 Task: Use the Sources tab to debug JavaScript code and set breakpoints.
Action: Mouse pressed left at (1076, 121)
Screenshot: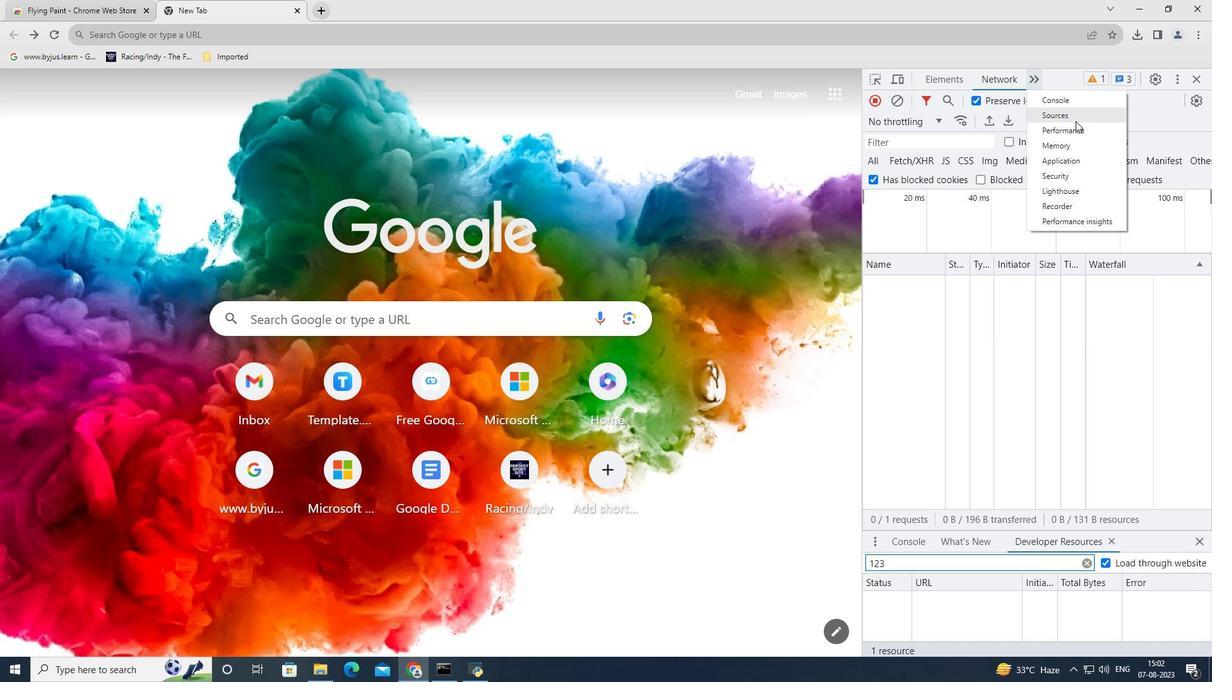 
Action: Mouse moved to (930, 276)
Screenshot: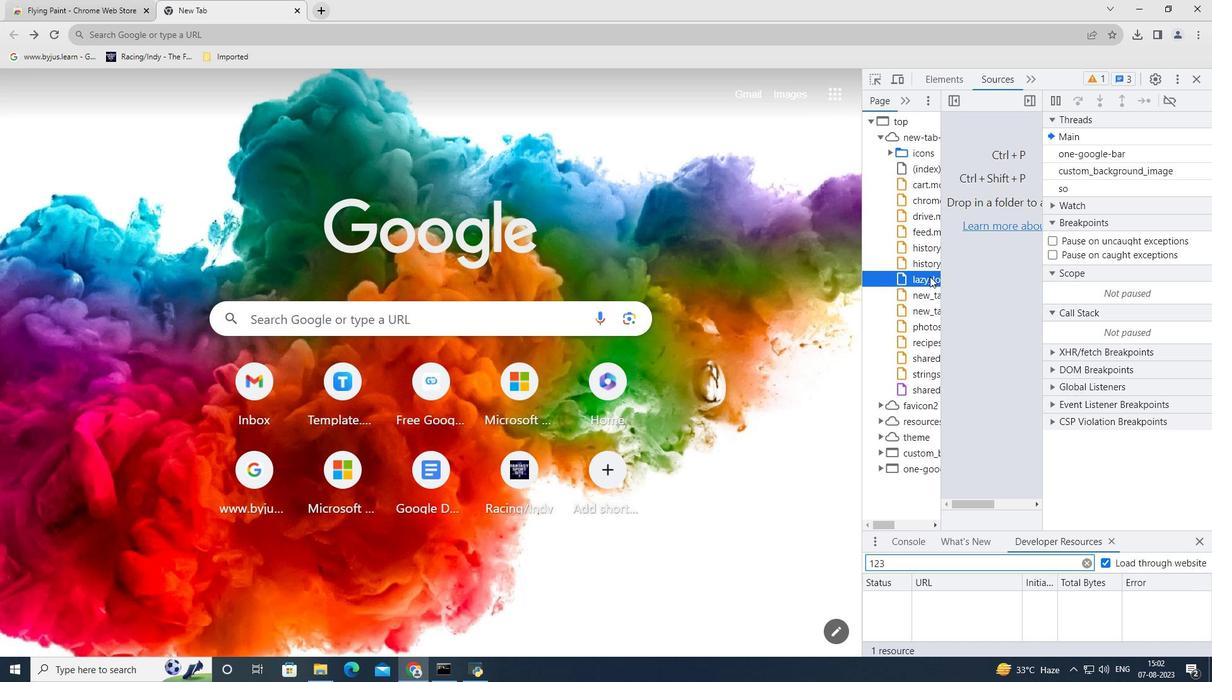 
Action: Mouse pressed left at (930, 276)
Screenshot: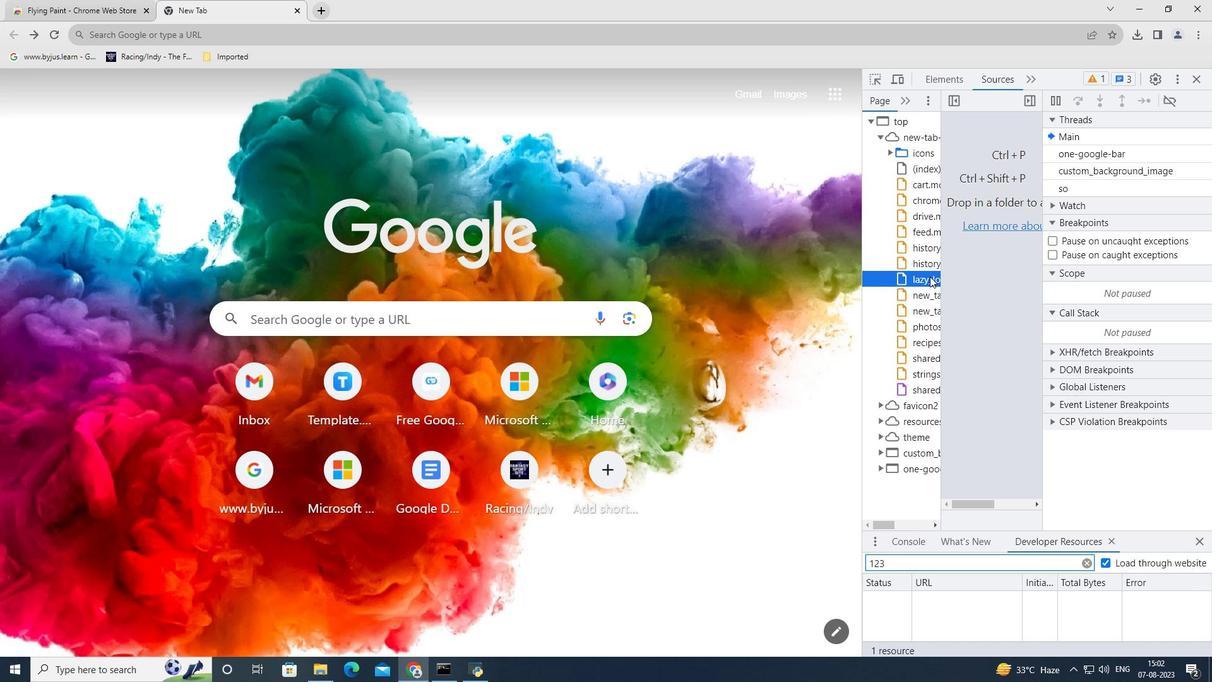 
Action: Mouse moved to (904, 390)
Screenshot: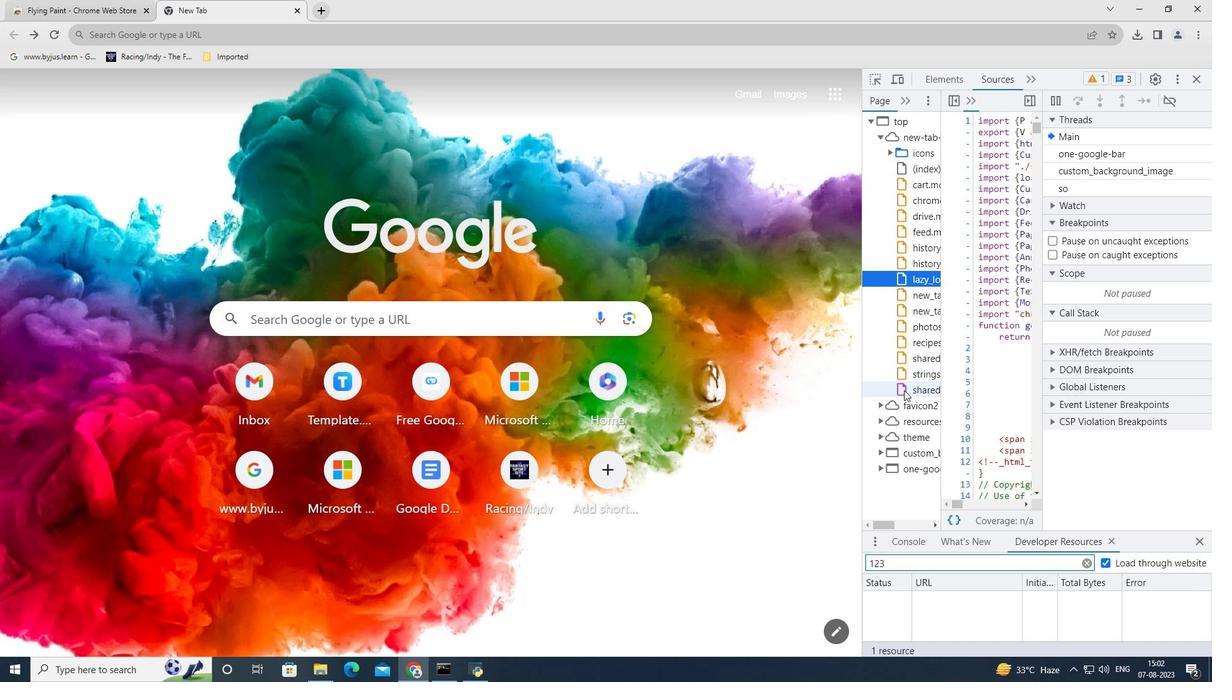 
Action: Mouse pressed left at (904, 390)
Screenshot: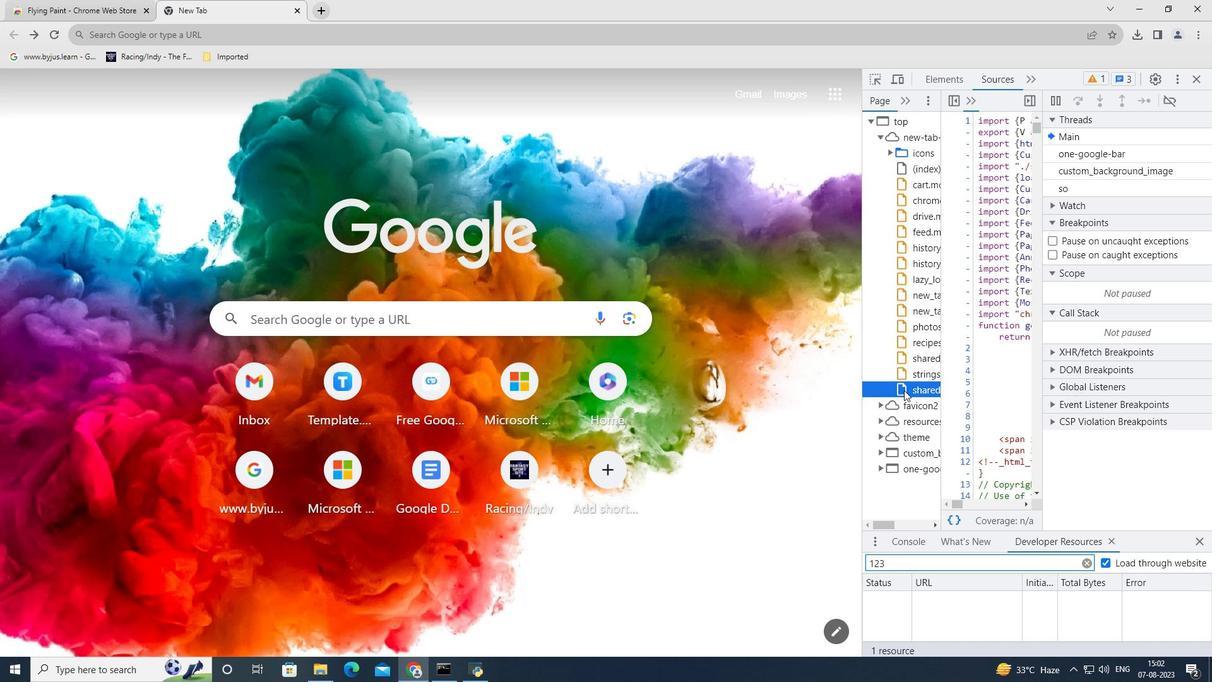 
Action: Mouse moved to (915, 376)
Screenshot: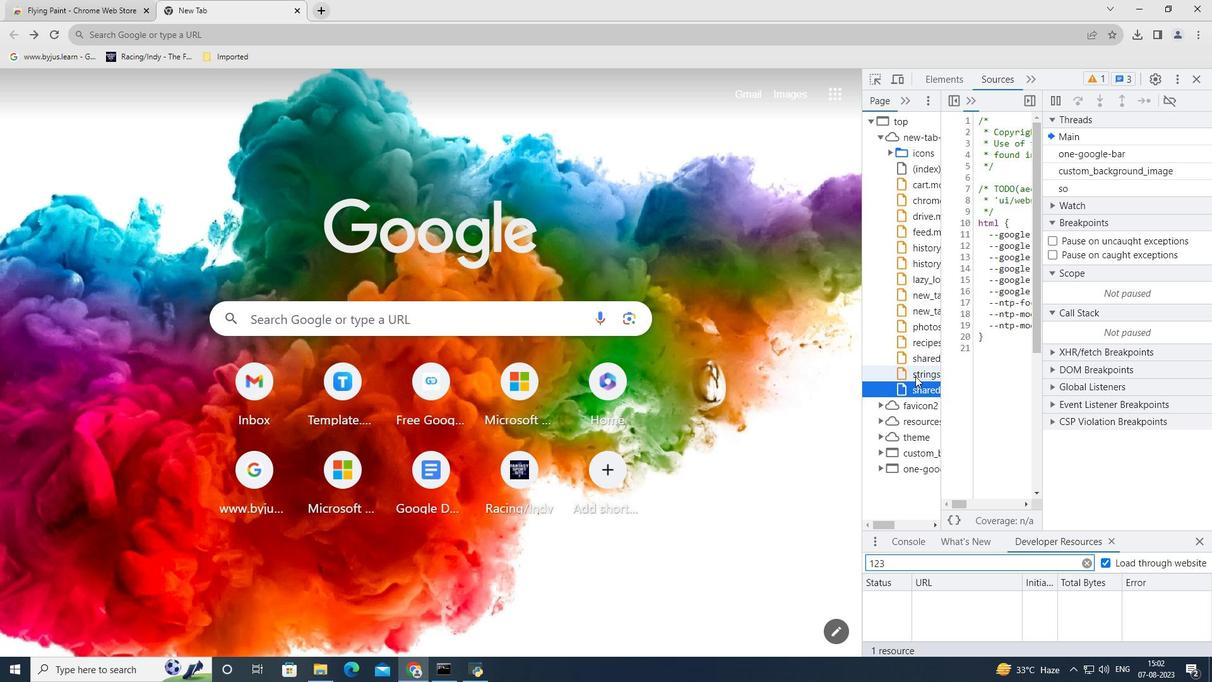
Action: Mouse pressed left at (915, 376)
Screenshot: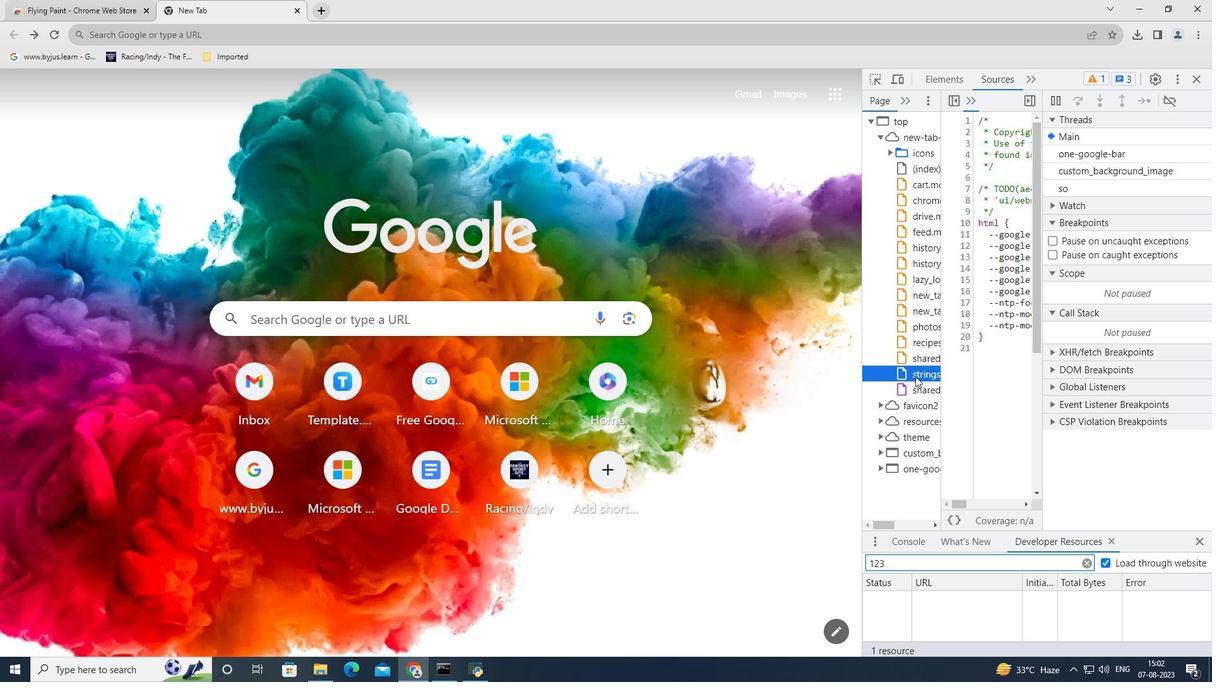 
Action: Mouse moved to (927, 358)
Screenshot: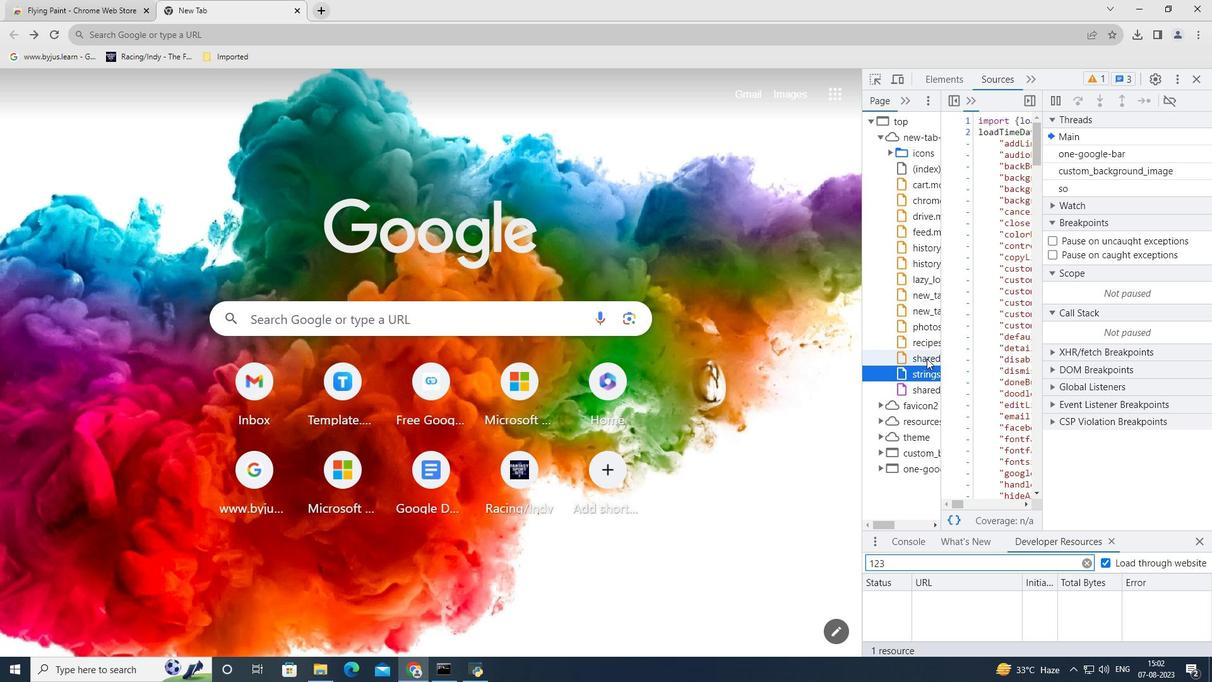 
Action: Mouse pressed left at (927, 358)
Screenshot: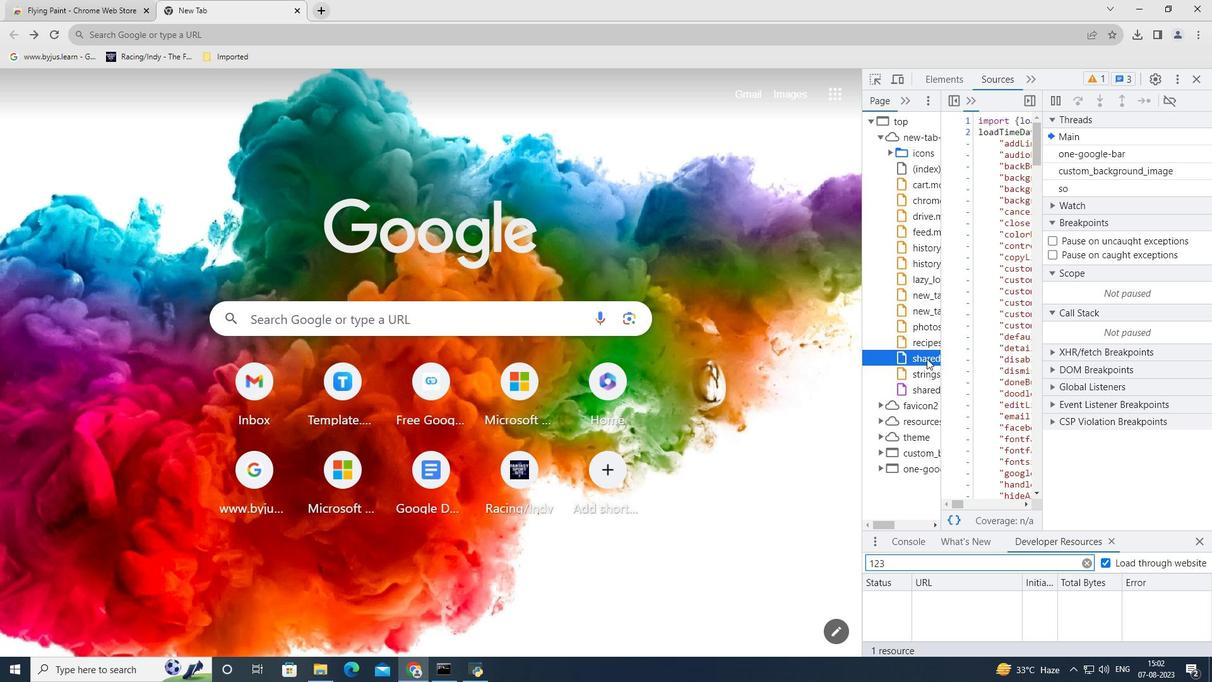 
Action: Mouse moved to (925, 348)
Screenshot: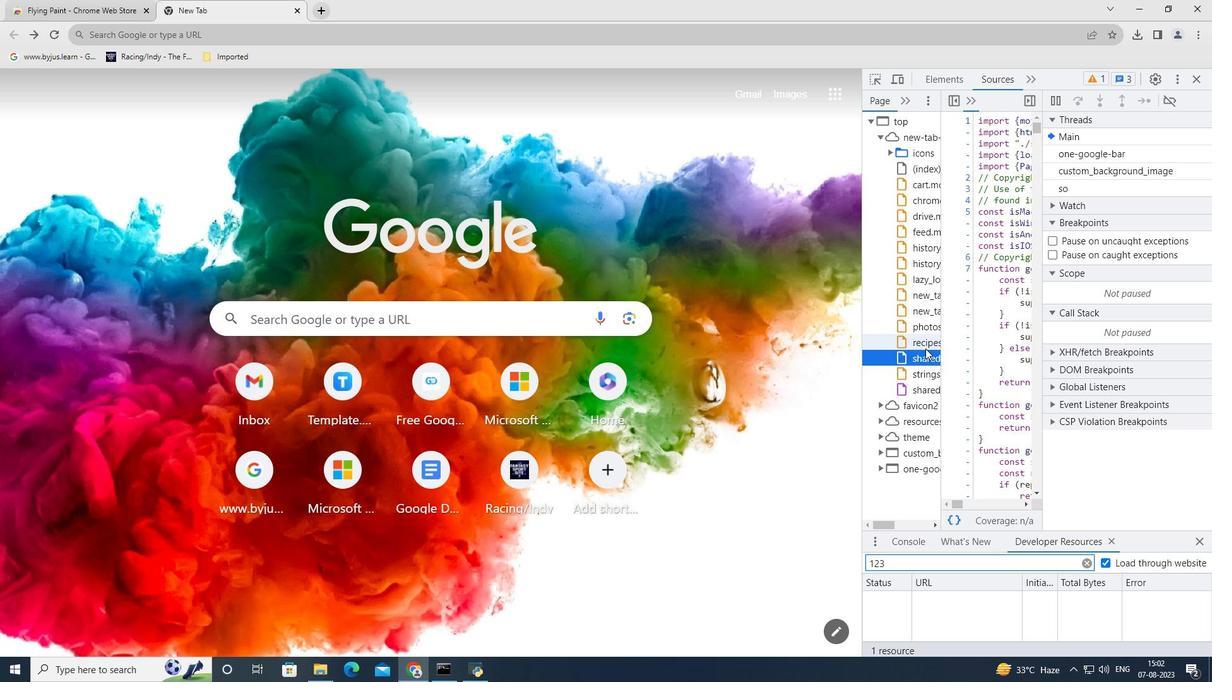 
Action: Mouse pressed left at (925, 348)
Screenshot: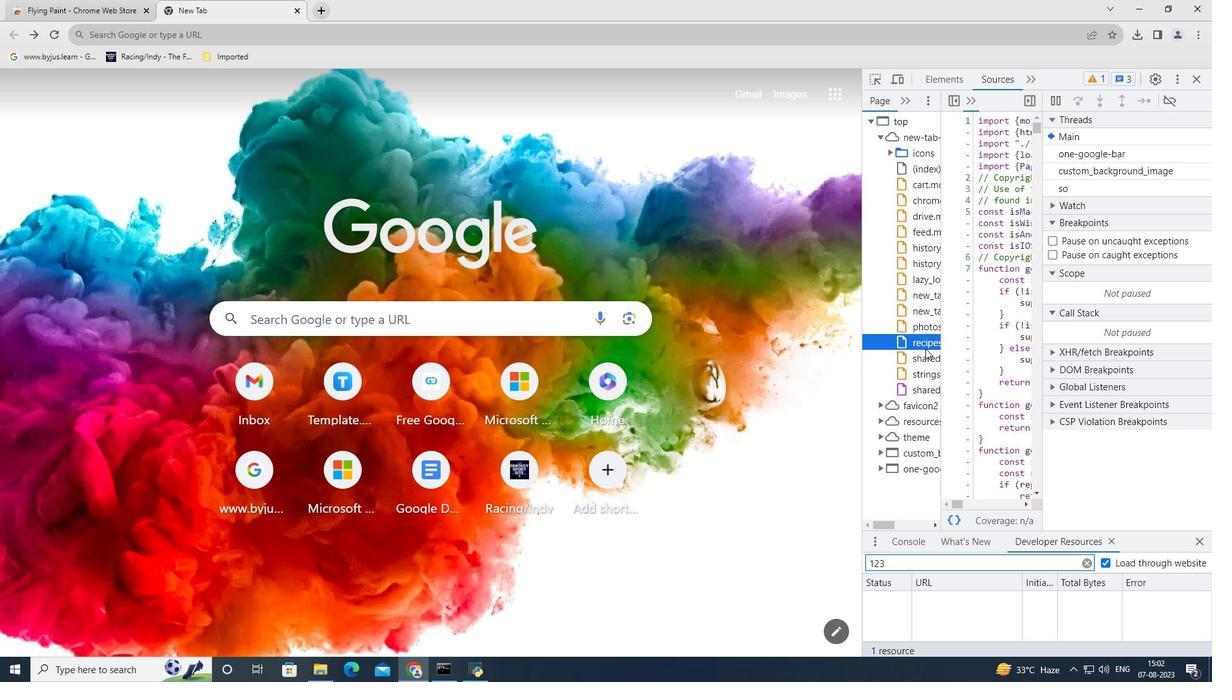
Action: Mouse moved to (1003, 351)
Screenshot: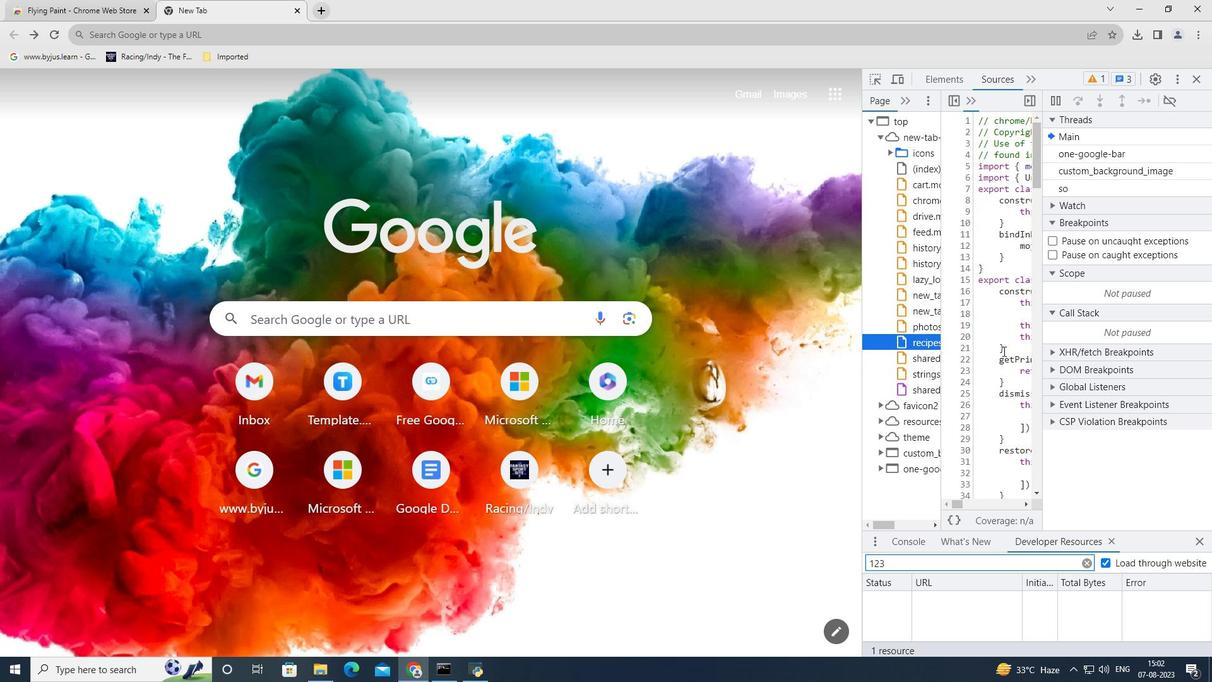 
Action: Mouse scrolled (1003, 350) with delta (0, 0)
Screenshot: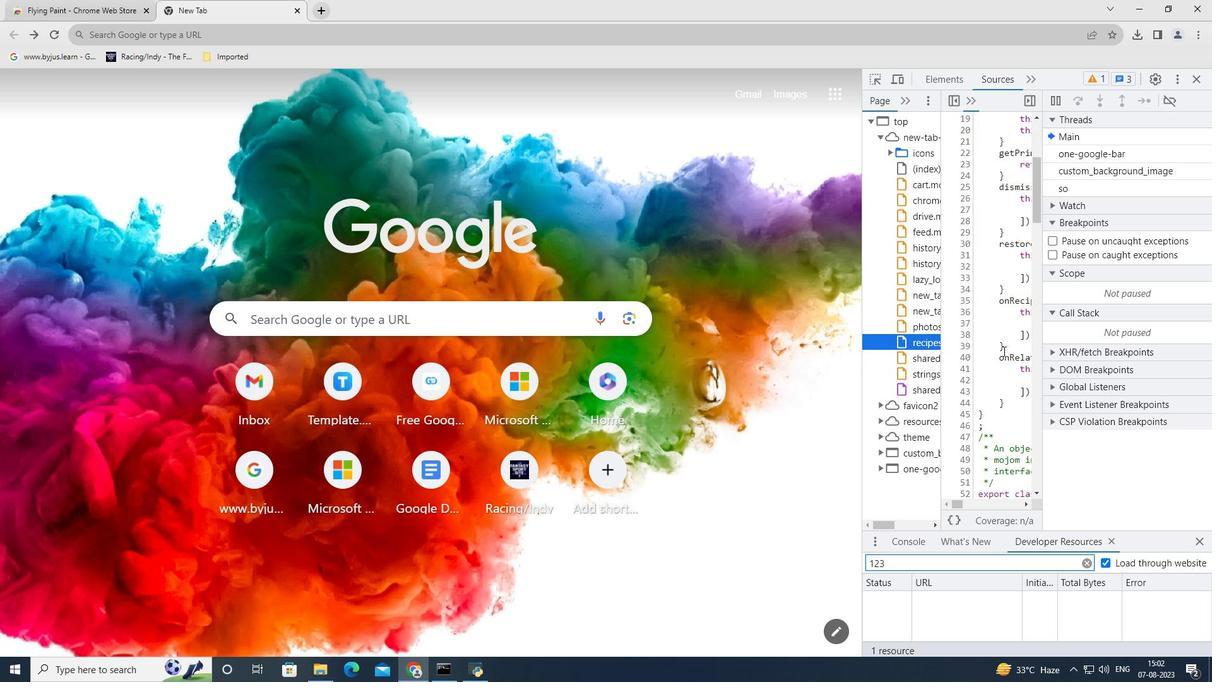 
Action: Mouse scrolled (1003, 350) with delta (0, 0)
Screenshot: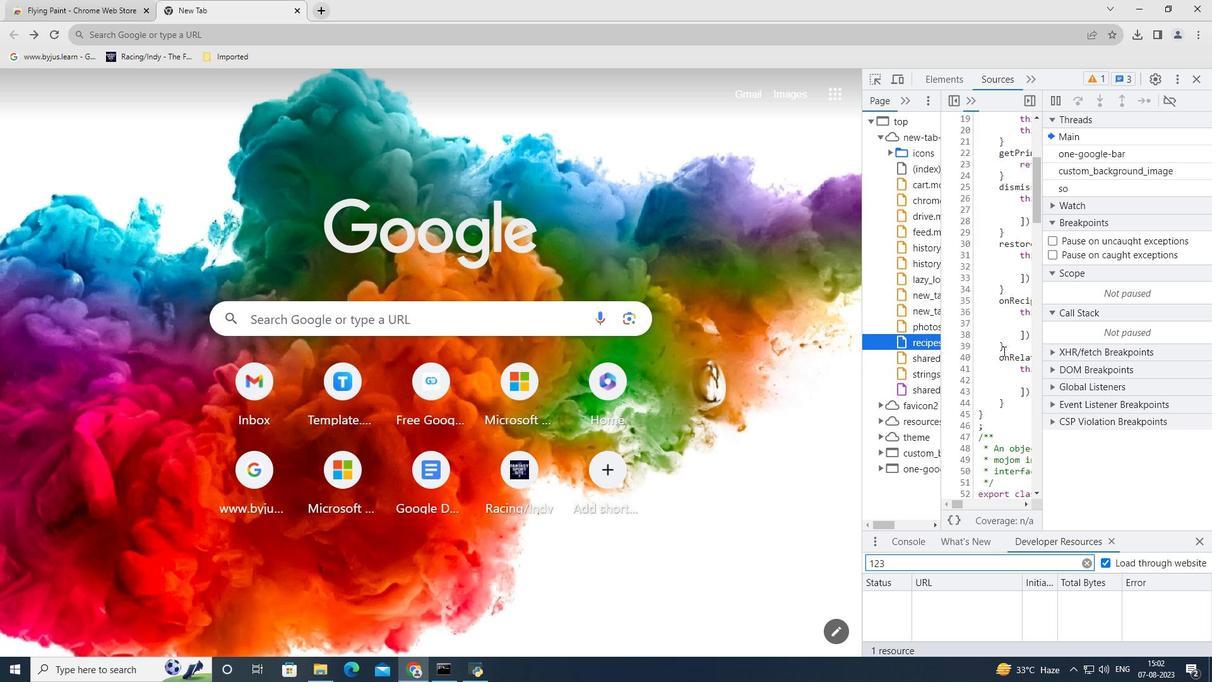 
Action: Mouse scrolled (1003, 350) with delta (0, 0)
Screenshot: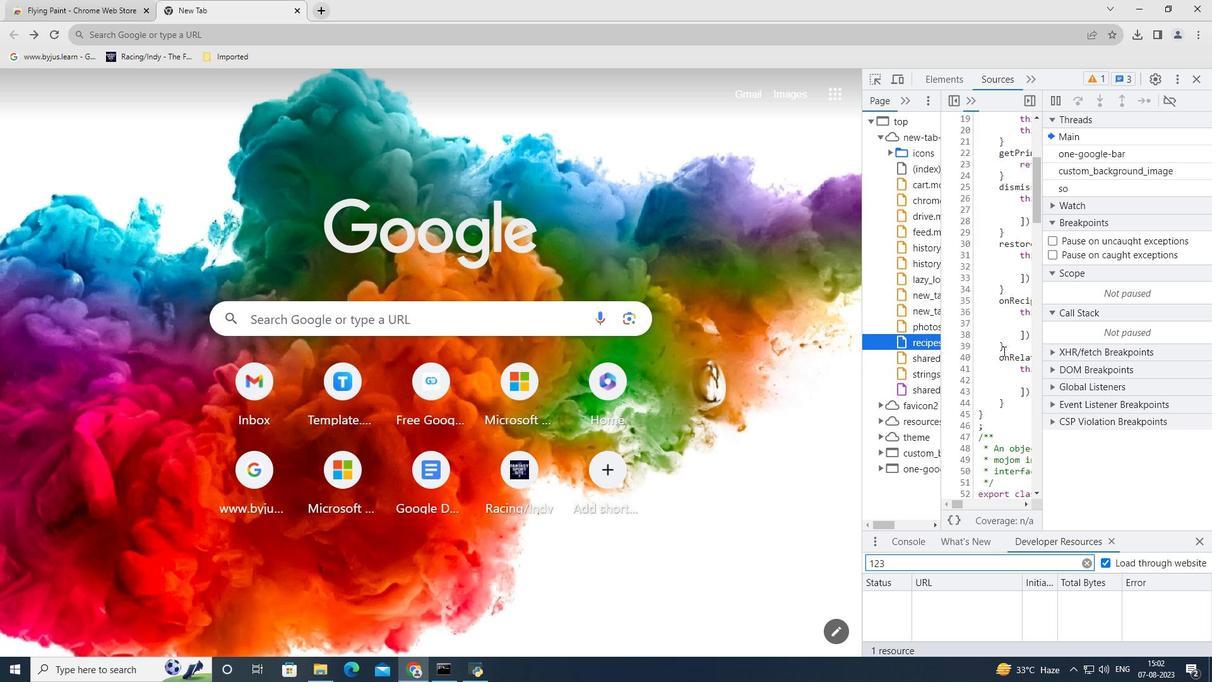 
Action: Mouse scrolled (1003, 350) with delta (0, 0)
Screenshot: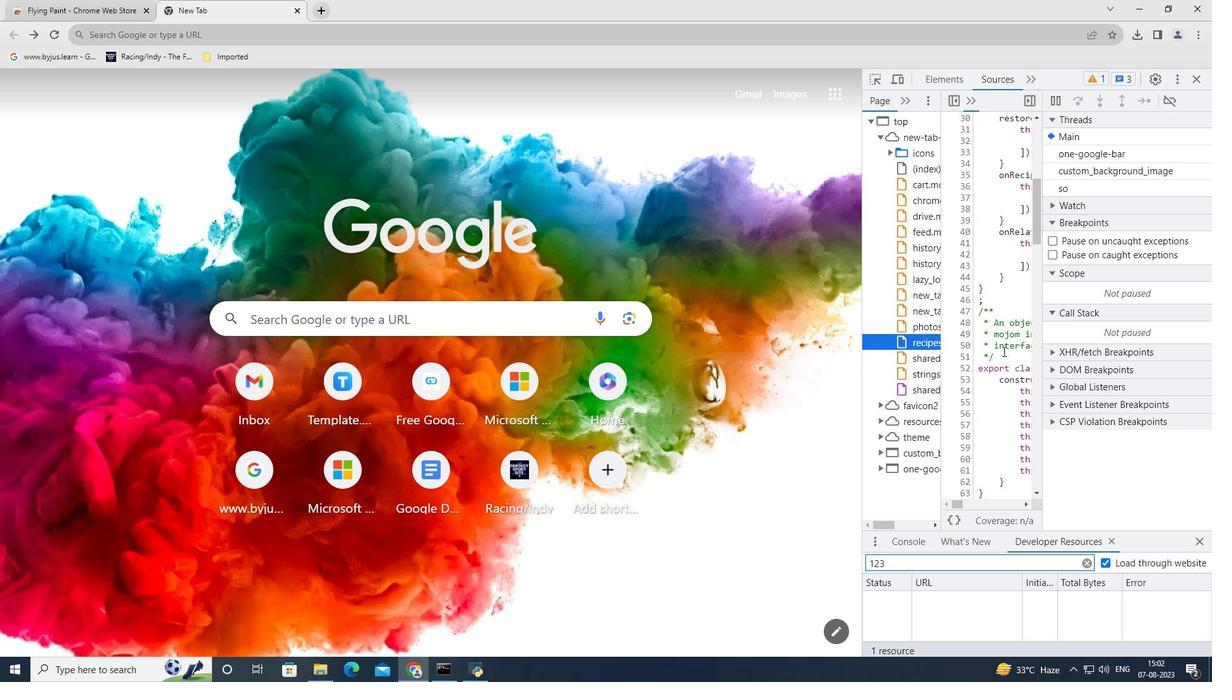 
Action: Mouse scrolled (1003, 350) with delta (0, 0)
Screenshot: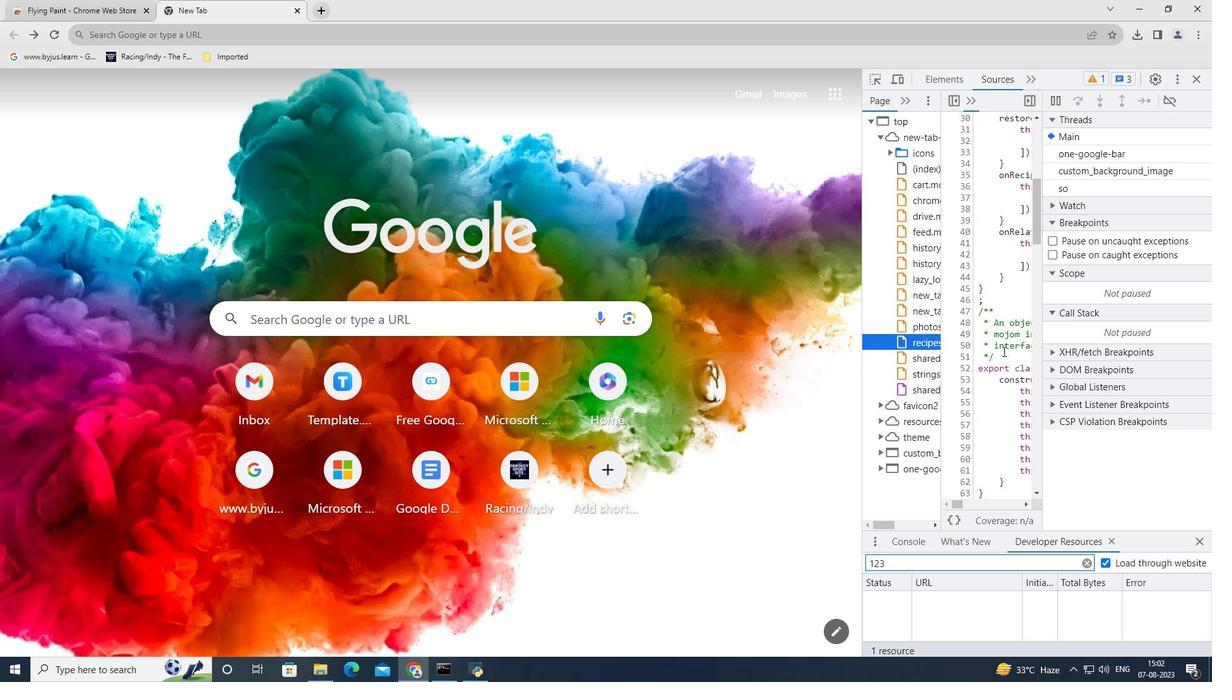 
Action: Mouse scrolled (1003, 350) with delta (0, 0)
Screenshot: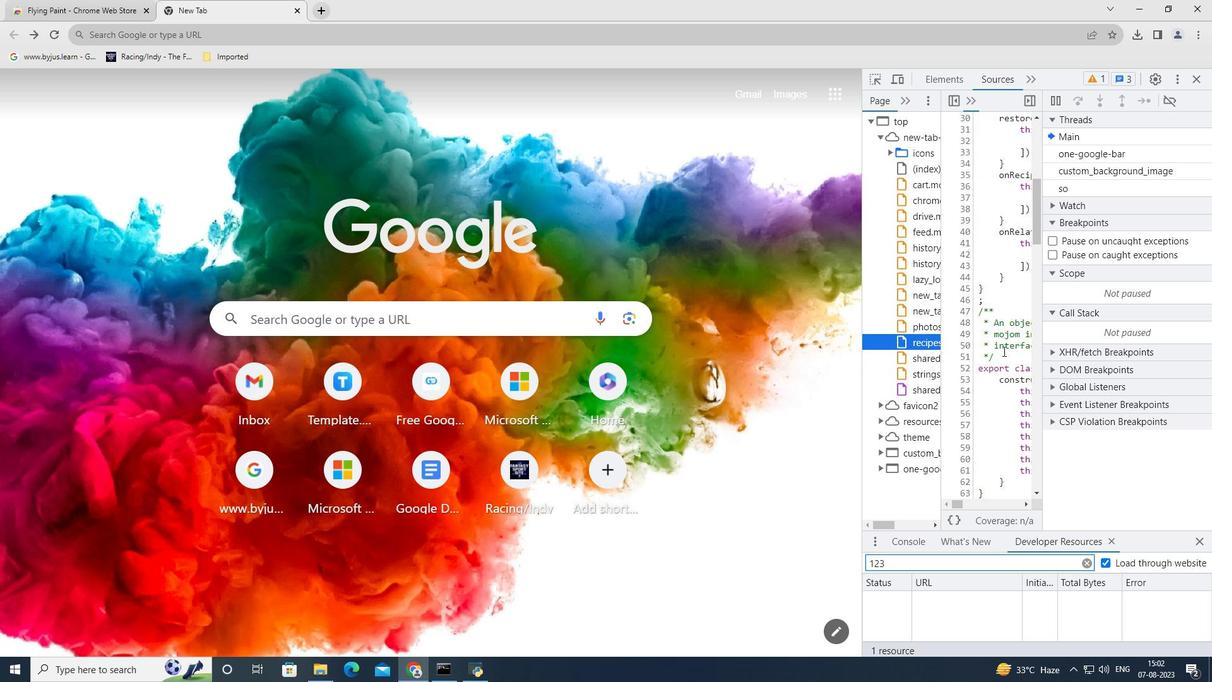 
Action: Mouse scrolled (1003, 350) with delta (0, 0)
Screenshot: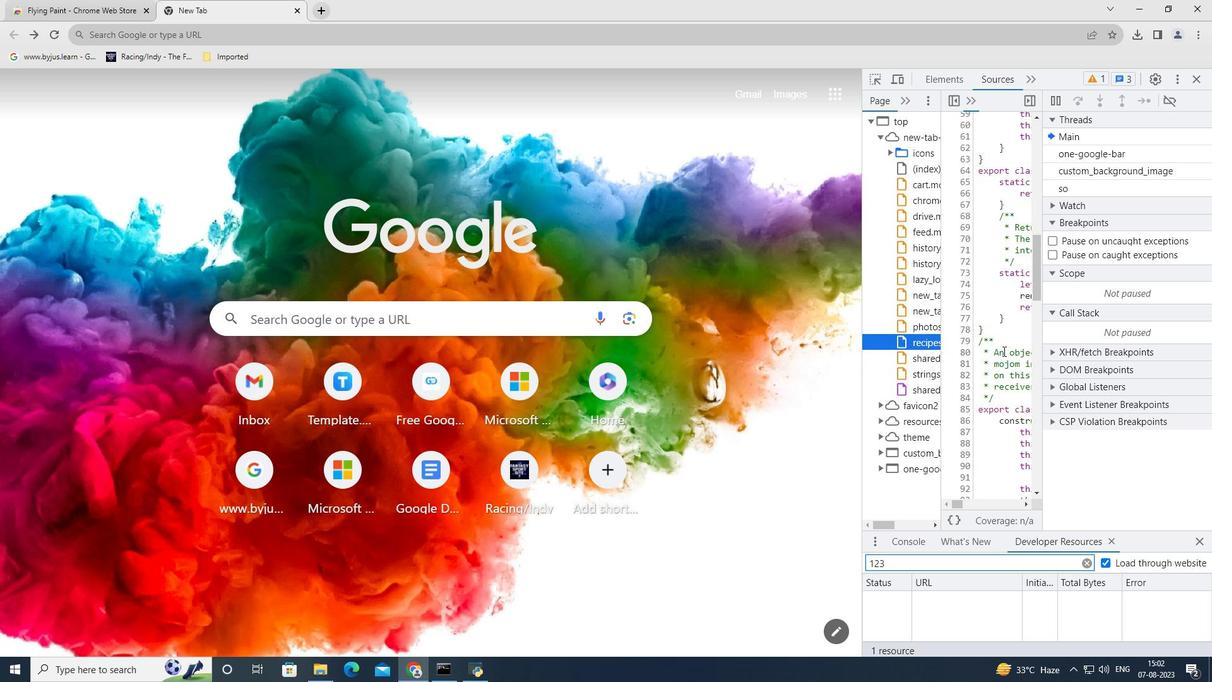 
Action: Mouse scrolled (1003, 350) with delta (0, 0)
Screenshot: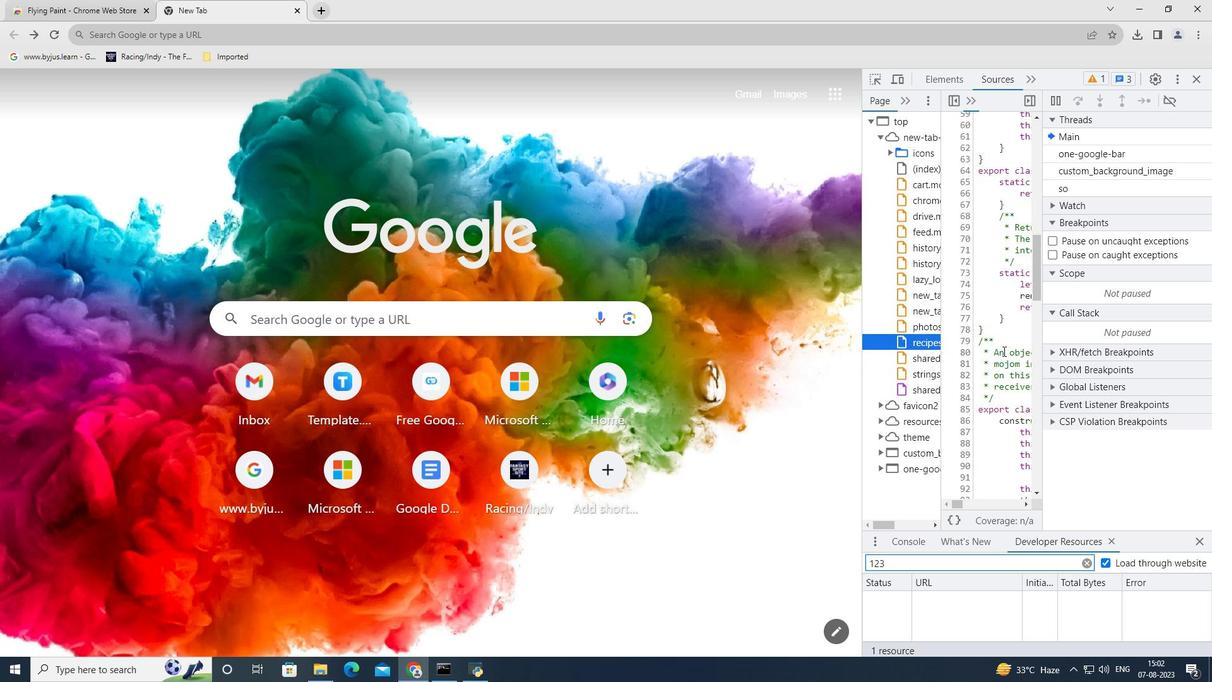 
Action: Mouse scrolled (1003, 350) with delta (0, 0)
Screenshot: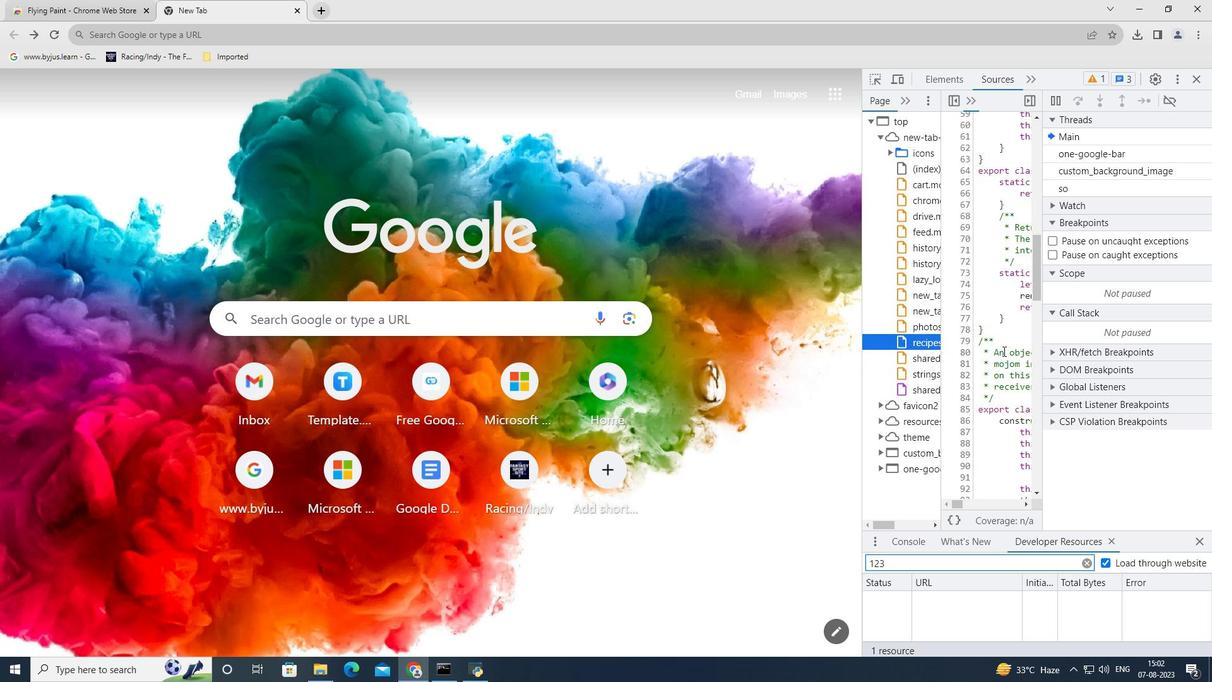 
Action: Mouse scrolled (1003, 350) with delta (0, 0)
Screenshot: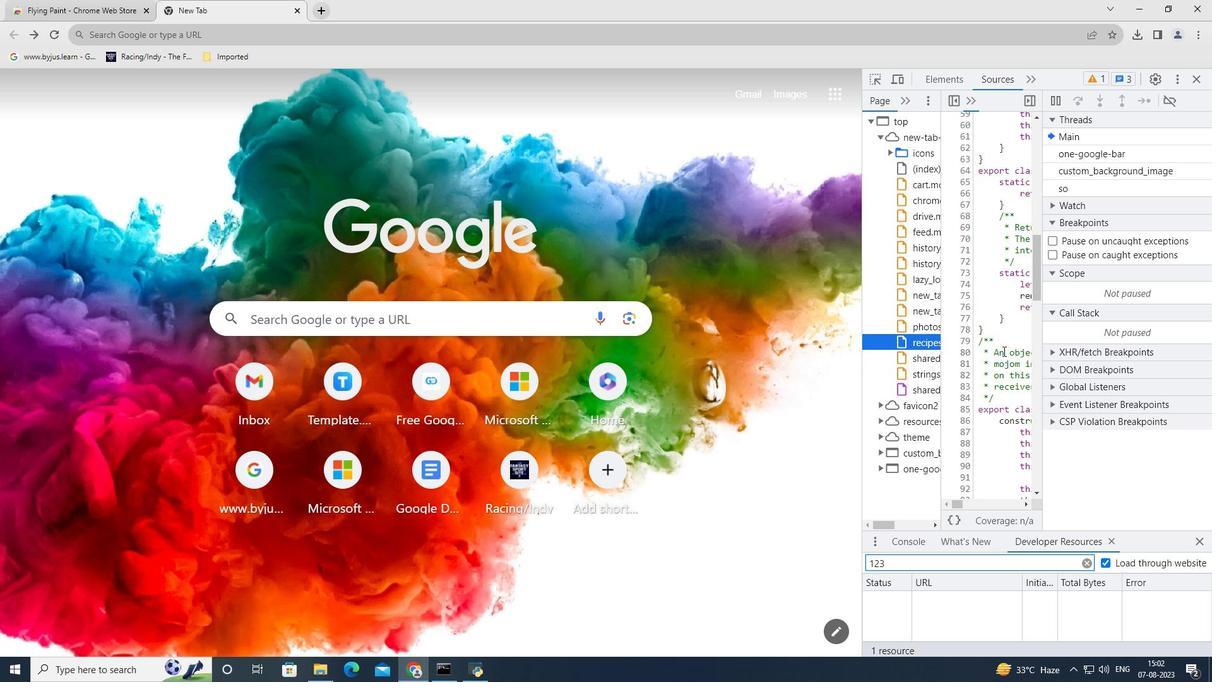 
Action: Mouse scrolled (1003, 350) with delta (0, 0)
Screenshot: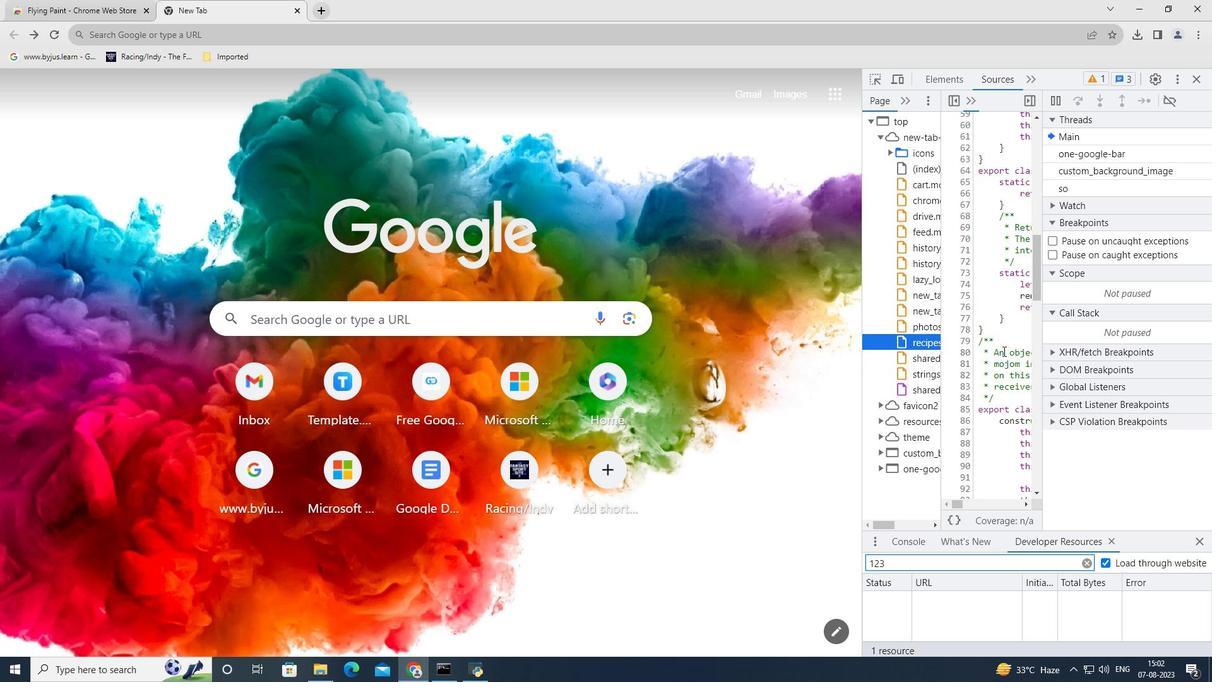 
Action: Mouse moved to (893, 324)
Screenshot: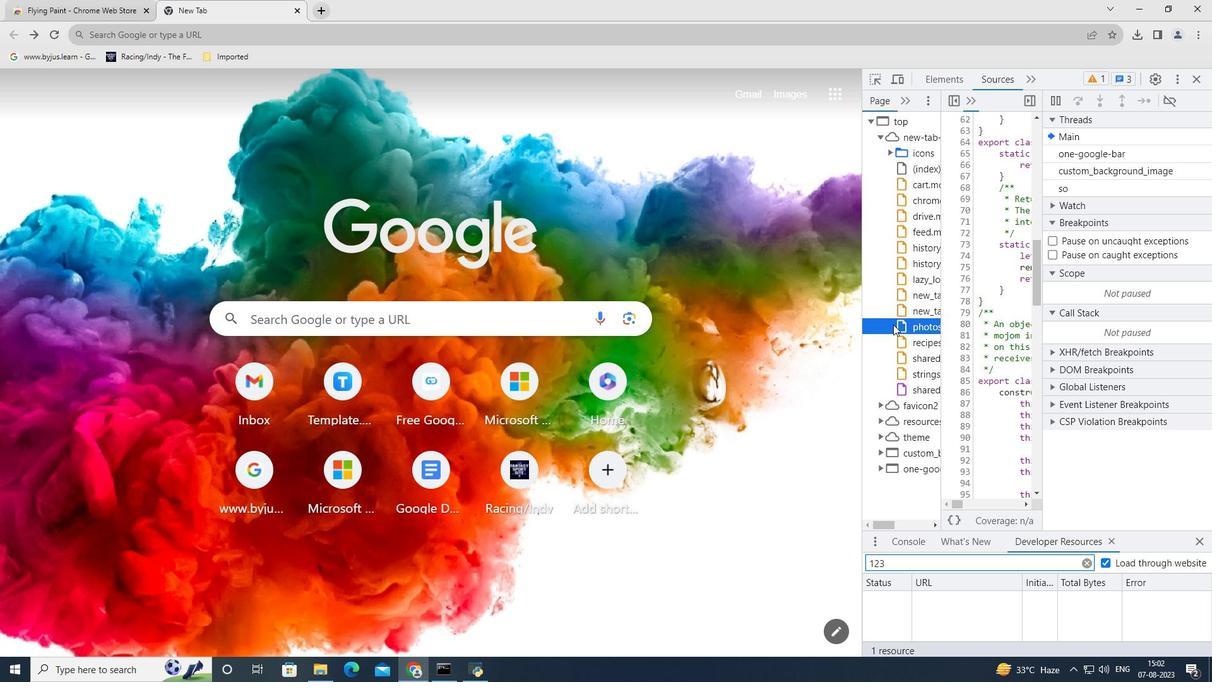 
Action: Mouse pressed left at (893, 324)
Screenshot: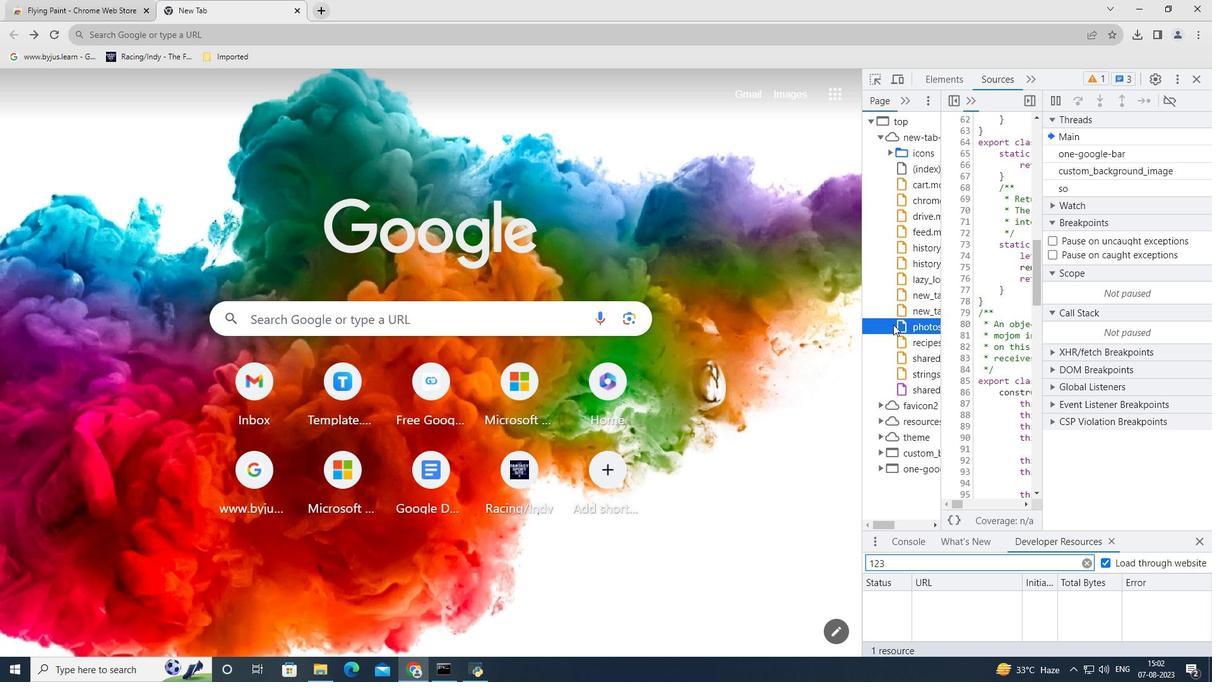 
Action: Mouse moved to (1076, 325)
Screenshot: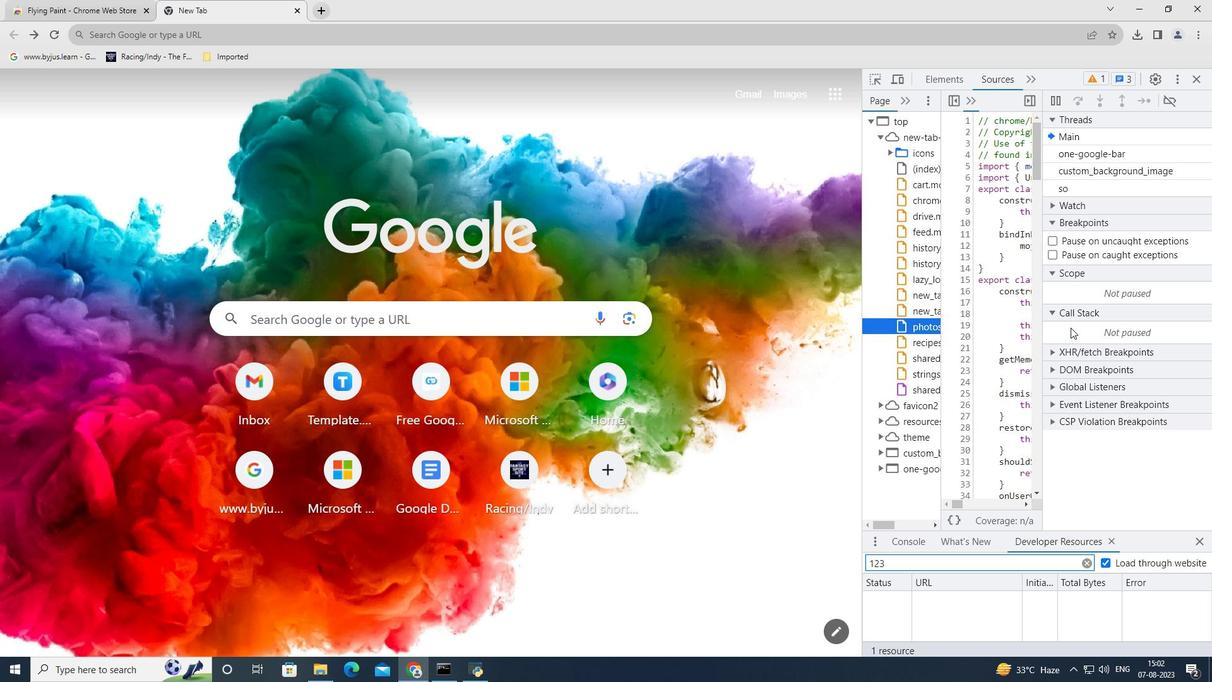 
Action: Mouse scrolled (1076, 325) with delta (0, 0)
Screenshot: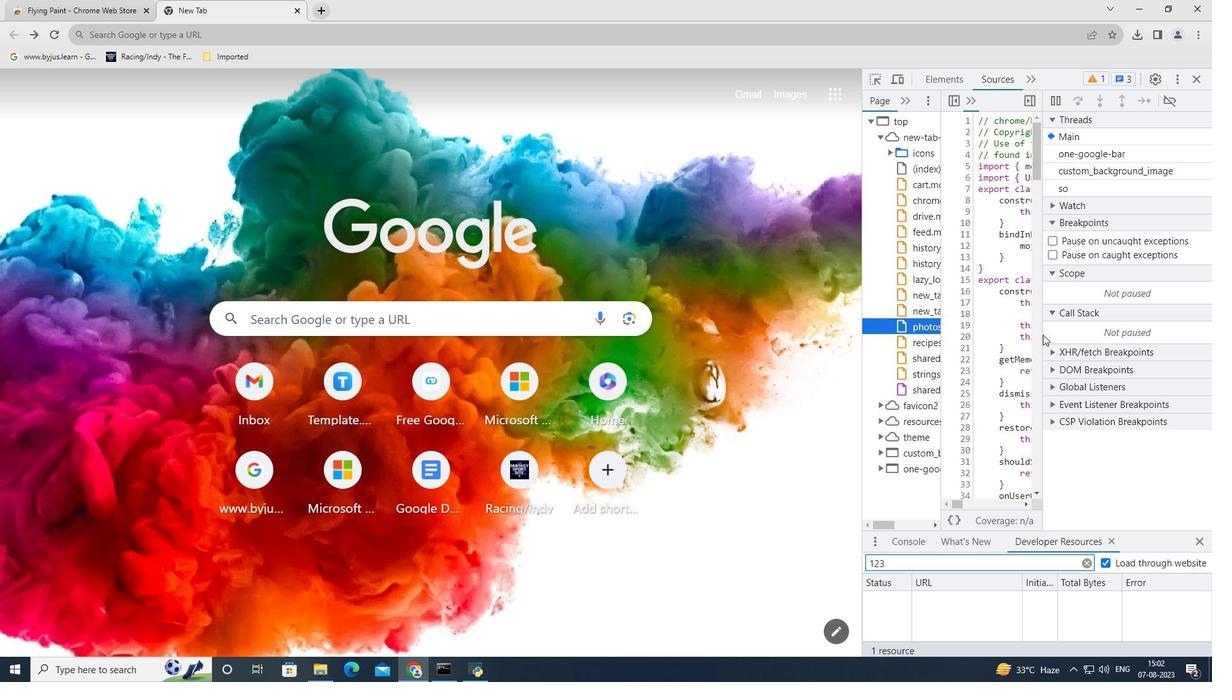 
Action: Mouse moved to (1028, 337)
Screenshot: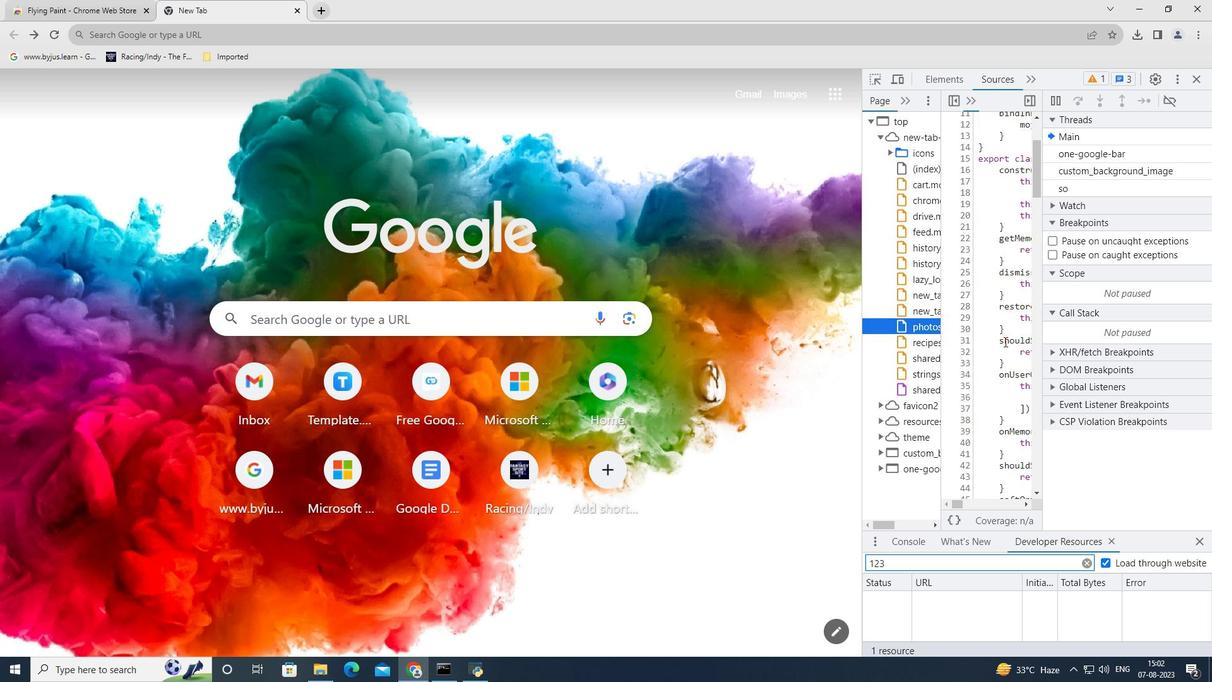 
Action: Mouse scrolled (1028, 337) with delta (0, 0)
Screenshot: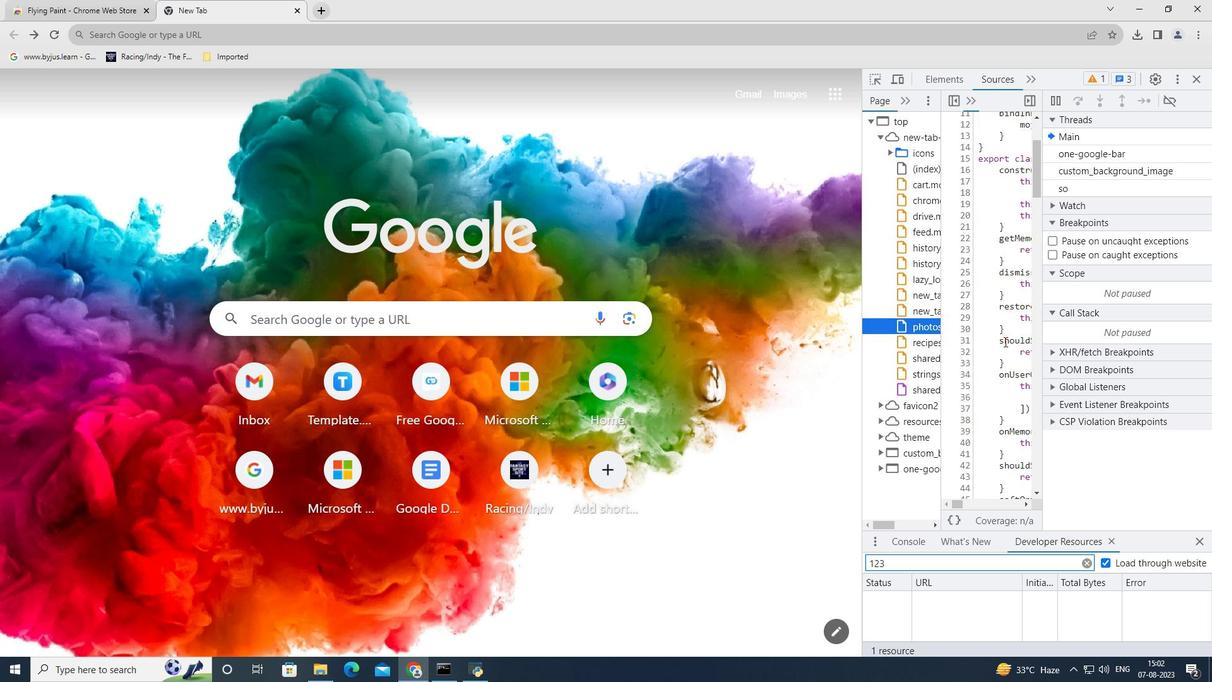 
Action: Mouse moved to (1026, 338)
Screenshot: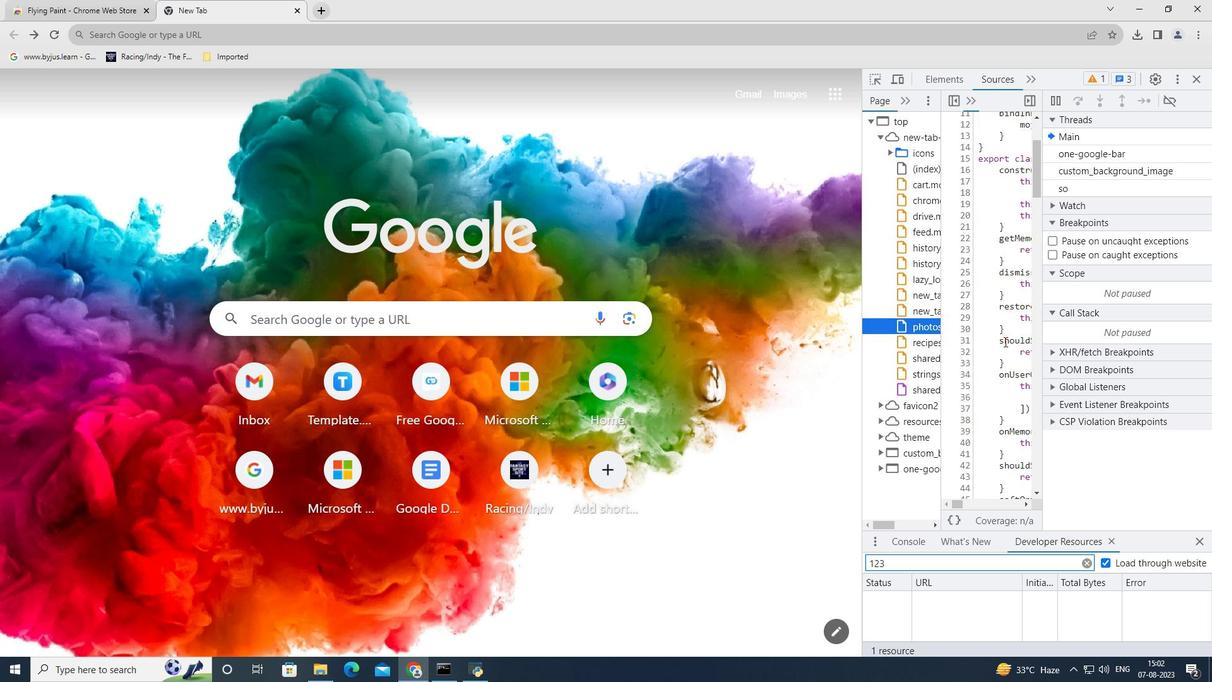 
Action: Mouse scrolled (1026, 337) with delta (0, 0)
Screenshot: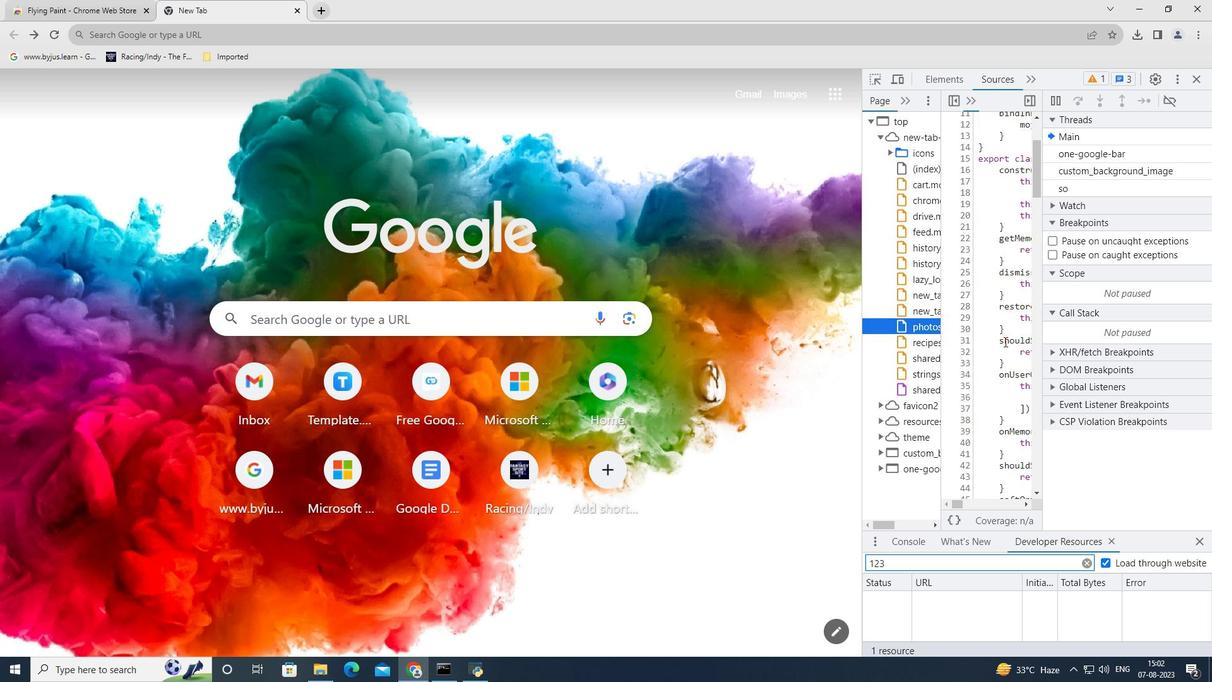 
Action: Mouse moved to (1025, 339)
Screenshot: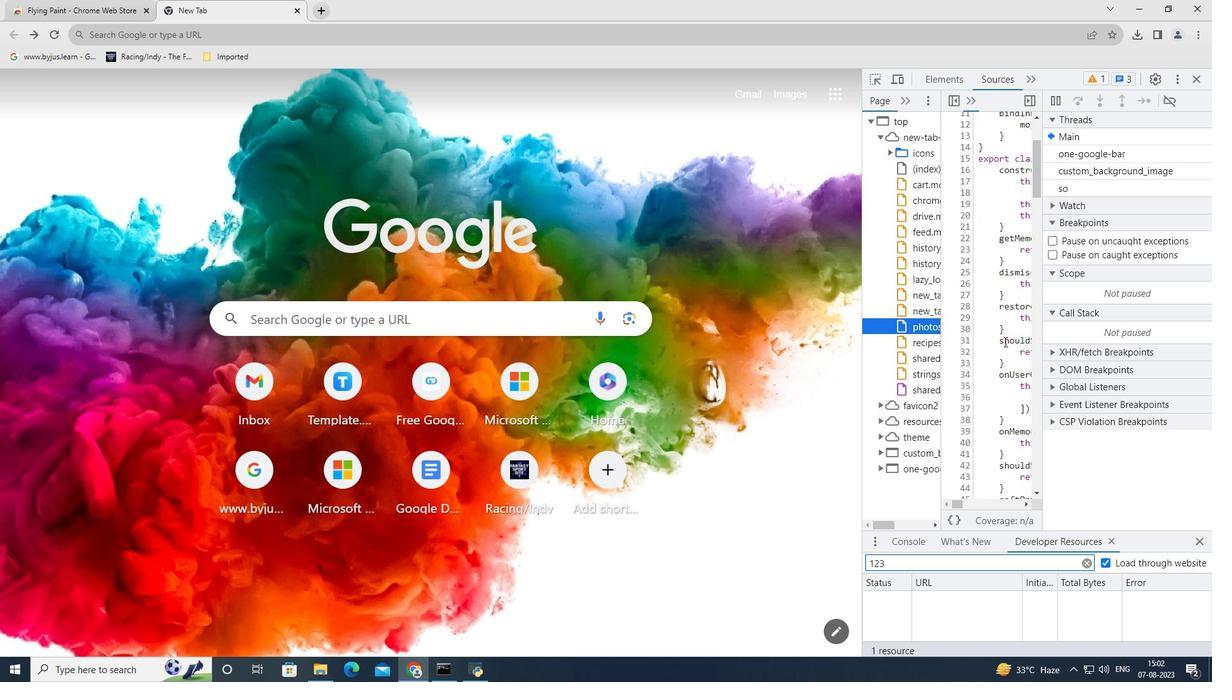 
Action: Mouse scrolled (1025, 338) with delta (0, 0)
Screenshot: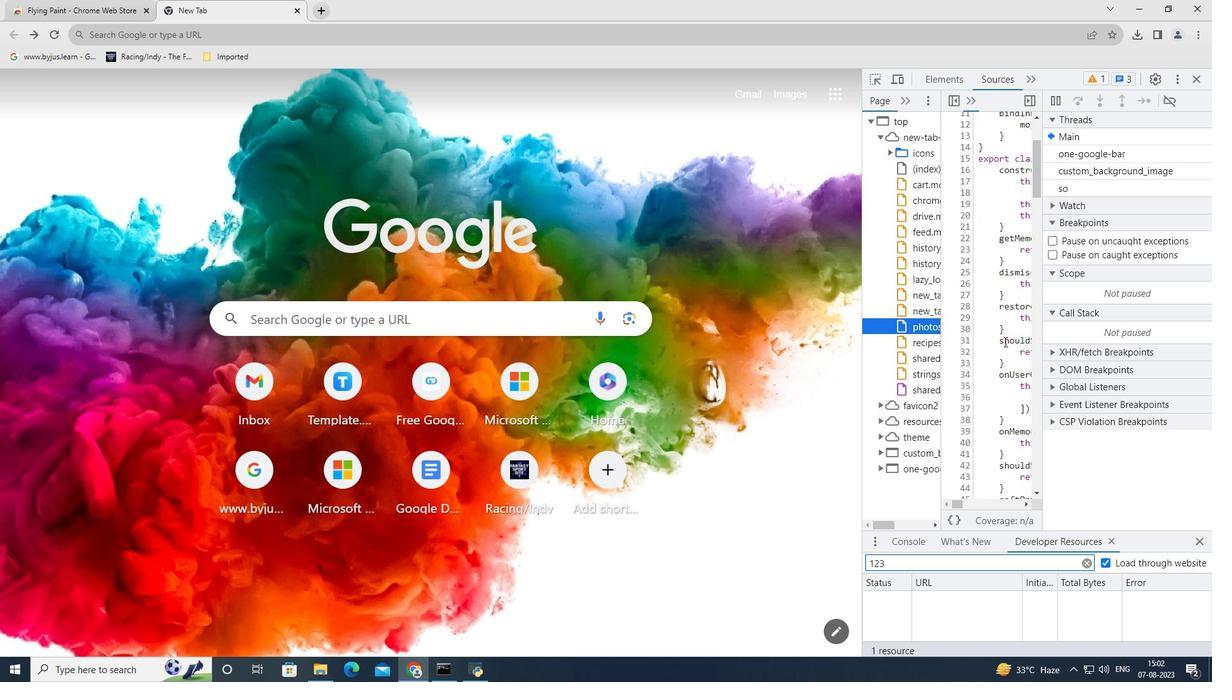 
Action: Mouse moved to (1004, 341)
Screenshot: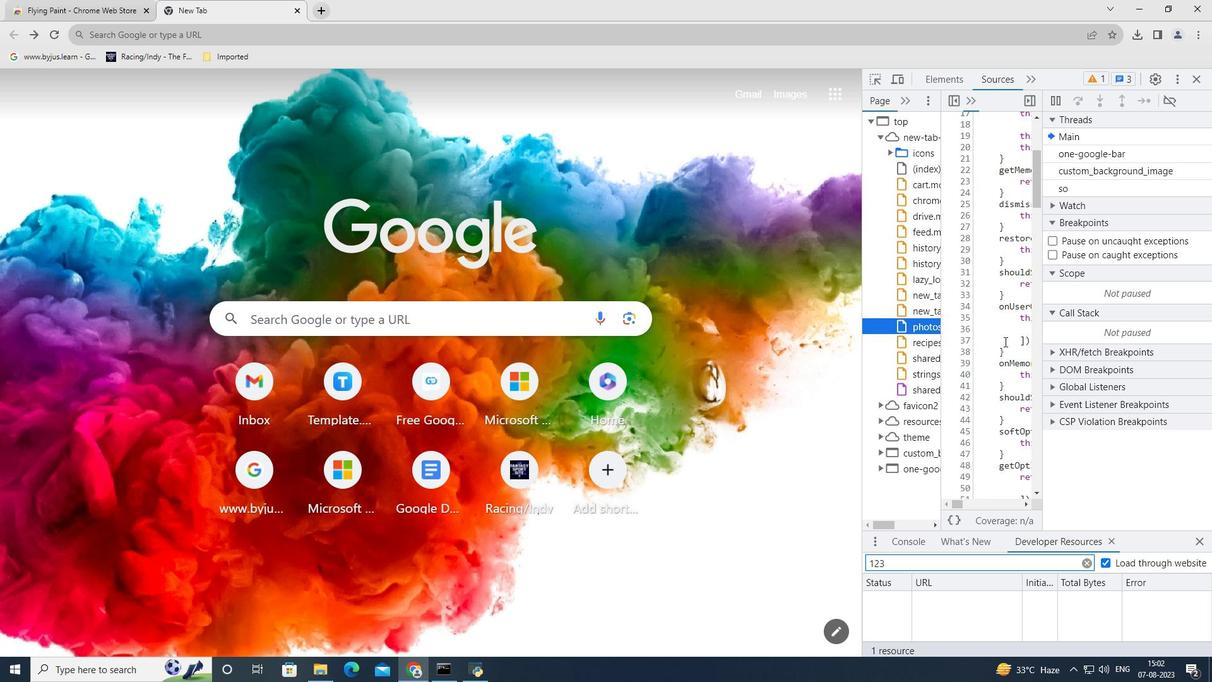 
Action: Mouse scrolled (1004, 341) with delta (0, 0)
Screenshot: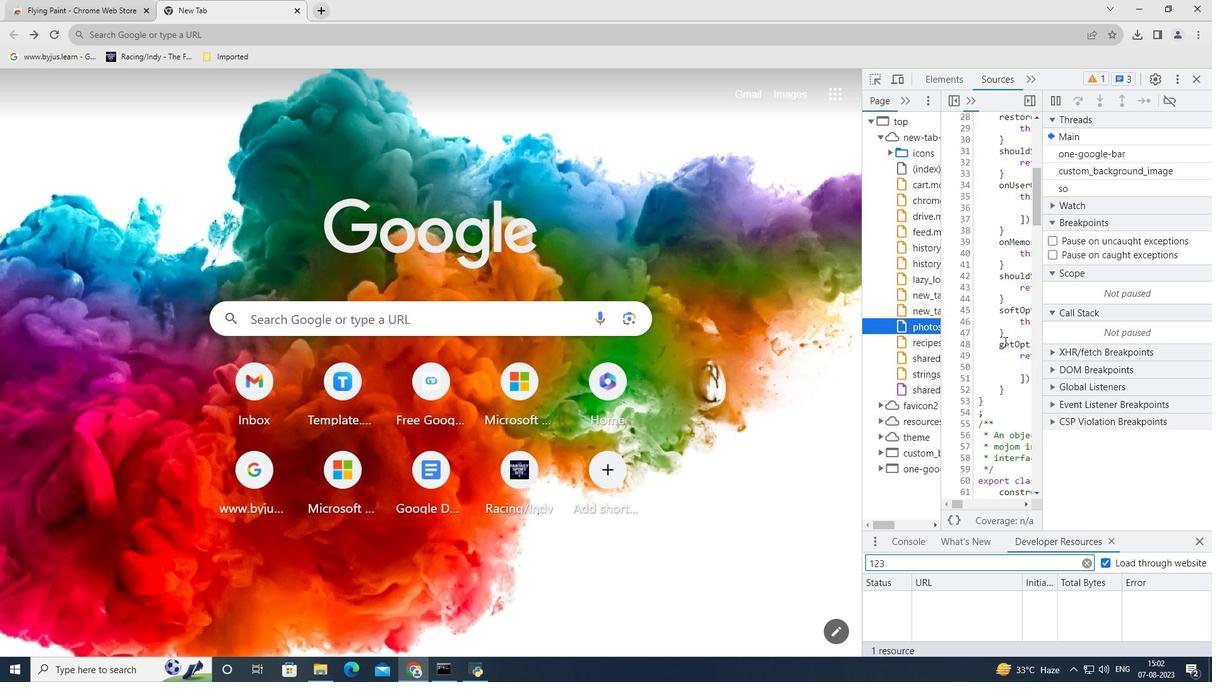 
Action: Mouse scrolled (1004, 341) with delta (0, 0)
Screenshot: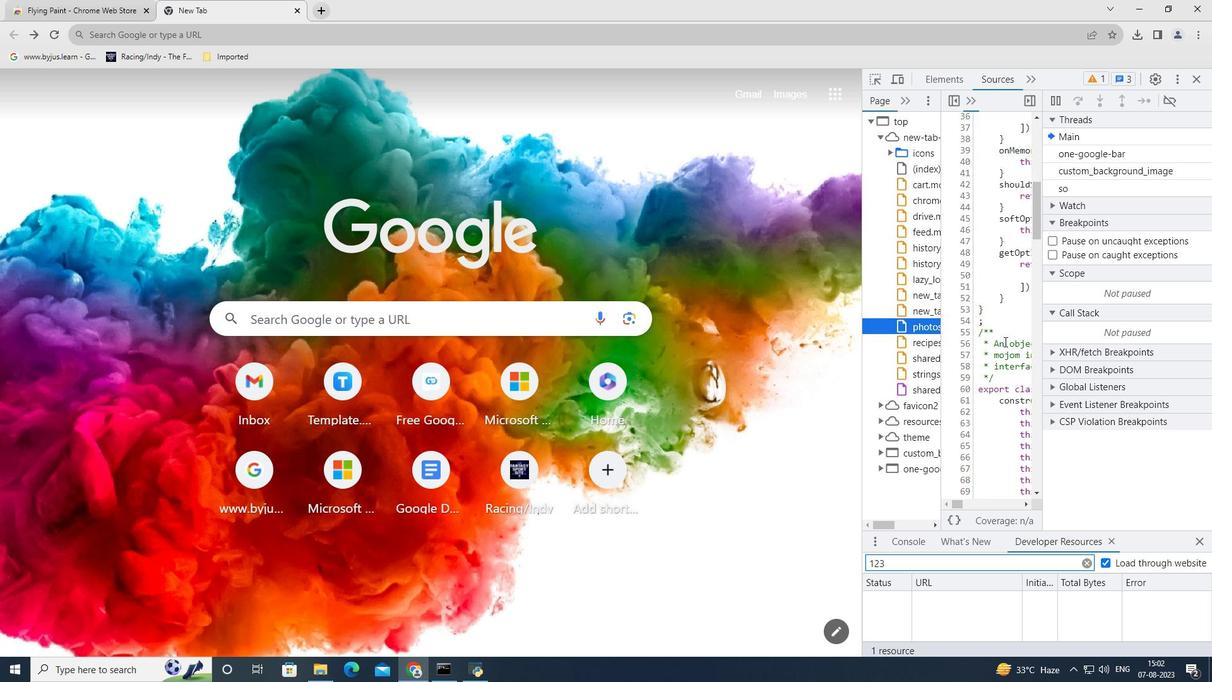 
Action: Mouse scrolled (1004, 341) with delta (0, 0)
Screenshot: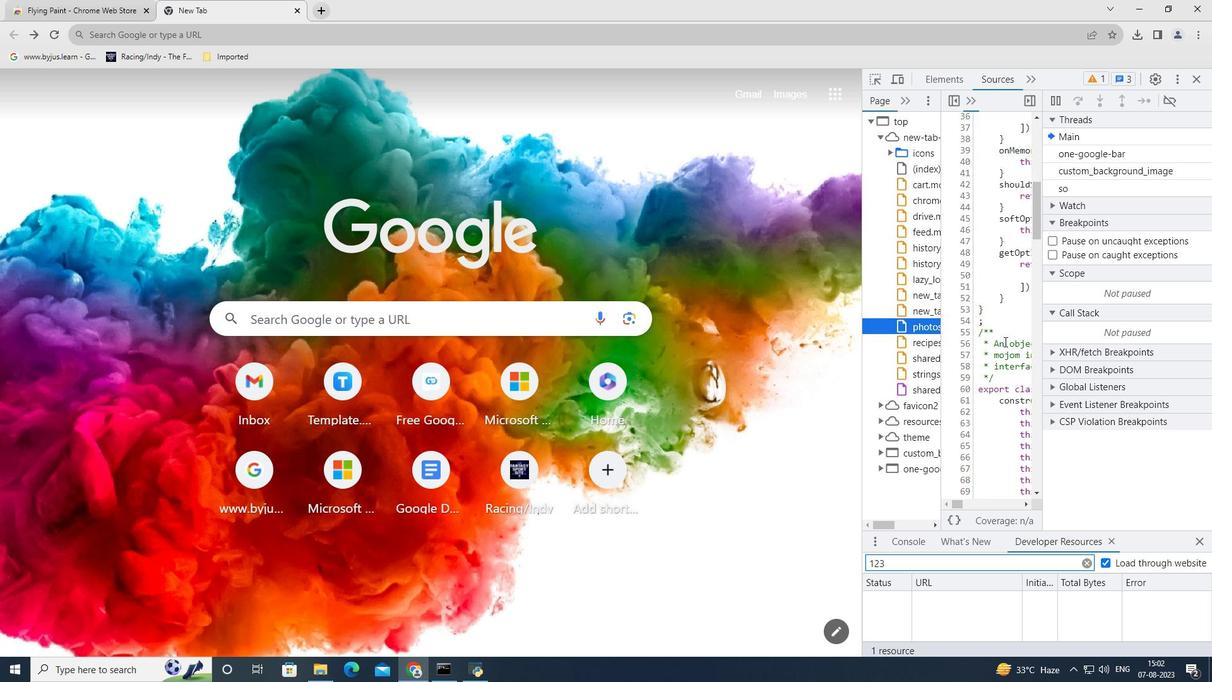 
Action: Mouse scrolled (1004, 341) with delta (0, 0)
Screenshot: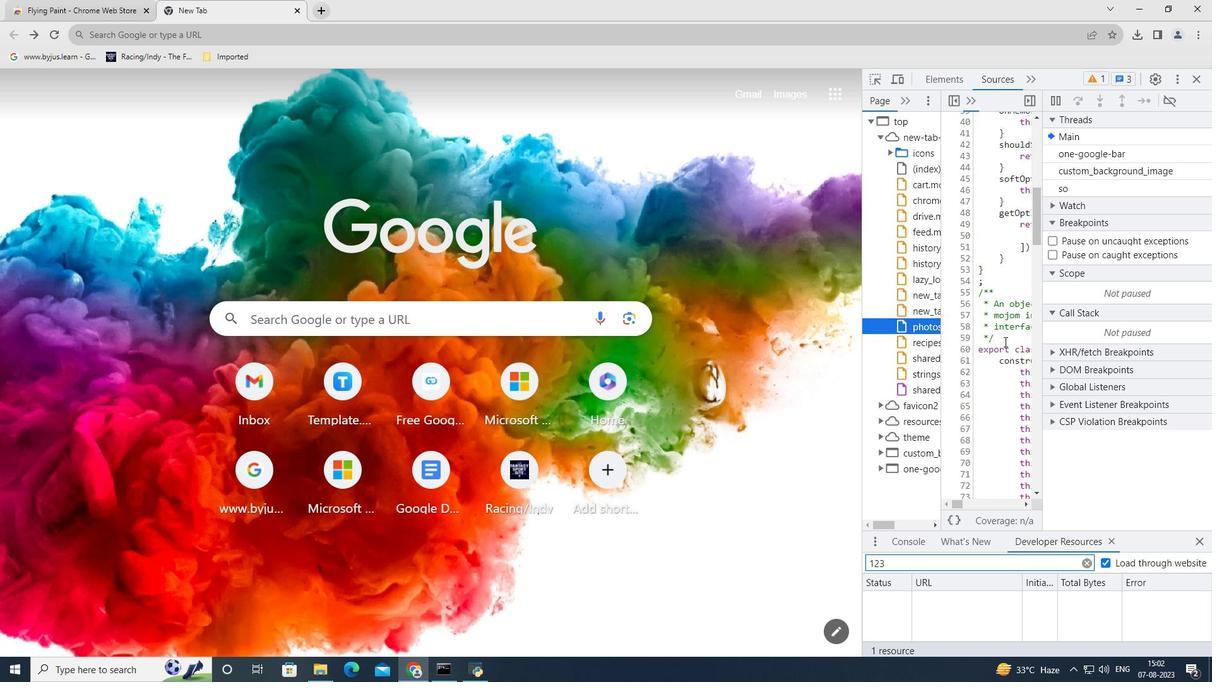 
Action: Mouse scrolled (1004, 341) with delta (0, 0)
Screenshot: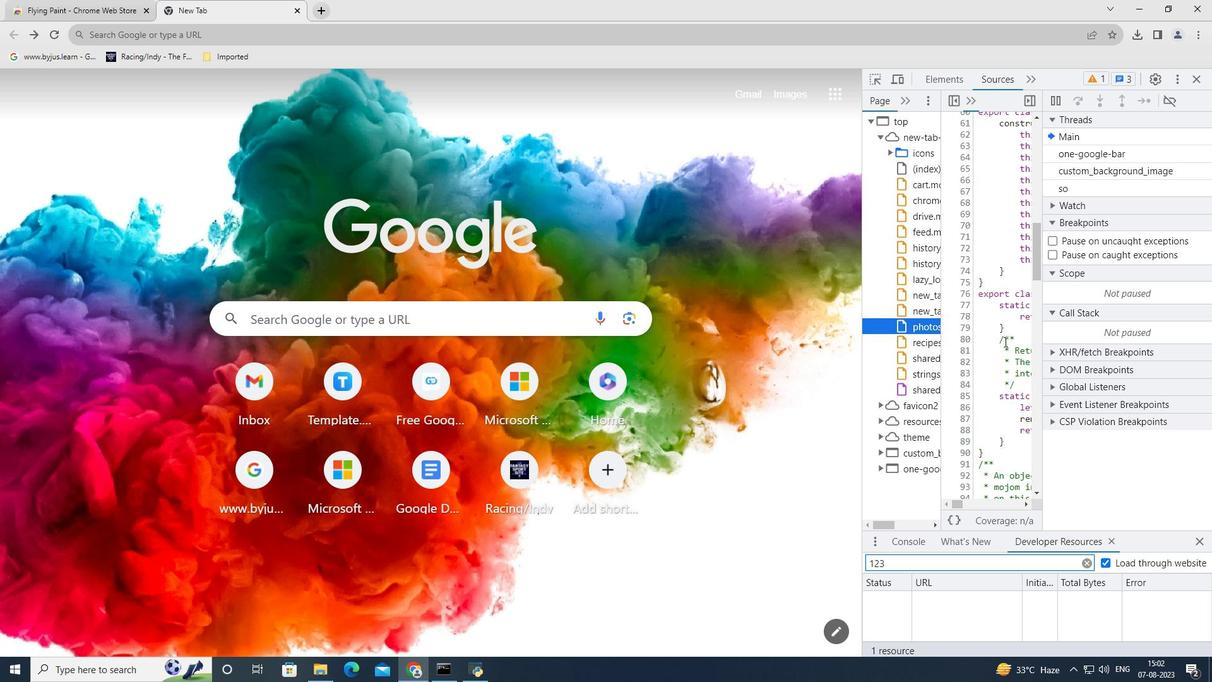 
Action: Mouse scrolled (1004, 341) with delta (0, 0)
Screenshot: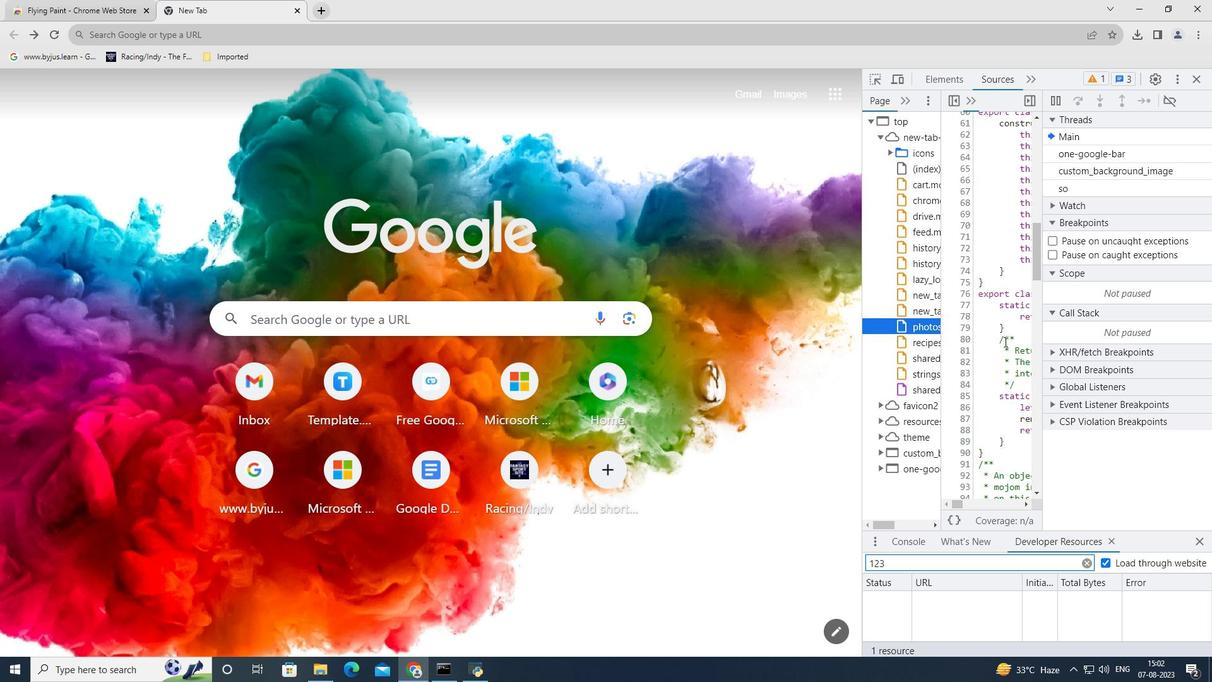 
Action: Mouse scrolled (1004, 341) with delta (0, 0)
Screenshot: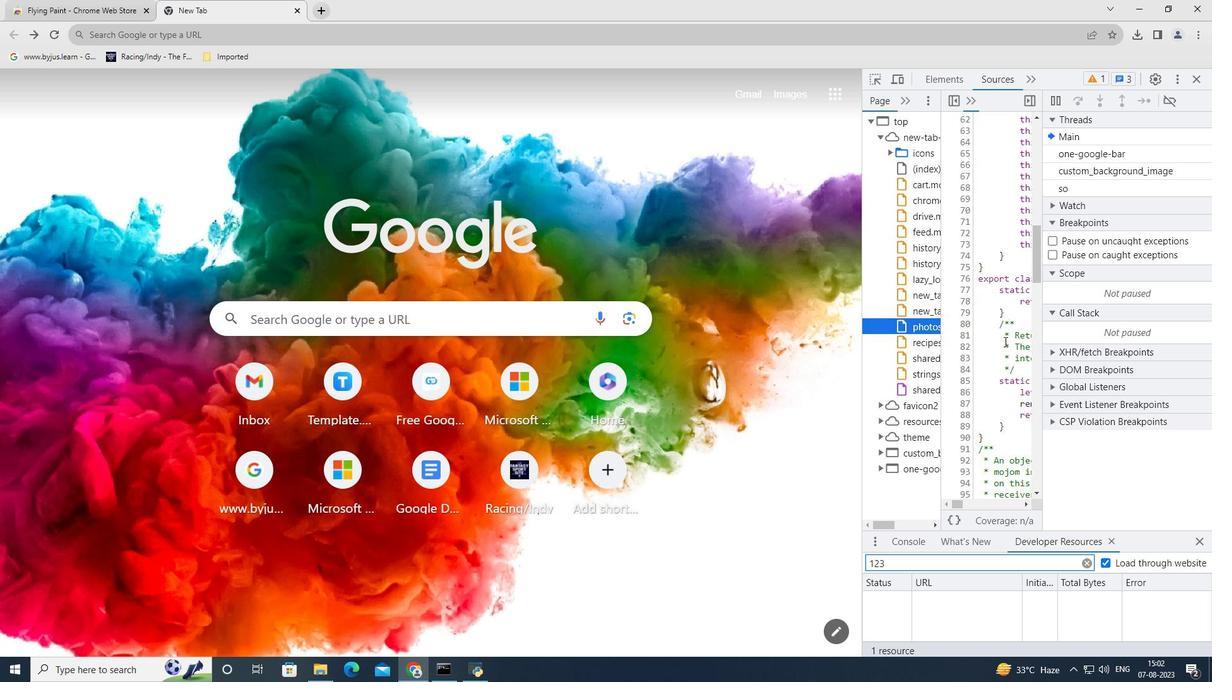 
Action: Mouse scrolled (1004, 341) with delta (0, 0)
Screenshot: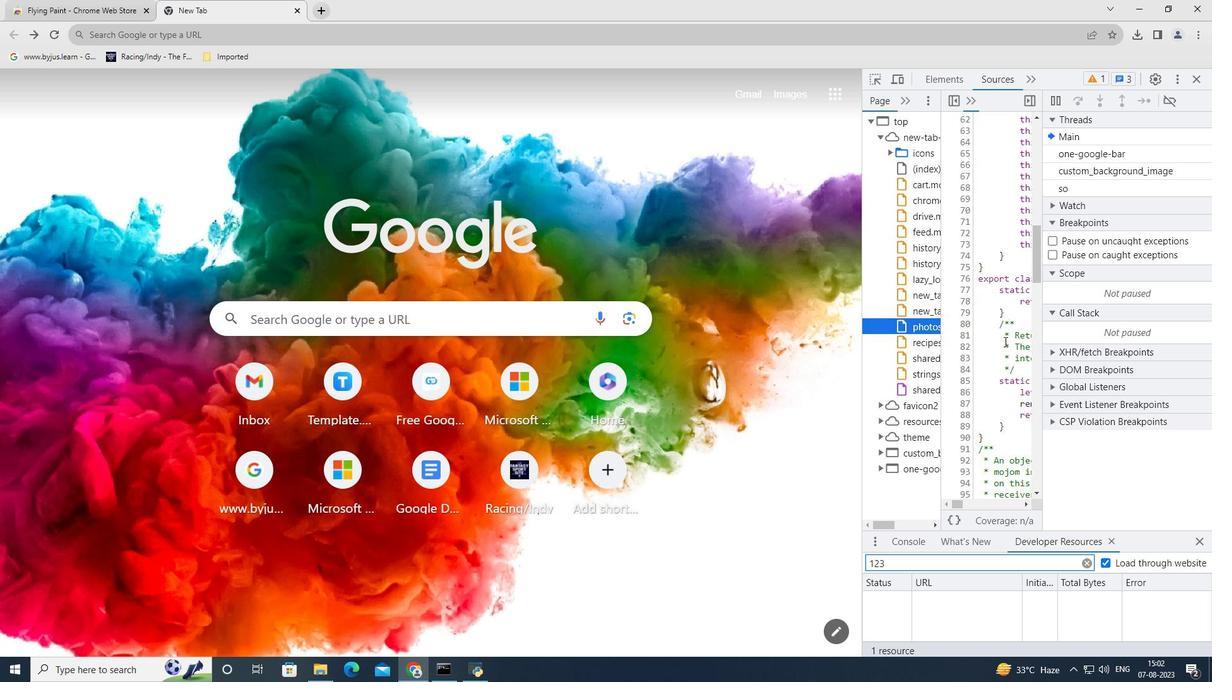 
Action: Mouse scrolled (1004, 341) with delta (0, 0)
Screenshot: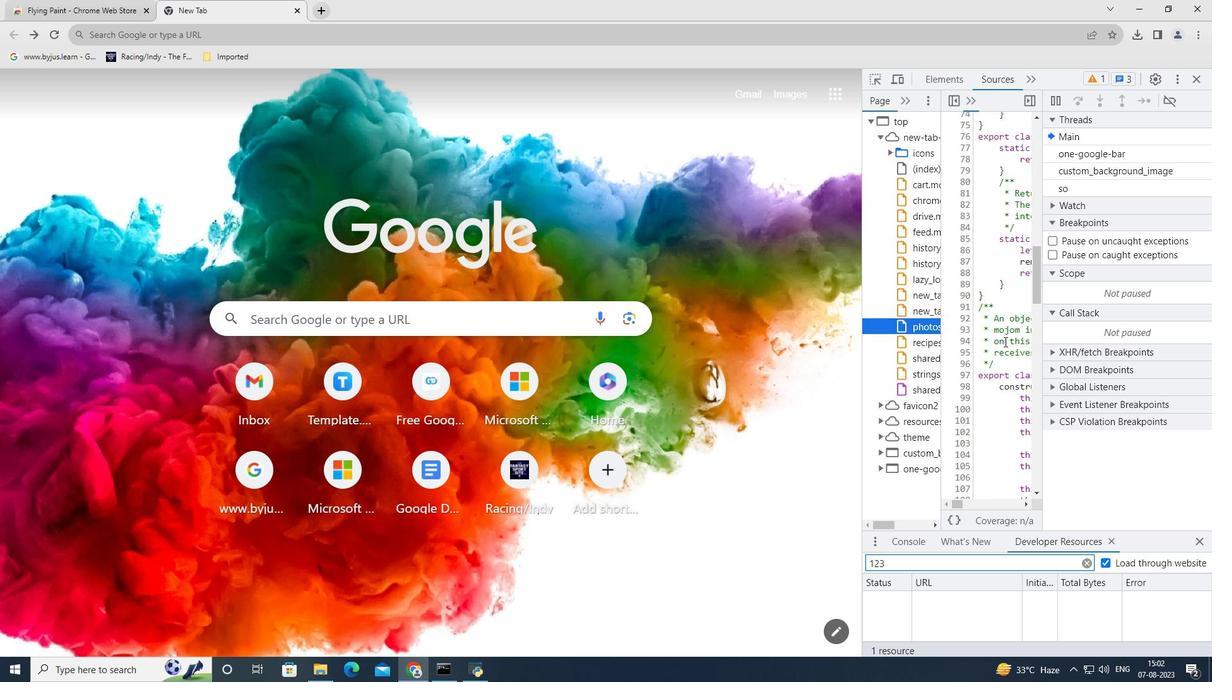 
Action: Mouse scrolled (1004, 341) with delta (0, 0)
Screenshot: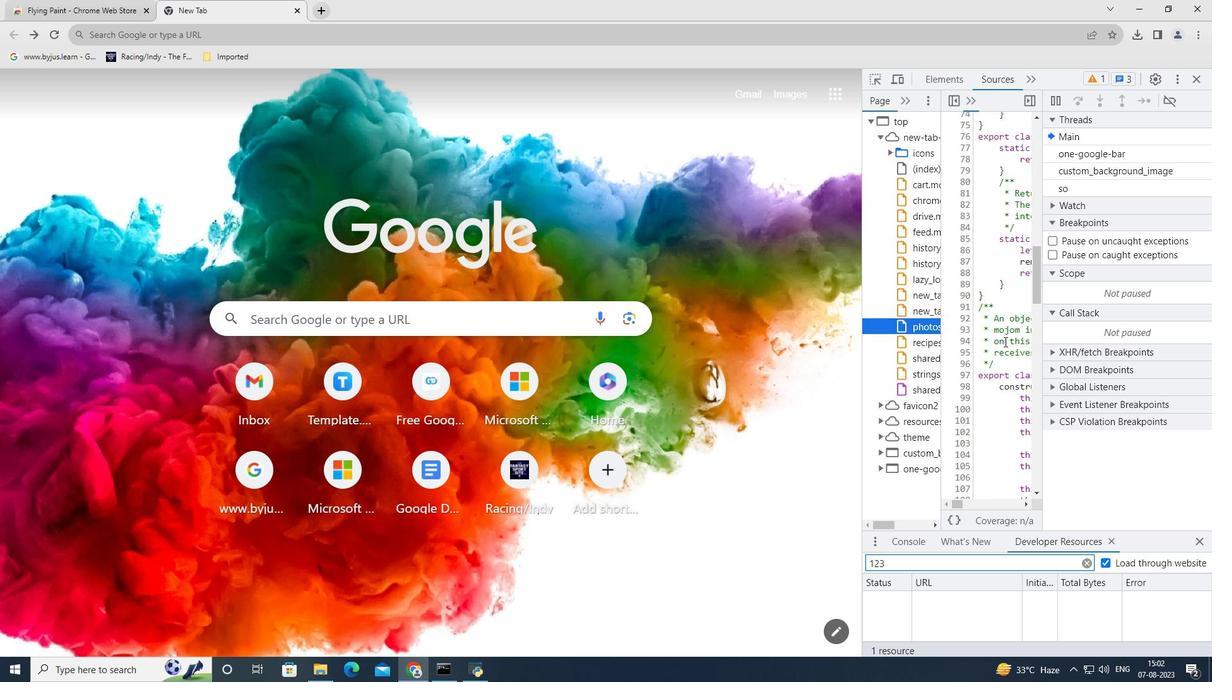 
Action: Mouse scrolled (1004, 341) with delta (0, 0)
Screenshot: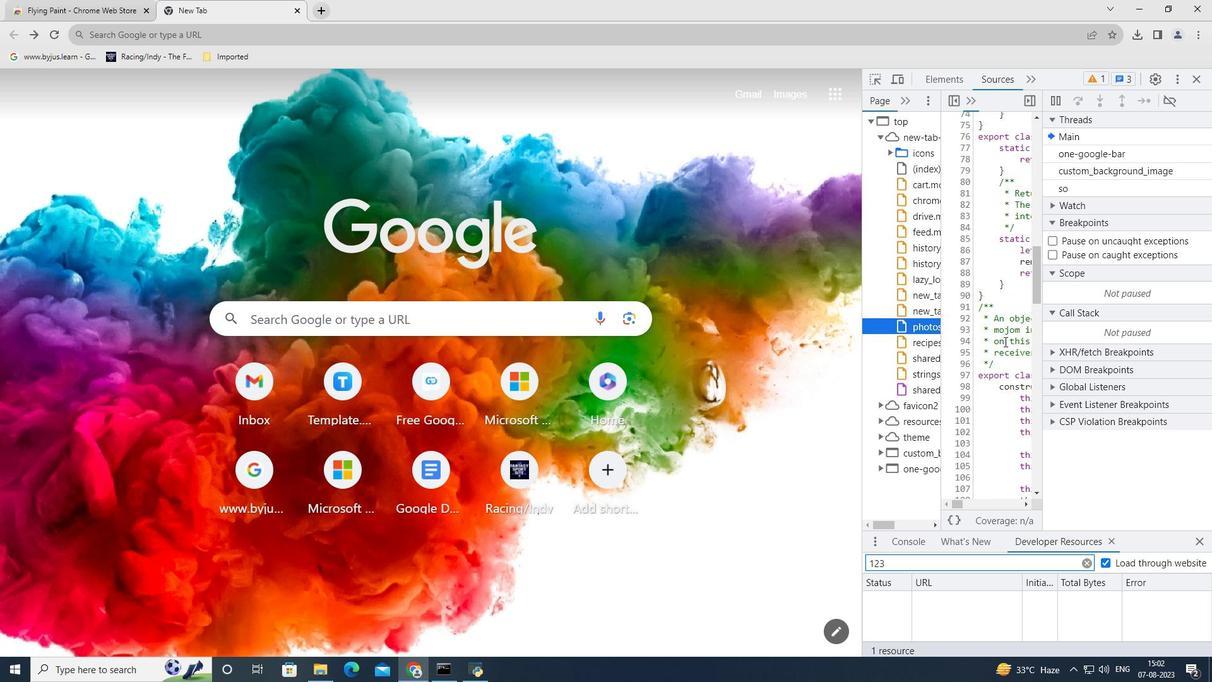 
Action: Mouse scrolled (1004, 341) with delta (0, 0)
Screenshot: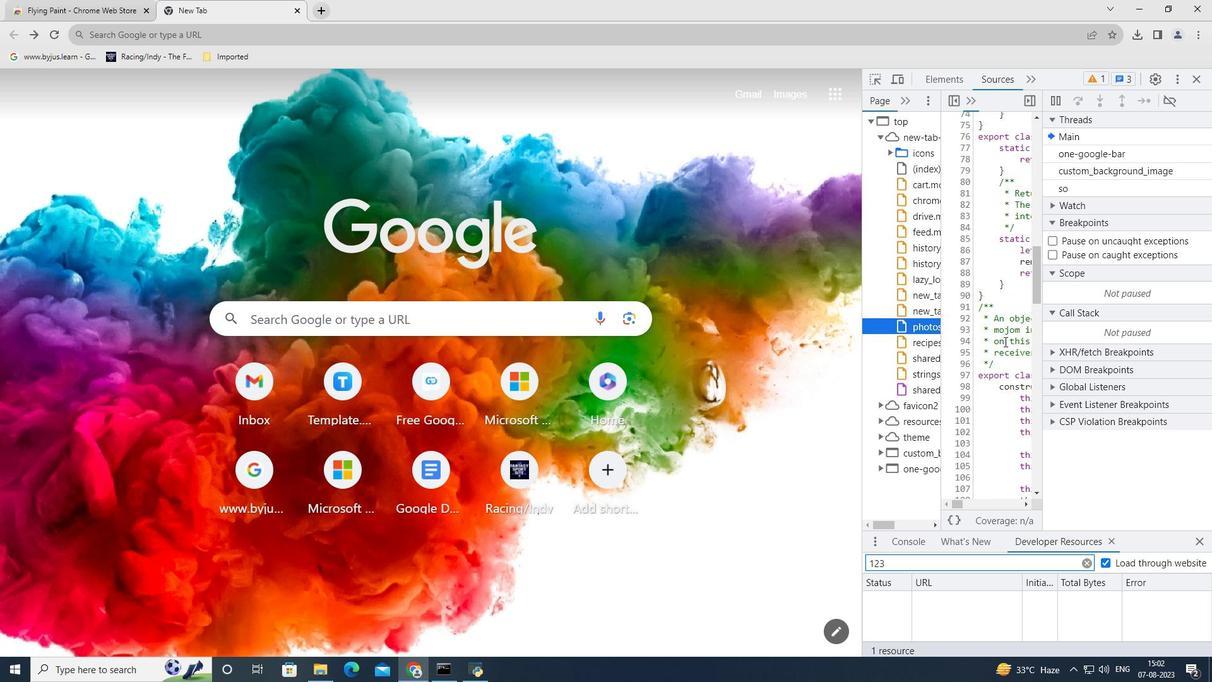 
Action: Mouse scrolled (1004, 341) with delta (0, 0)
Screenshot: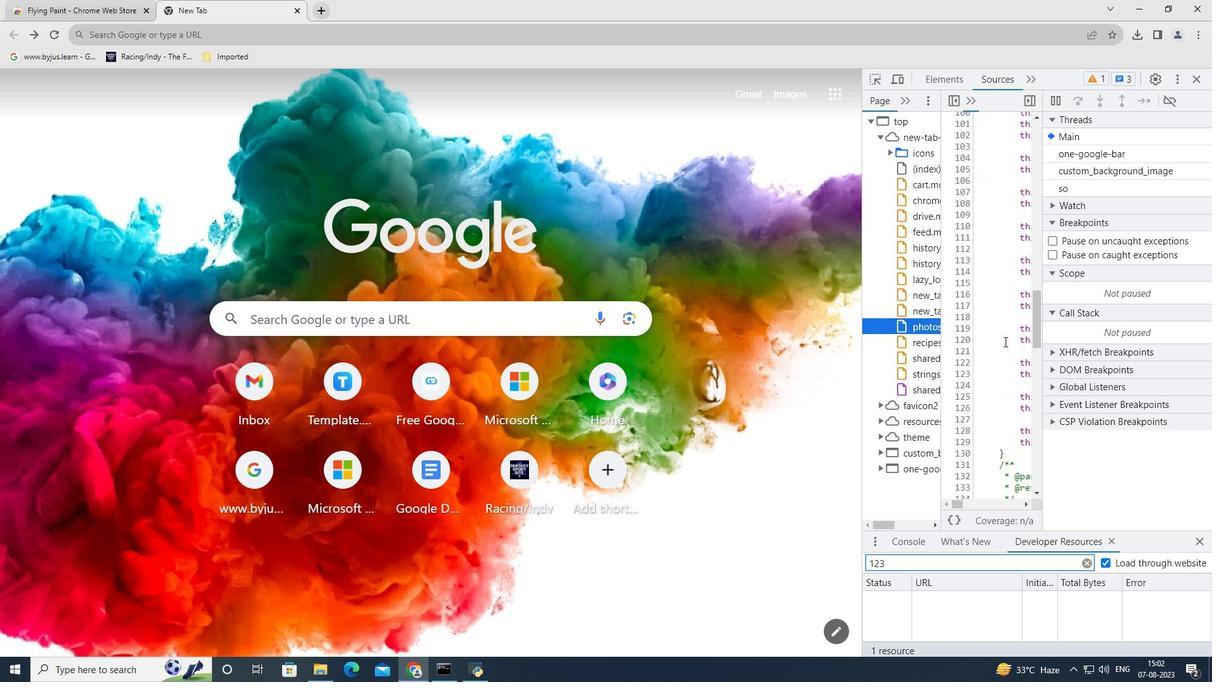 
Action: Mouse scrolled (1004, 341) with delta (0, 0)
Screenshot: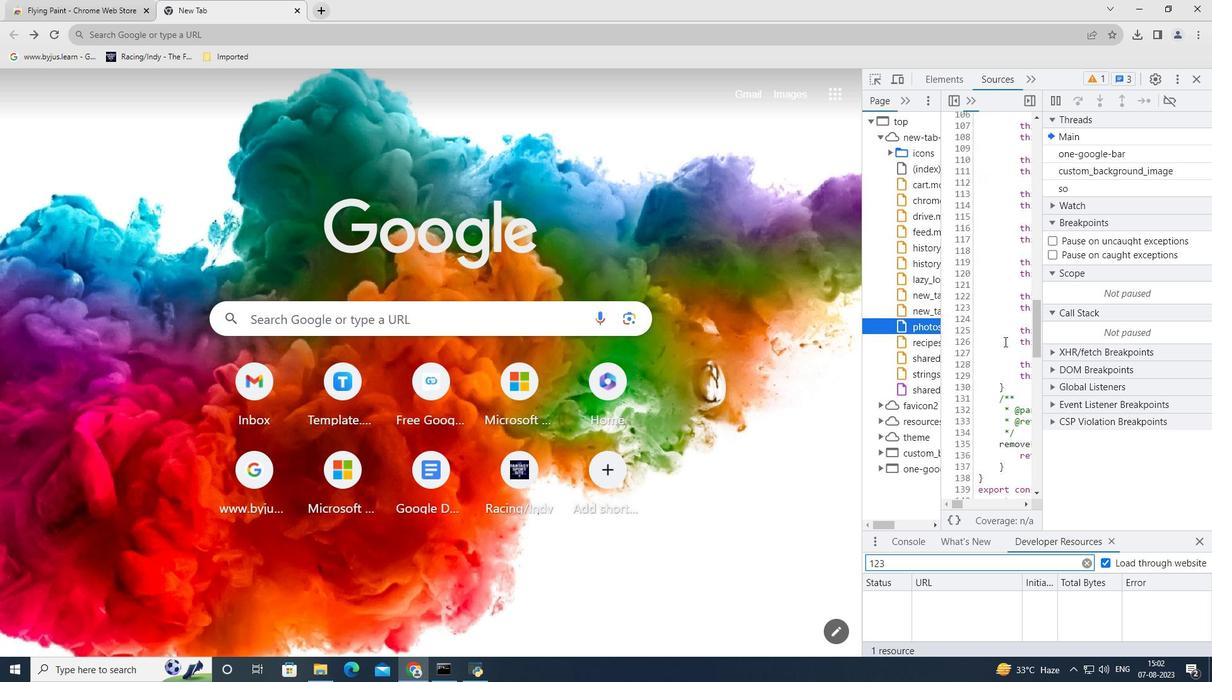 
Action: Mouse scrolled (1004, 341) with delta (0, 0)
Screenshot: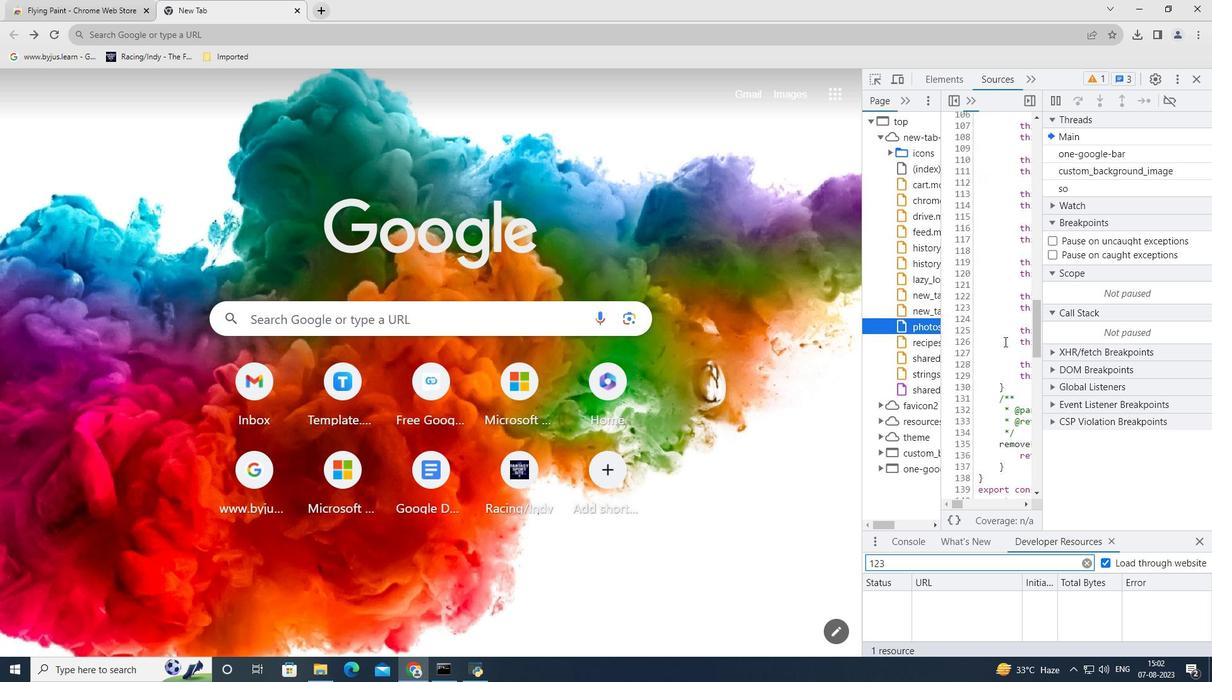 
Action: Mouse scrolled (1004, 341) with delta (0, 0)
Screenshot: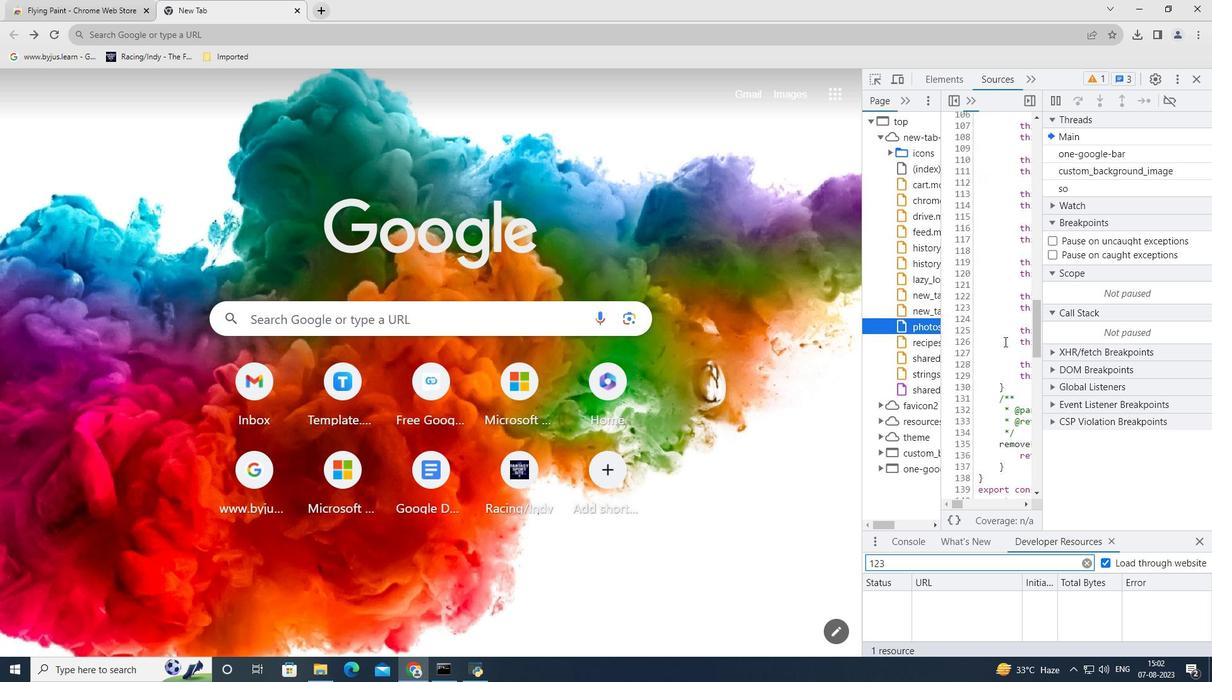 
Action: Mouse scrolled (1004, 341) with delta (0, 0)
Screenshot: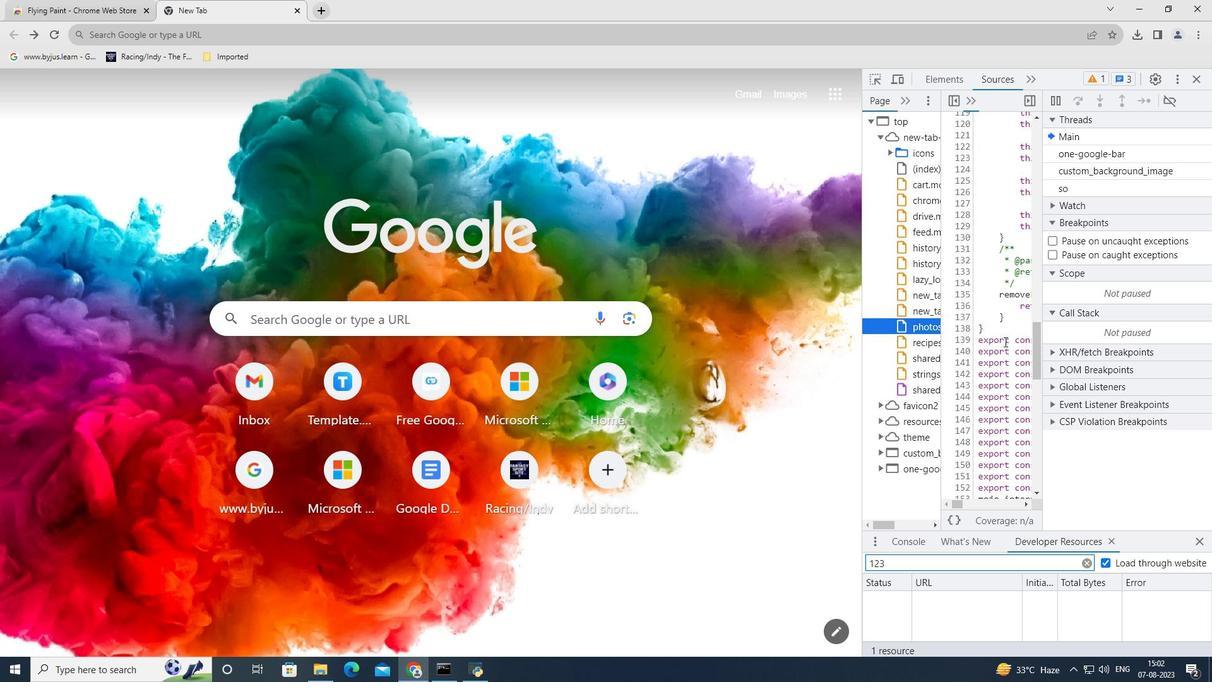 
Action: Mouse scrolled (1004, 341) with delta (0, 0)
Screenshot: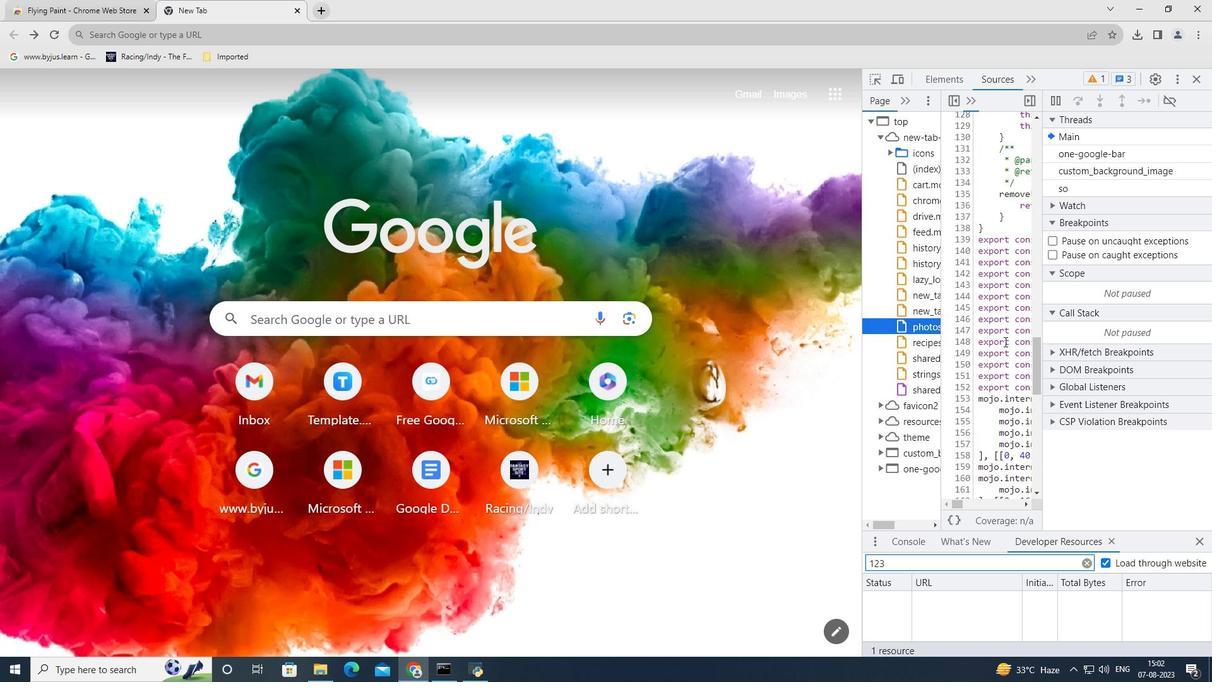 
Action: Mouse scrolled (1004, 341) with delta (0, 0)
Screenshot: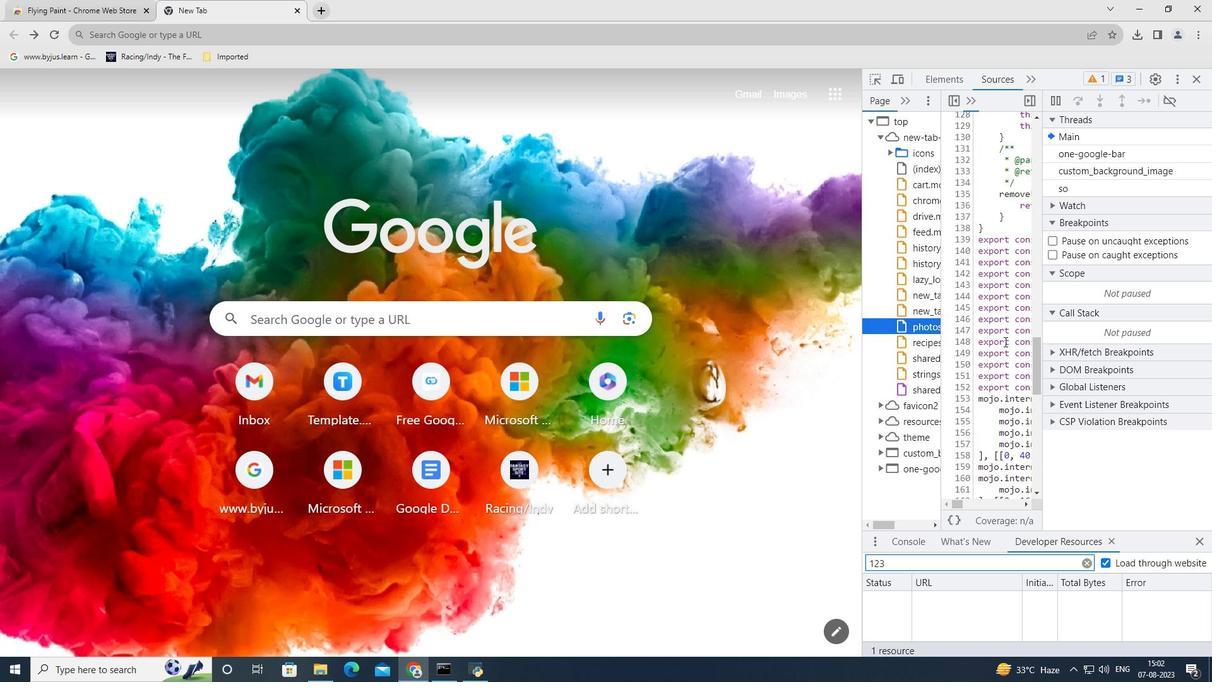 
Action: Mouse scrolled (1004, 341) with delta (0, 0)
Screenshot: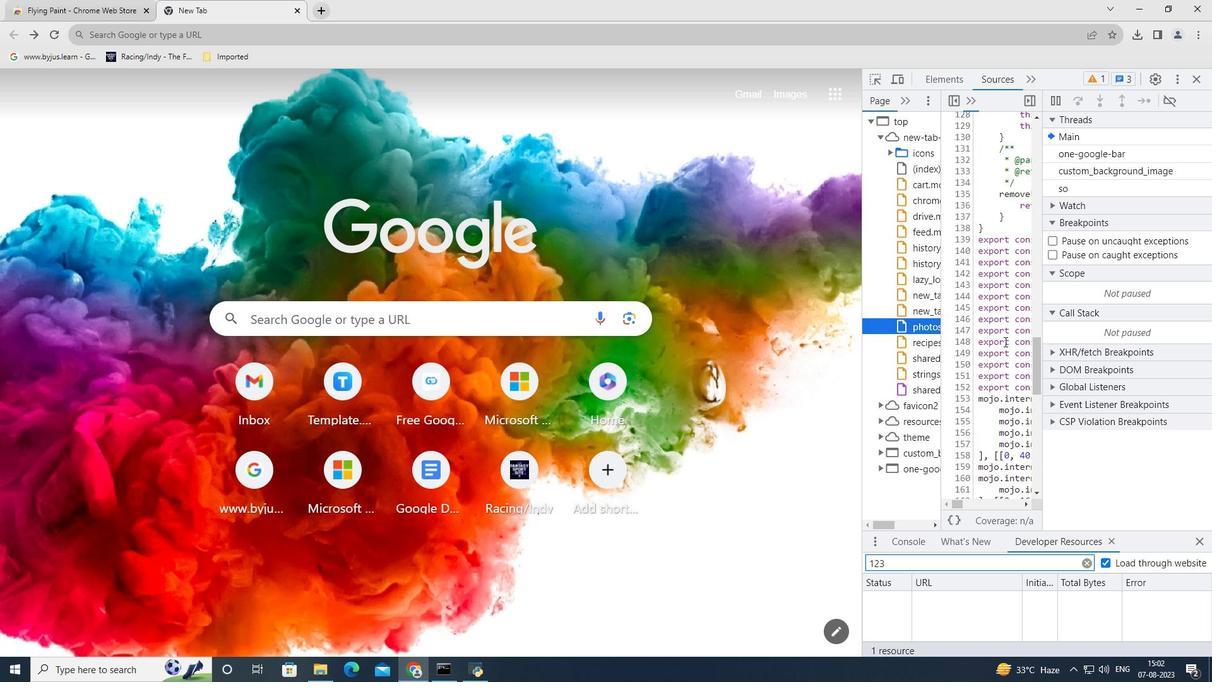 
Action: Mouse scrolled (1004, 341) with delta (0, 0)
Screenshot: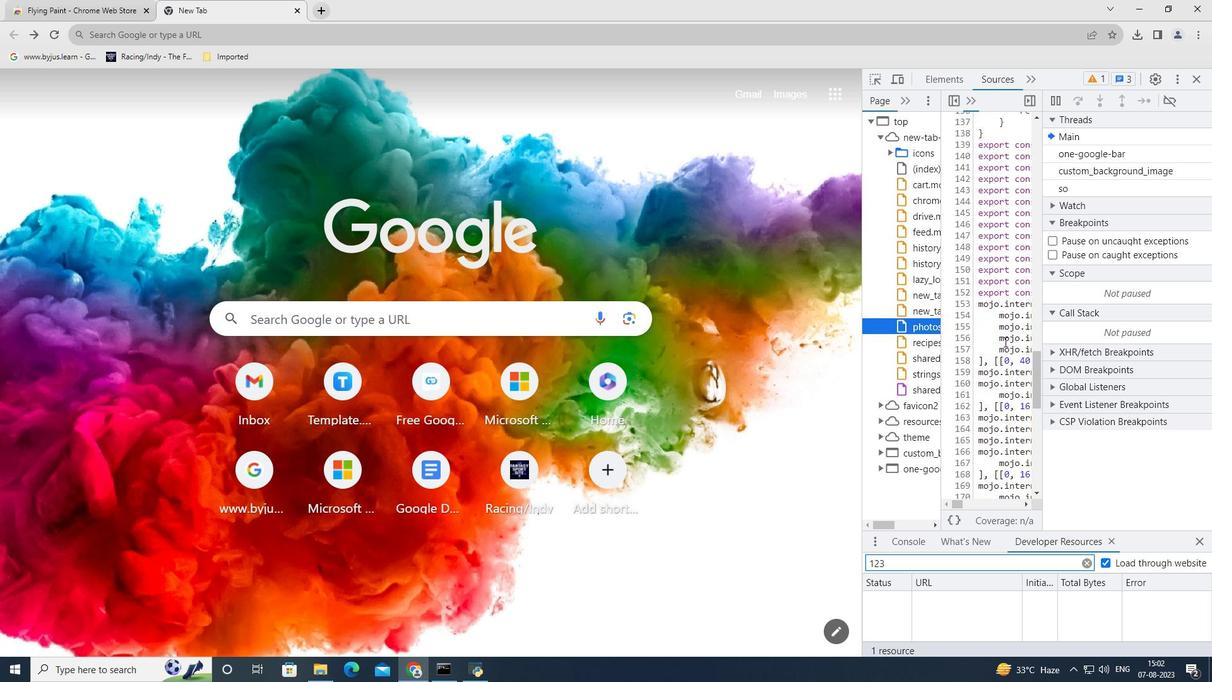 
Action: Mouse scrolled (1004, 341) with delta (0, 0)
Screenshot: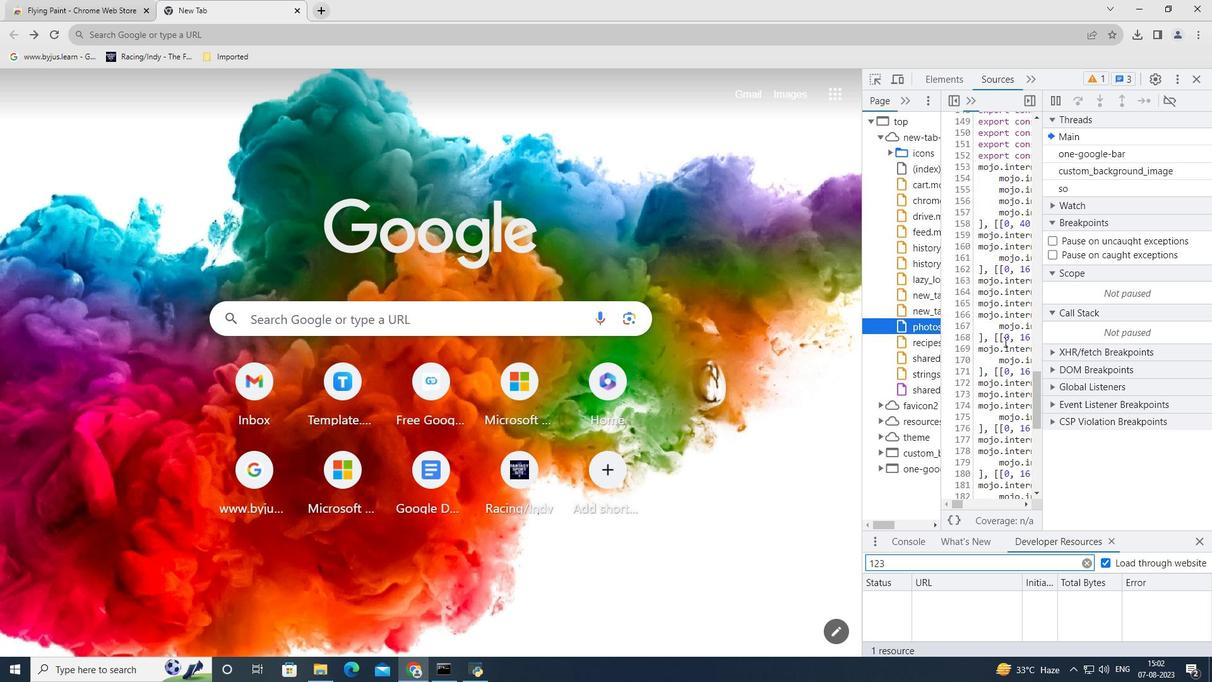 
Action: Mouse scrolled (1004, 341) with delta (0, 0)
Screenshot: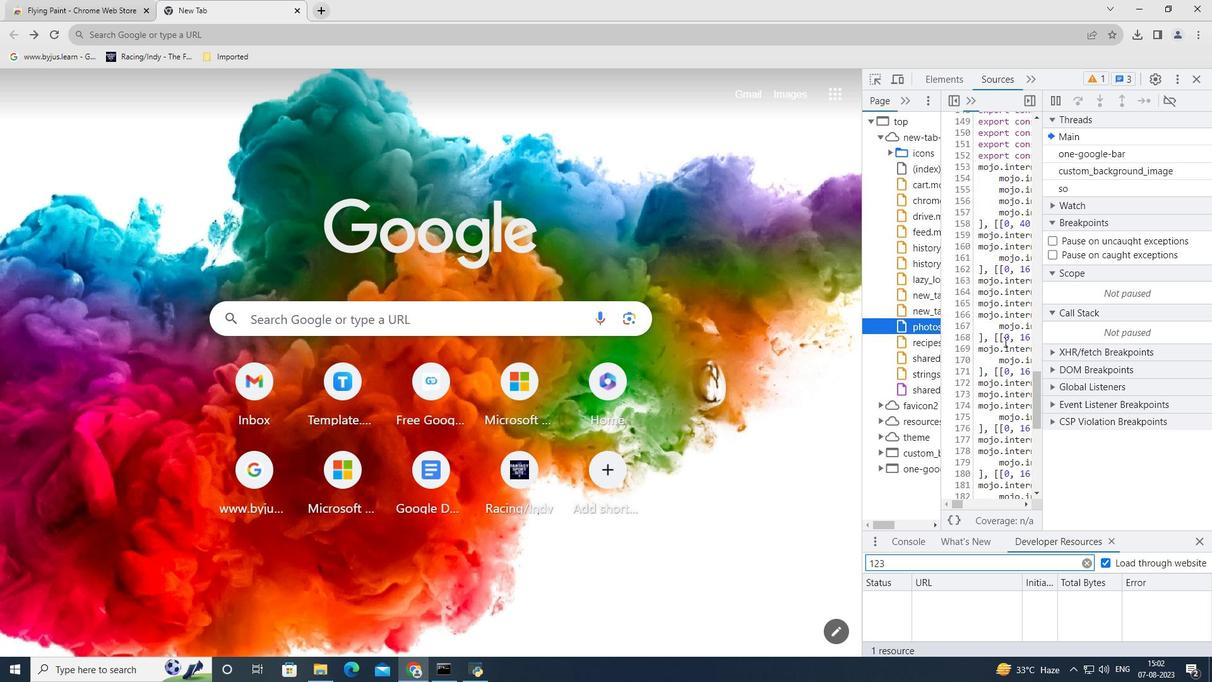 
Action: Mouse scrolled (1004, 341) with delta (0, 0)
Screenshot: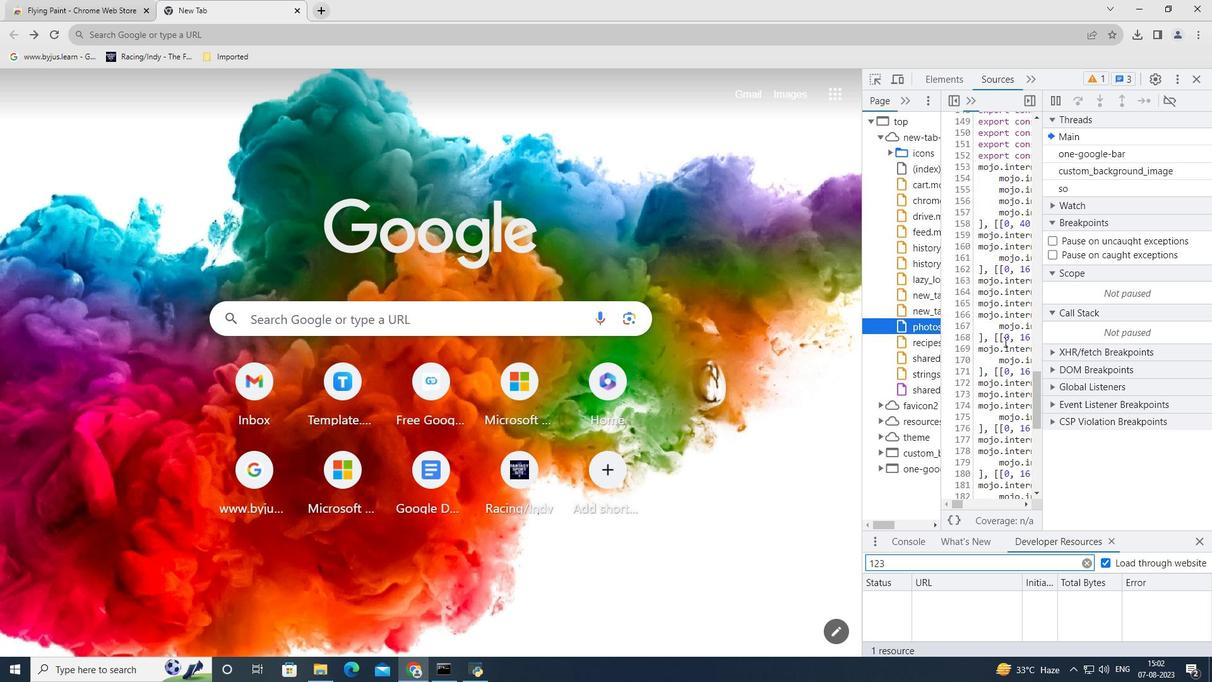 
Action: Mouse scrolled (1004, 341) with delta (0, 0)
Screenshot: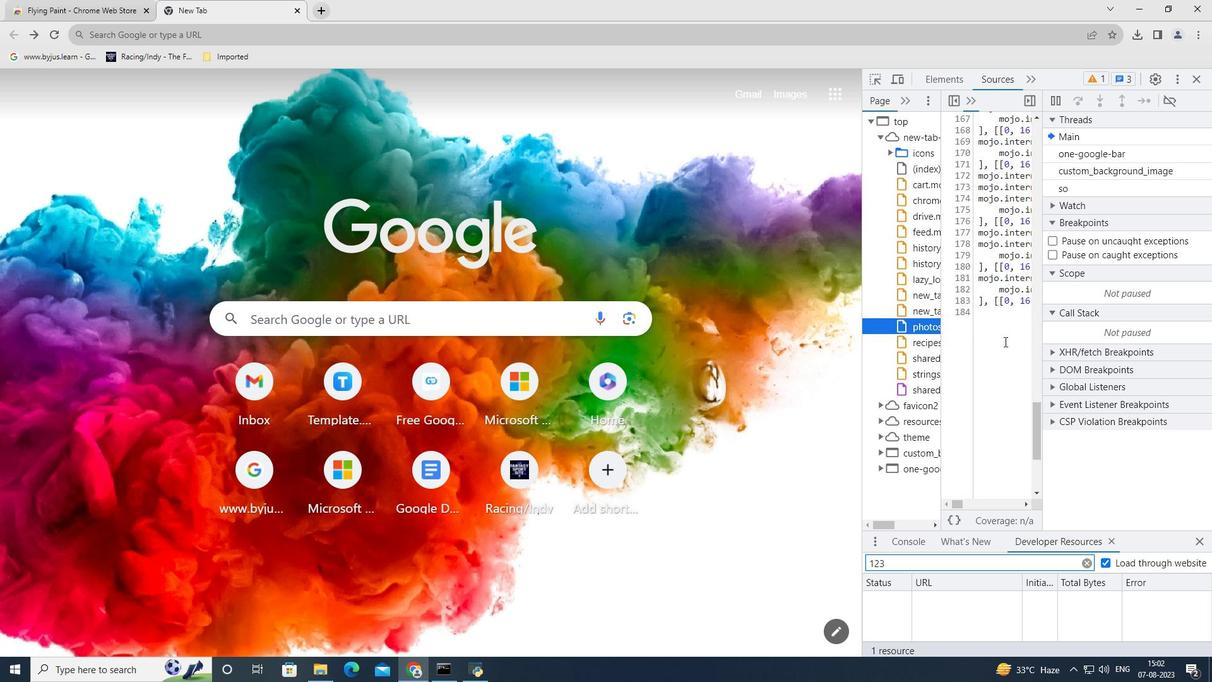 
Action: Mouse scrolled (1004, 341) with delta (0, 0)
Screenshot: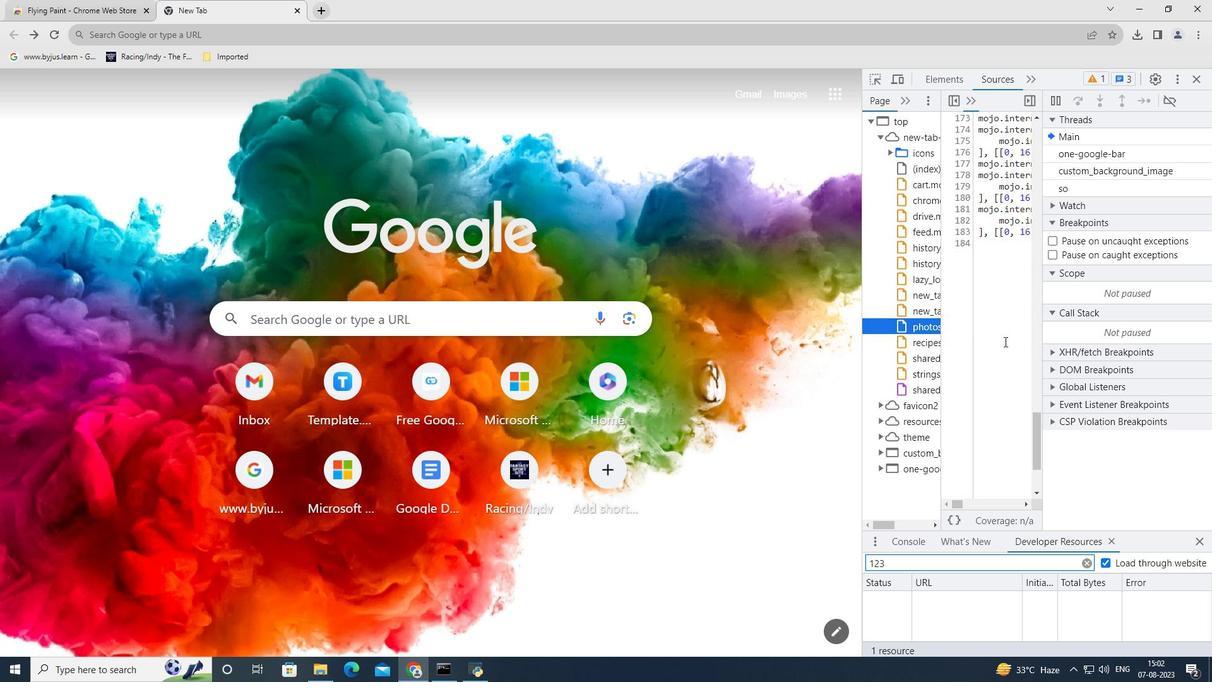 
Action: Mouse scrolled (1004, 341) with delta (0, 0)
Screenshot: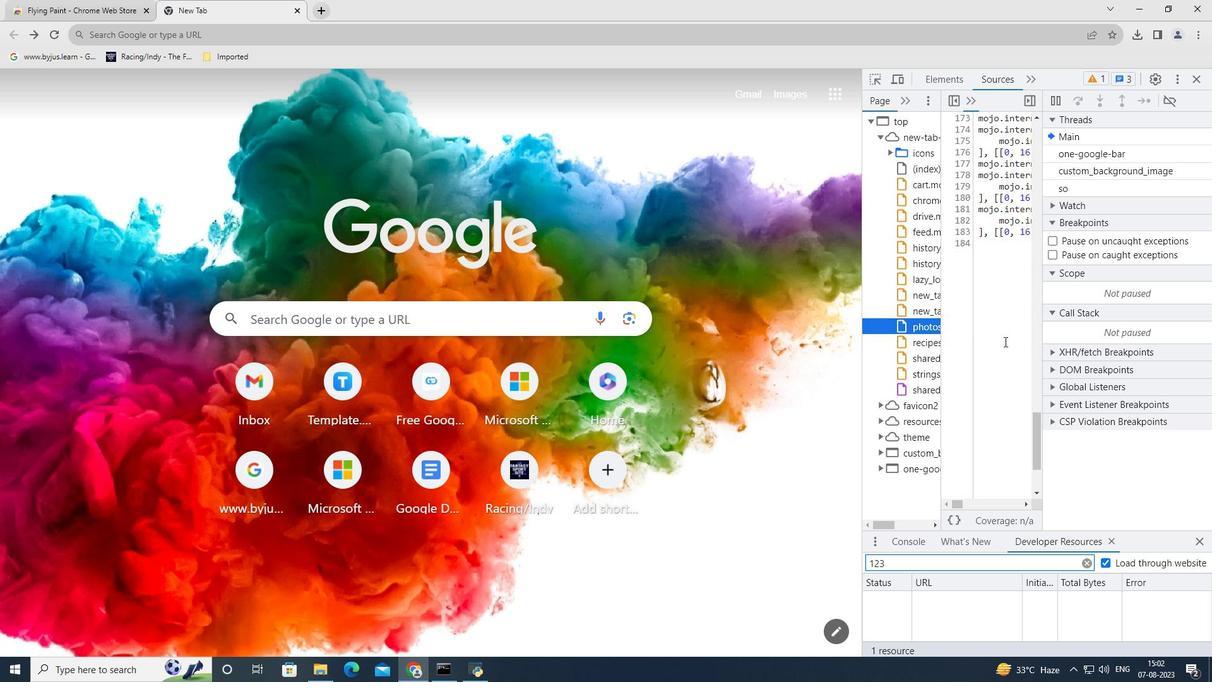 
Action: Mouse scrolled (1004, 341) with delta (0, 0)
Screenshot: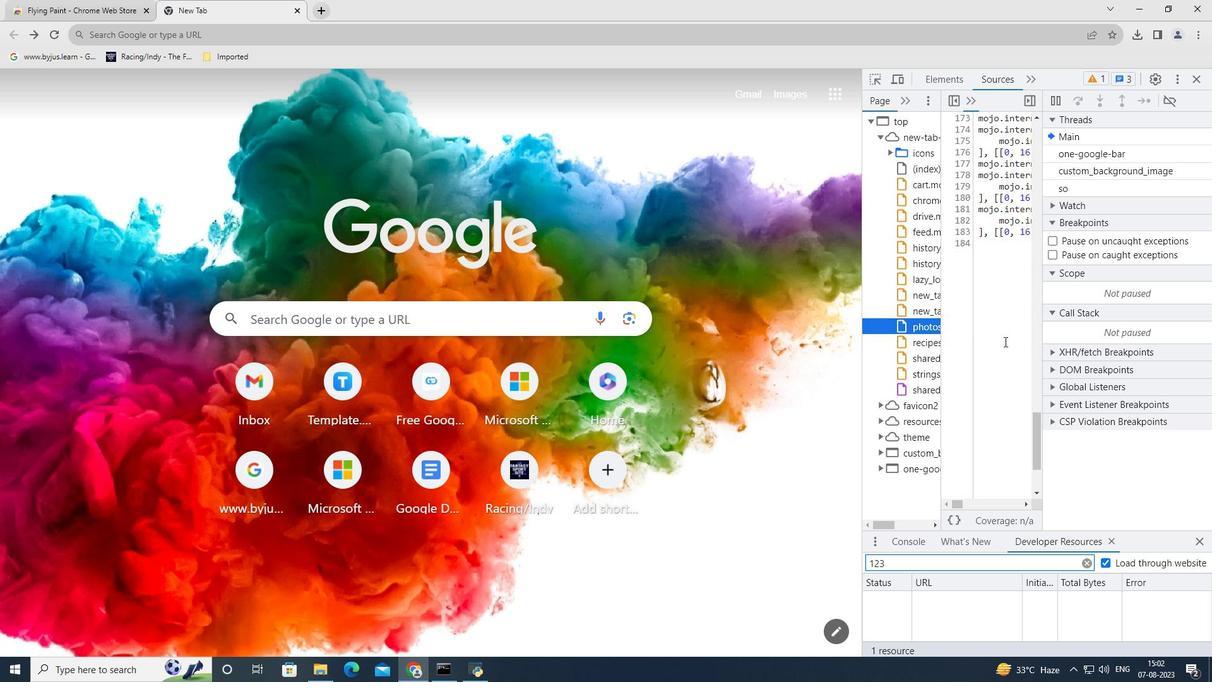 
Action: Mouse scrolled (1004, 341) with delta (0, 0)
Screenshot: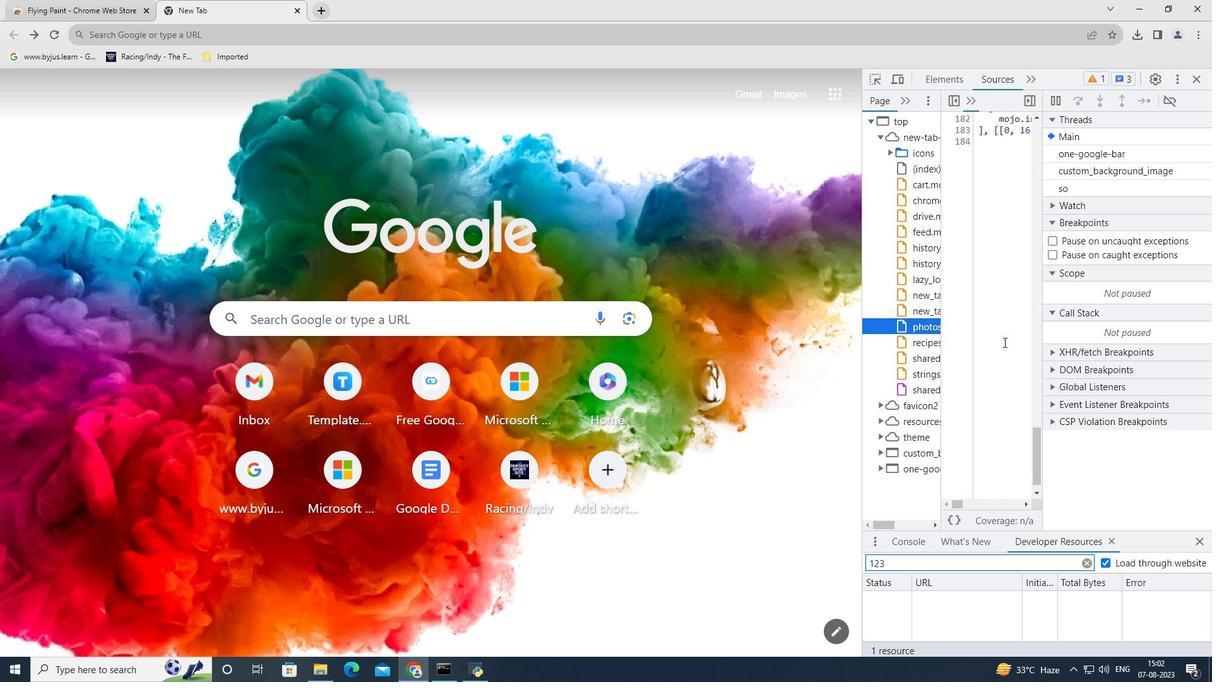 
Action: Mouse scrolled (1004, 341) with delta (0, 0)
Screenshot: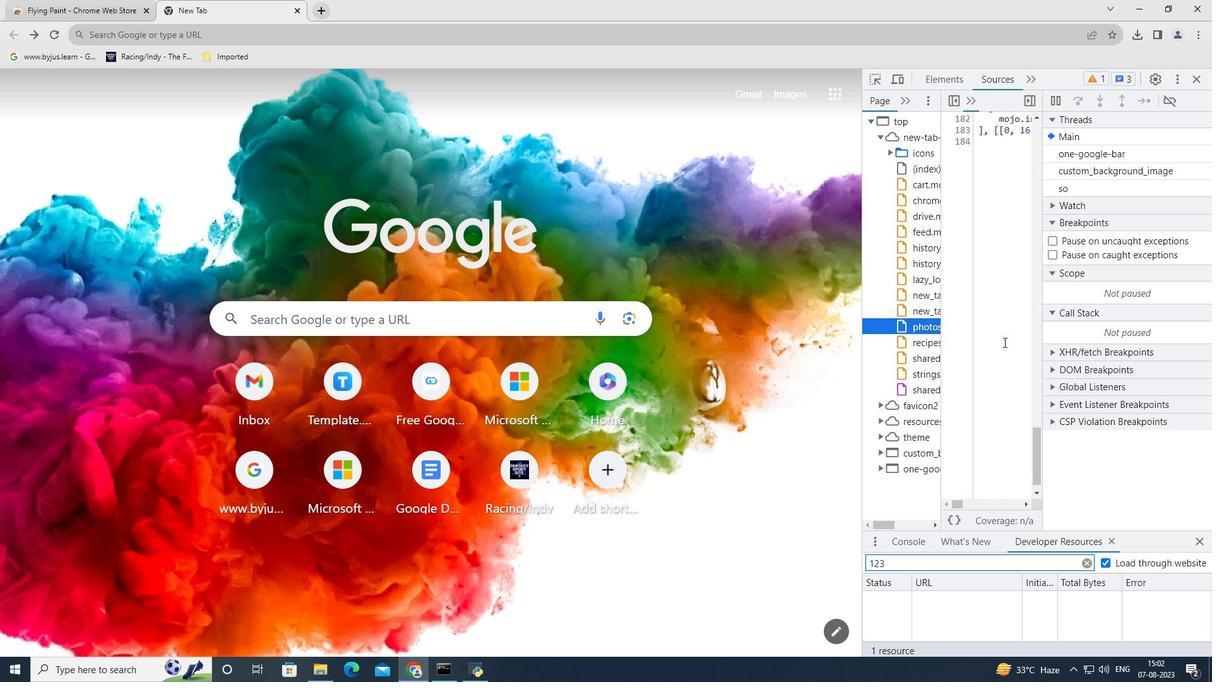 
Action: Mouse scrolled (1004, 341) with delta (0, 0)
Screenshot: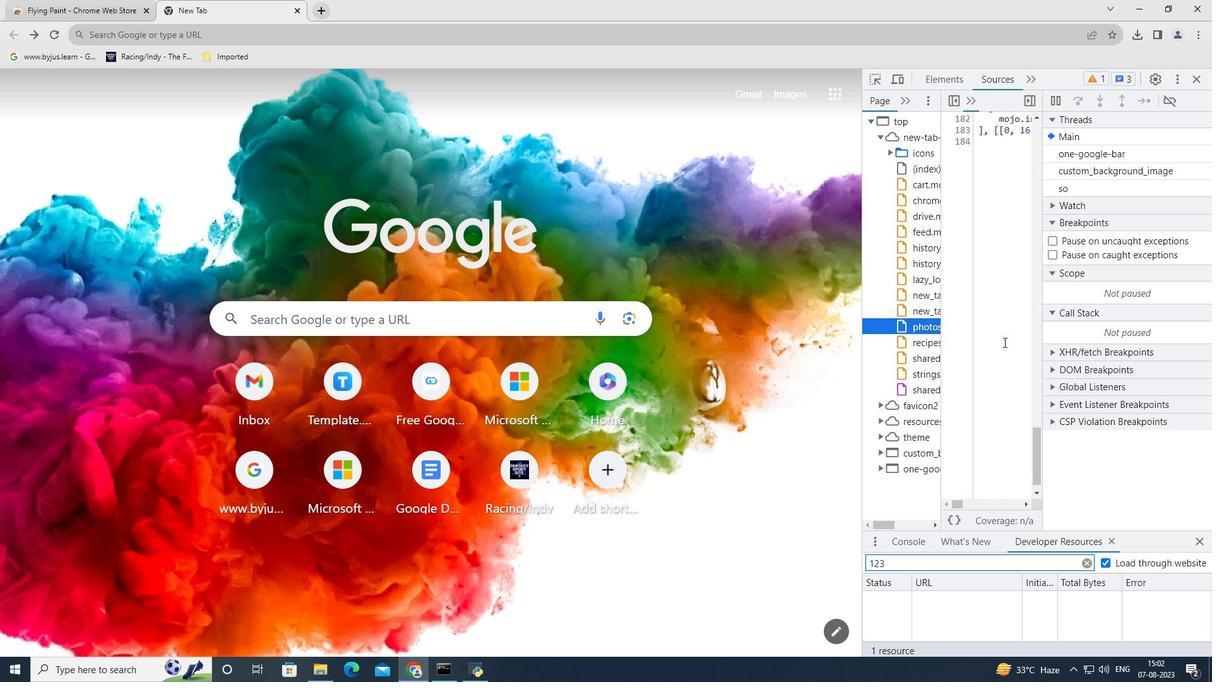 
Action: Mouse scrolled (1004, 341) with delta (0, 0)
Screenshot: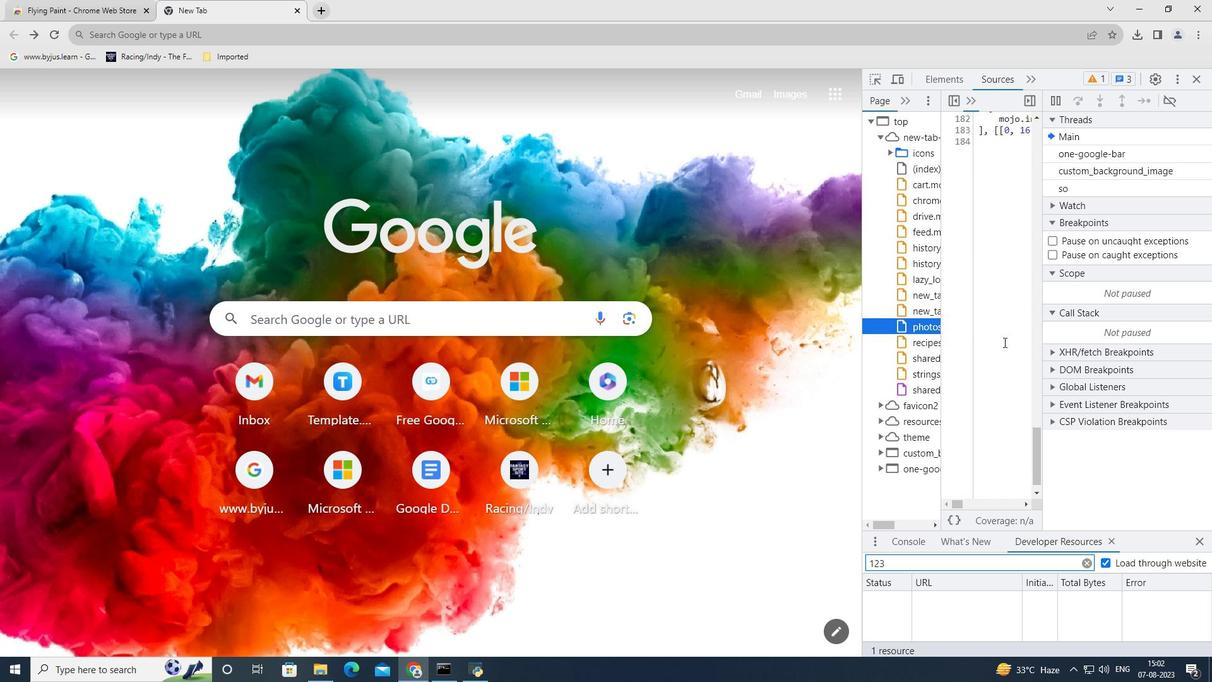
Action: Mouse moved to (925, 308)
Screenshot: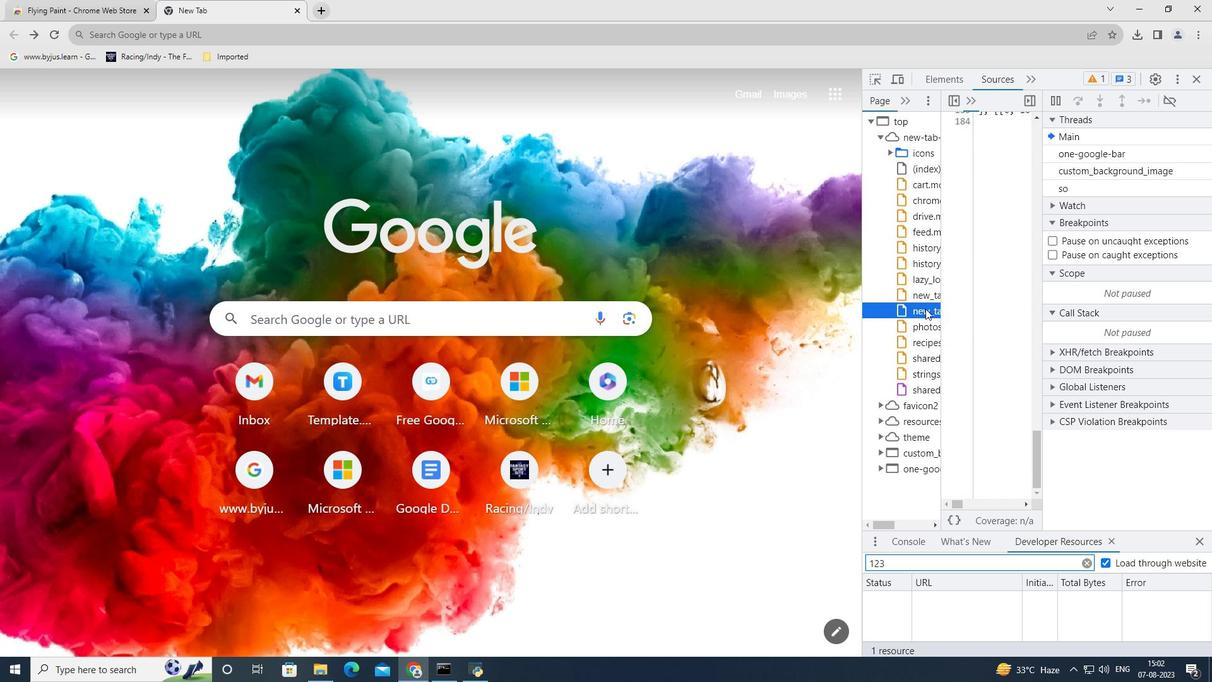 
Action: Mouse pressed left at (925, 308)
Screenshot: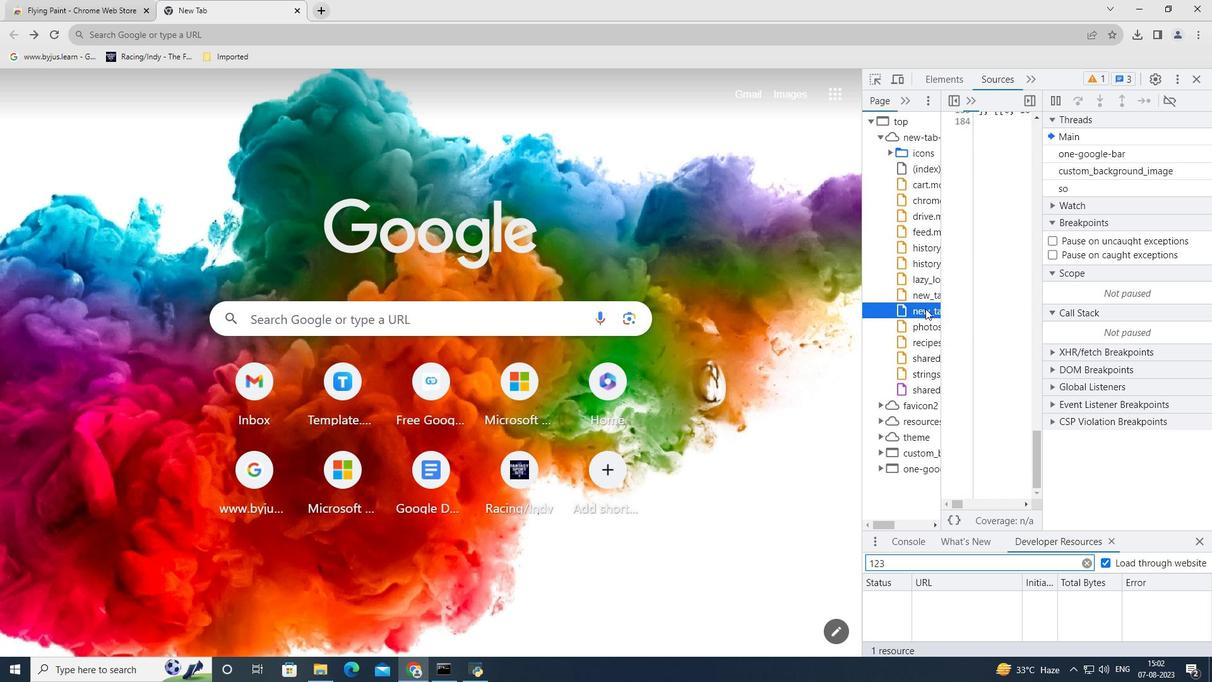 
Action: Mouse moved to (990, 308)
Screenshot: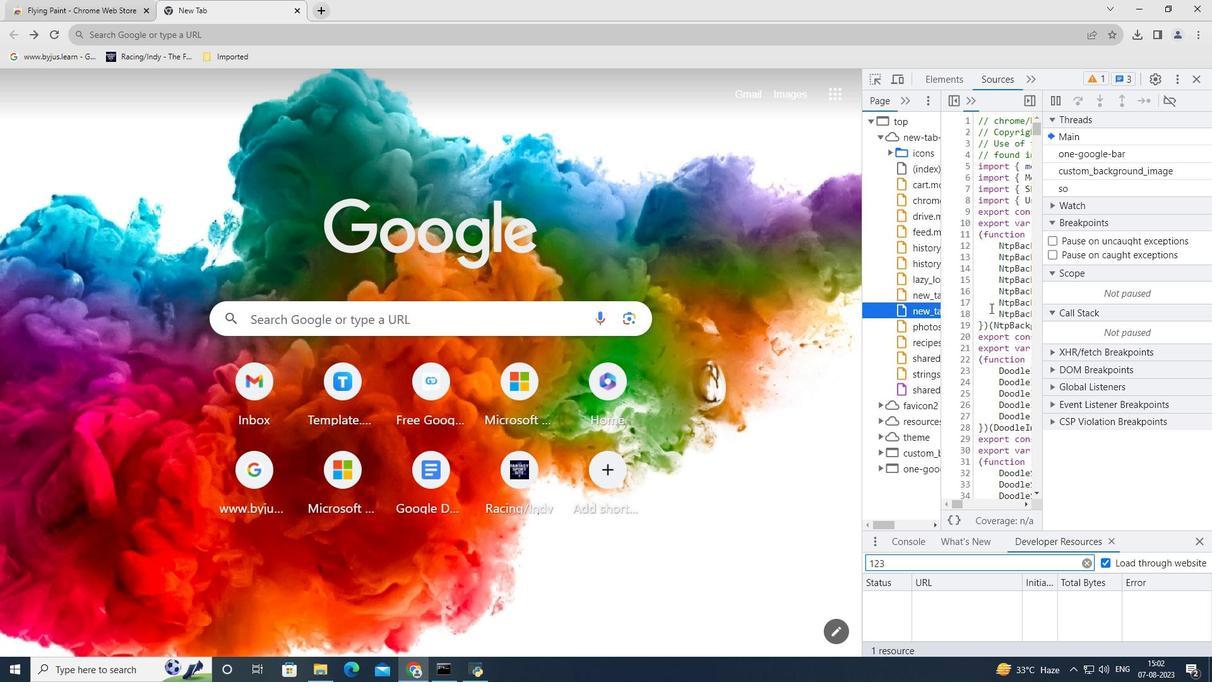 
Action: Mouse scrolled (990, 307) with delta (0, 0)
Screenshot: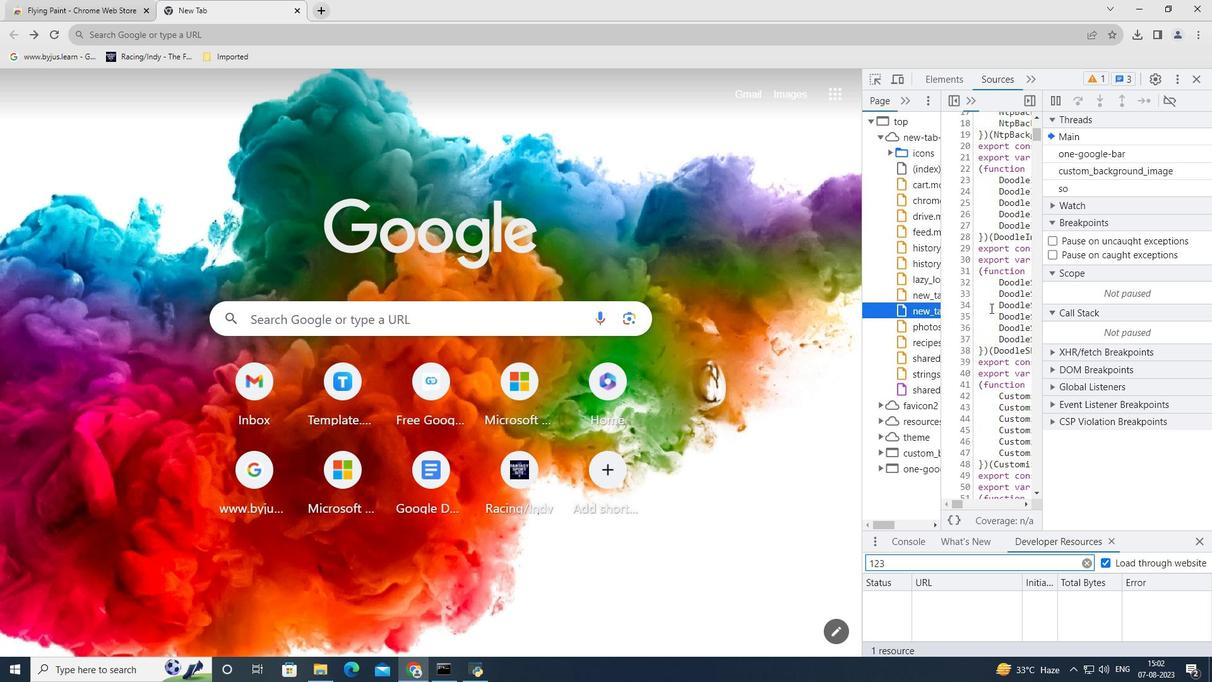 
Action: Mouse scrolled (990, 307) with delta (0, 0)
Screenshot: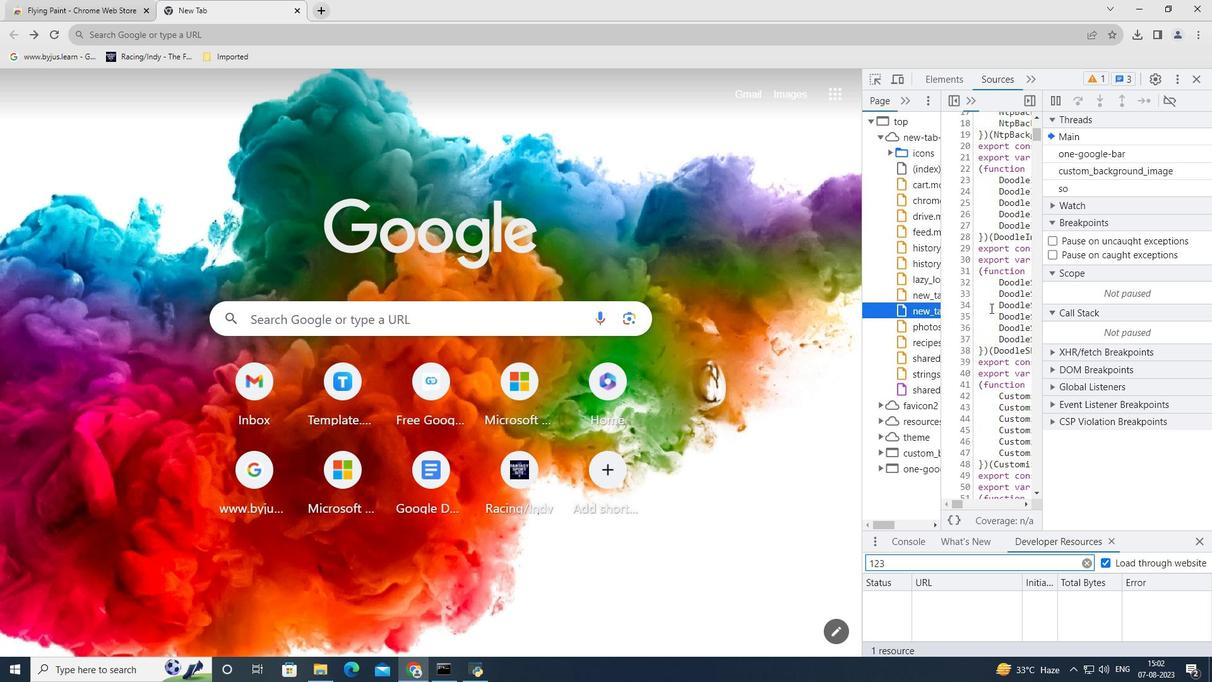 
Action: Mouse scrolled (990, 307) with delta (0, 0)
Screenshot: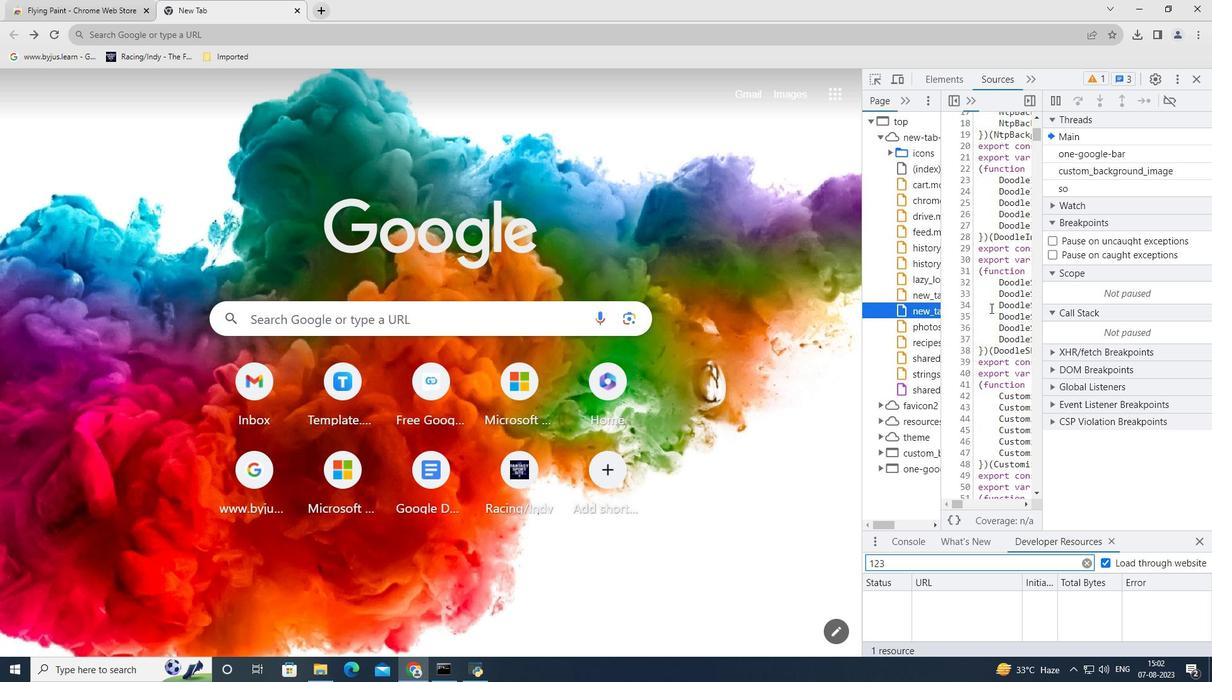 
Action: Mouse scrolled (990, 307) with delta (0, 0)
Screenshot: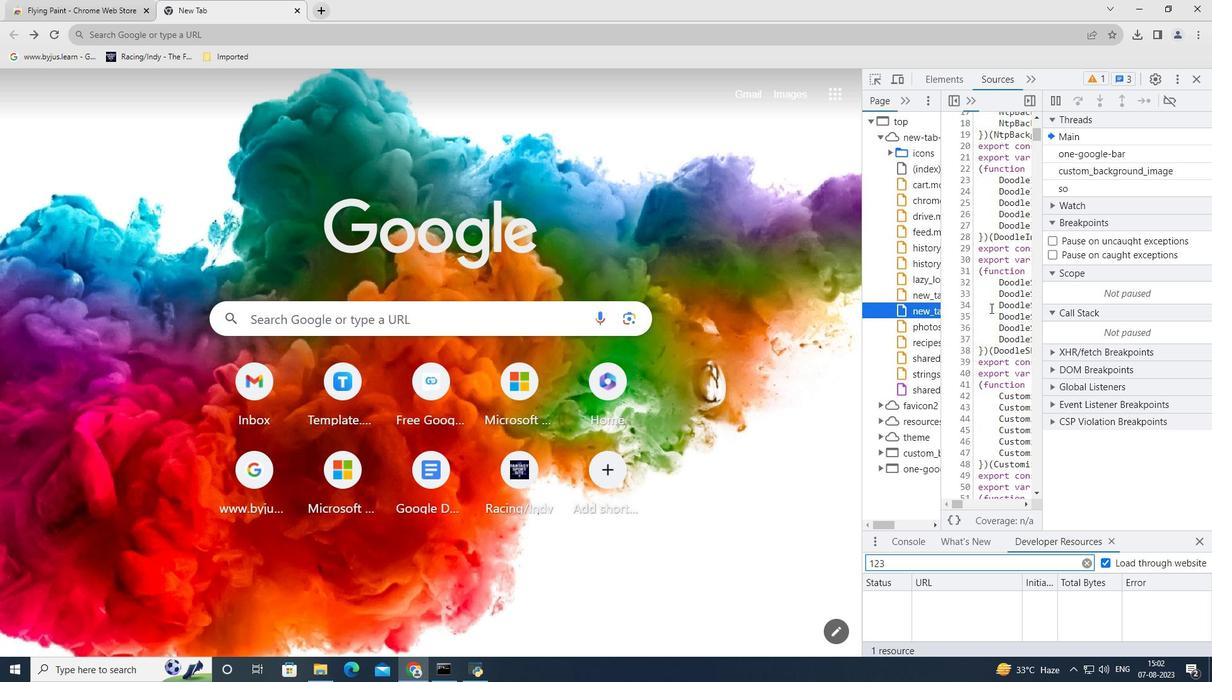 
Action: Mouse scrolled (990, 307) with delta (0, 0)
Screenshot: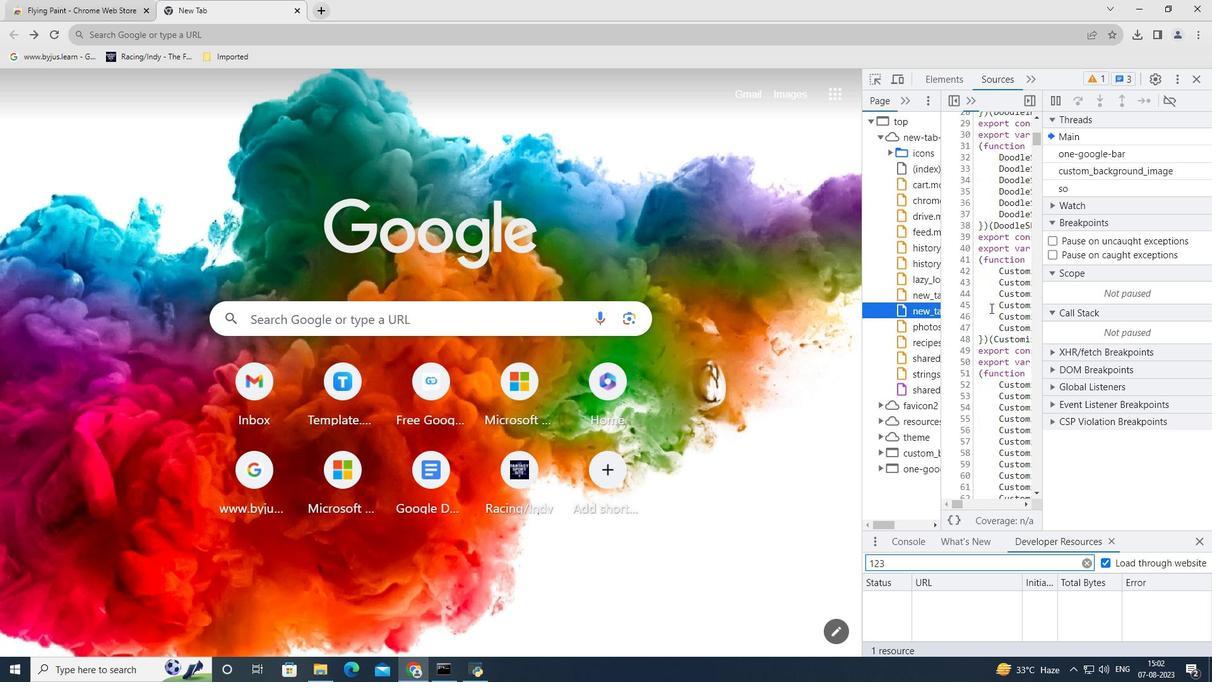 
Action: Mouse scrolled (990, 307) with delta (0, 0)
Screenshot: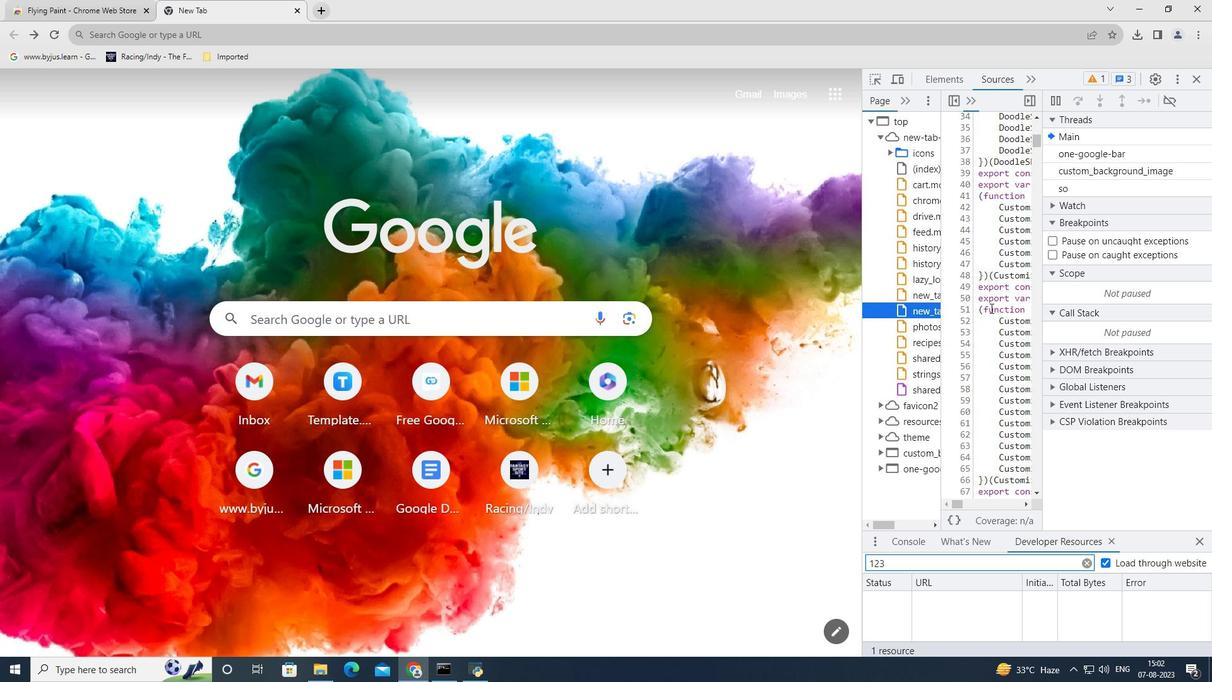 
Action: Mouse scrolled (990, 307) with delta (0, 0)
Screenshot: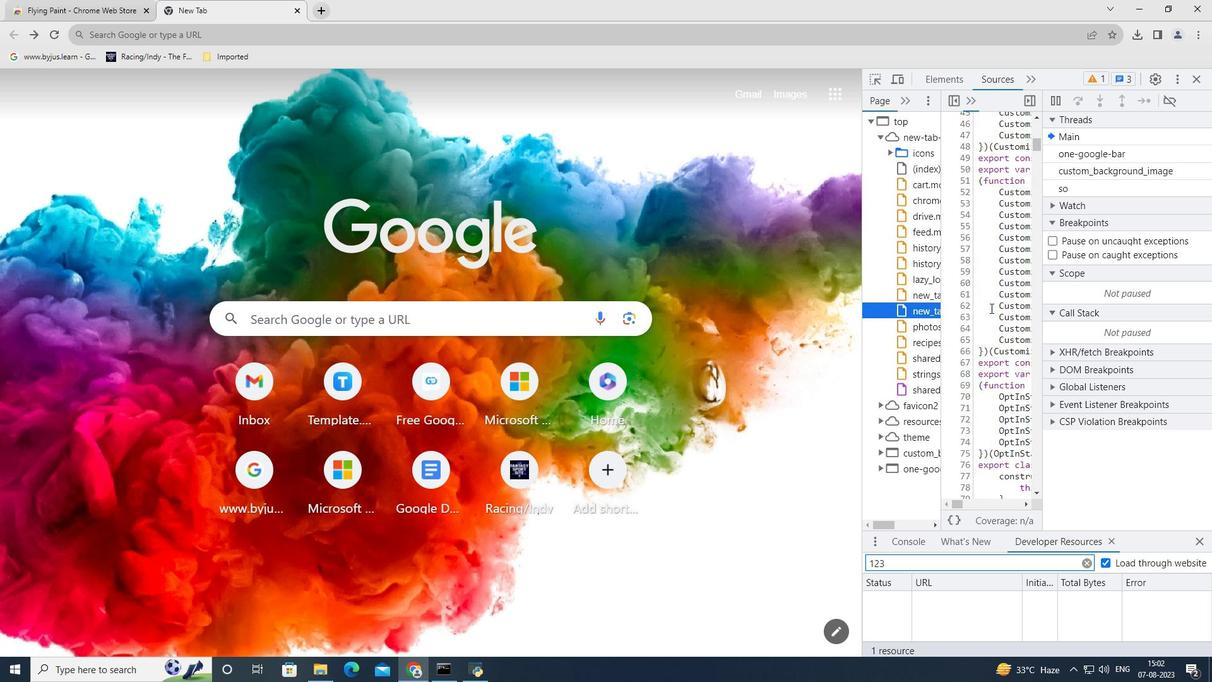 
Action: Mouse scrolled (990, 307) with delta (0, 0)
Screenshot: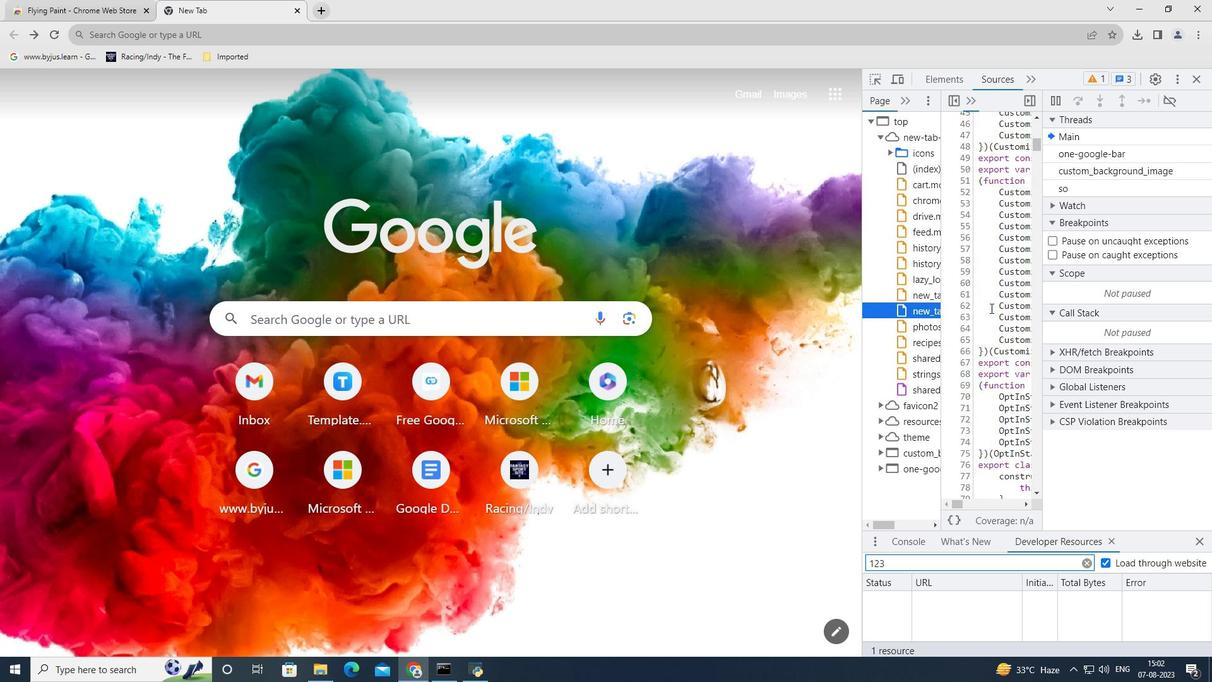 
Action: Mouse scrolled (990, 307) with delta (0, 0)
Screenshot: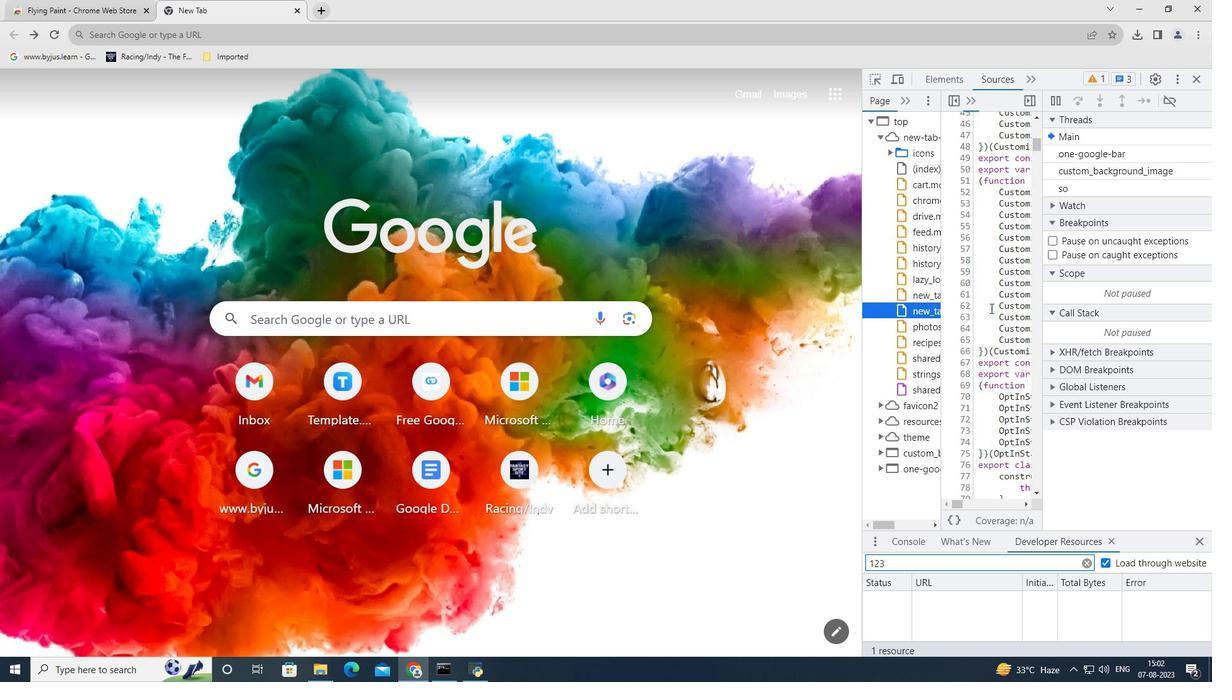 
Action: Mouse scrolled (990, 307) with delta (0, 0)
Screenshot: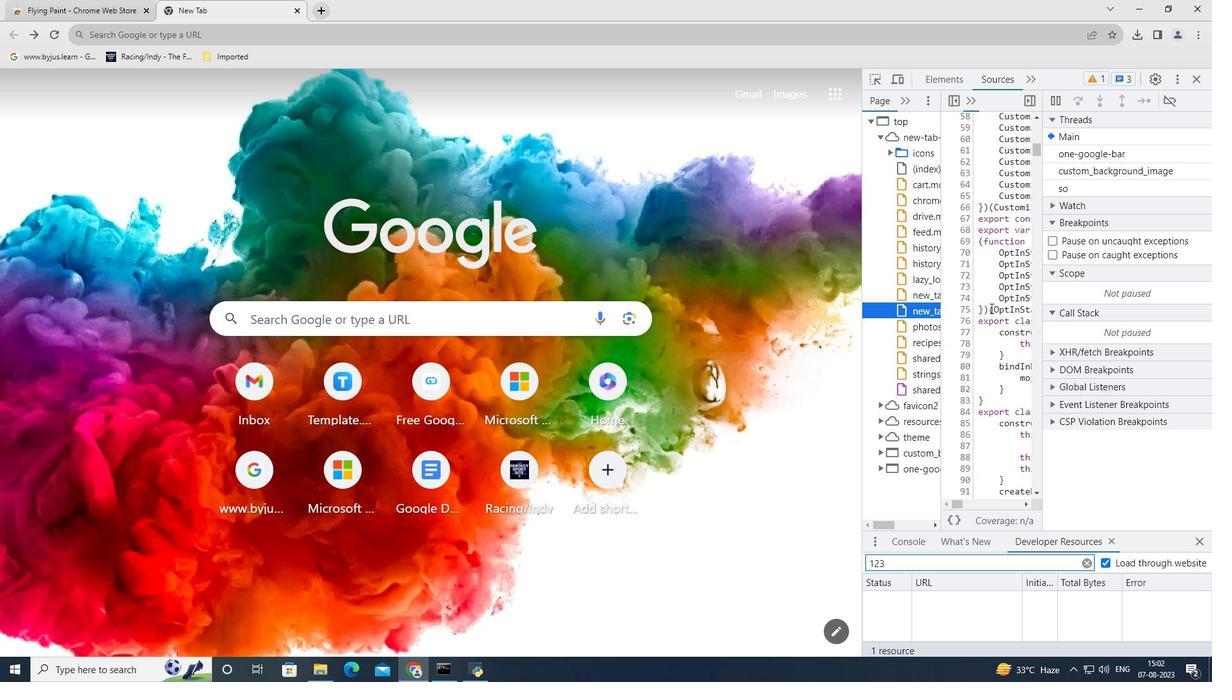 
Action: Mouse scrolled (990, 307) with delta (0, 0)
Screenshot: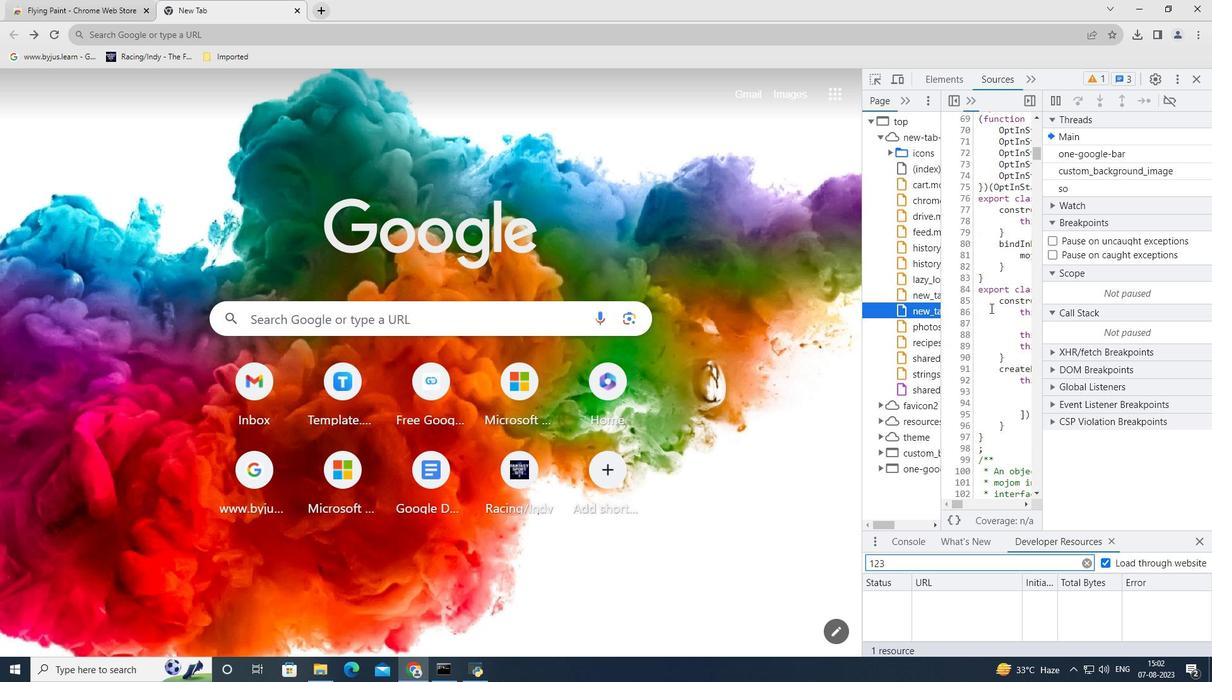 
Action: Mouse scrolled (990, 307) with delta (0, 0)
Screenshot: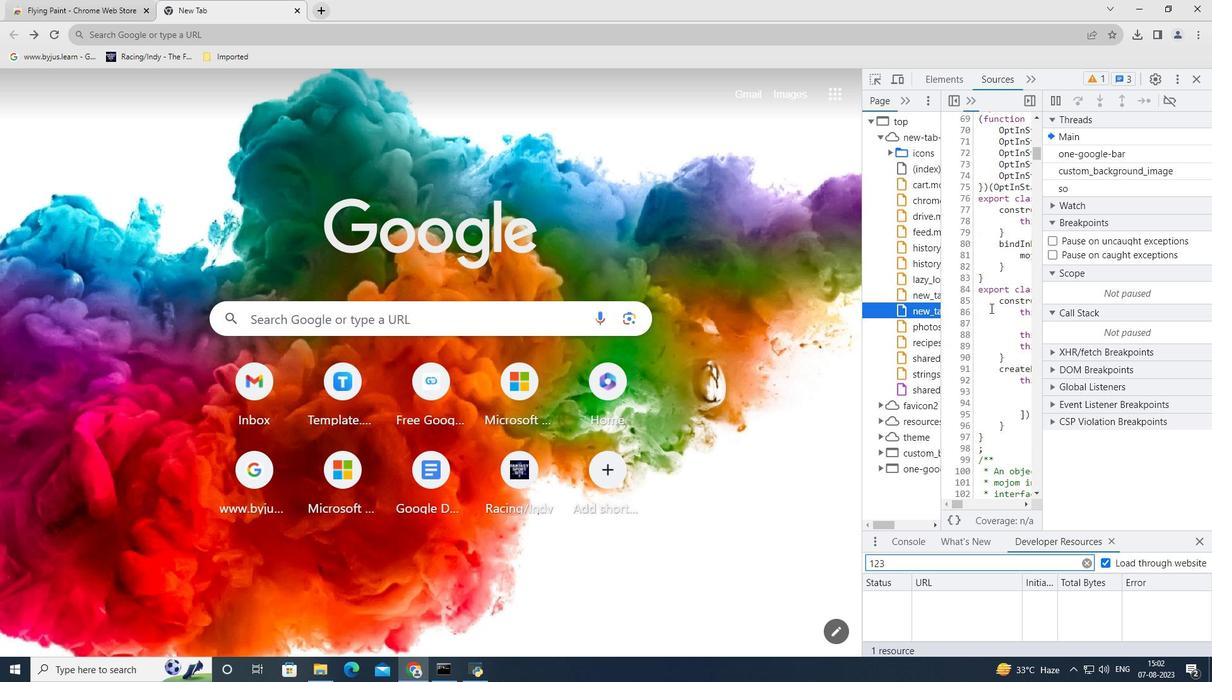 
Action: Mouse scrolled (990, 307) with delta (0, 0)
Screenshot: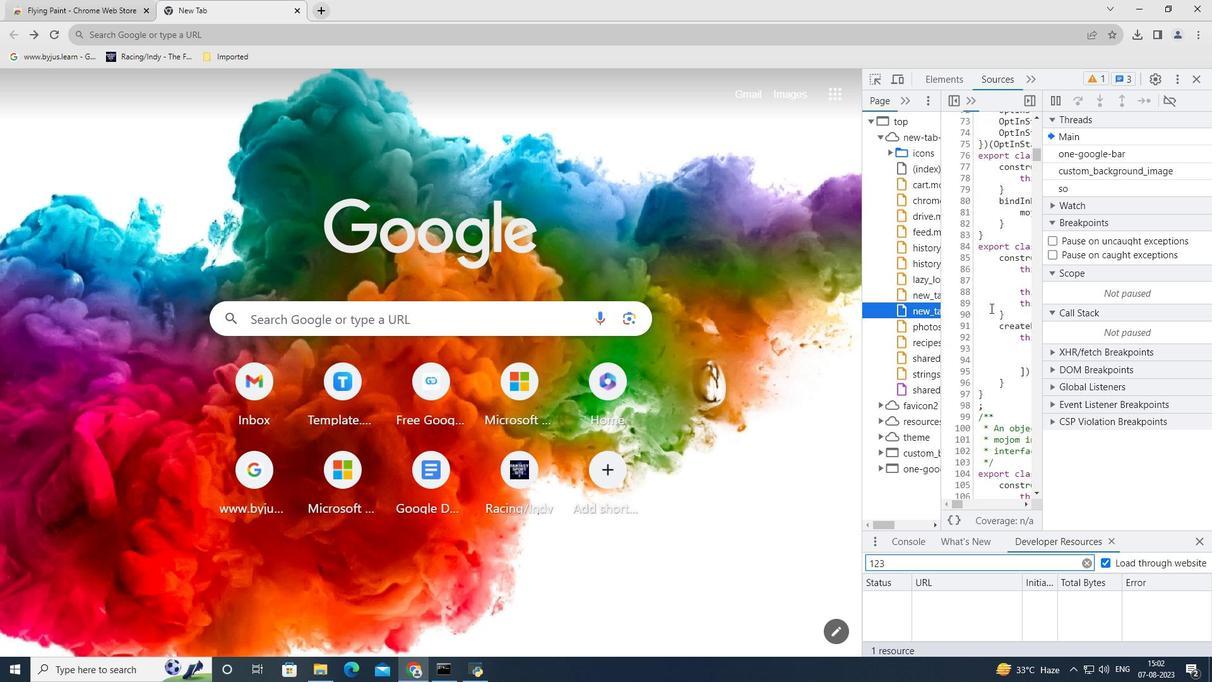 
Action: Mouse scrolled (990, 307) with delta (0, 0)
Screenshot: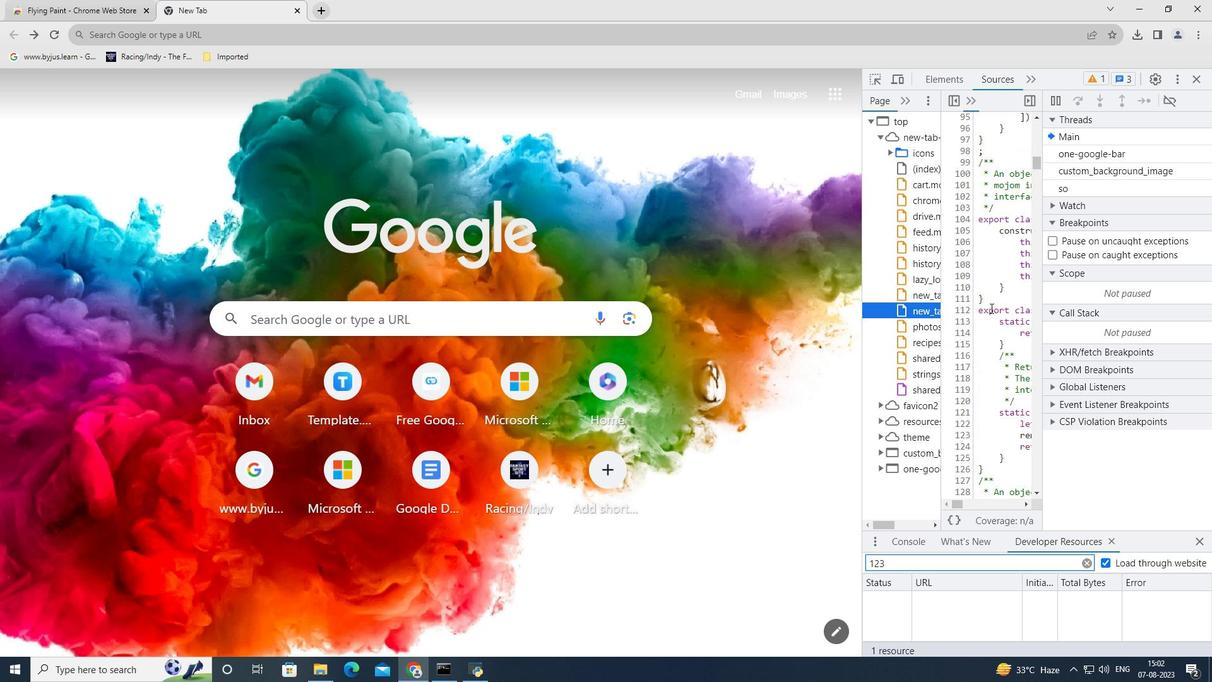 
Action: Mouse scrolled (990, 307) with delta (0, 0)
Screenshot: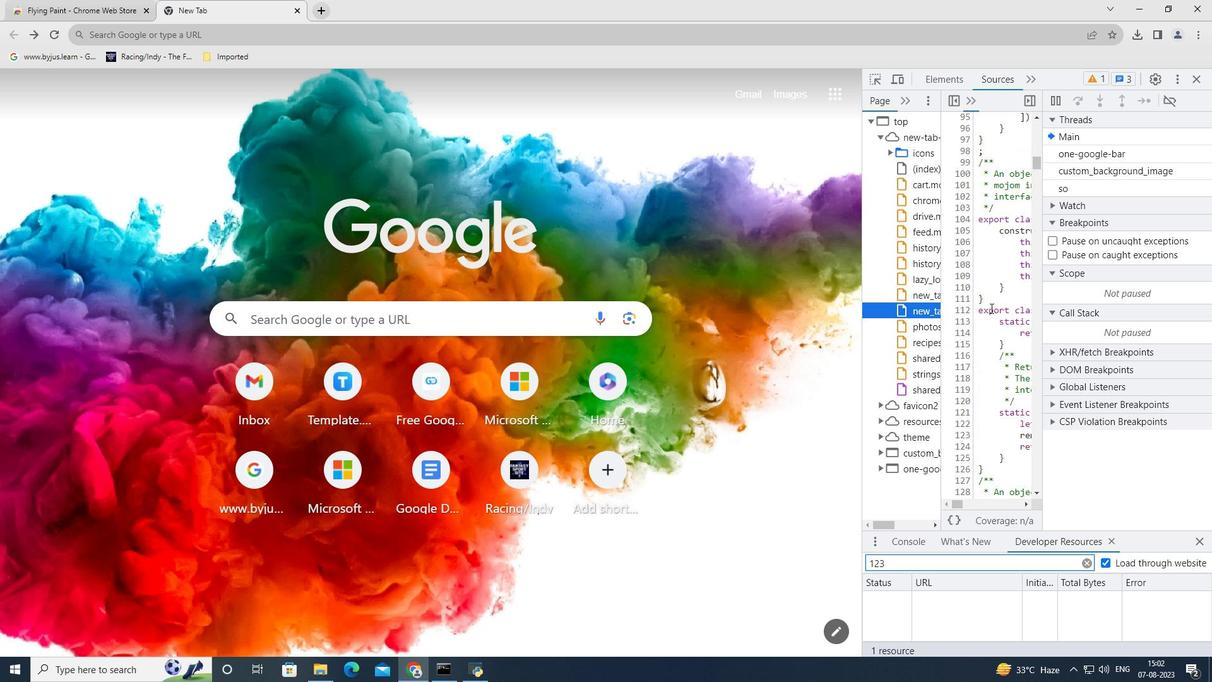 
Action: Mouse scrolled (990, 307) with delta (0, 0)
Screenshot: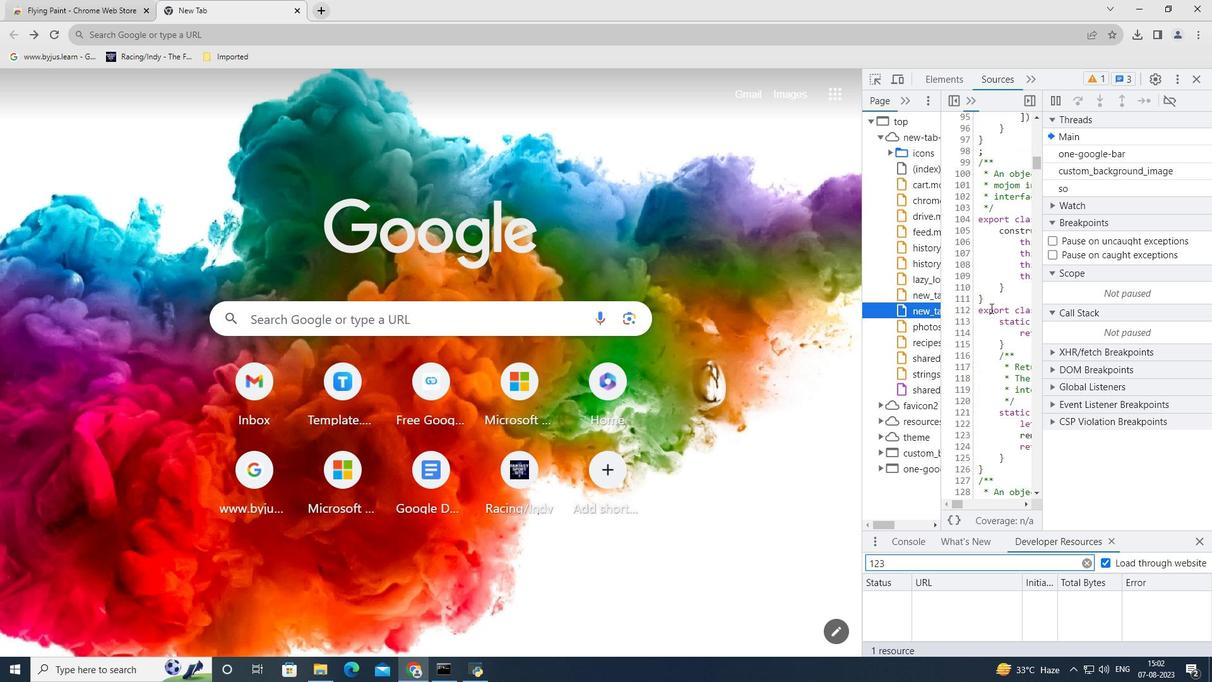 
Action: Mouse scrolled (990, 307) with delta (0, 0)
Screenshot: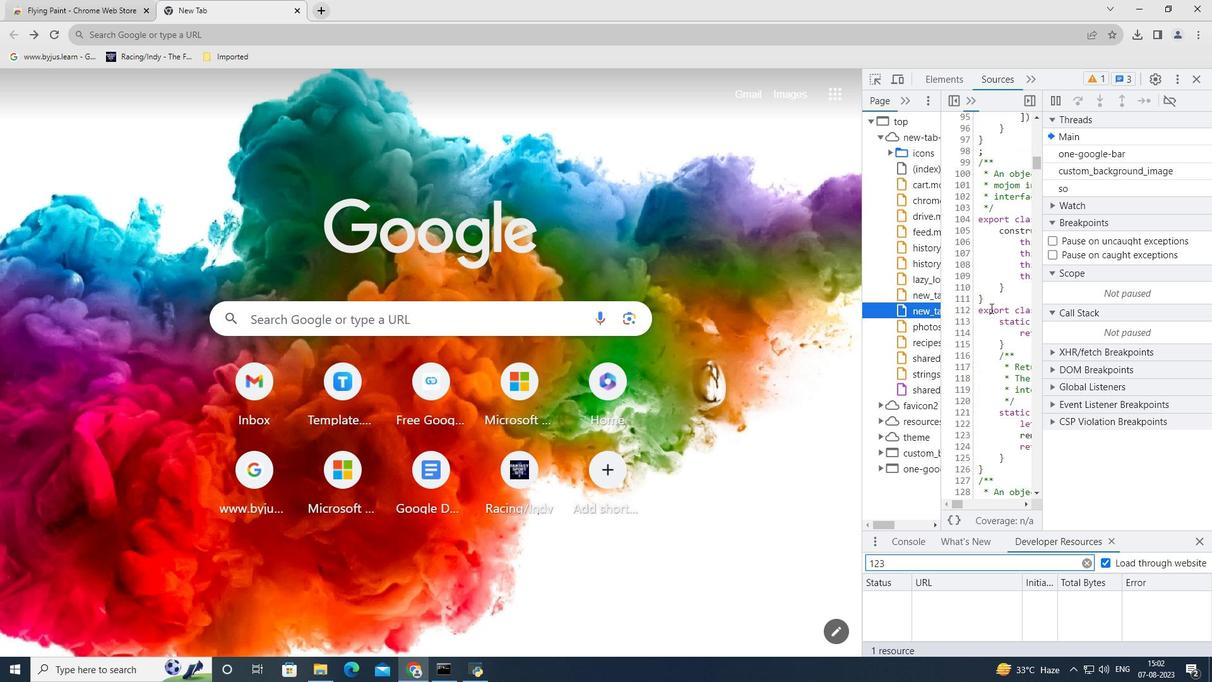 
Action: Mouse scrolled (990, 307) with delta (0, 0)
Screenshot: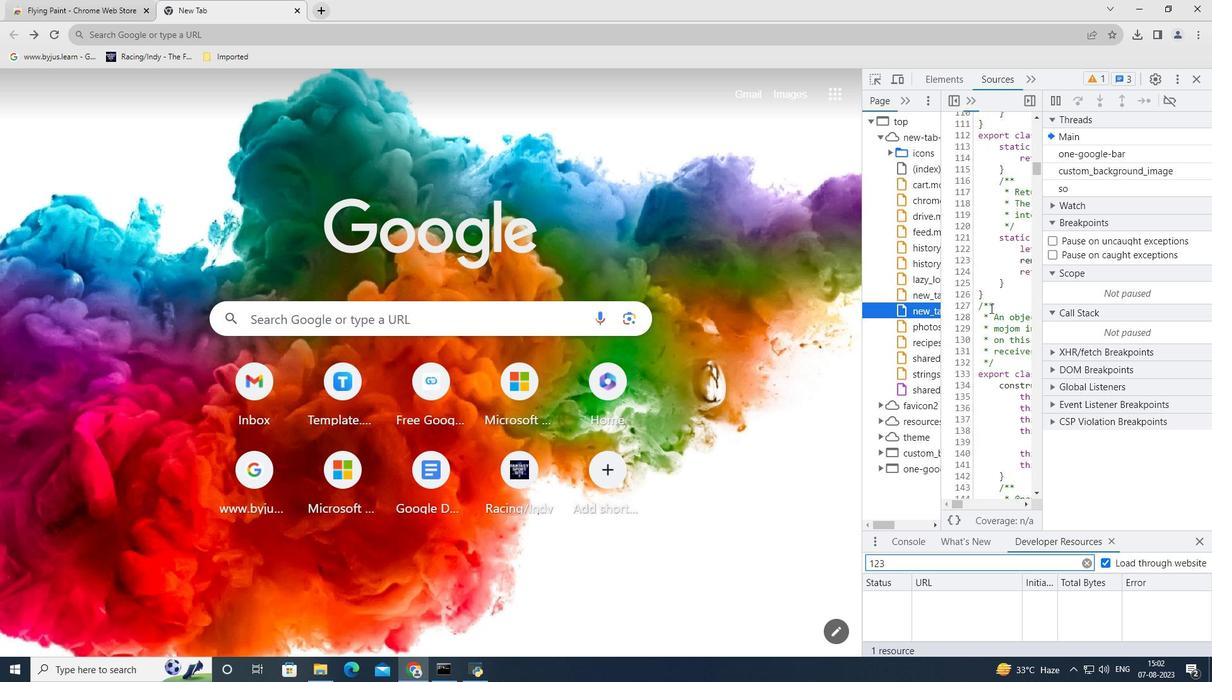 
Action: Mouse scrolled (990, 307) with delta (0, 0)
Screenshot: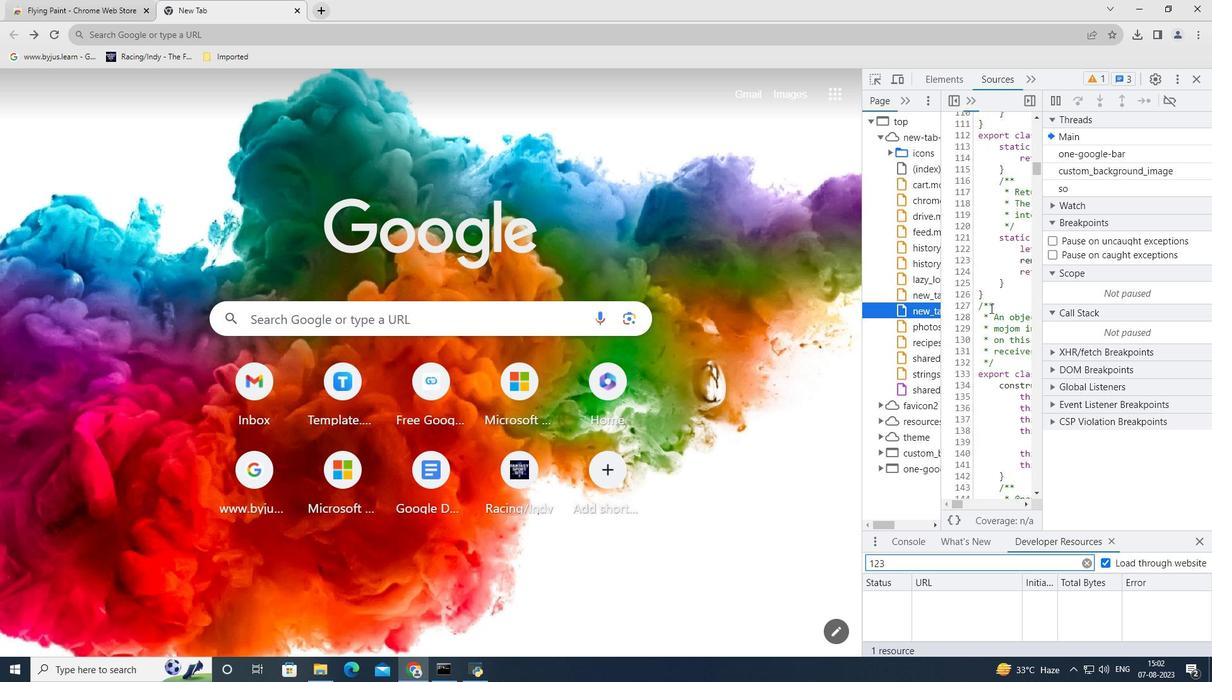 
Action: Mouse scrolled (990, 307) with delta (0, 0)
Screenshot: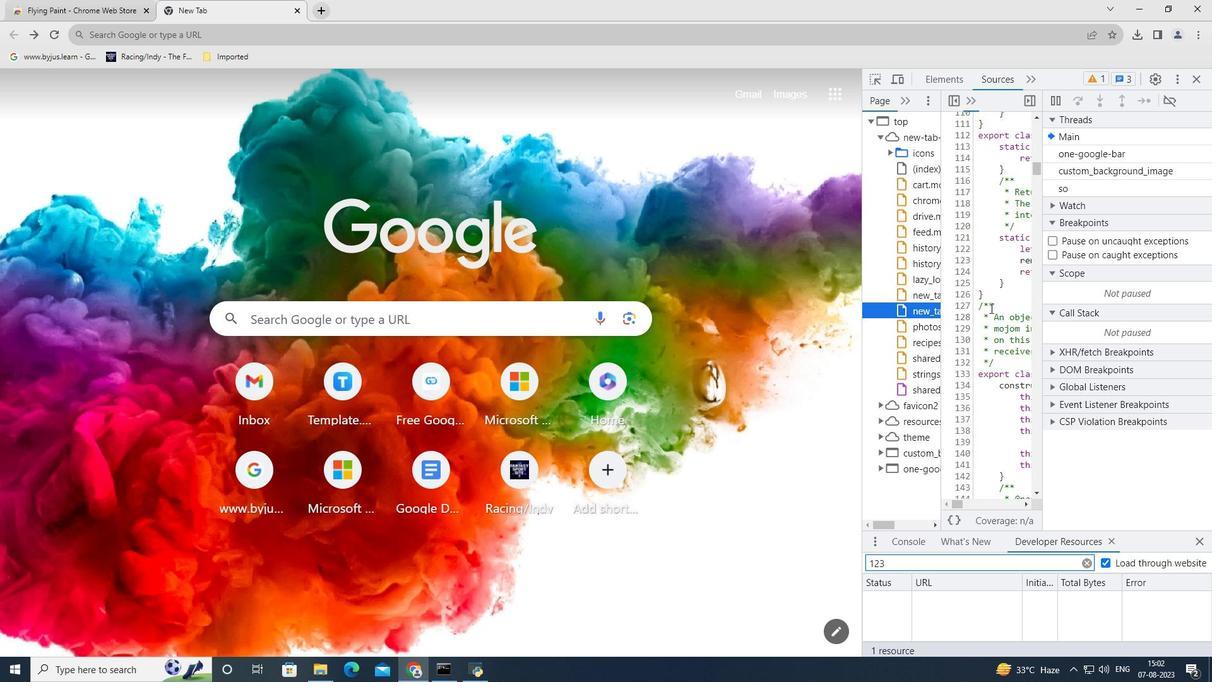 
Action: Mouse scrolled (990, 307) with delta (0, 0)
Screenshot: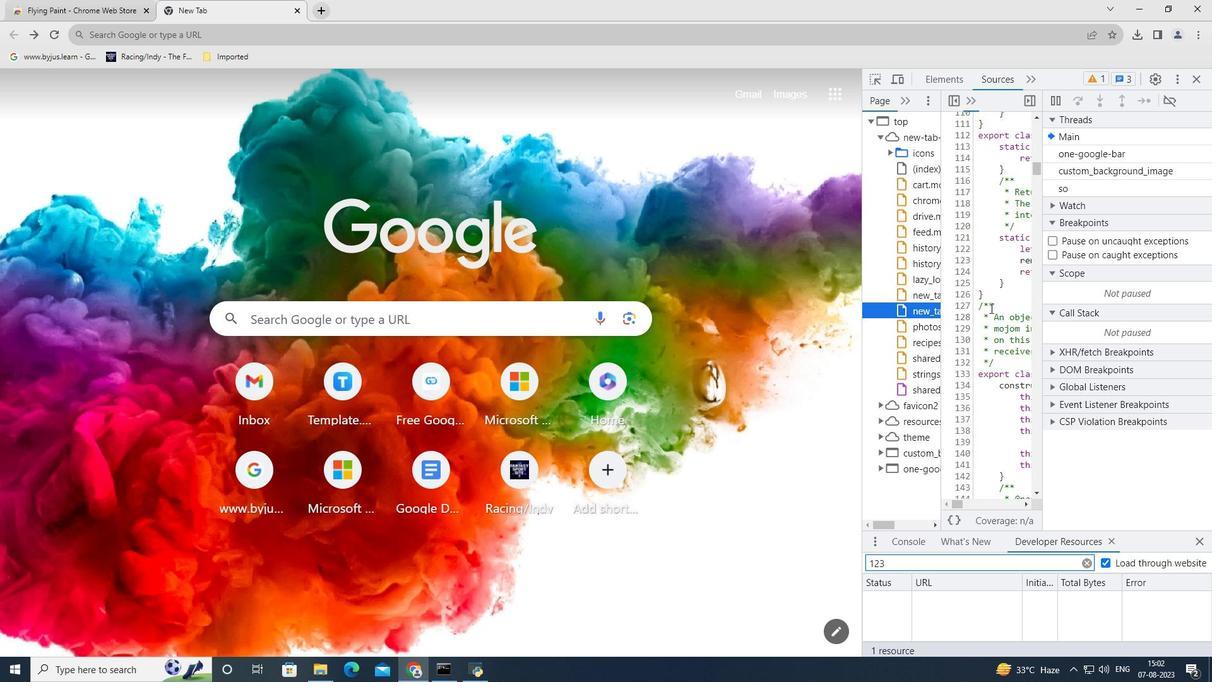 
Action: Mouse scrolled (990, 307) with delta (0, 0)
Screenshot: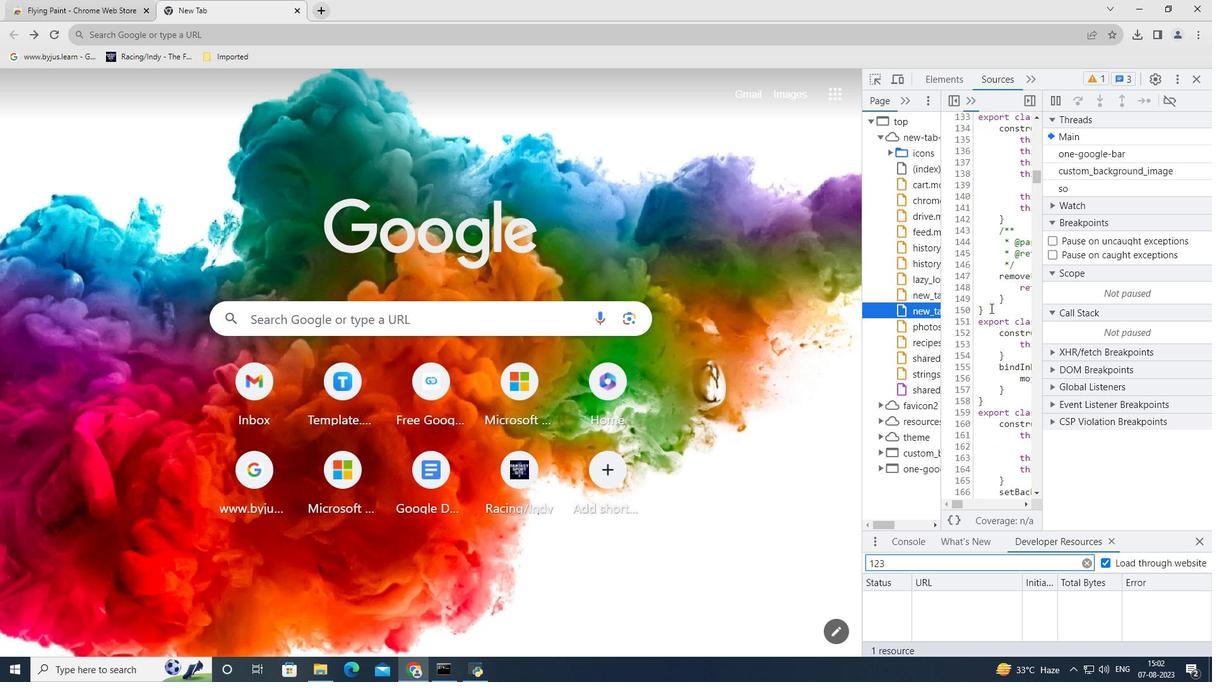 
Action: Mouse scrolled (990, 307) with delta (0, 0)
Screenshot: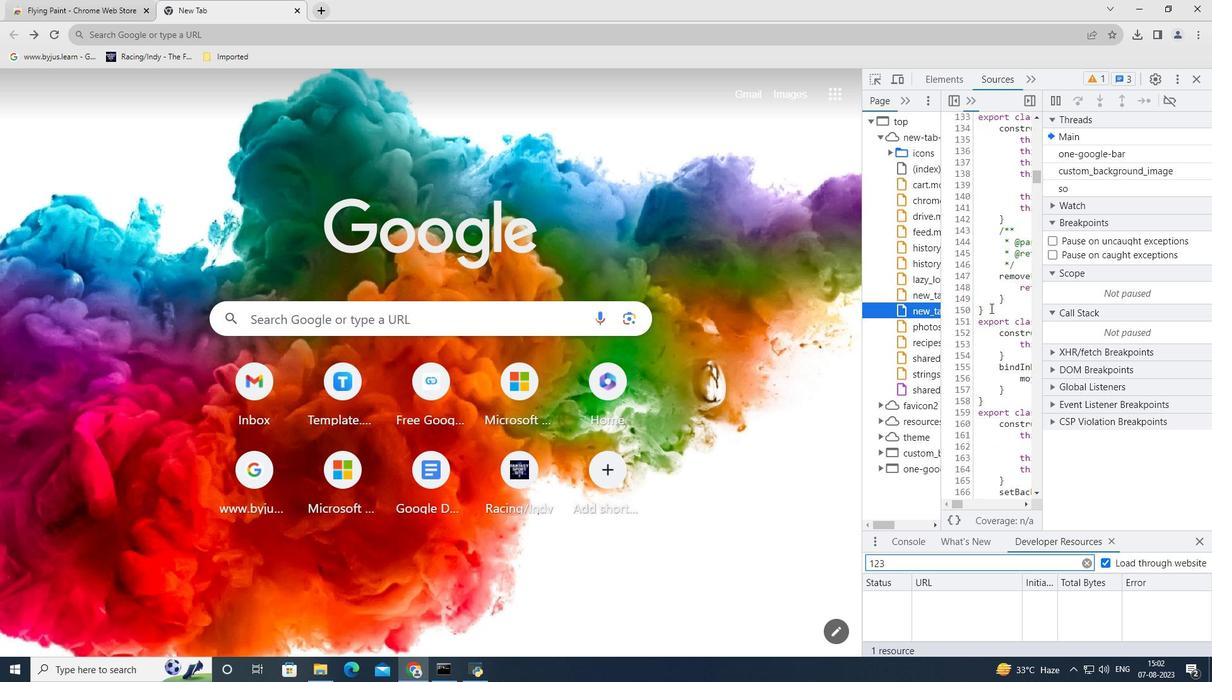 
Action: Mouse scrolled (990, 307) with delta (0, 0)
Screenshot: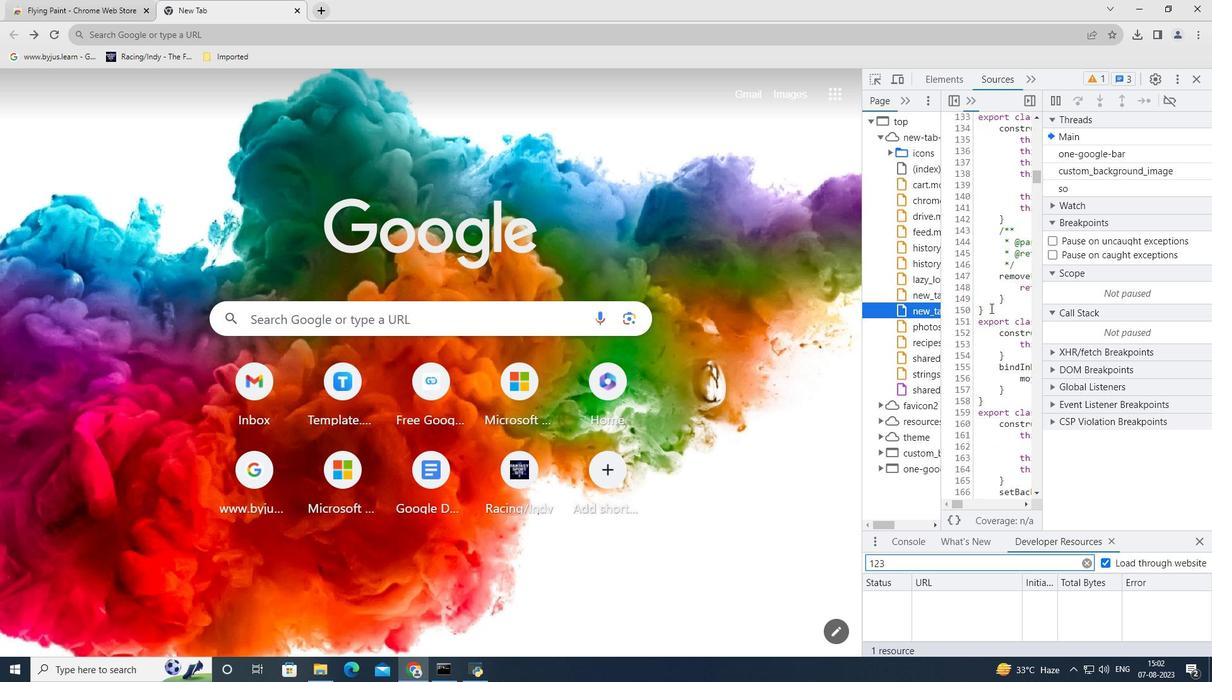 
Action: Mouse scrolled (990, 307) with delta (0, 0)
Screenshot: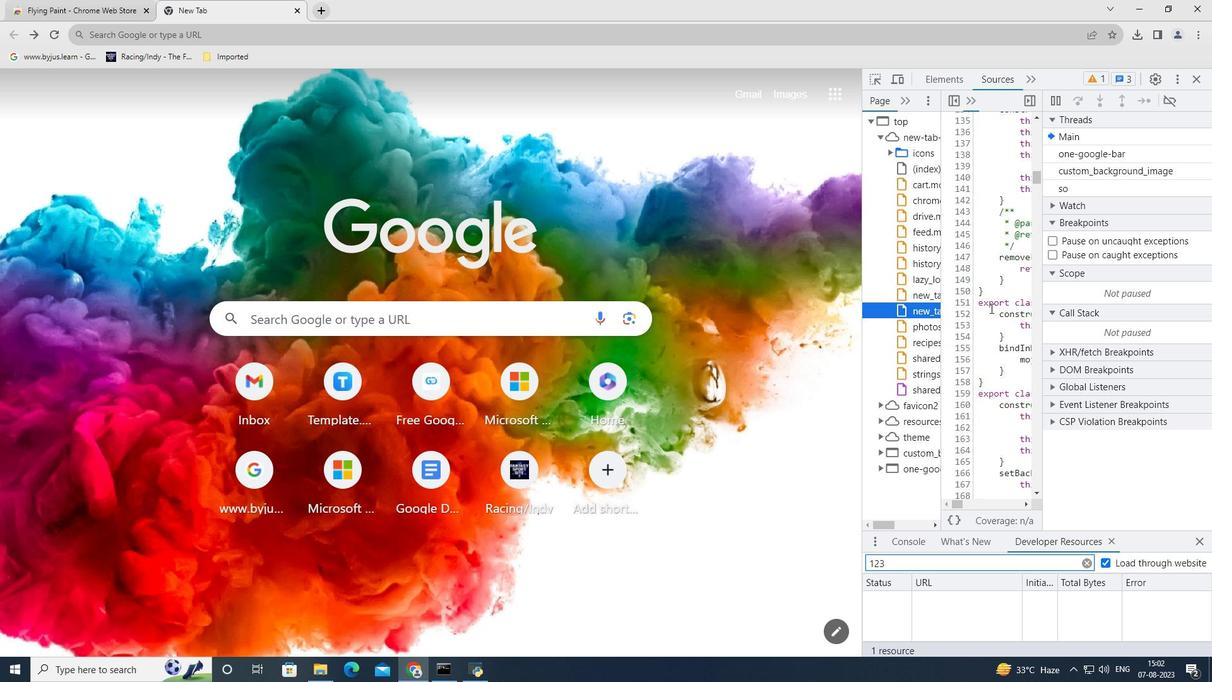 
Action: Mouse scrolled (990, 307) with delta (0, 0)
Screenshot: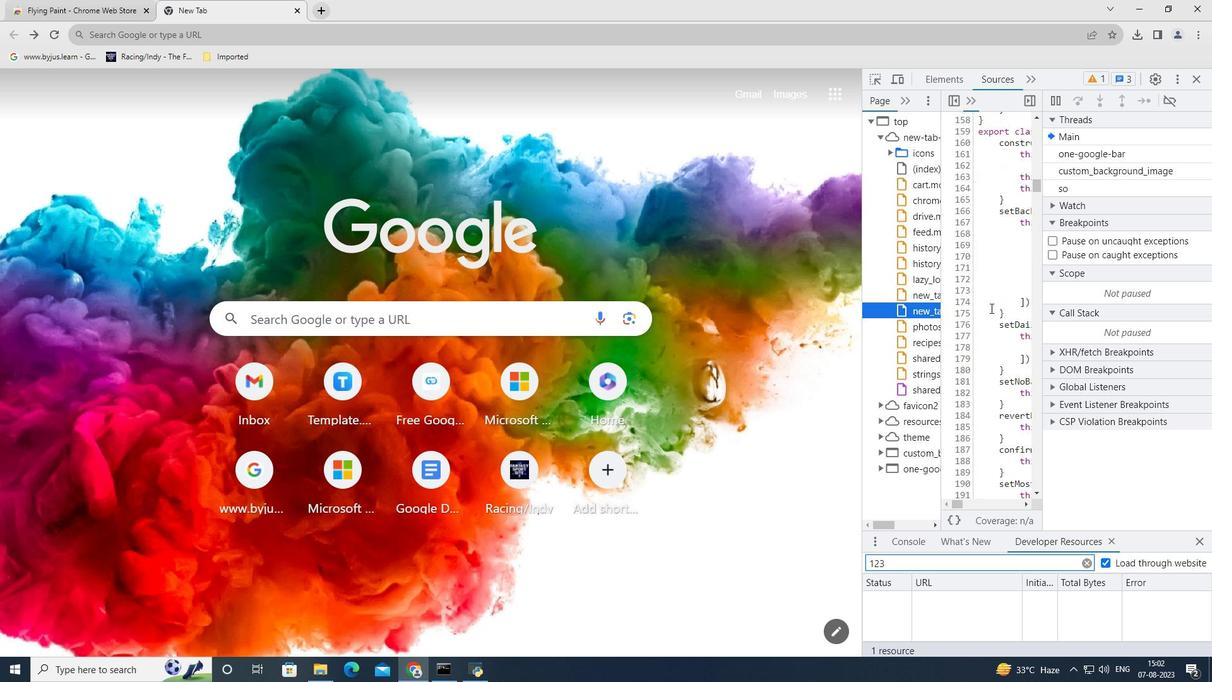 
Action: Mouse scrolled (990, 307) with delta (0, 0)
Screenshot: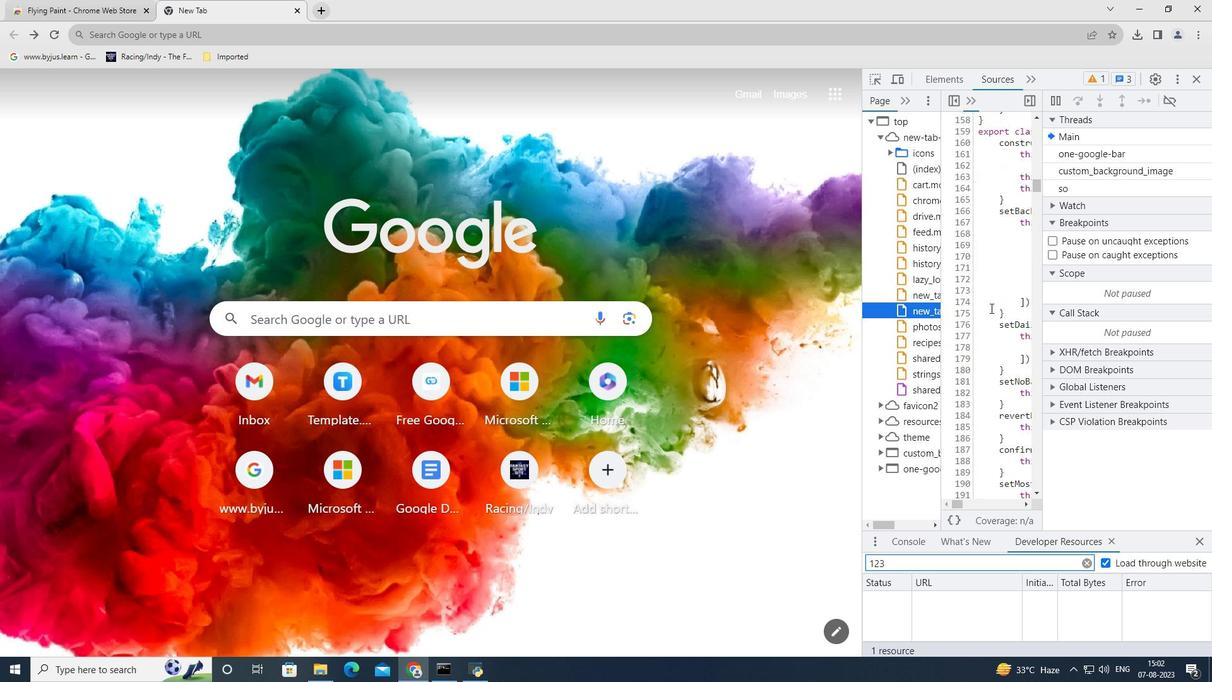 
Action: Mouse scrolled (990, 307) with delta (0, 0)
Screenshot: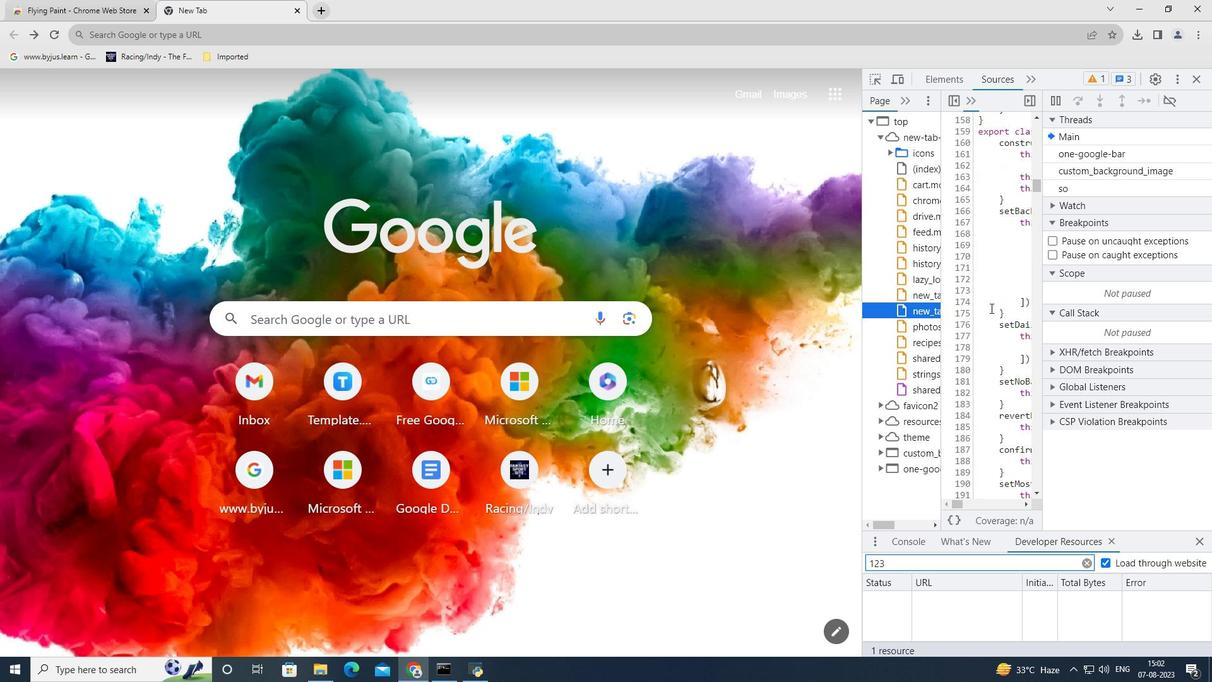 
Action: Mouse scrolled (990, 307) with delta (0, 0)
Screenshot: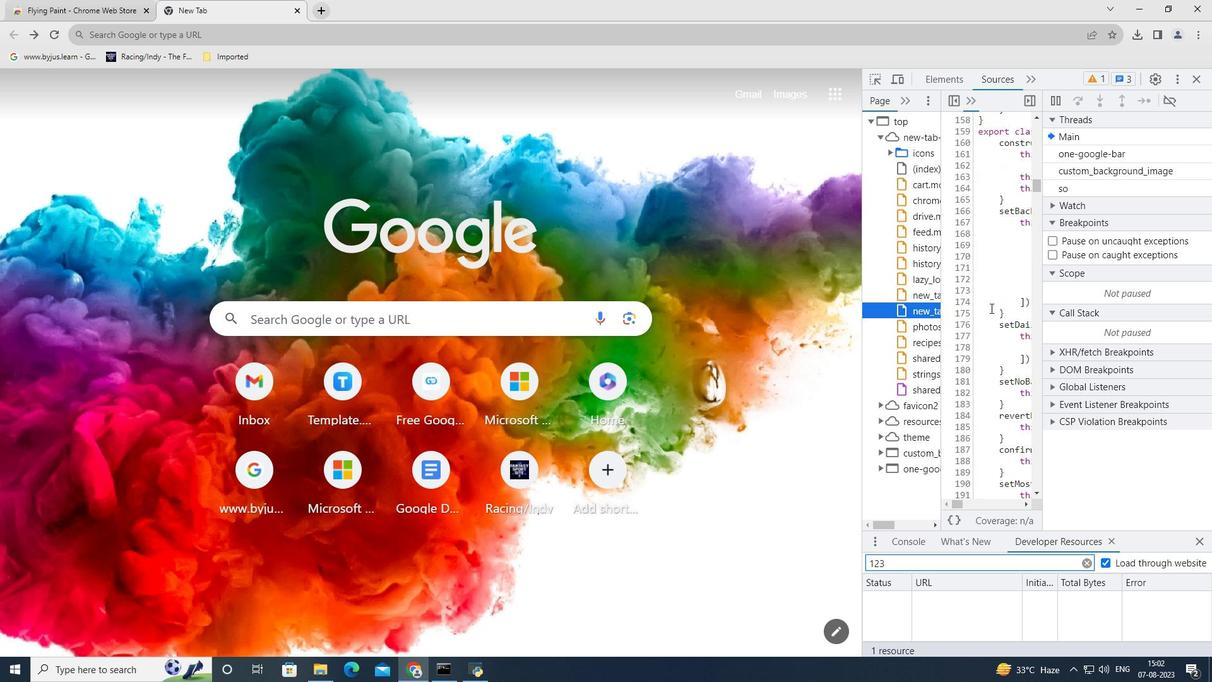 
Action: Mouse scrolled (990, 307) with delta (0, 0)
Screenshot: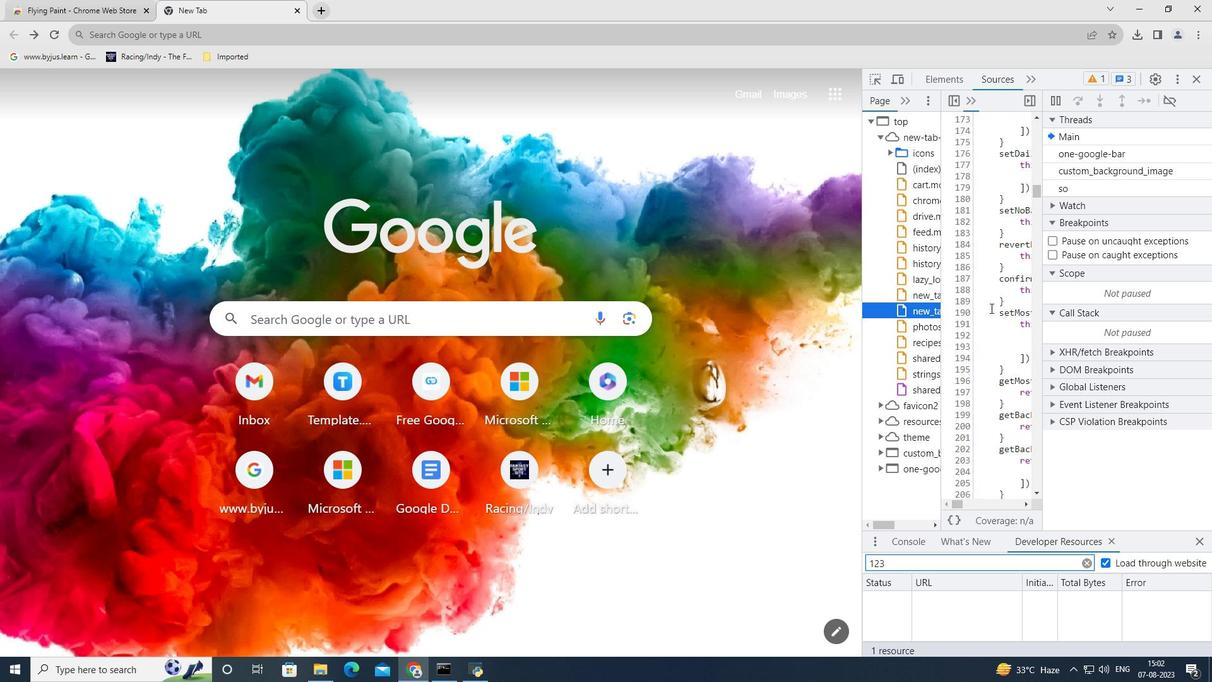 
Action: Mouse scrolled (990, 307) with delta (0, 0)
Screenshot: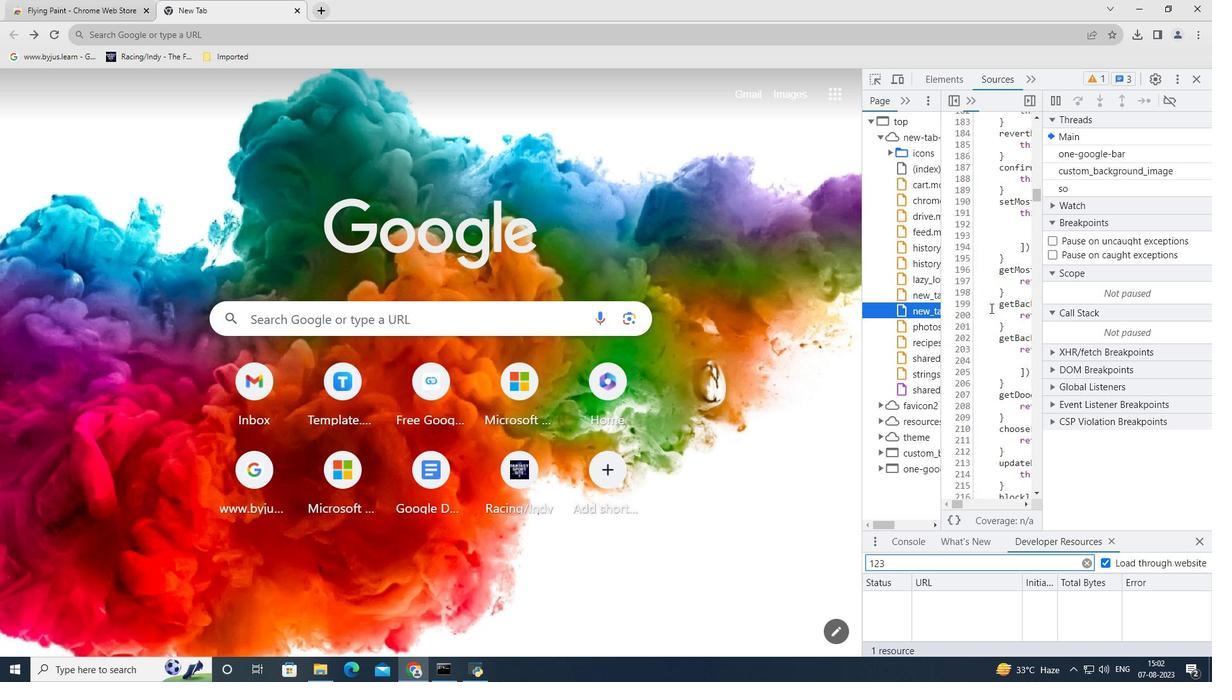 
Action: Mouse scrolled (990, 307) with delta (0, 0)
Screenshot: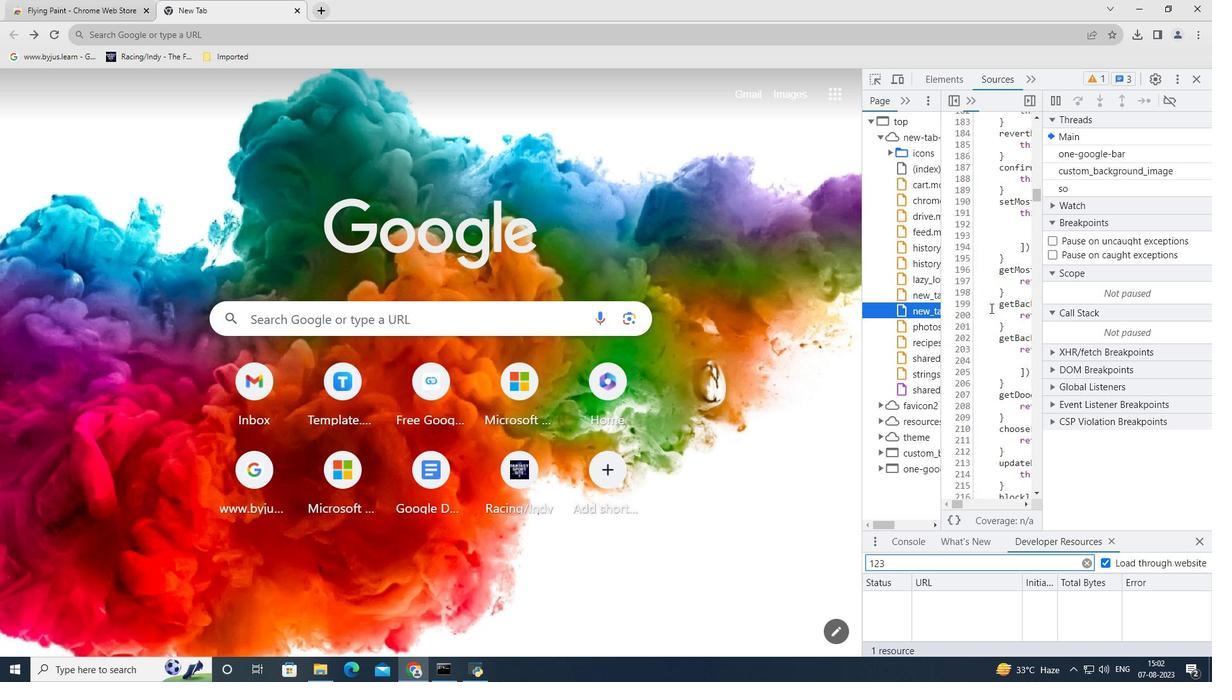 
Action: Mouse scrolled (990, 307) with delta (0, 0)
Screenshot: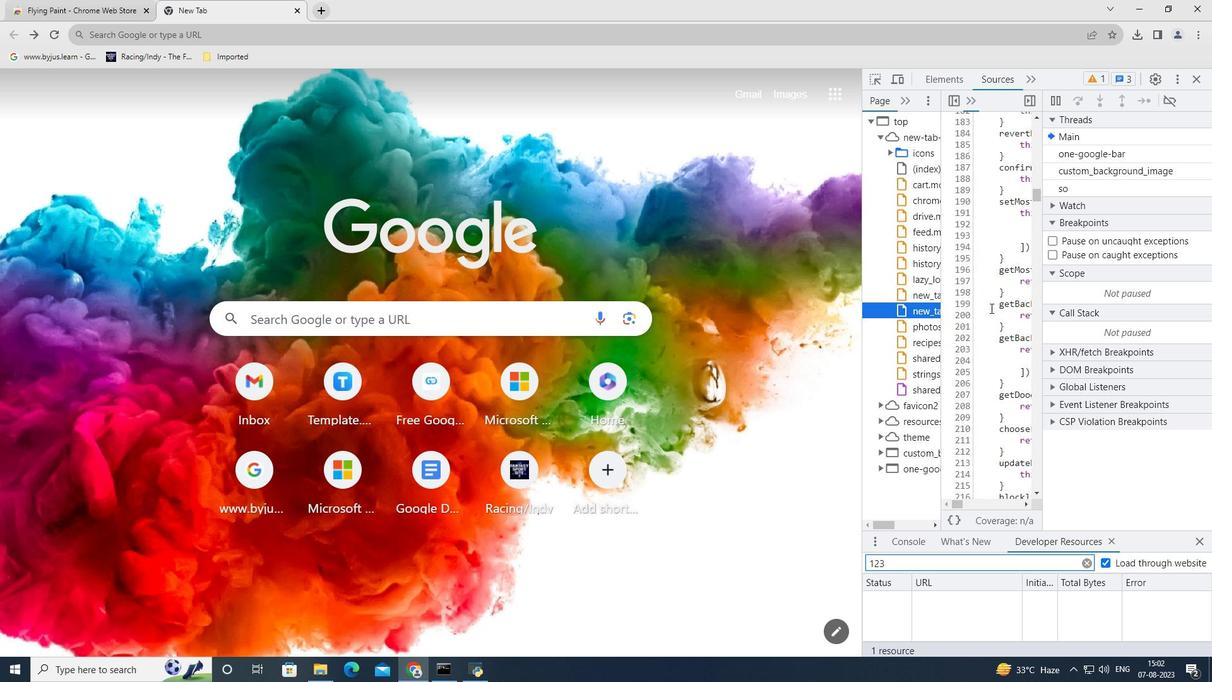 
Action: Mouse scrolled (990, 307) with delta (0, 0)
Screenshot: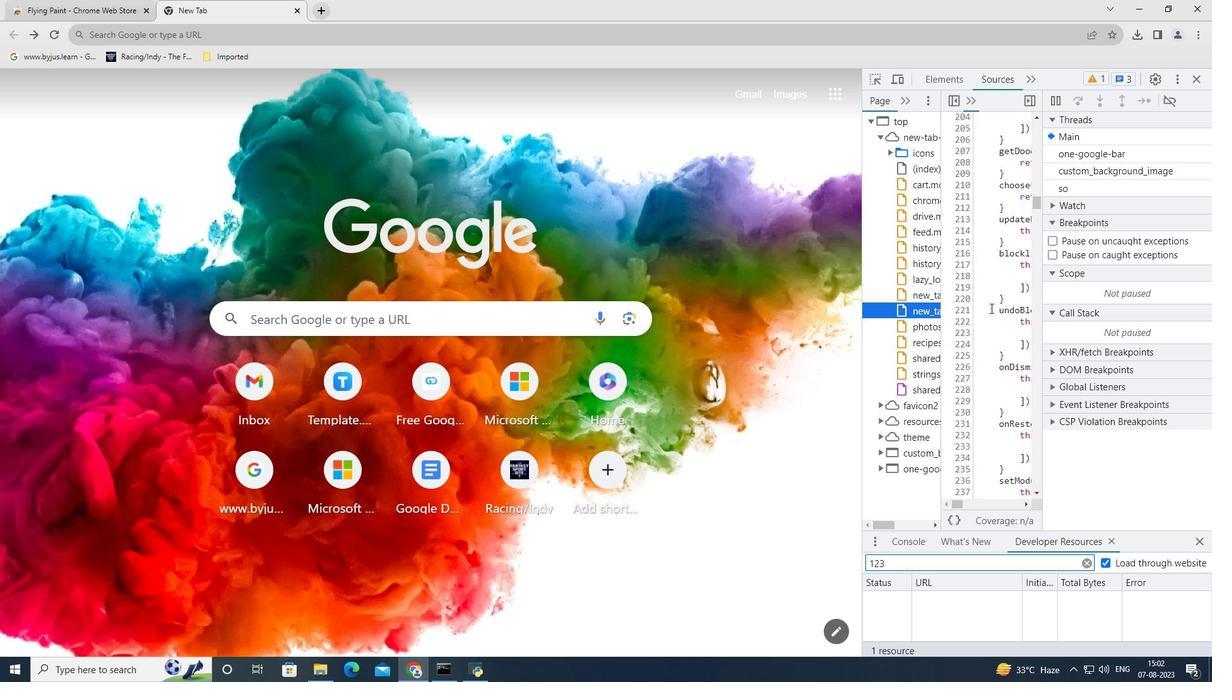 
Action: Mouse scrolled (990, 307) with delta (0, 0)
Screenshot: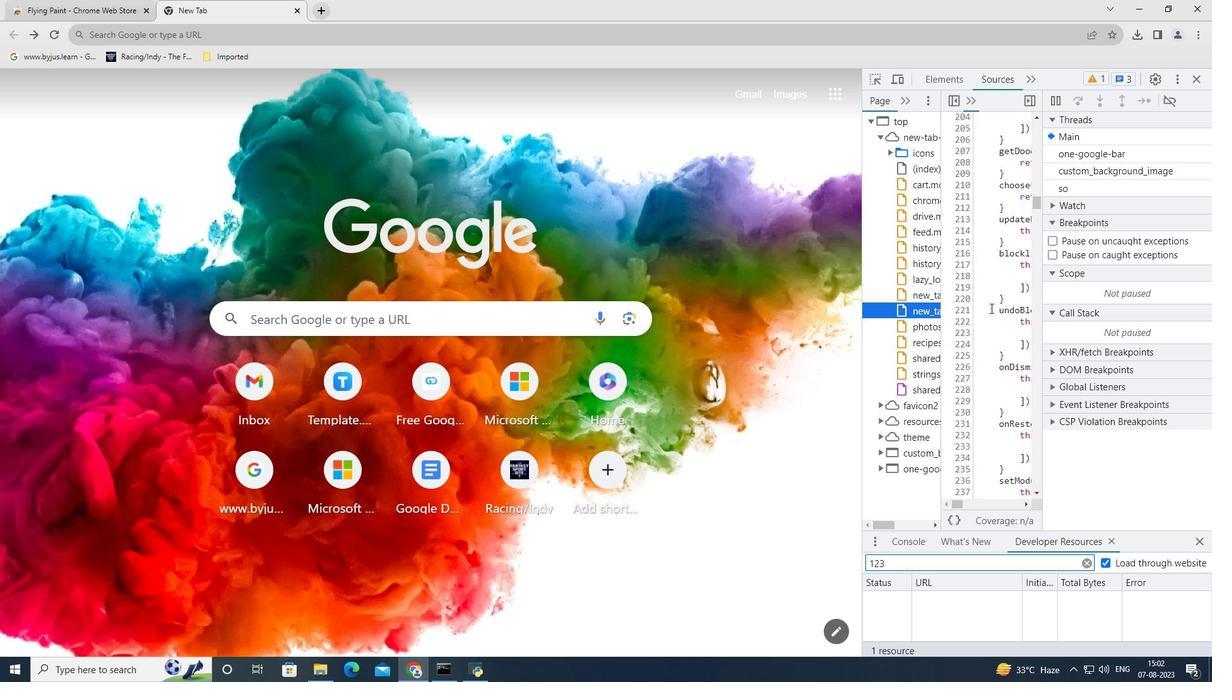
Action: Mouse scrolled (990, 307) with delta (0, 0)
Screenshot: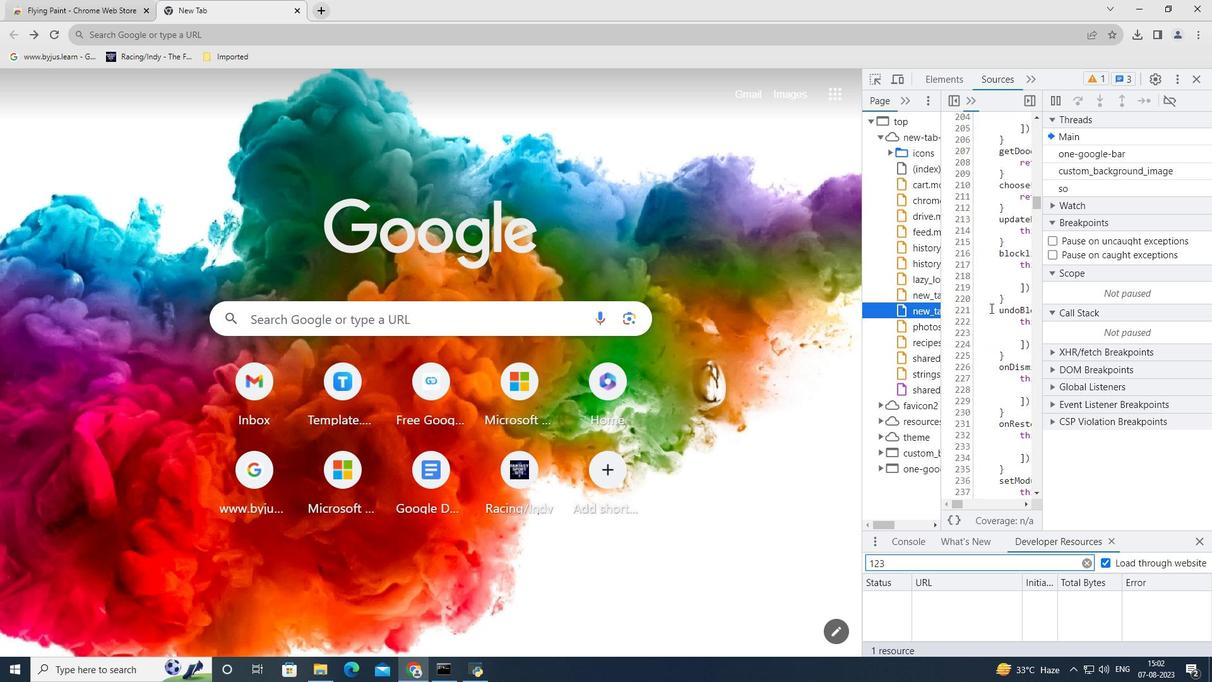 
Action: Mouse scrolled (990, 307) with delta (0, 0)
Screenshot: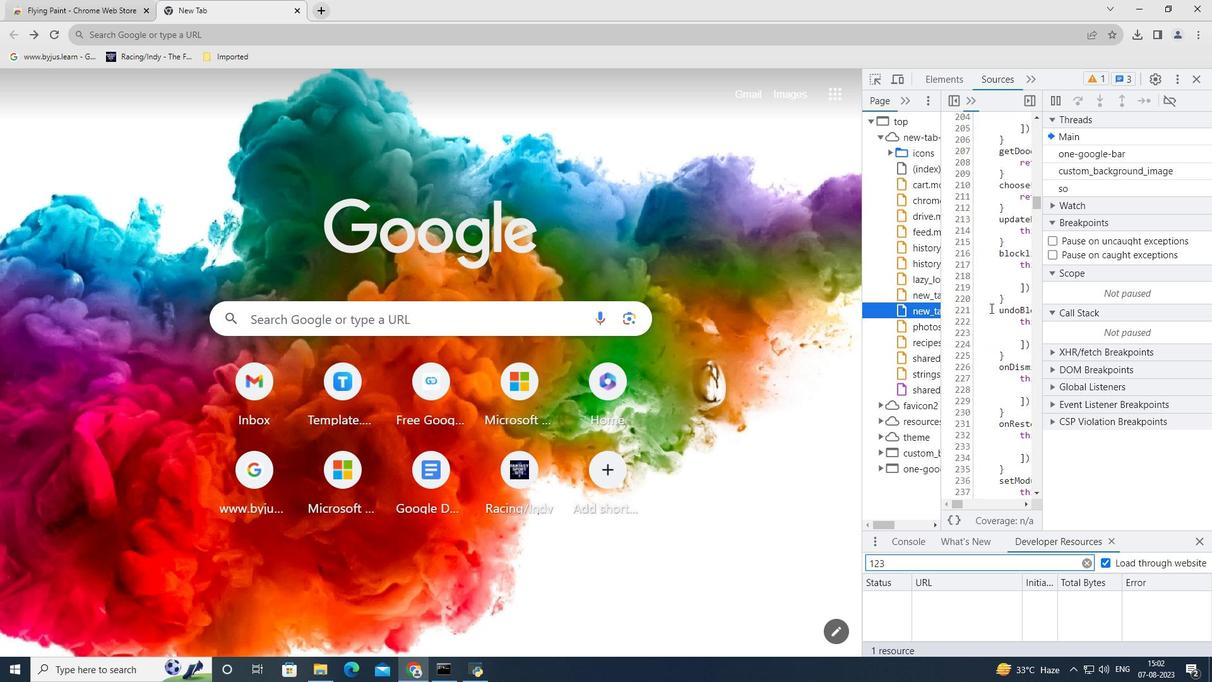 
Action: Mouse scrolled (990, 307) with delta (0, 0)
Screenshot: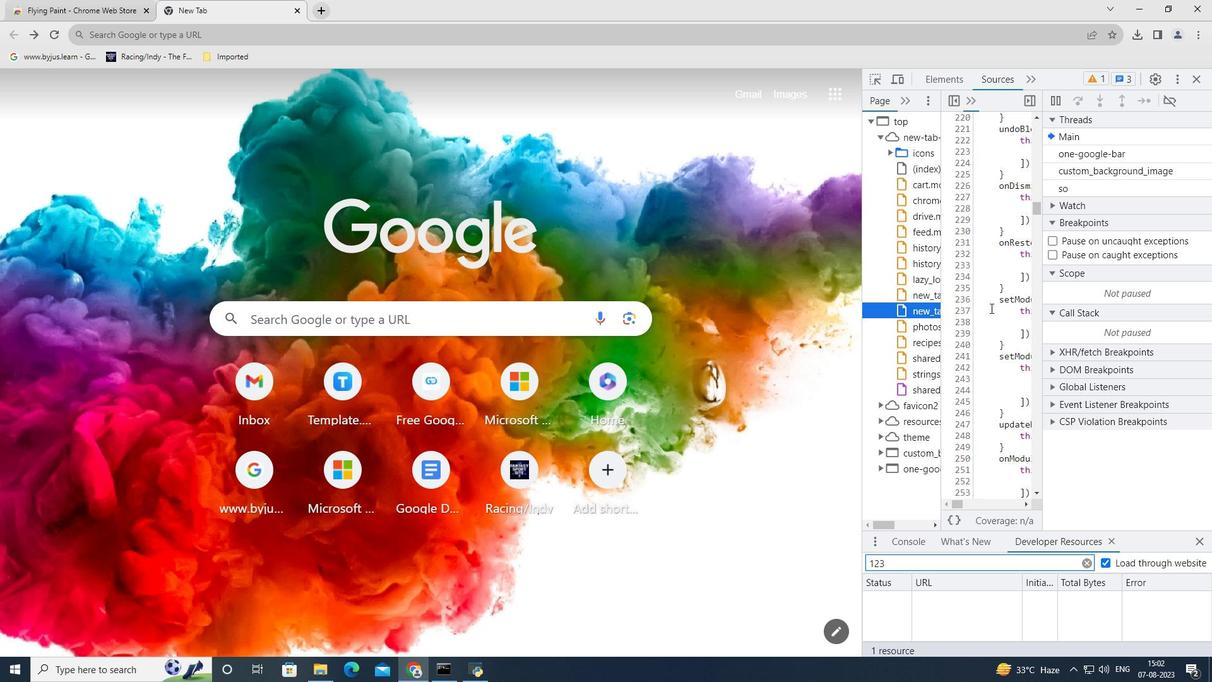 
Action: Mouse scrolled (990, 307) with delta (0, 0)
Screenshot: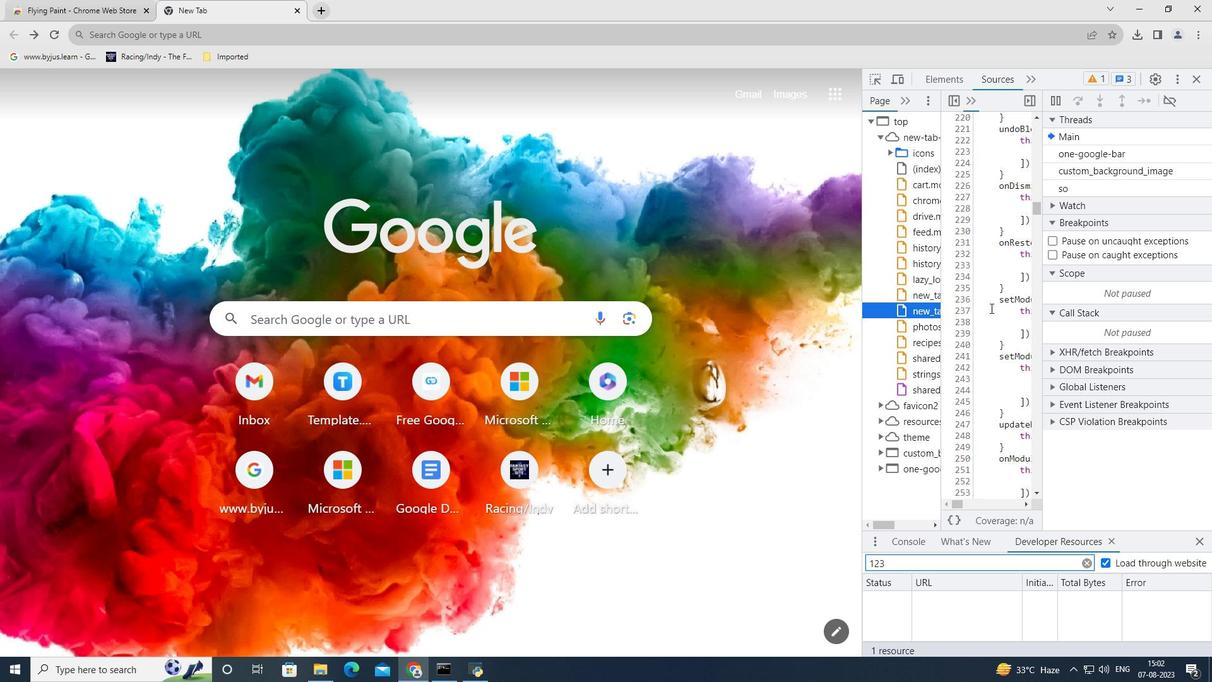 
Action: Mouse scrolled (990, 307) with delta (0, 0)
Screenshot: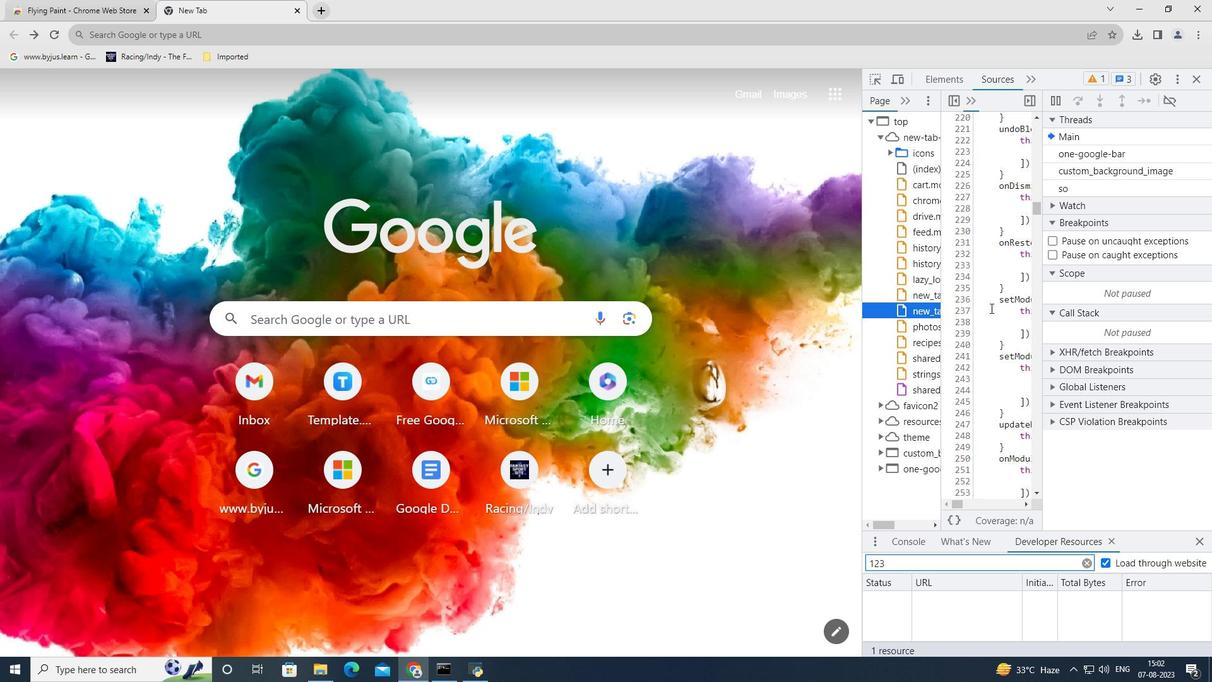 
Action: Mouse scrolled (990, 307) with delta (0, 0)
Screenshot: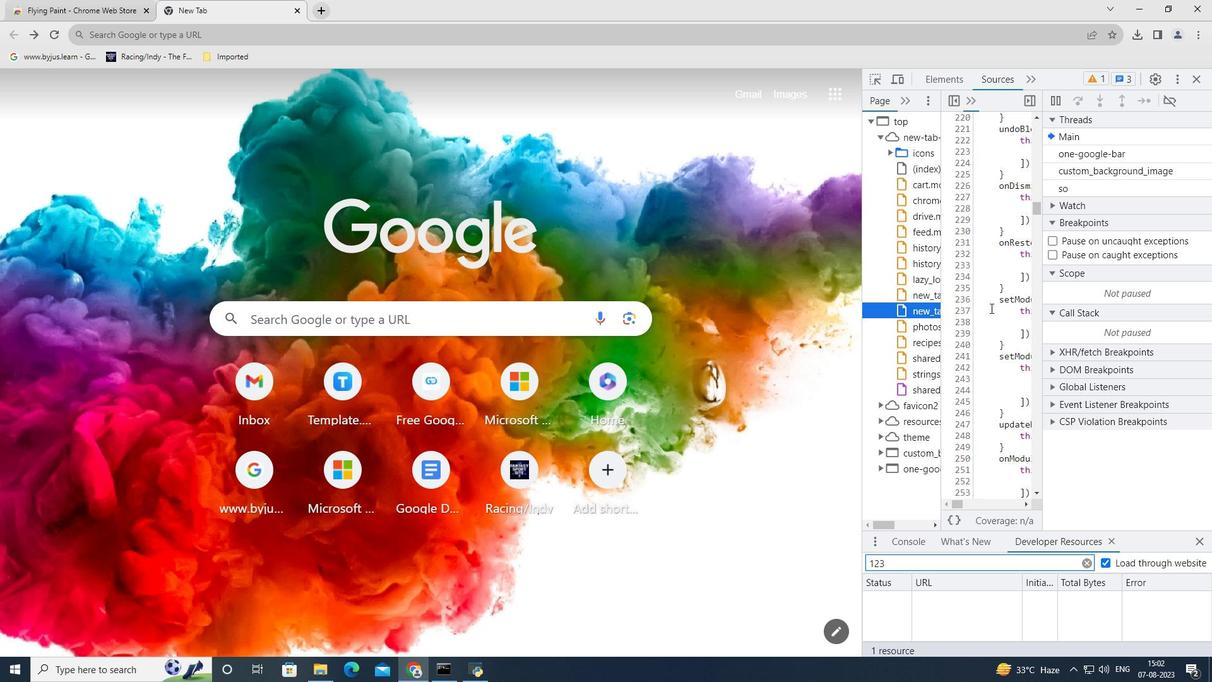 
Action: Mouse scrolled (990, 307) with delta (0, 0)
Screenshot: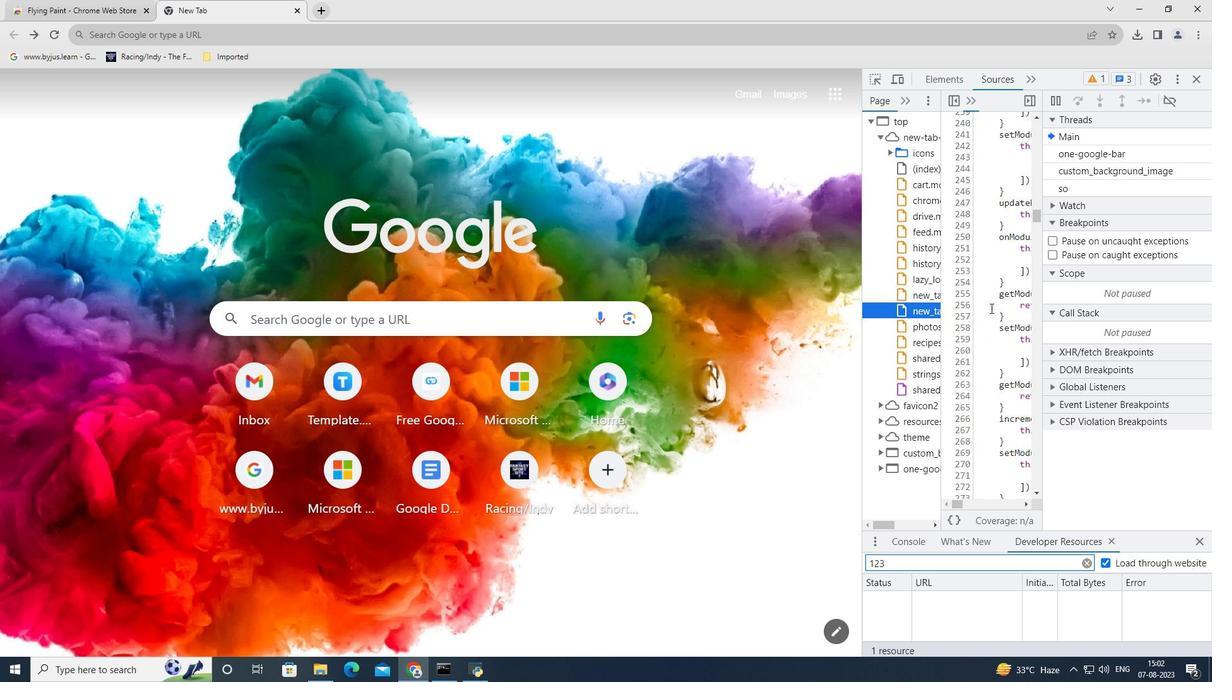 
Action: Mouse scrolled (990, 307) with delta (0, 0)
Screenshot: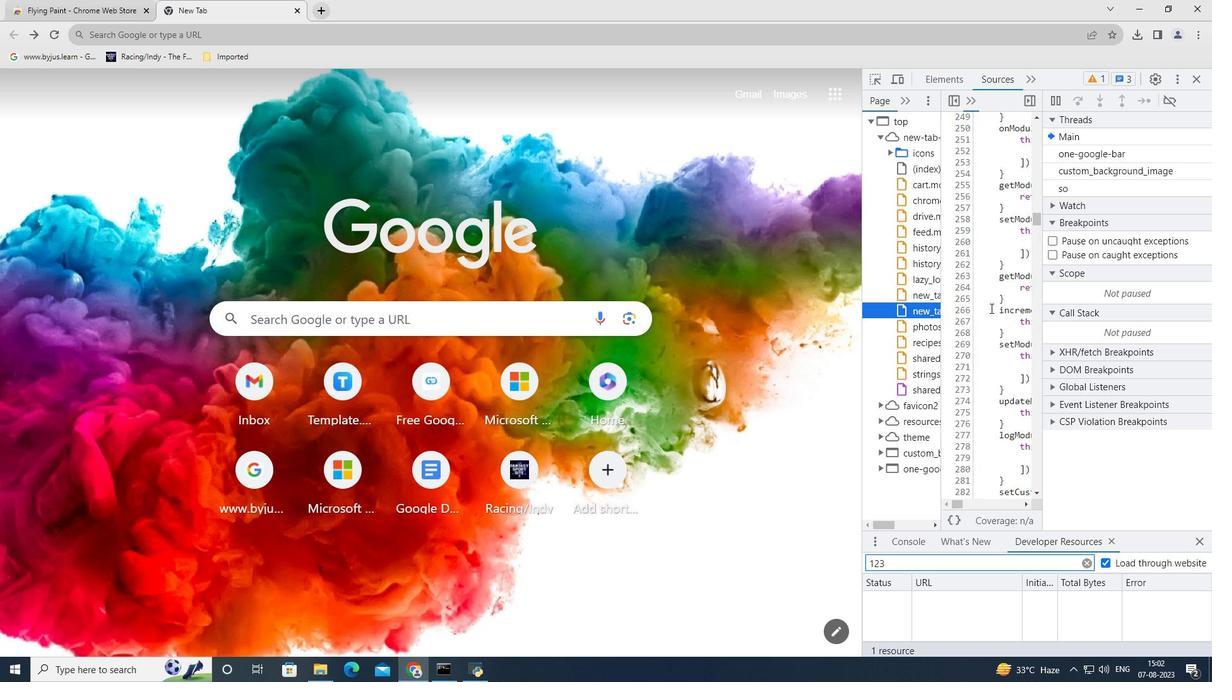 
Action: Mouse scrolled (990, 307) with delta (0, 0)
Screenshot: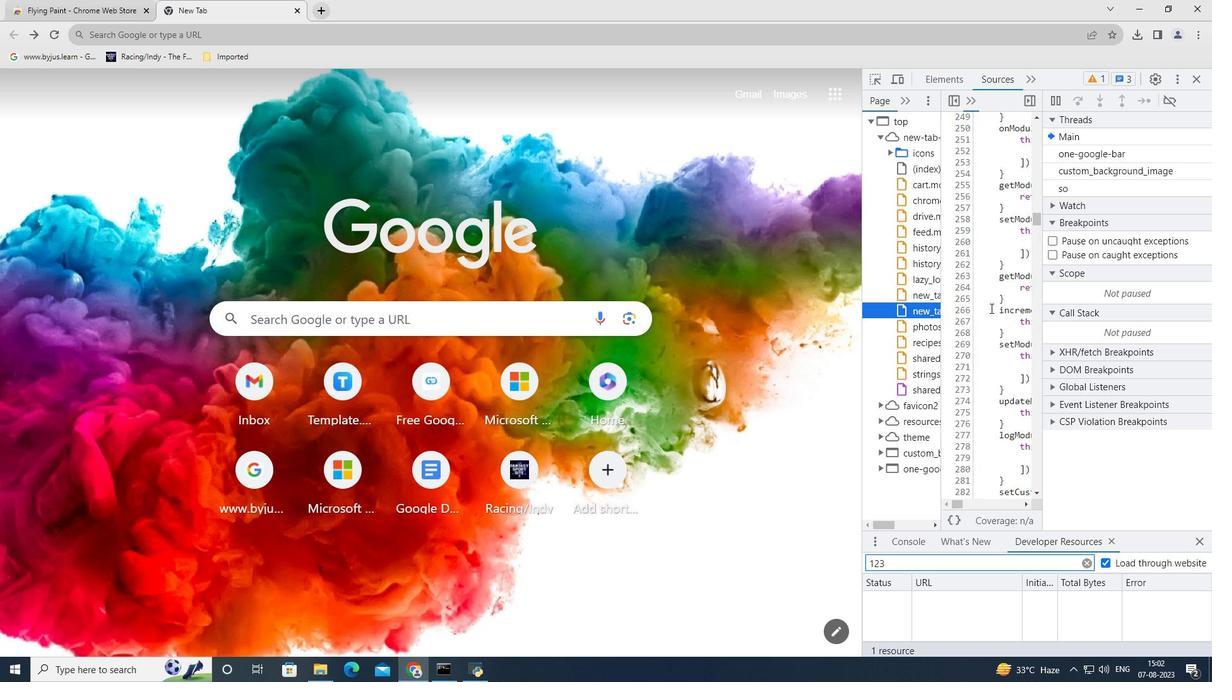
Action: Mouse scrolled (990, 307) with delta (0, 0)
Screenshot: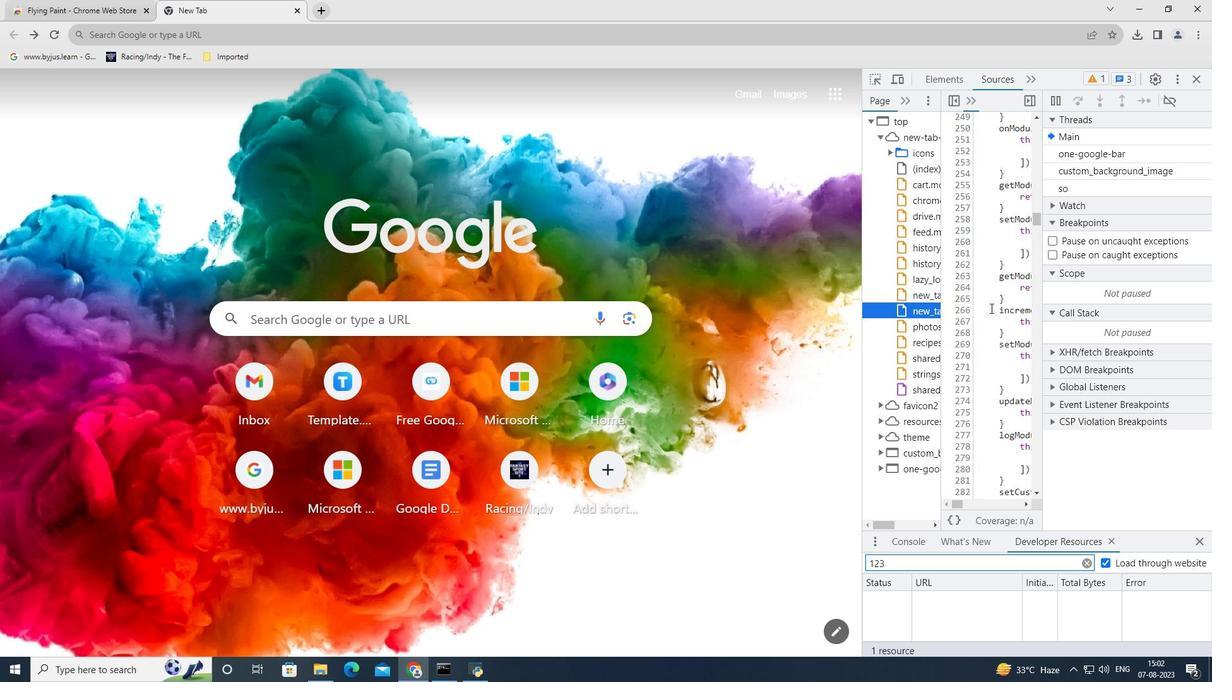 
Action: Mouse scrolled (990, 307) with delta (0, 0)
Screenshot: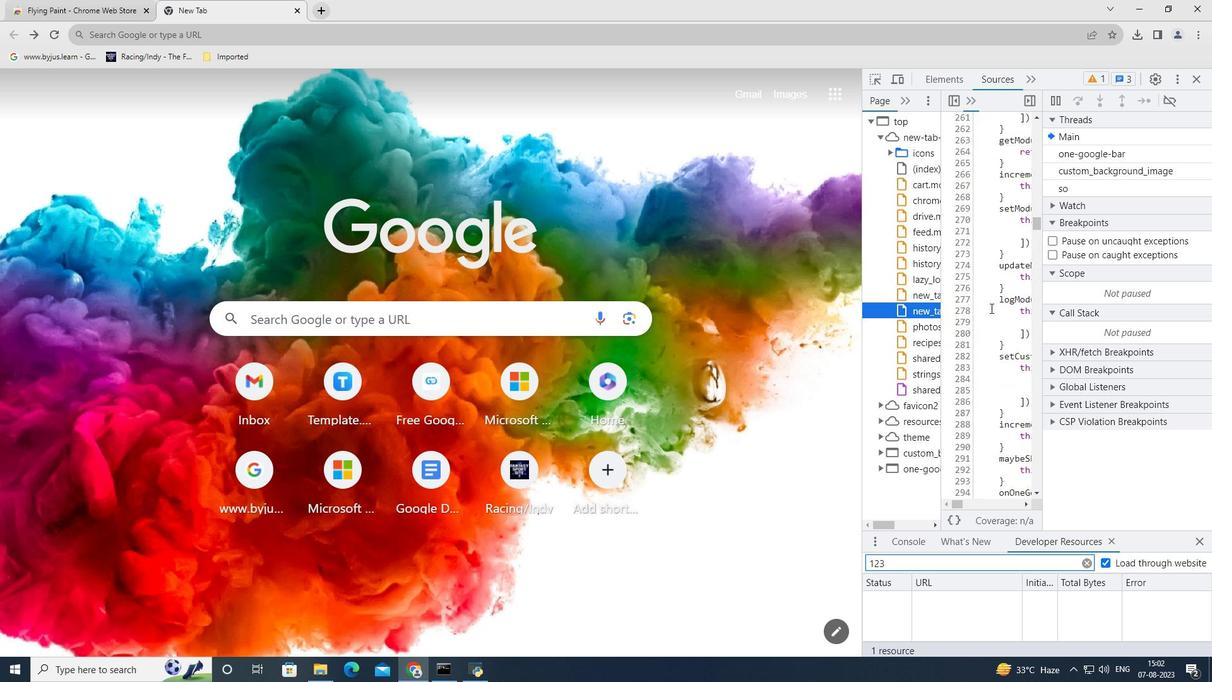 
Action: Mouse scrolled (990, 307) with delta (0, 0)
Screenshot: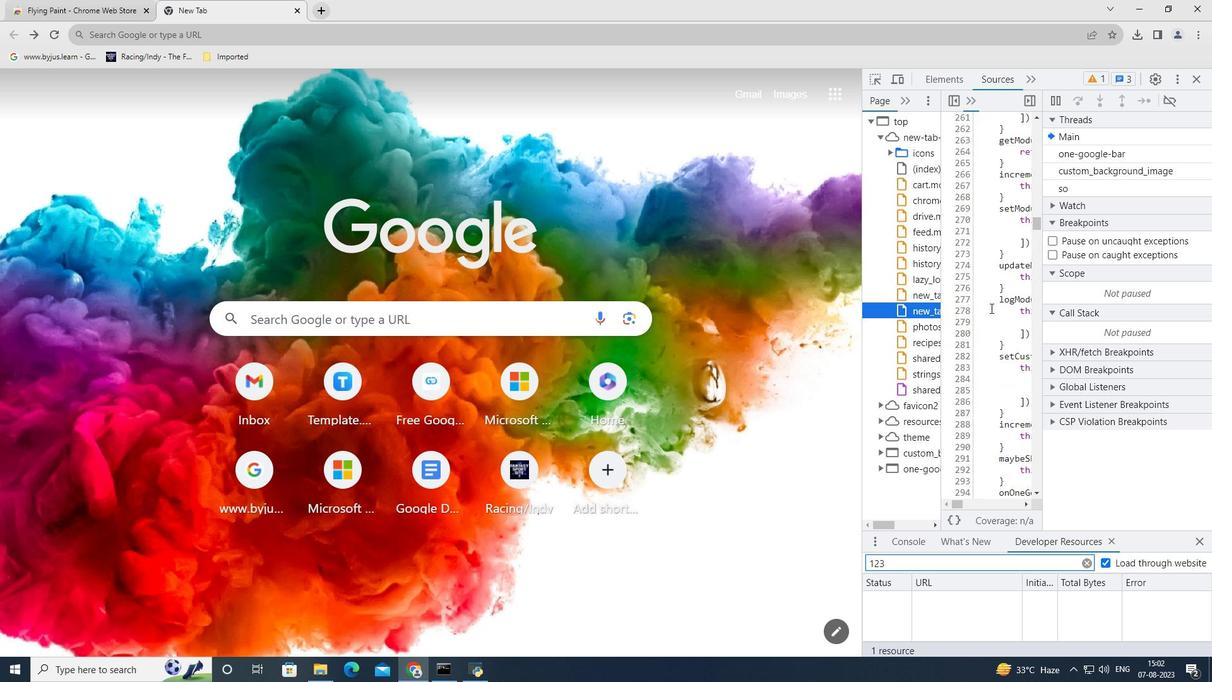 
Action: Mouse scrolled (990, 307) with delta (0, 0)
Screenshot: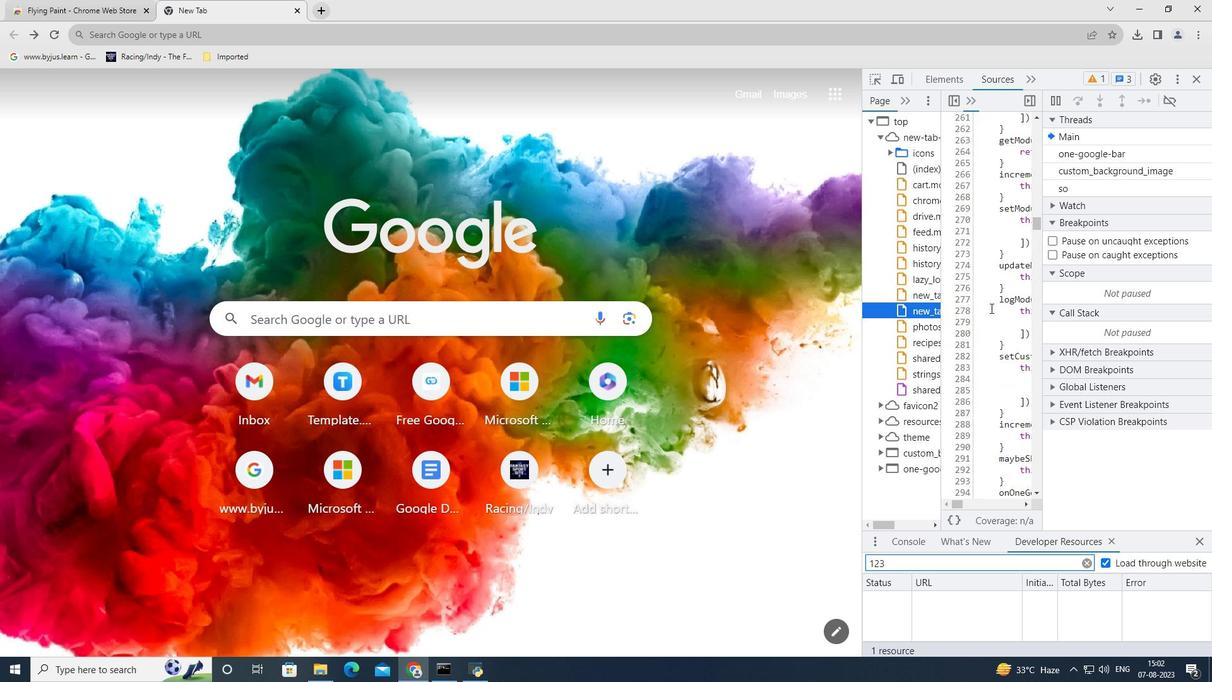 
Action: Mouse scrolled (990, 307) with delta (0, 0)
Screenshot: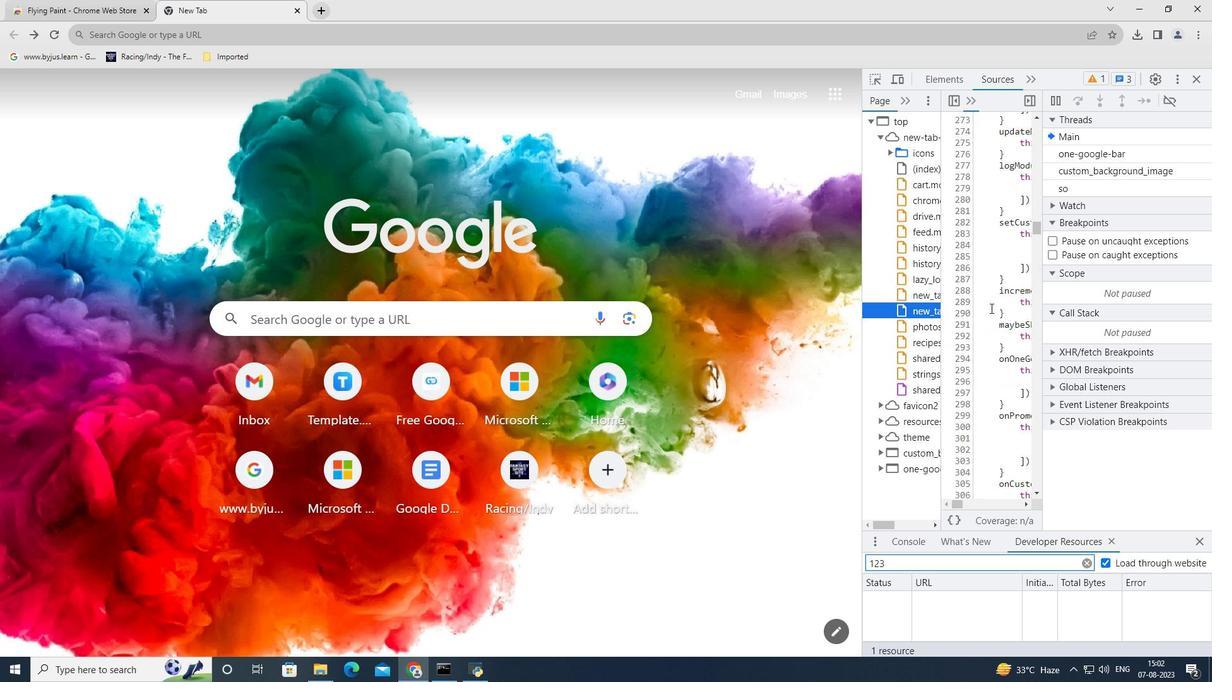 
Action: Mouse scrolled (990, 307) with delta (0, 0)
Screenshot: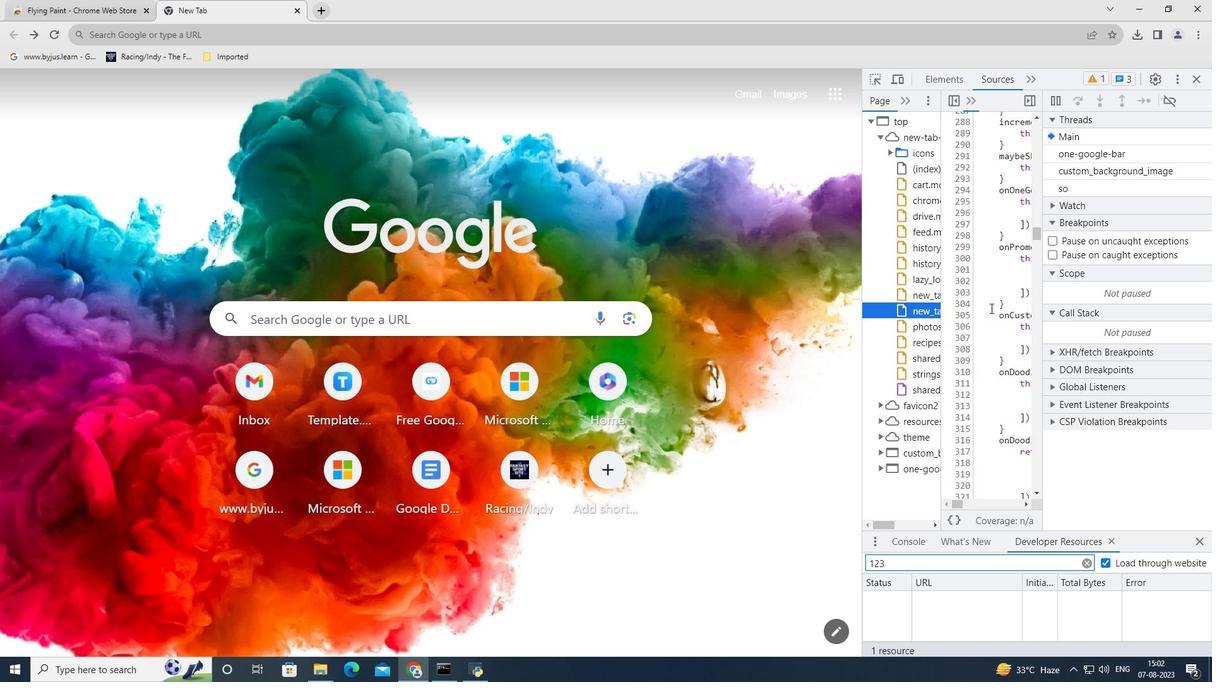 
Action: Mouse scrolled (990, 307) with delta (0, 0)
Screenshot: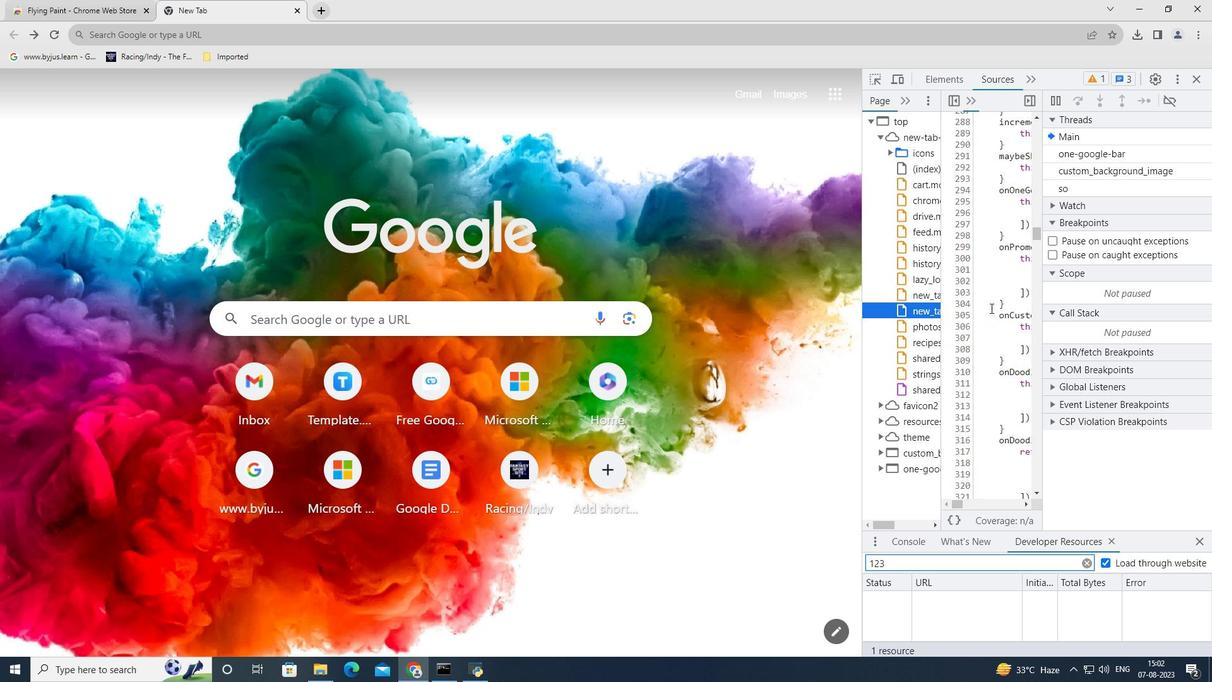 
Action: Mouse scrolled (990, 307) with delta (0, 0)
Screenshot: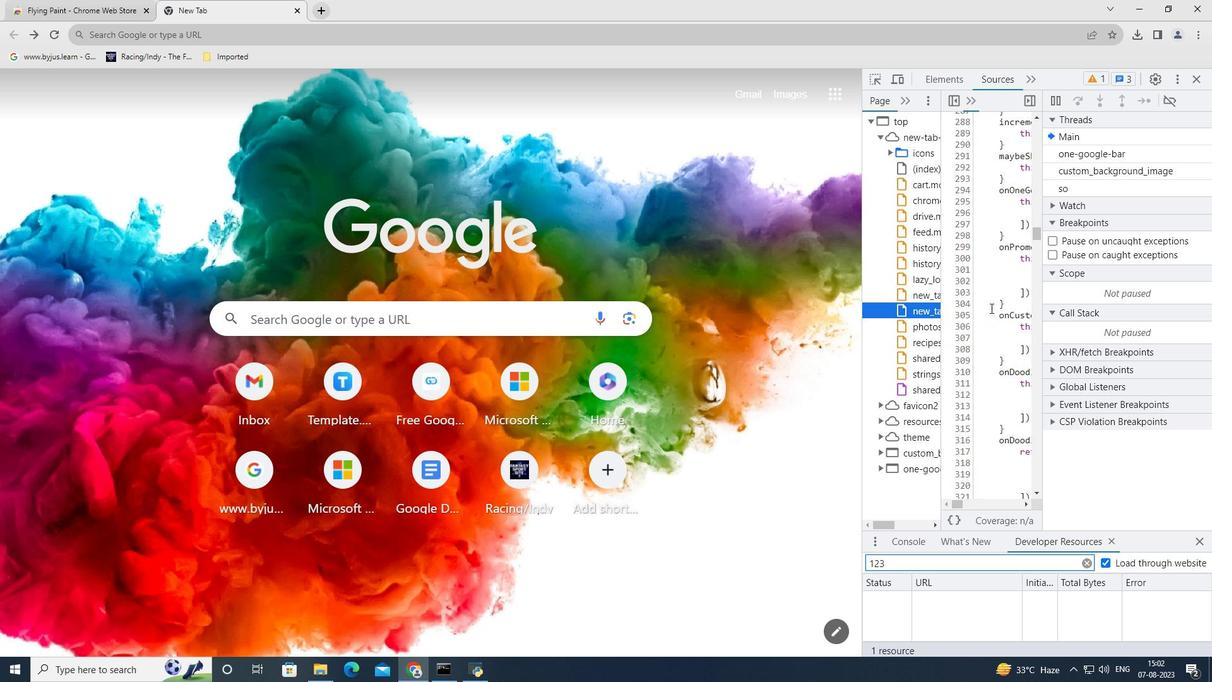 
Action: Mouse scrolled (990, 307) with delta (0, 0)
Screenshot: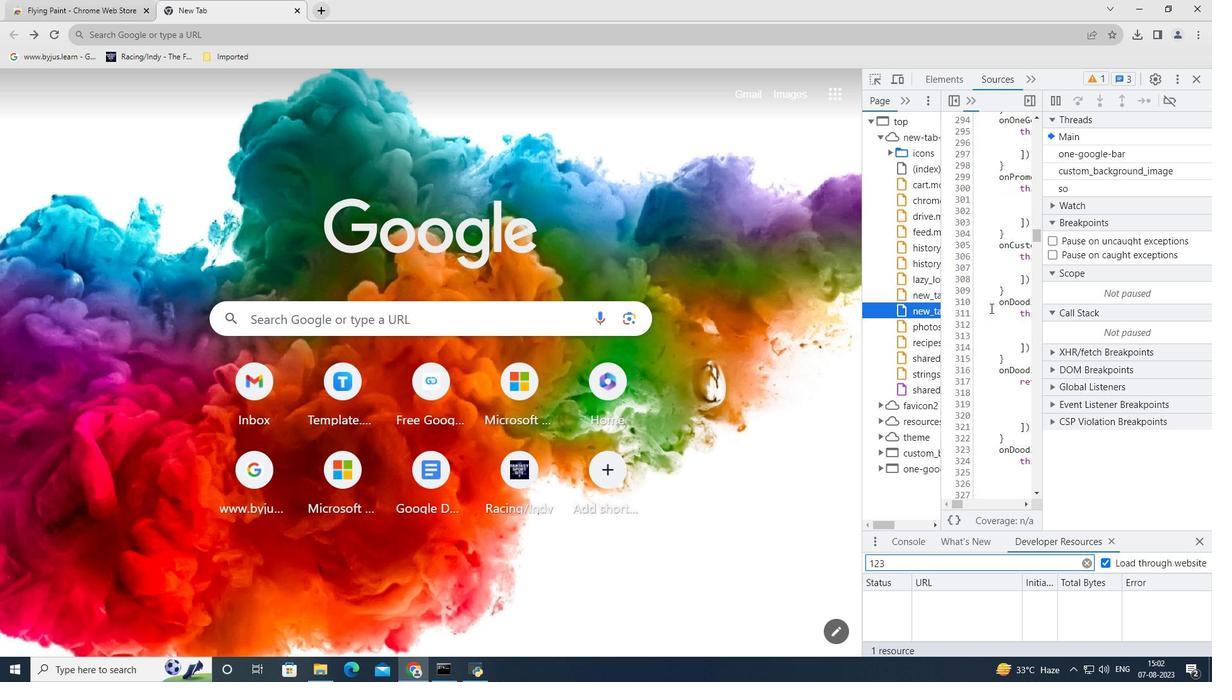 
Action: Mouse scrolled (990, 307) with delta (0, 0)
Screenshot: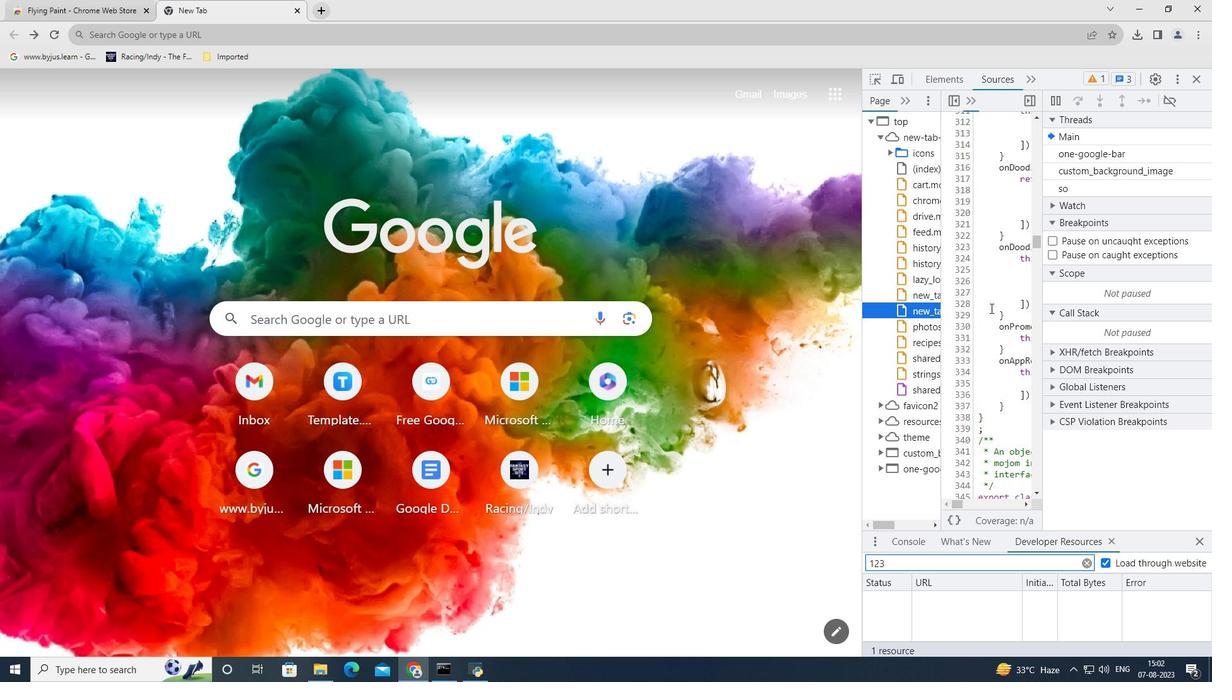 
Action: Mouse scrolled (990, 307) with delta (0, 0)
Screenshot: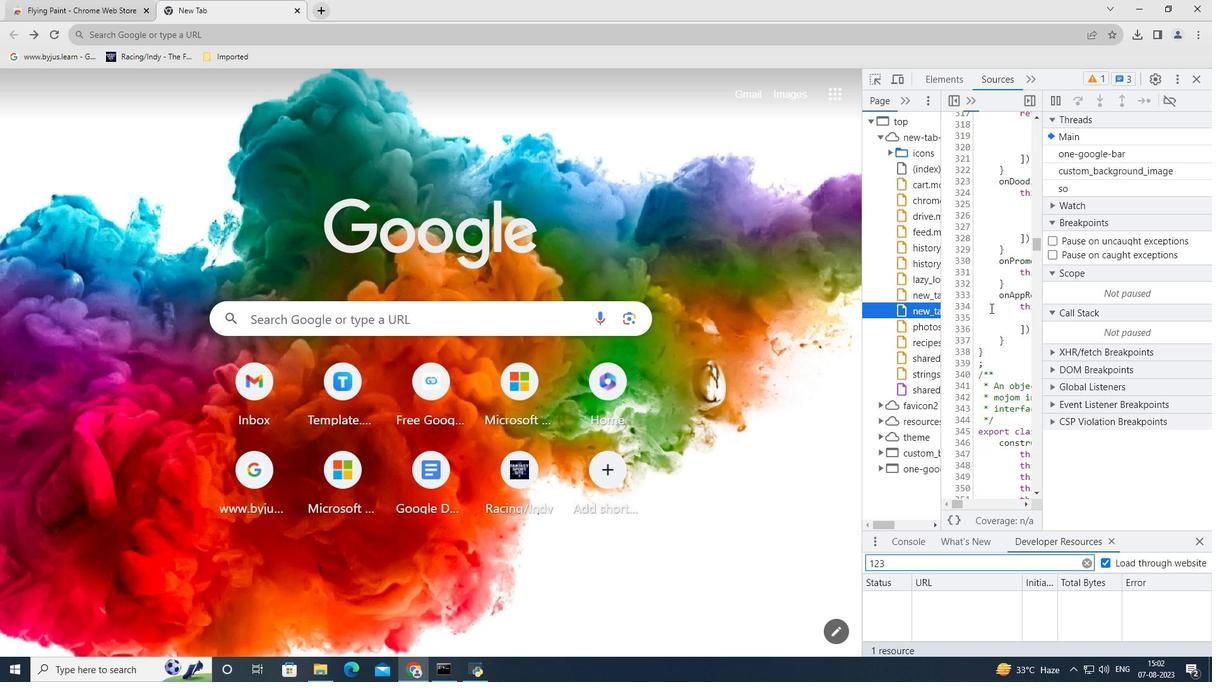 
Action: Mouse scrolled (990, 307) with delta (0, 0)
Screenshot: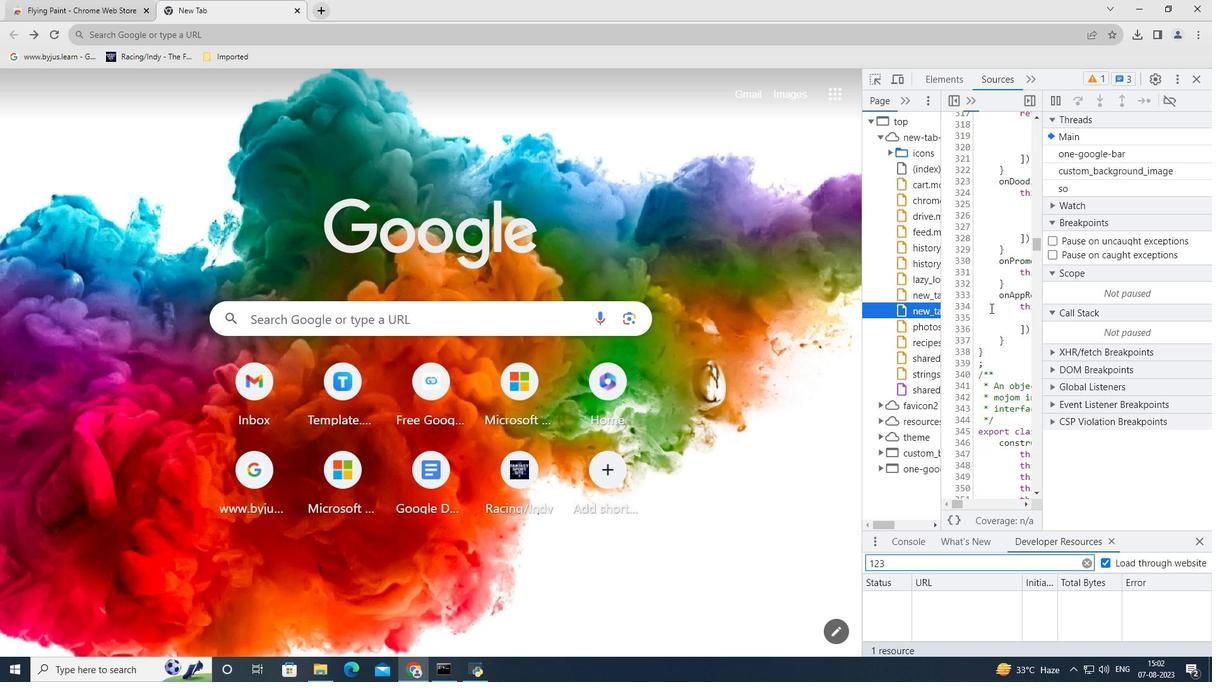 
Action: Mouse scrolled (990, 307) with delta (0, 0)
Screenshot: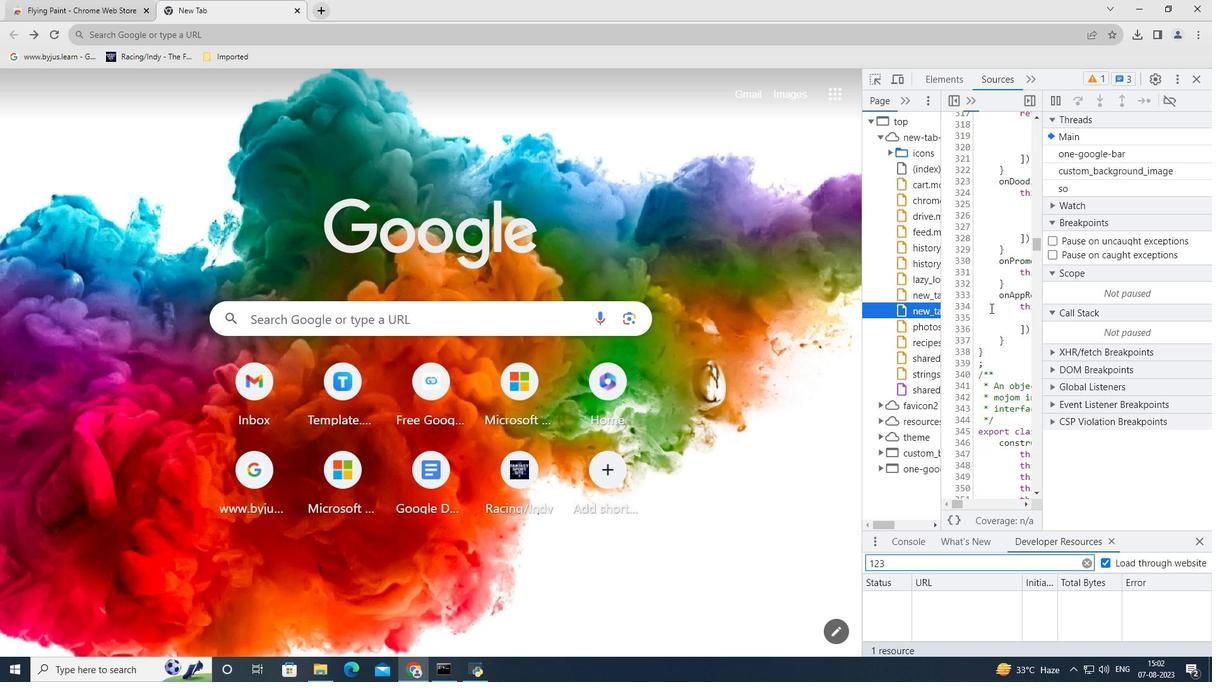 
Action: Mouse scrolled (990, 307) with delta (0, 0)
Screenshot: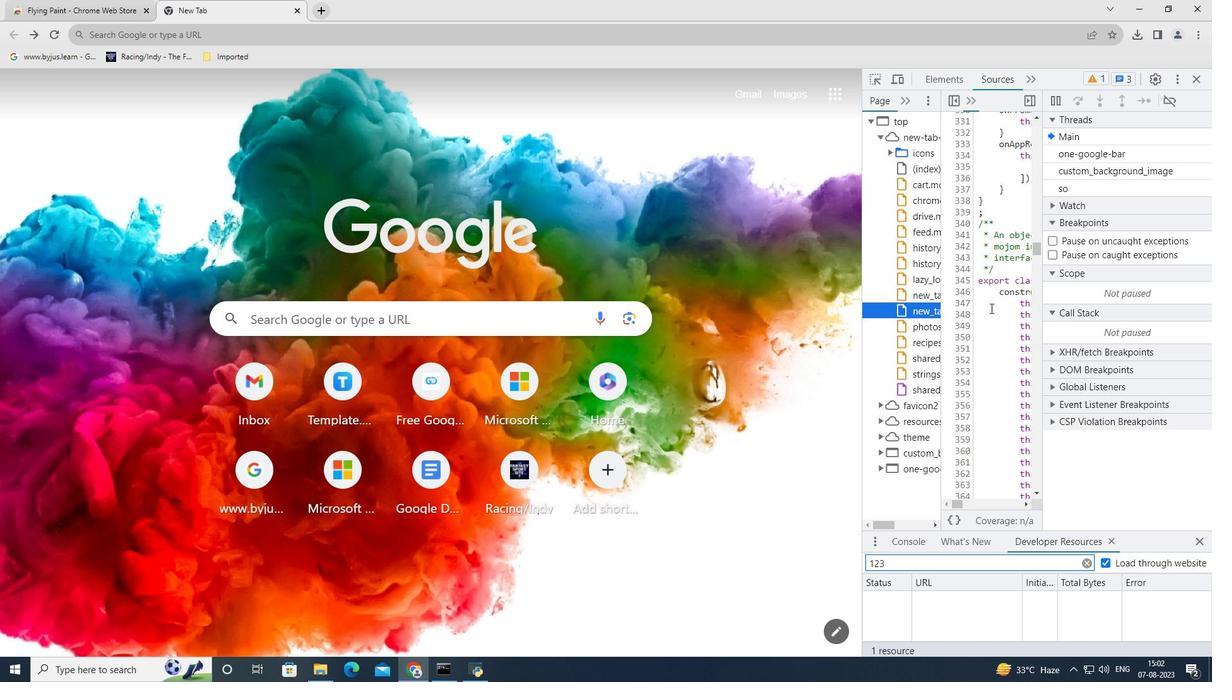 
Action: Mouse scrolled (990, 307) with delta (0, 0)
Screenshot: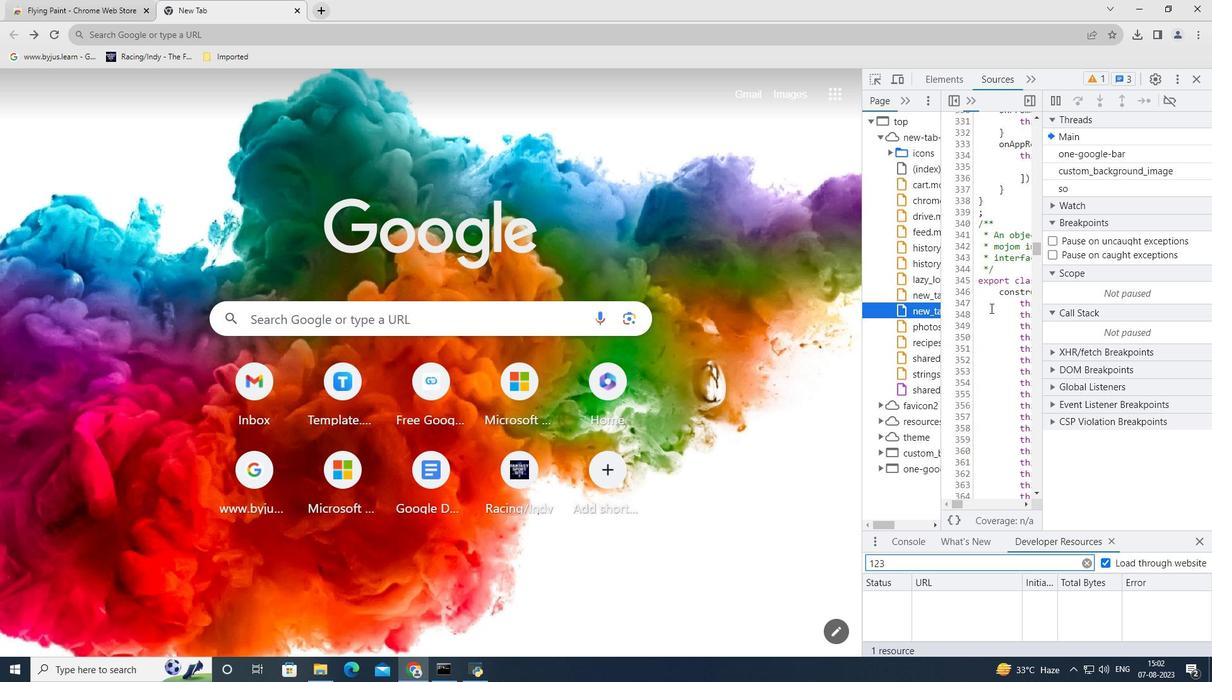 
Action: Mouse scrolled (990, 307) with delta (0, 0)
Screenshot: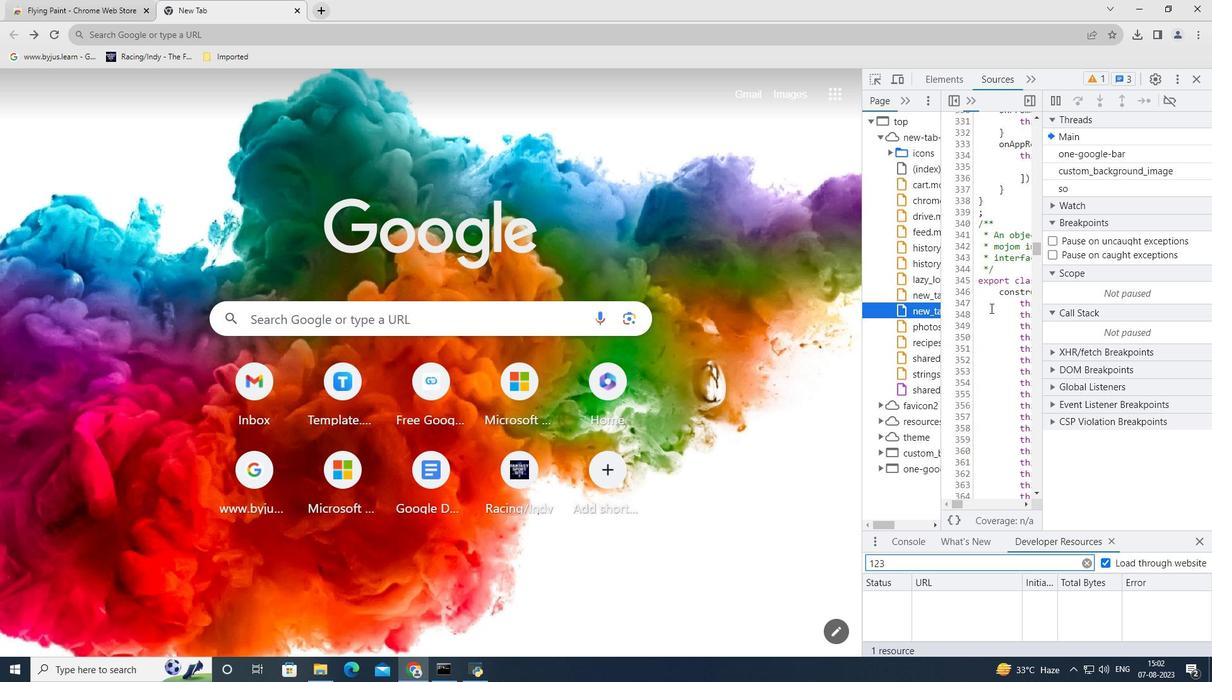 
Action: Mouse scrolled (990, 307) with delta (0, 0)
Screenshot: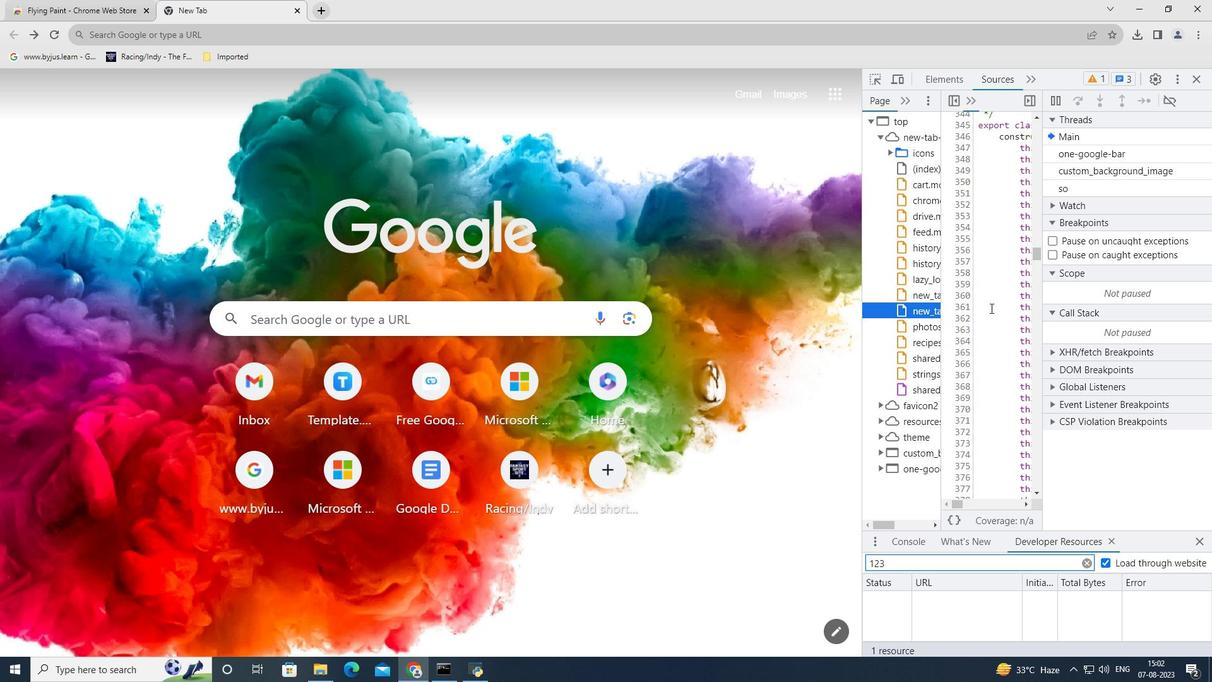 
Action: Mouse scrolled (990, 307) with delta (0, 0)
Screenshot: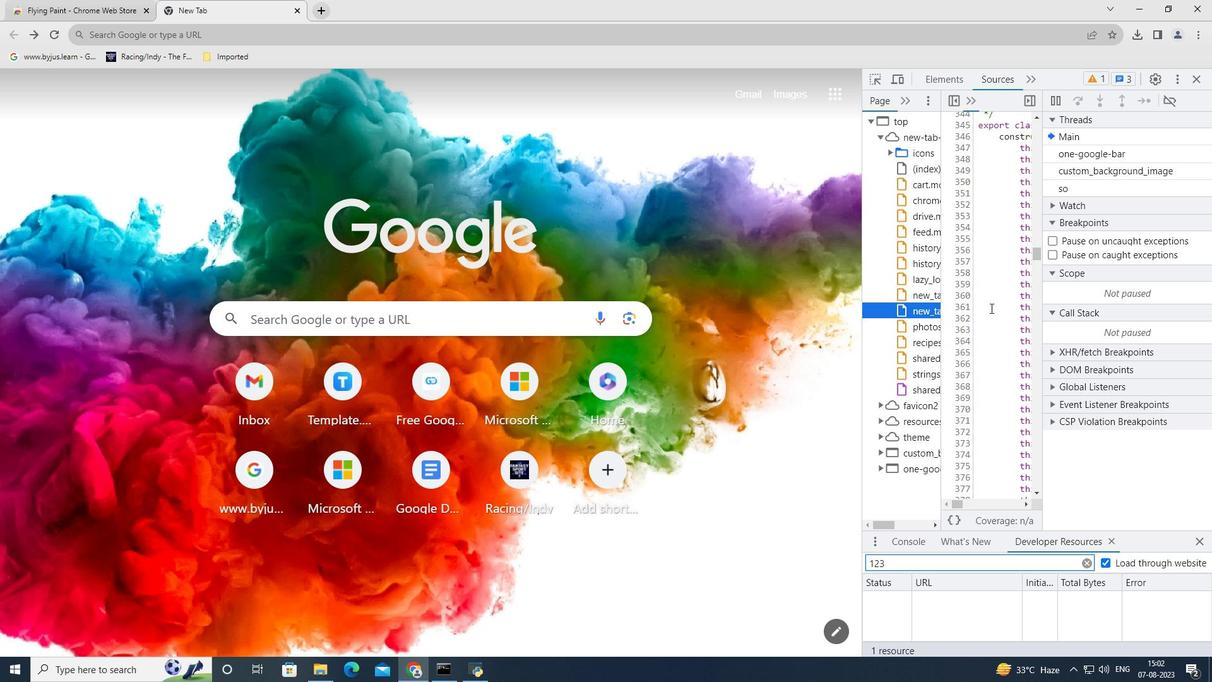 
Action: Mouse scrolled (990, 307) with delta (0, 0)
Screenshot: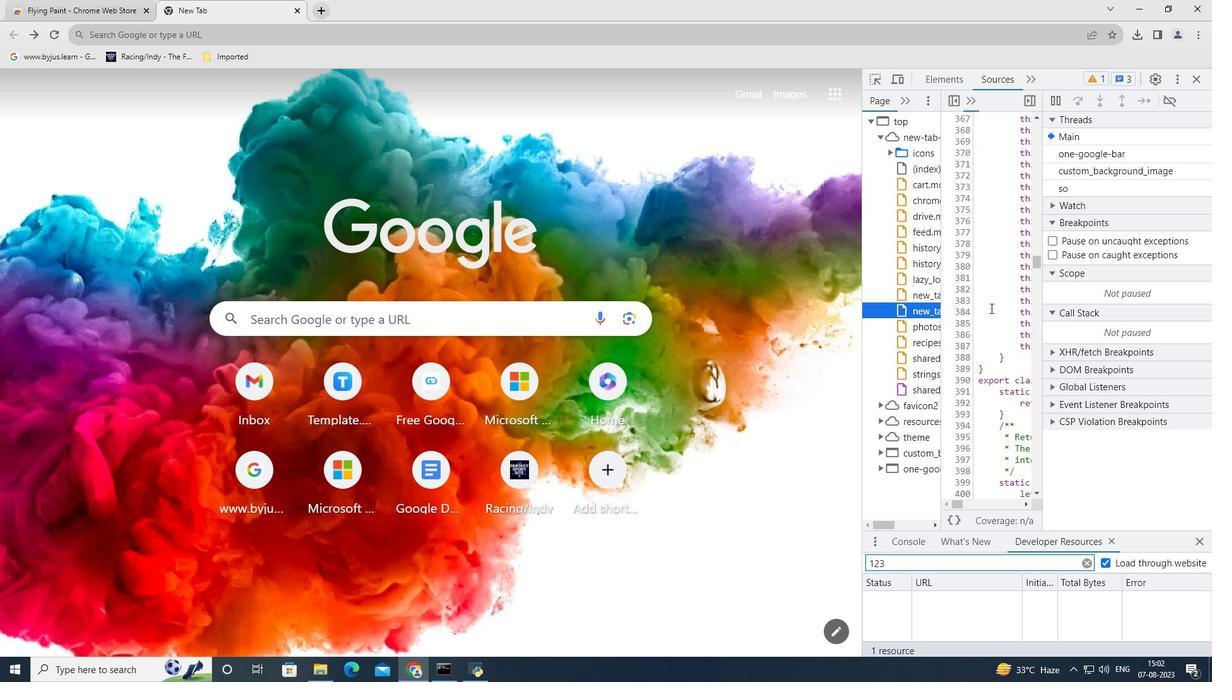 
Action: Mouse scrolled (990, 307) with delta (0, 0)
Screenshot: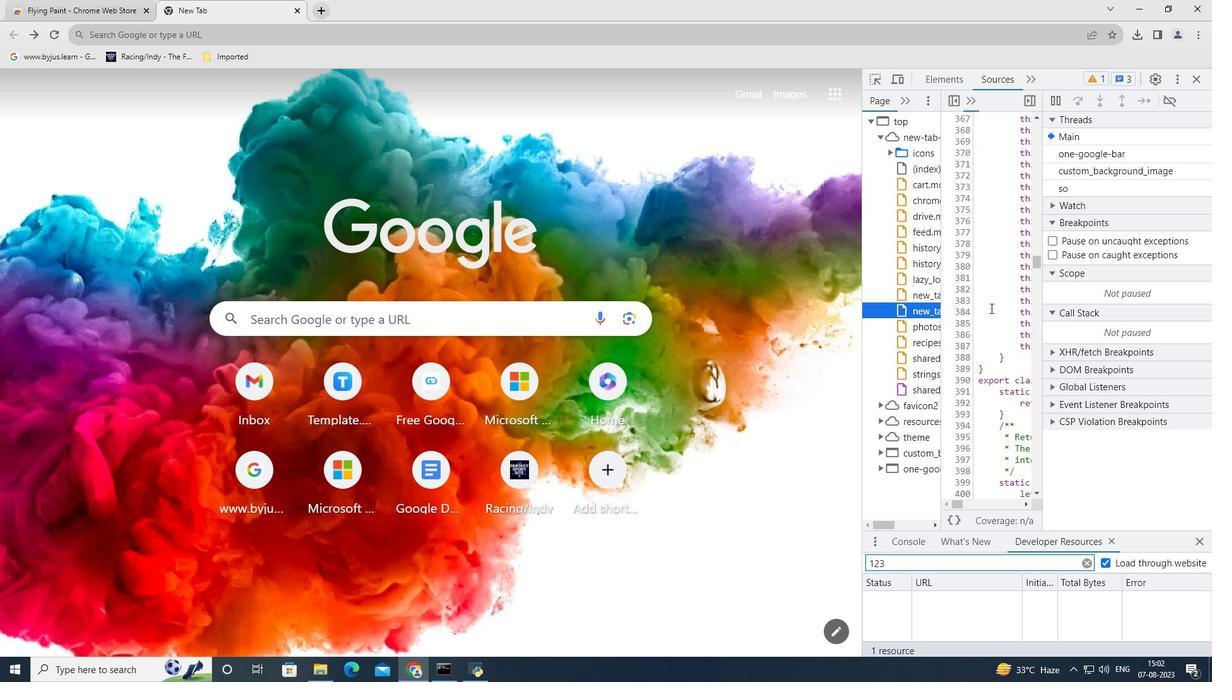 
Action: Mouse scrolled (990, 307) with delta (0, 0)
Screenshot: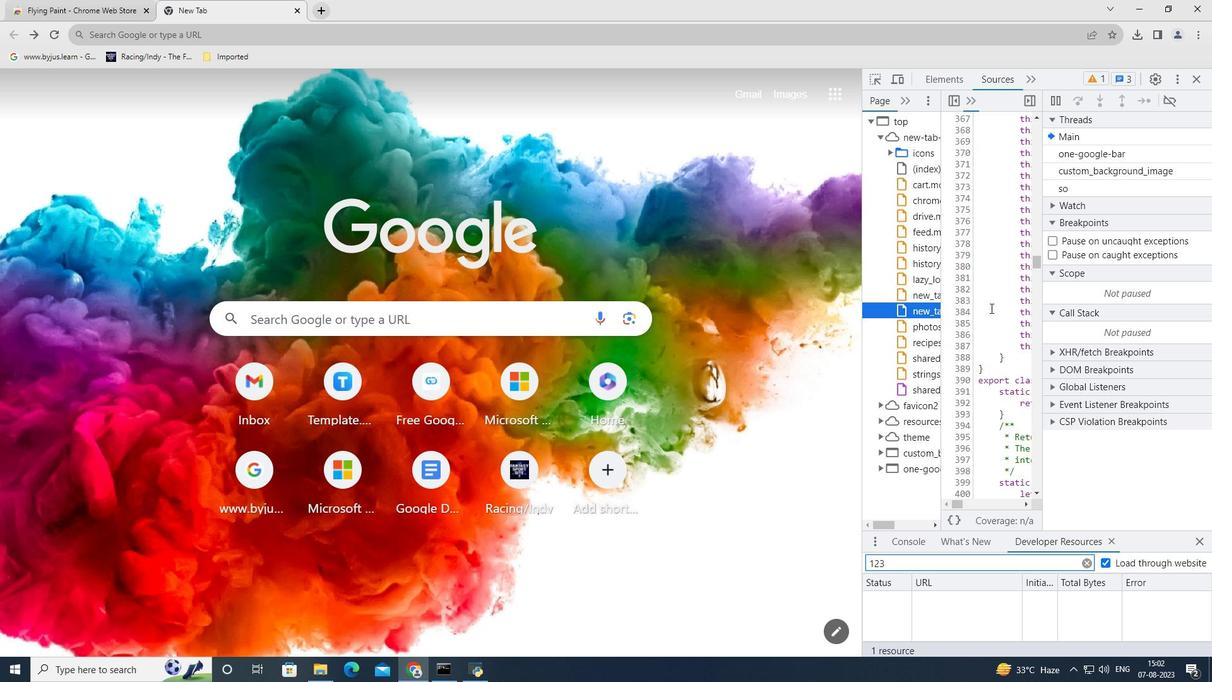 
Action: Mouse scrolled (990, 307) with delta (0, 0)
Screenshot: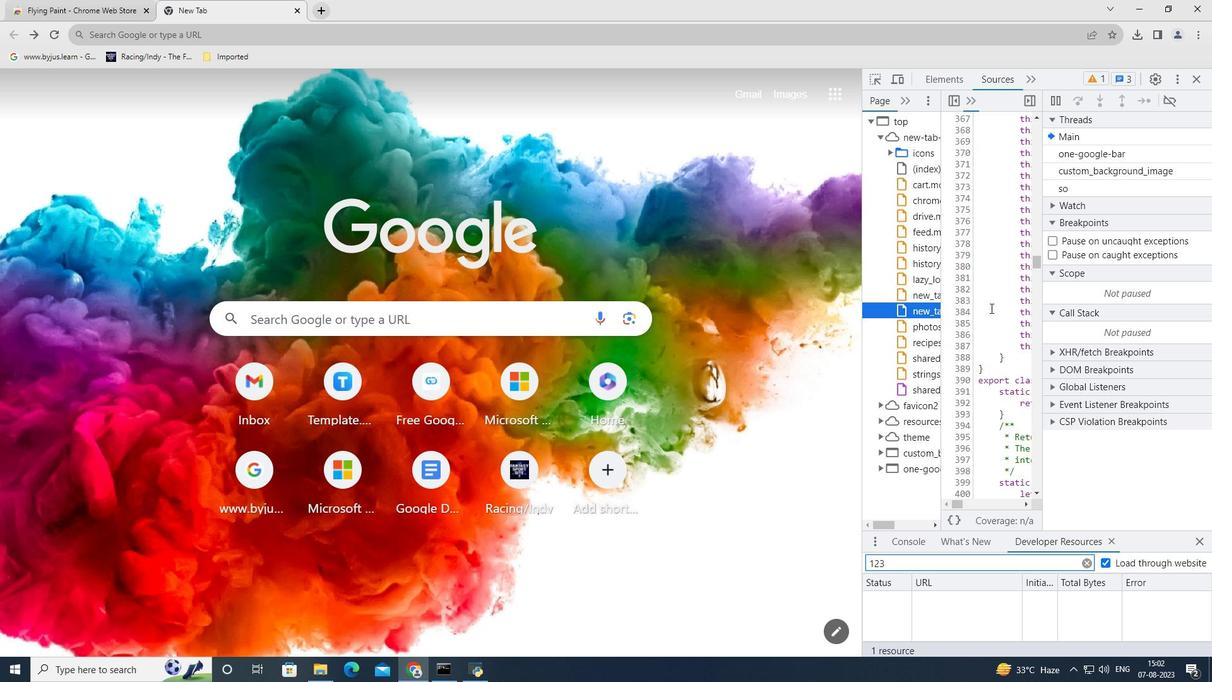 
Action: Mouse scrolled (990, 307) with delta (0, 0)
Screenshot: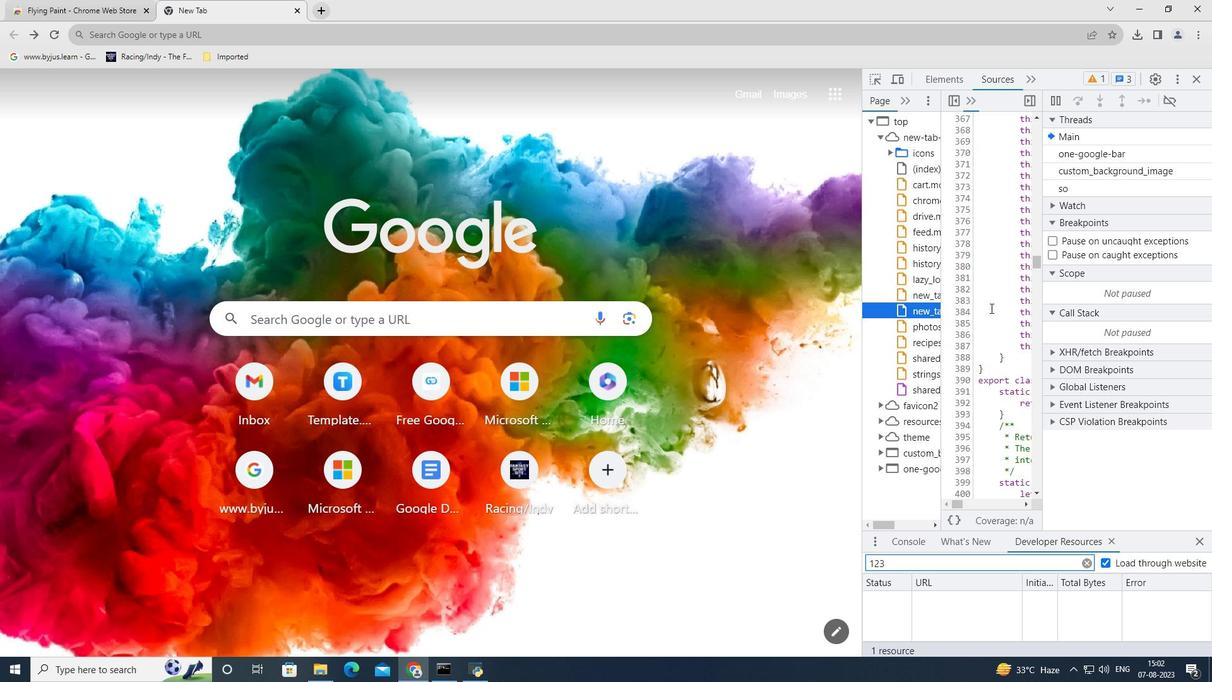 
Action: Mouse scrolled (990, 307) with delta (0, 0)
Screenshot: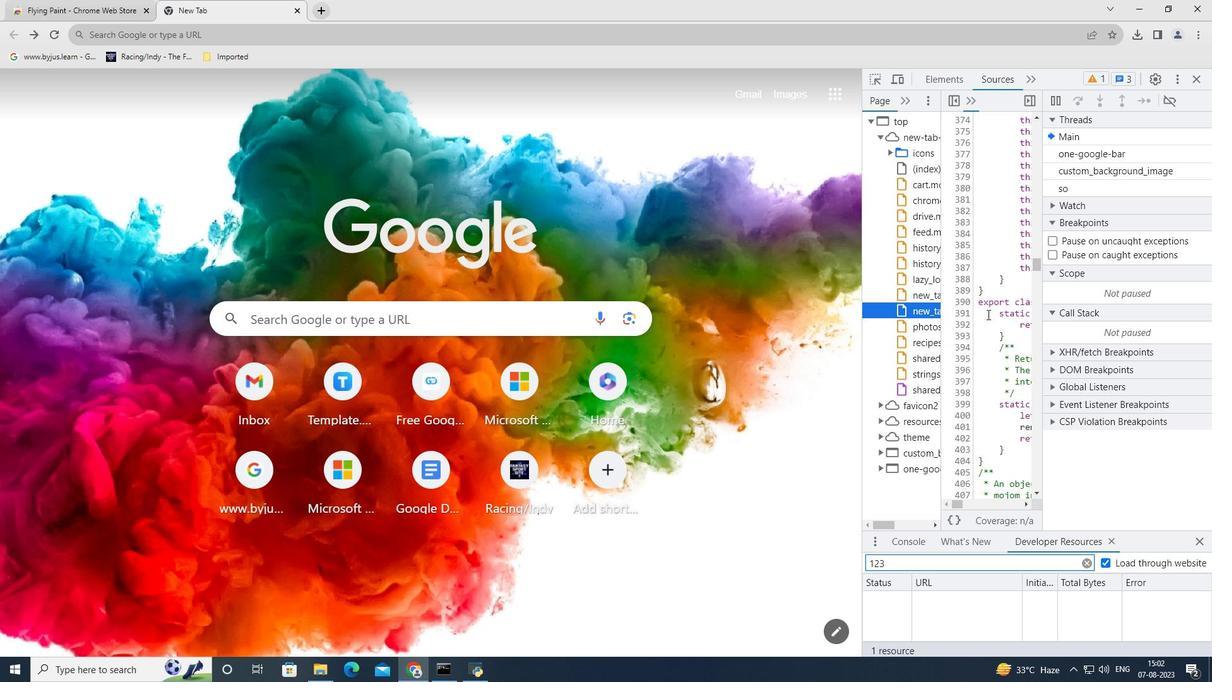 
Action: Mouse scrolled (990, 307) with delta (0, 0)
Screenshot: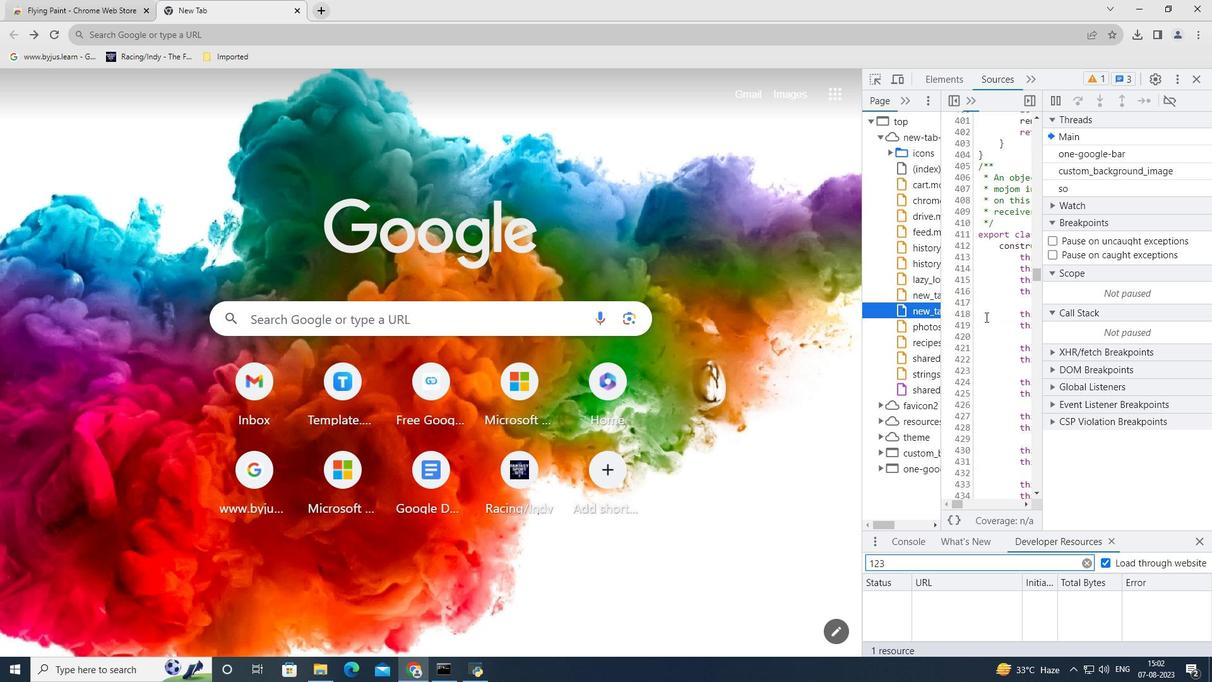 
Action: Mouse scrolled (990, 307) with delta (0, 0)
Screenshot: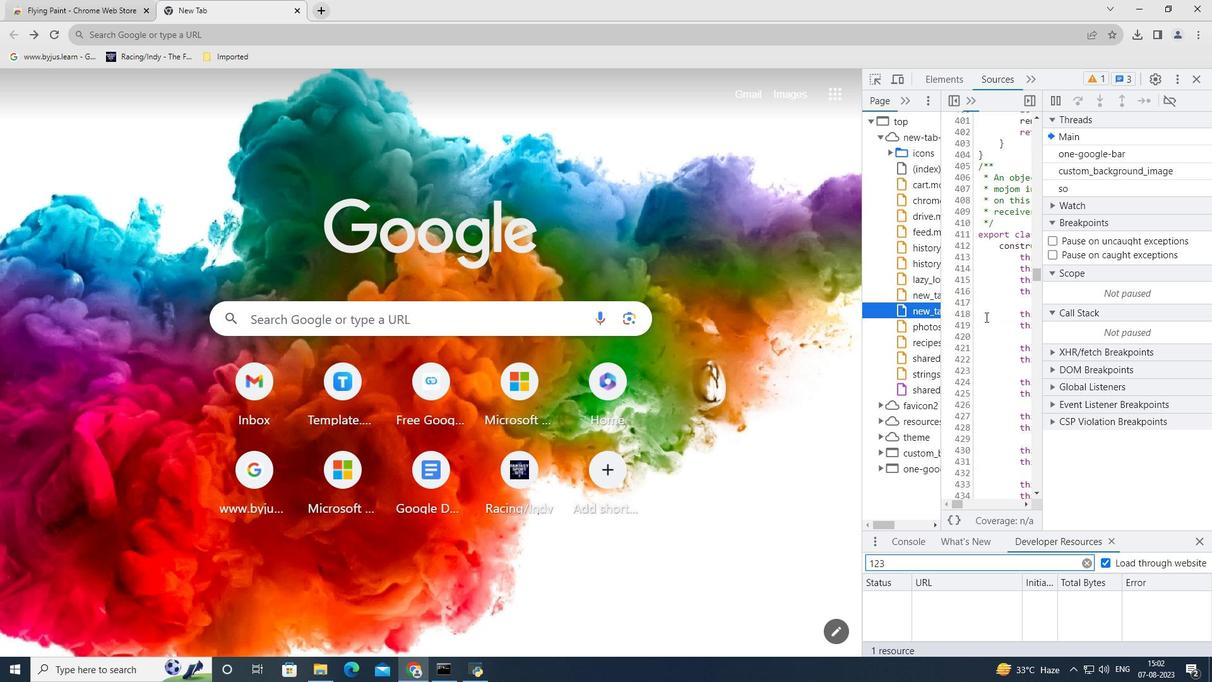 
Action: Mouse scrolled (990, 307) with delta (0, 0)
Screenshot: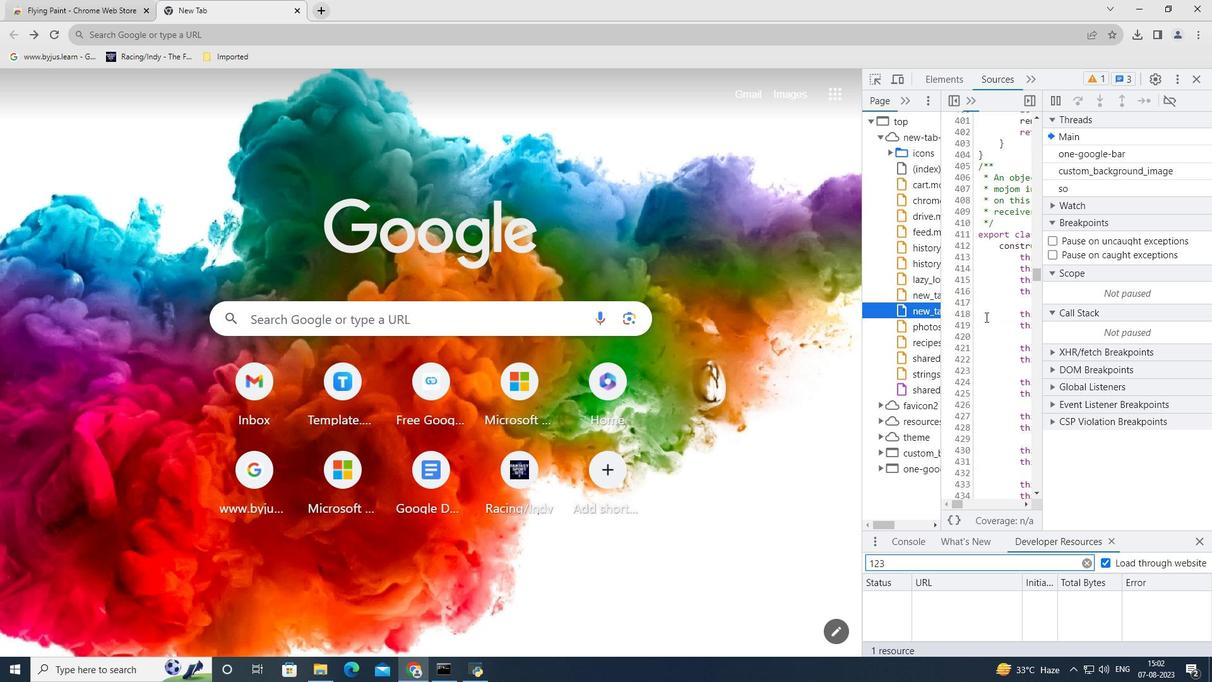 
Action: Mouse scrolled (990, 307) with delta (0, 0)
Screenshot: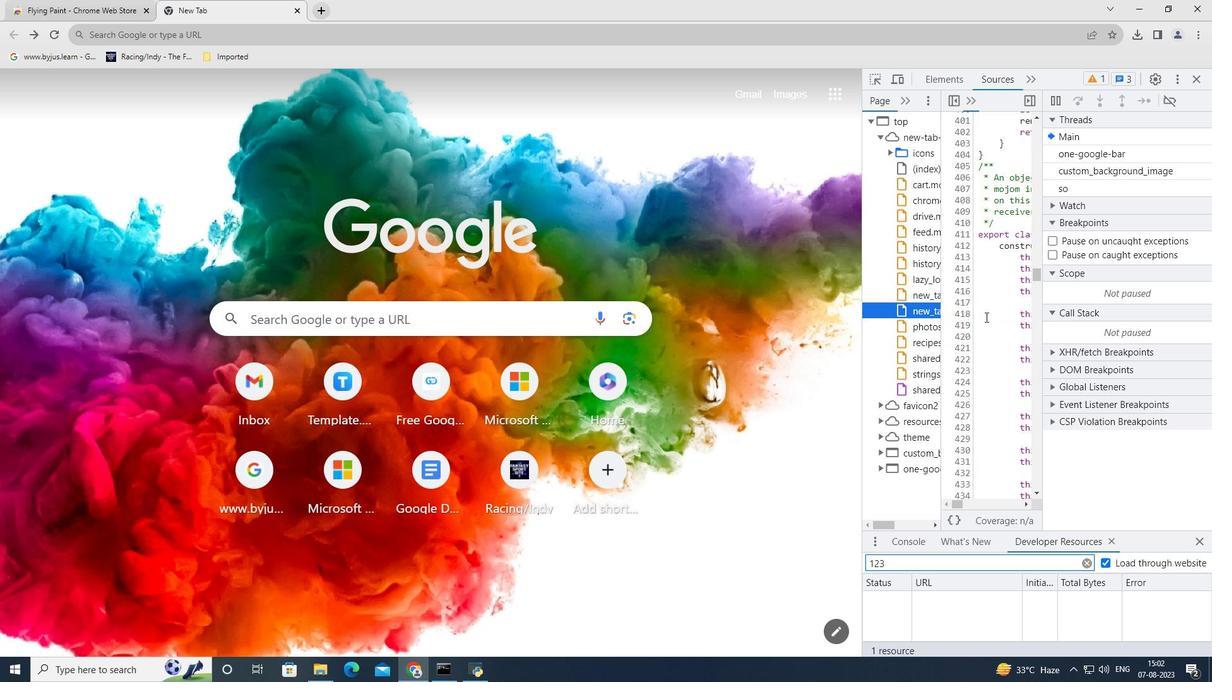 
Action: Mouse moved to (985, 317)
Screenshot: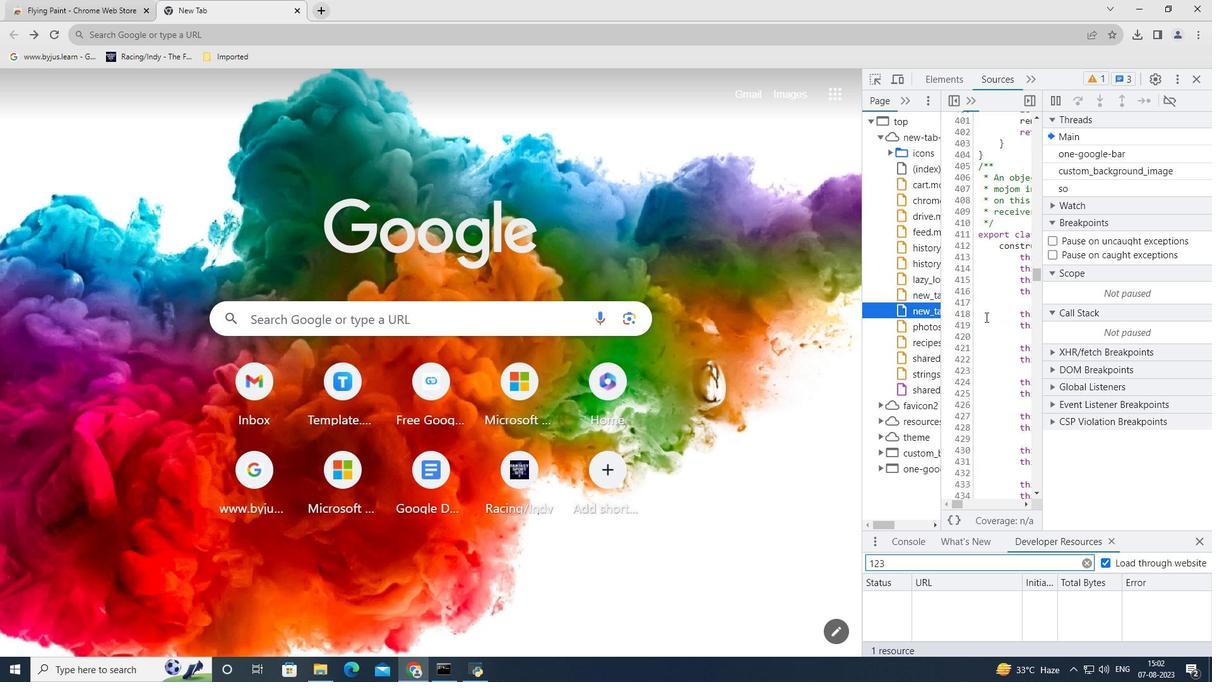 
Action: Mouse scrolled (985, 316) with delta (0, 0)
Screenshot: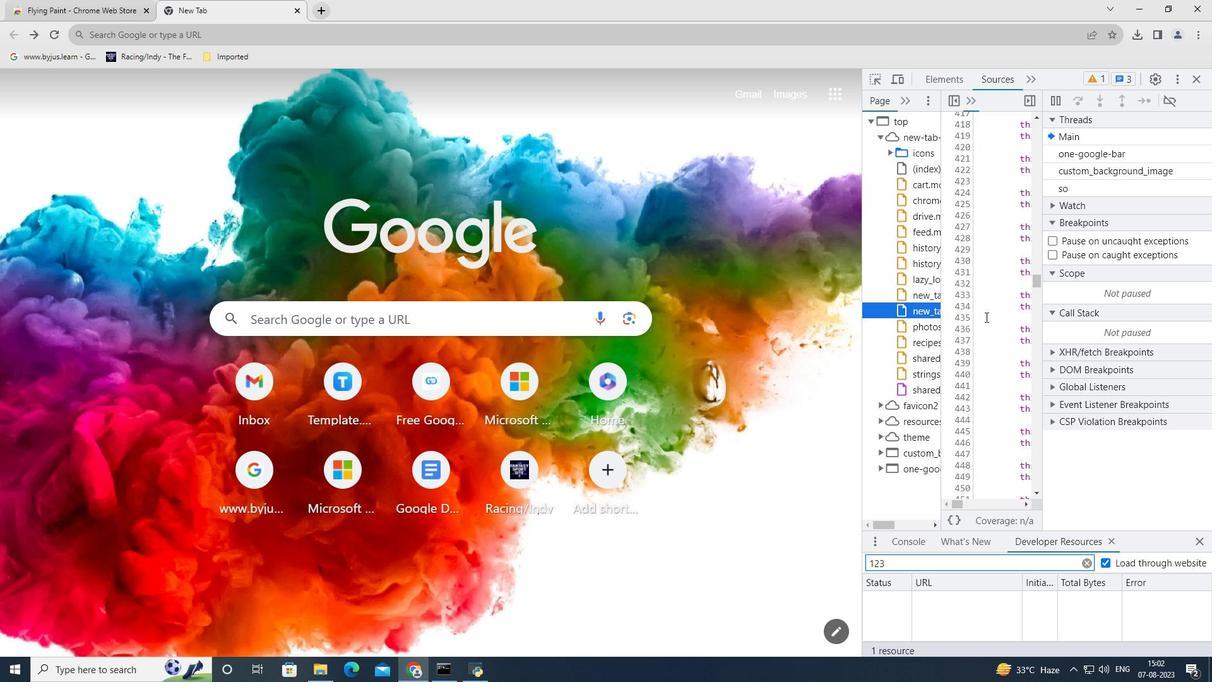 
Action: Mouse scrolled (985, 316) with delta (0, 0)
Screenshot: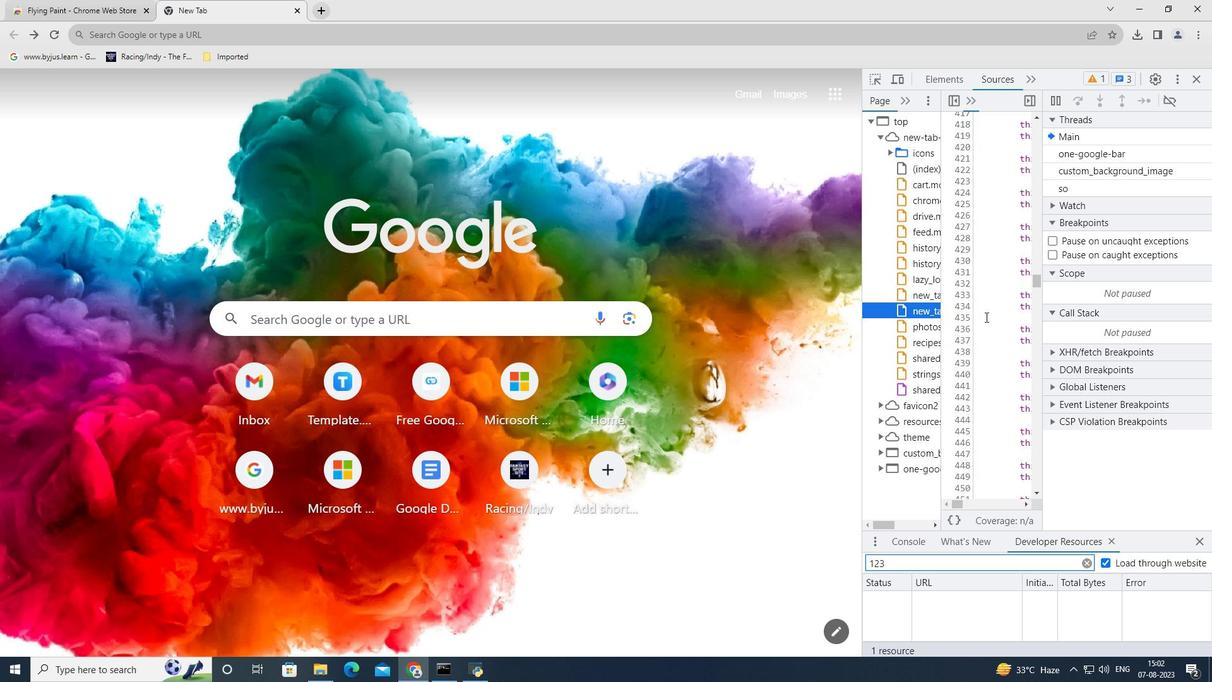 
Action: Mouse scrolled (985, 316) with delta (0, 0)
Screenshot: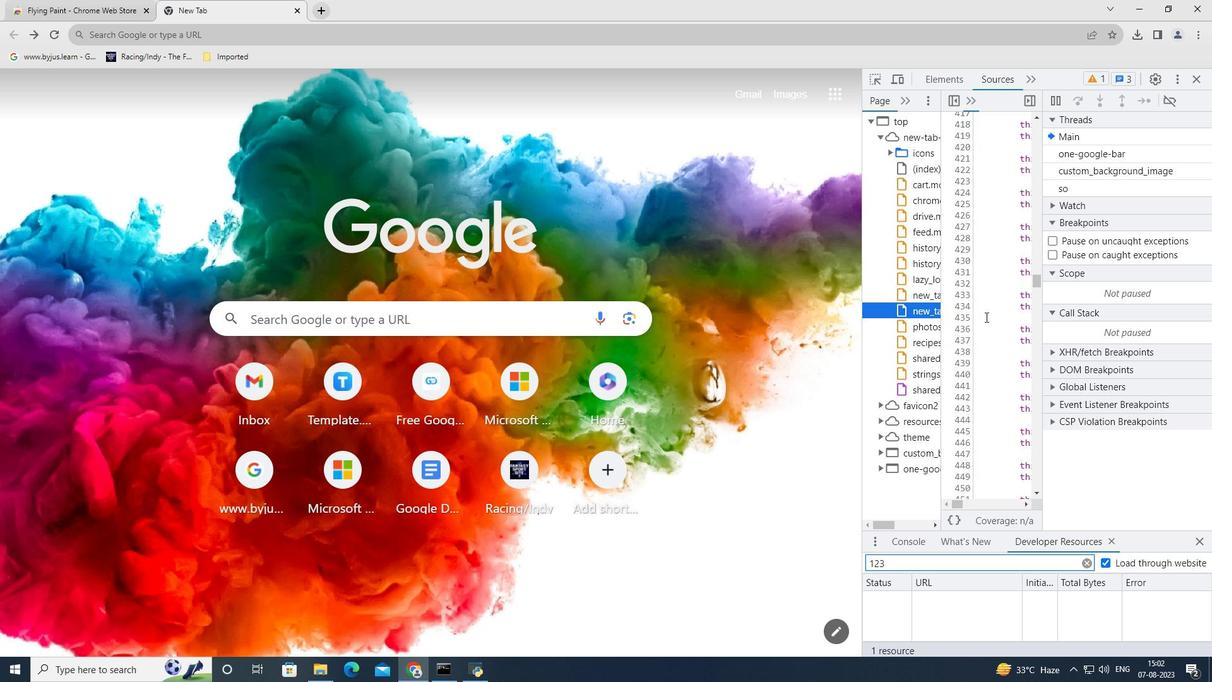 
Action: Mouse scrolled (985, 316) with delta (0, 0)
Screenshot: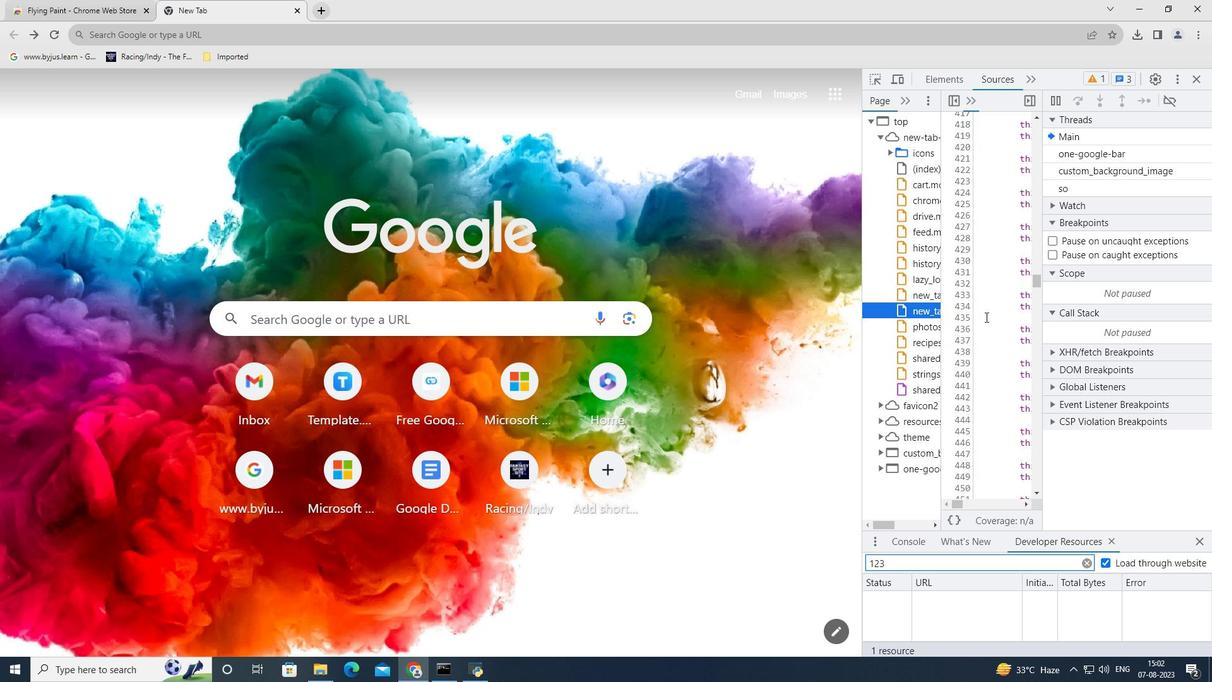 
Action: Mouse scrolled (985, 316) with delta (0, 0)
Screenshot: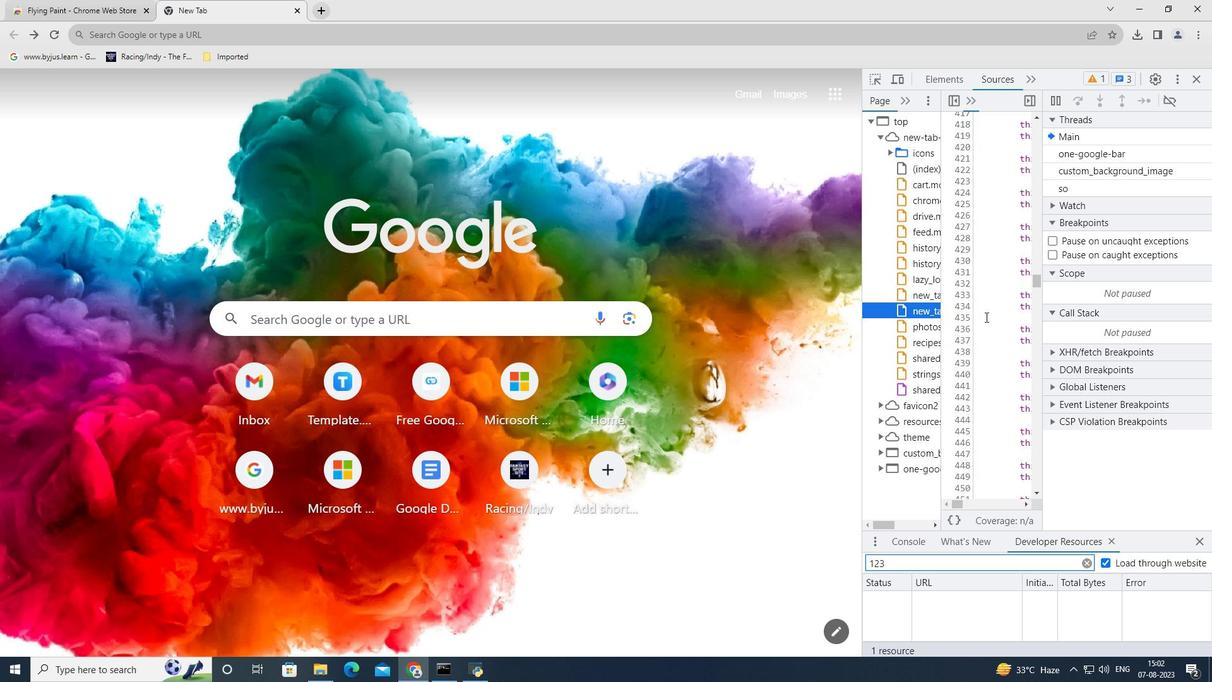 
Action: Mouse scrolled (985, 316) with delta (0, 0)
Screenshot: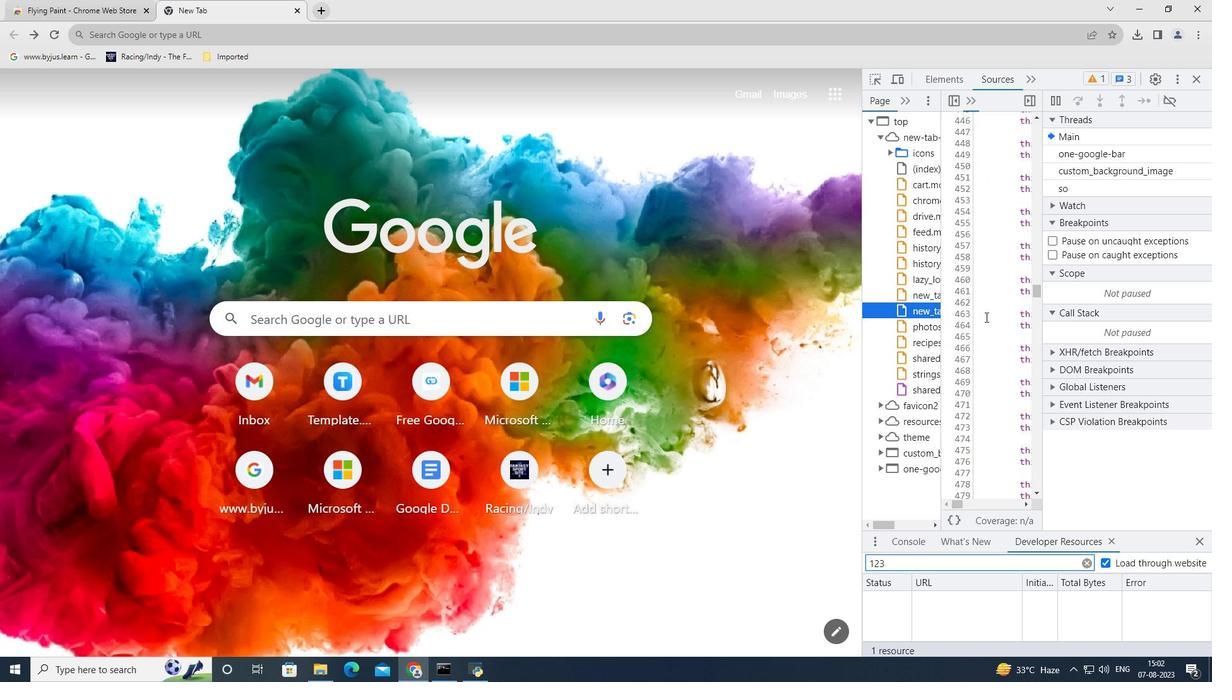 
Action: Mouse scrolled (985, 316) with delta (0, 0)
Screenshot: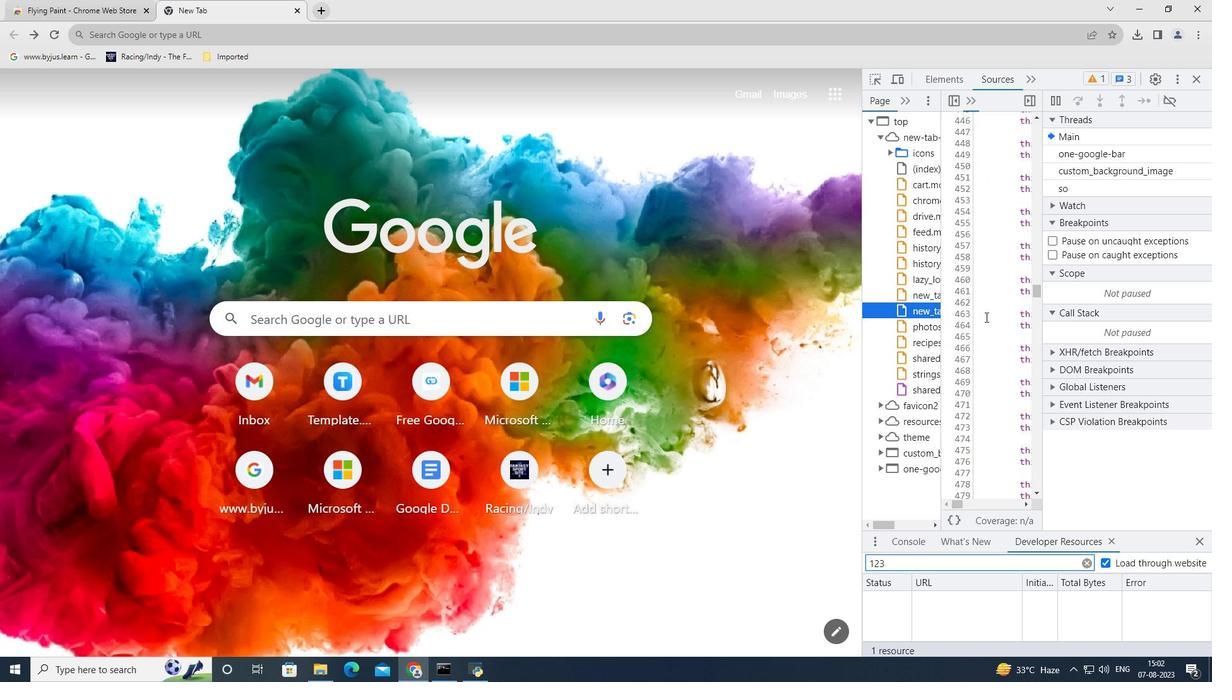 
Action: Mouse scrolled (985, 316) with delta (0, 0)
Screenshot: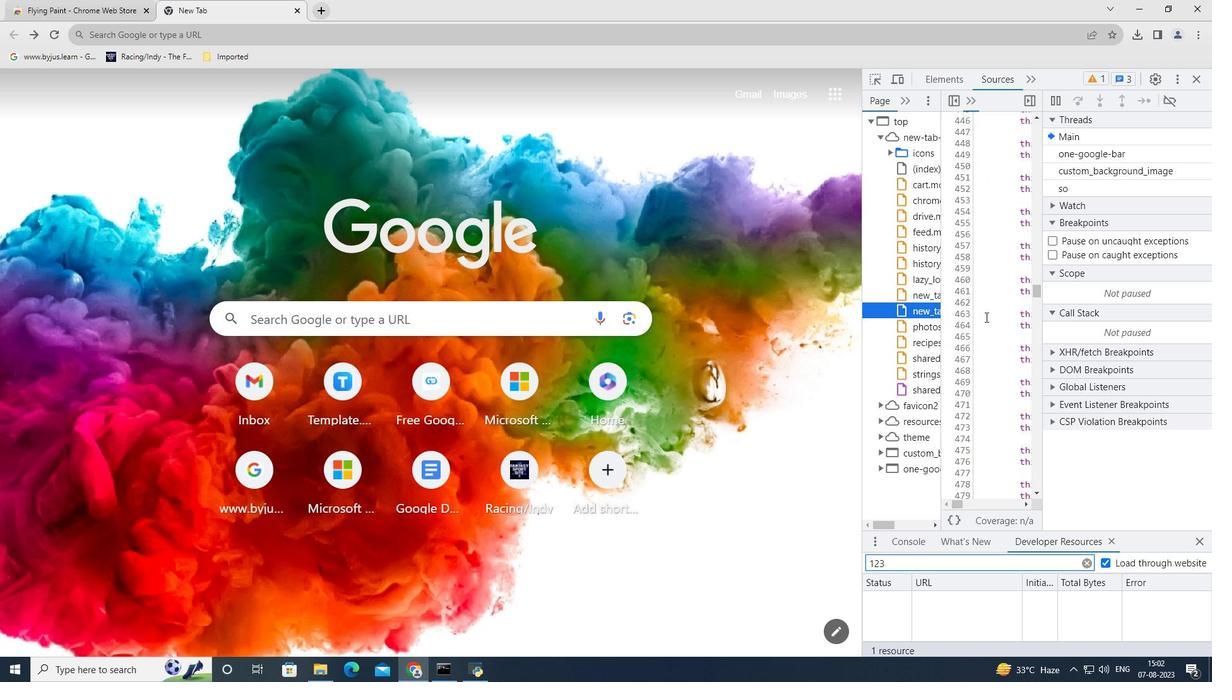 
Action: Mouse scrolled (985, 316) with delta (0, 0)
Screenshot: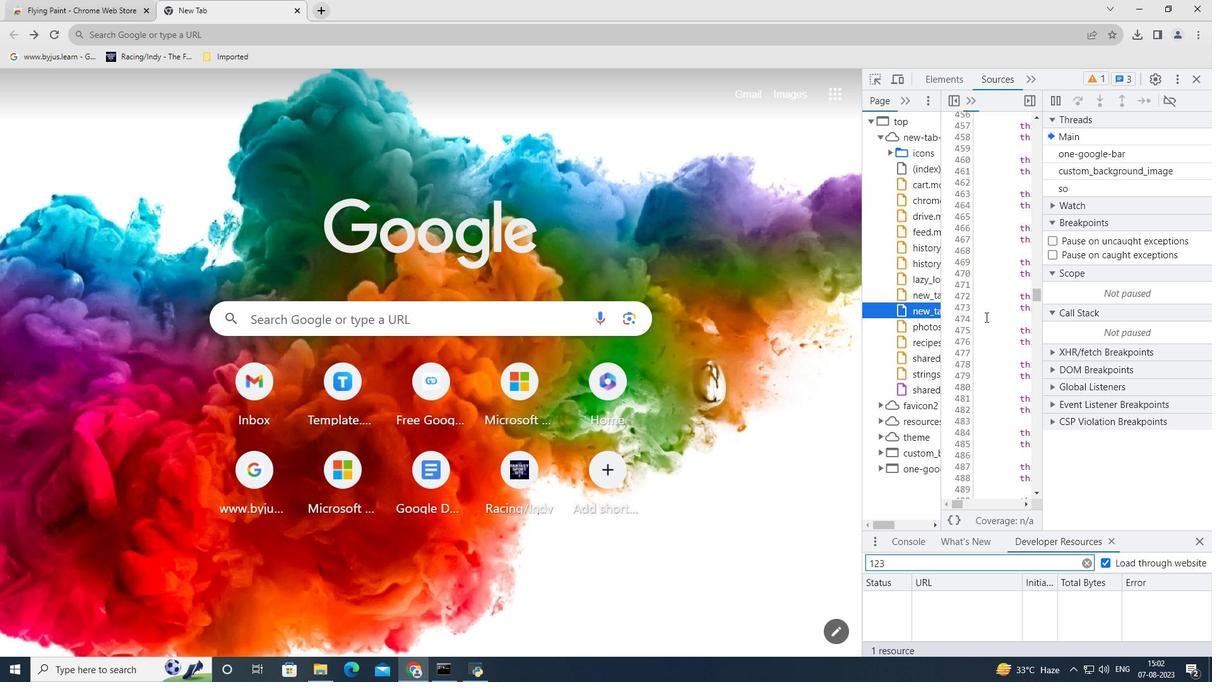 
Action: Mouse scrolled (985, 316) with delta (0, 0)
Screenshot: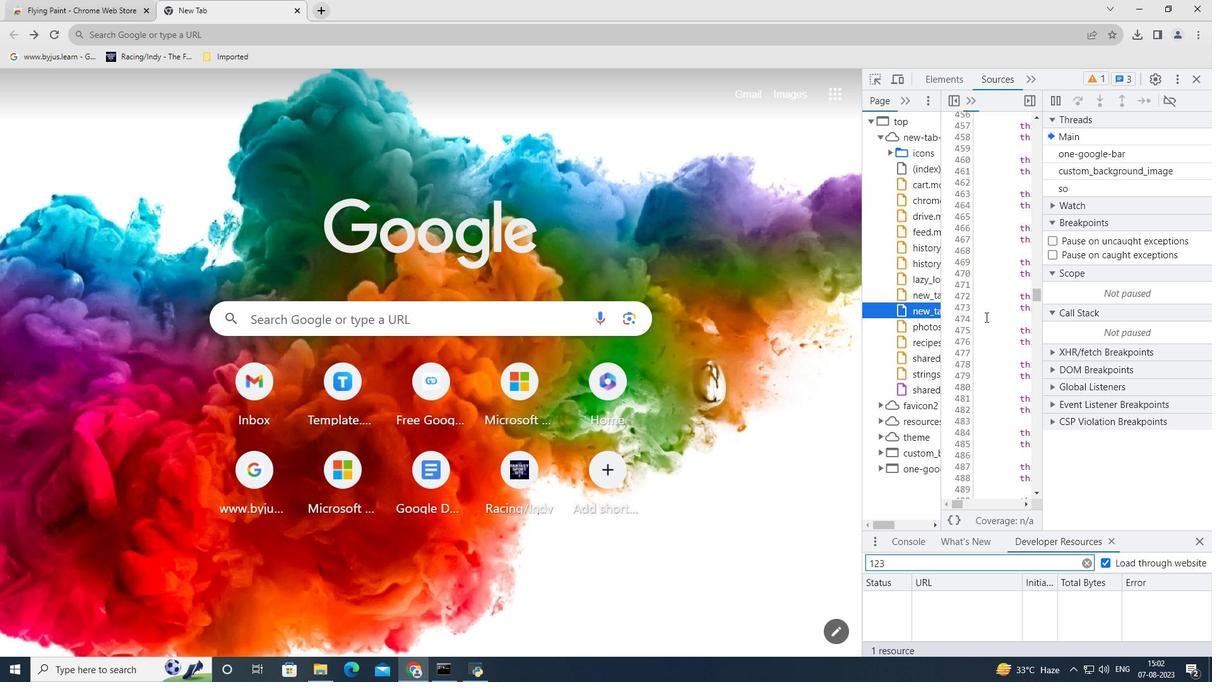 
Action: Mouse scrolled (985, 316) with delta (0, 0)
Screenshot: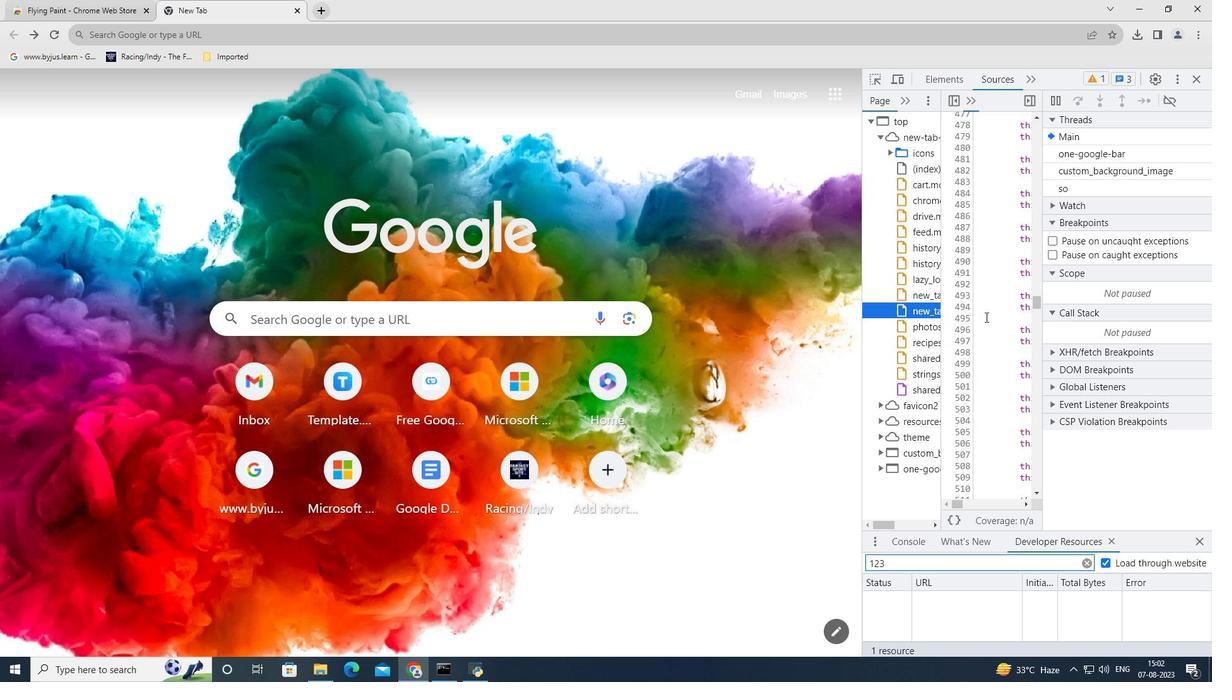 
Action: Mouse scrolled (985, 316) with delta (0, 0)
Screenshot: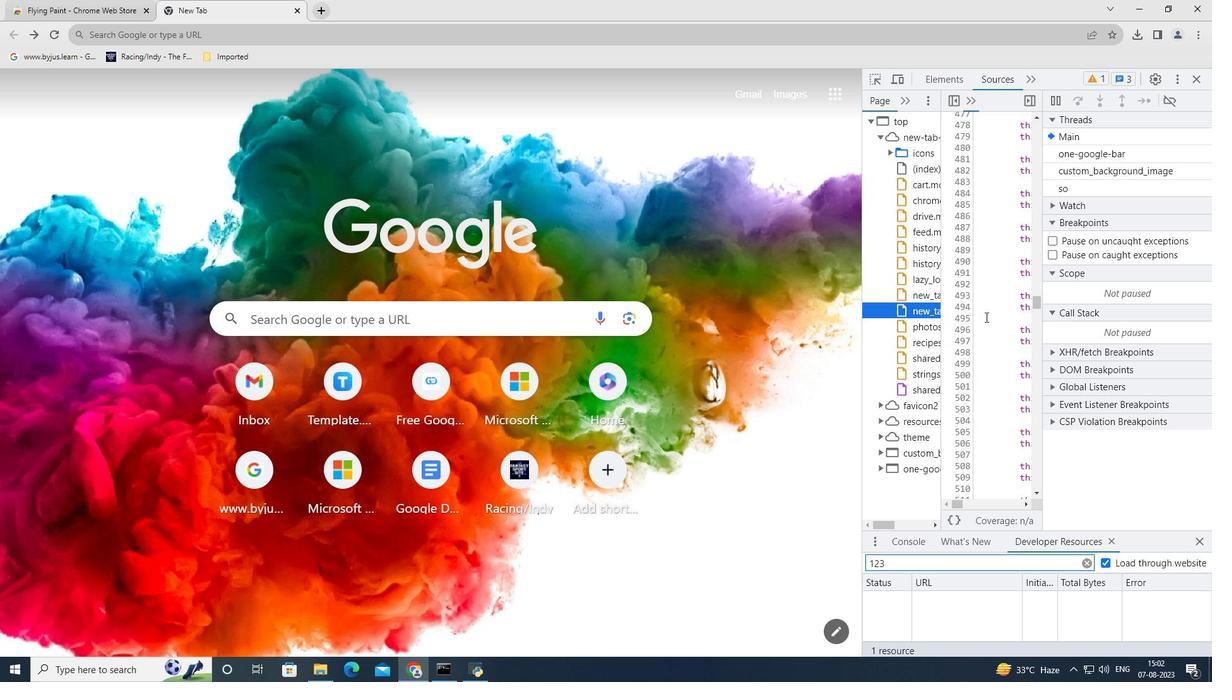 
Action: Mouse scrolled (985, 316) with delta (0, 0)
Screenshot: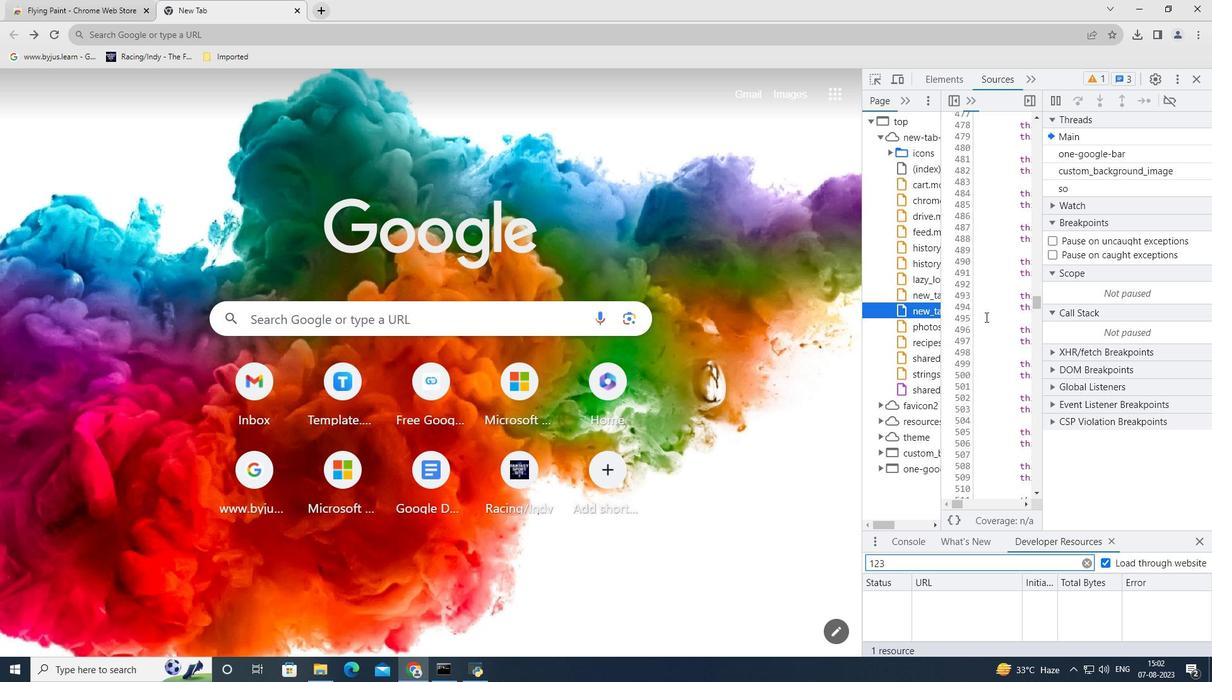 
Action: Mouse scrolled (985, 316) with delta (0, 0)
Screenshot: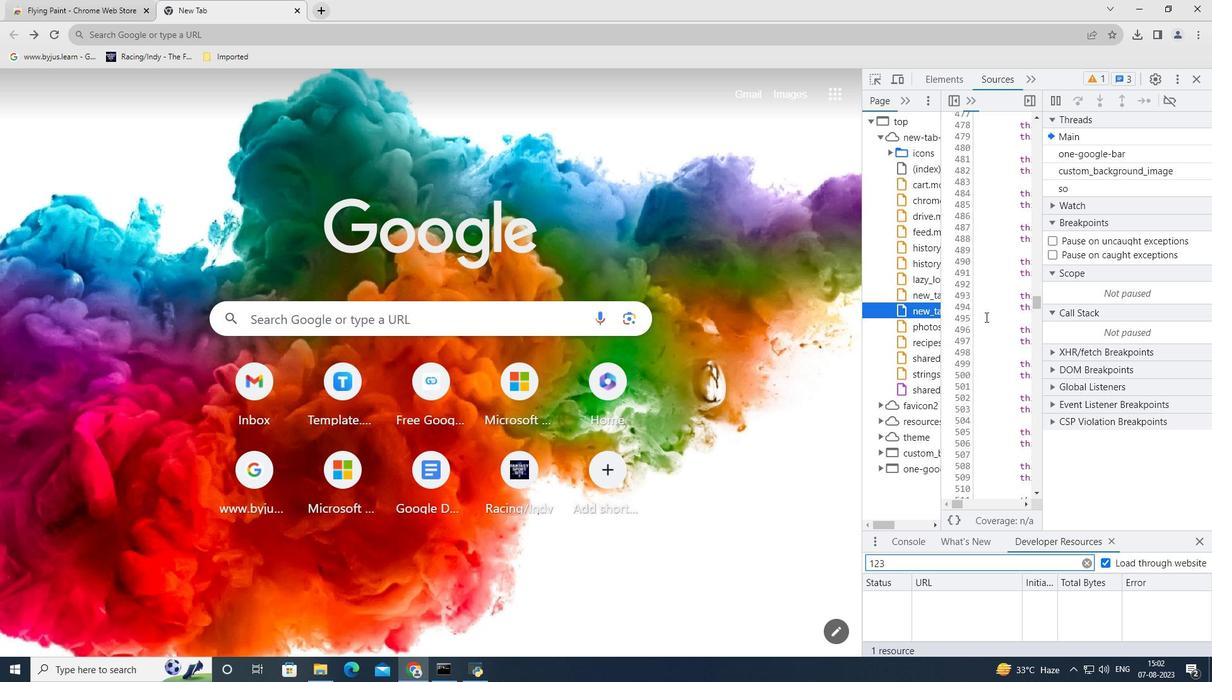 
Action: Mouse scrolled (985, 316) with delta (0, 0)
Screenshot: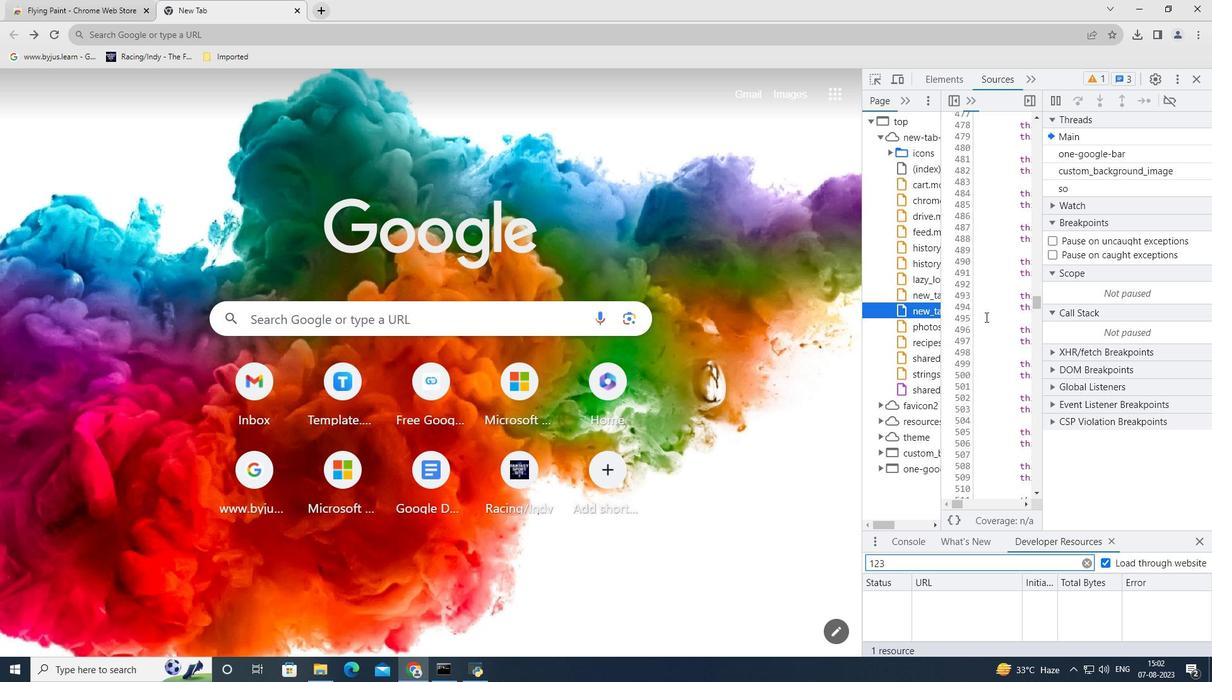 
Action: Mouse moved to (898, 296)
Screenshot: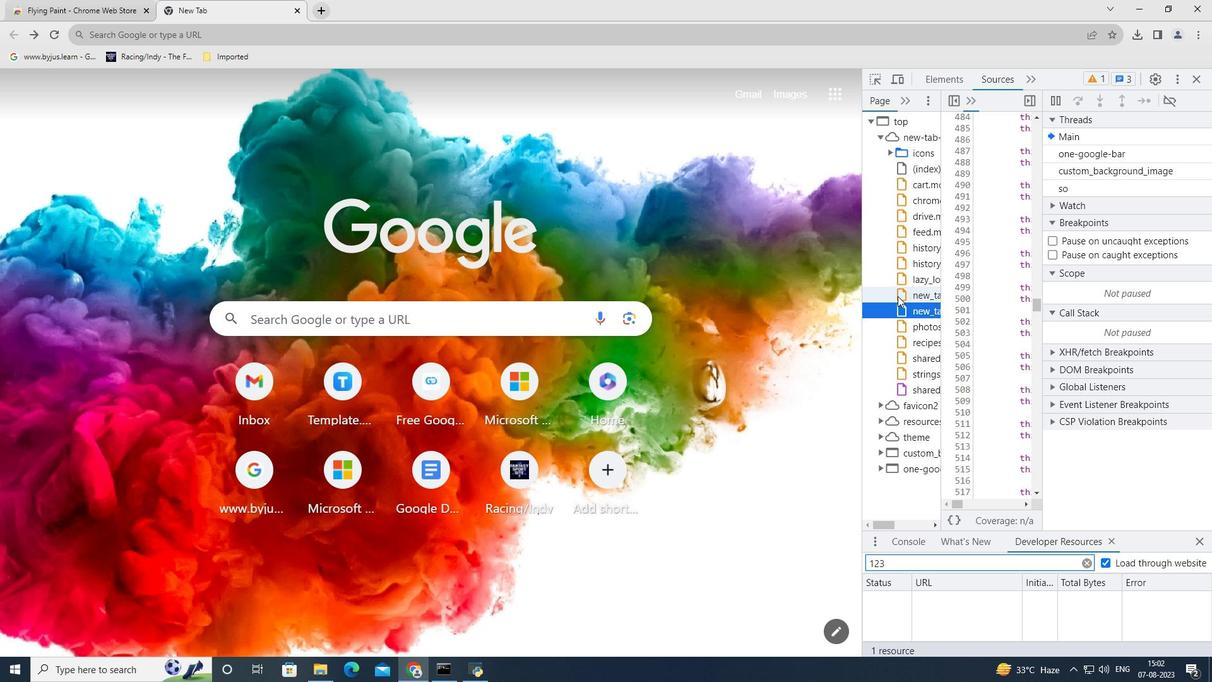 
Action: Mouse pressed left at (898, 296)
Screenshot: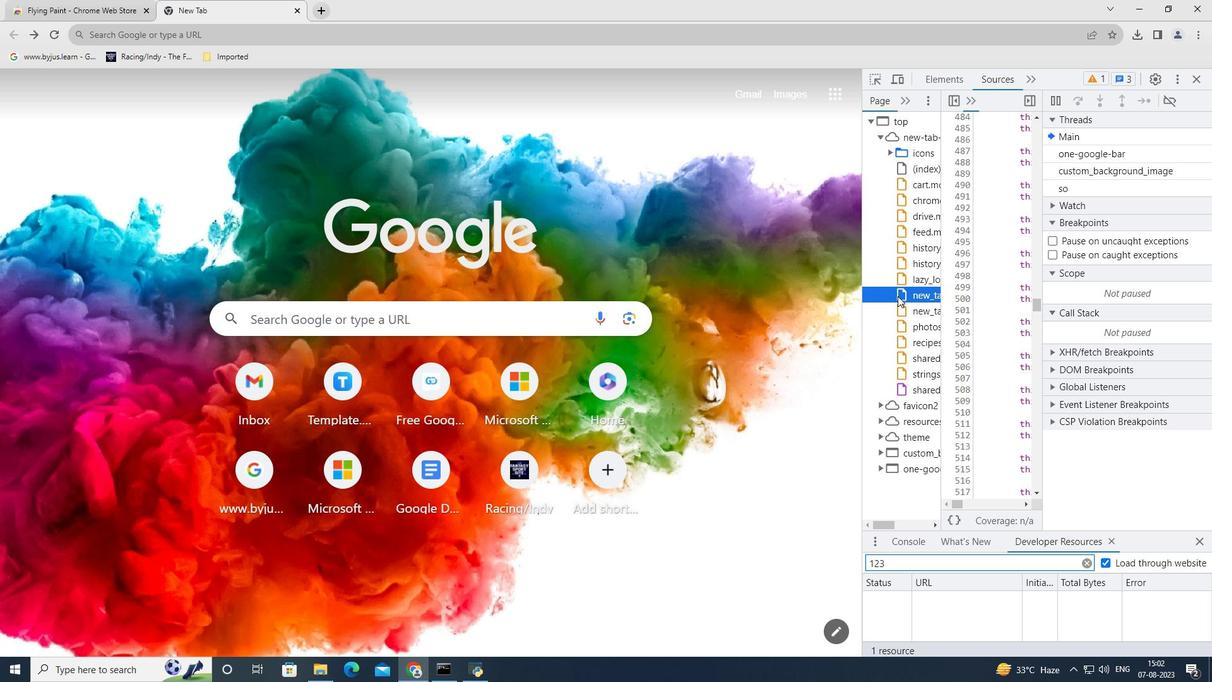 
Action: Mouse moved to (989, 305)
Screenshot: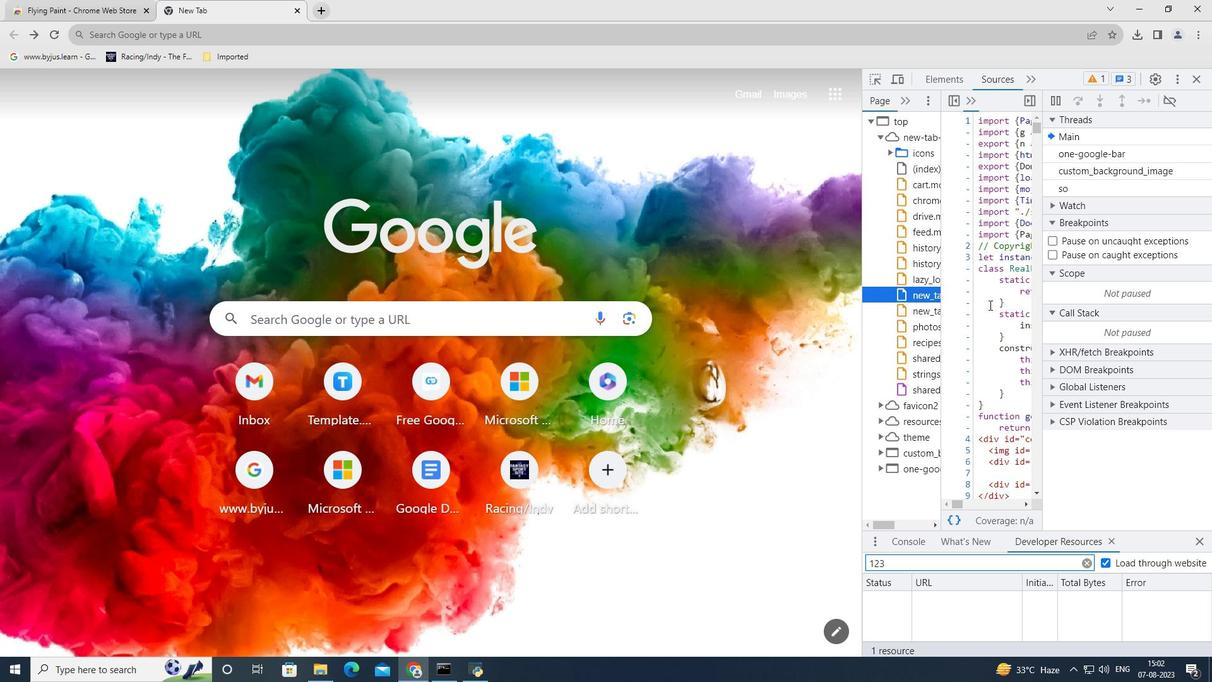
Action: Mouse scrolled (989, 304) with delta (0, 0)
Screenshot: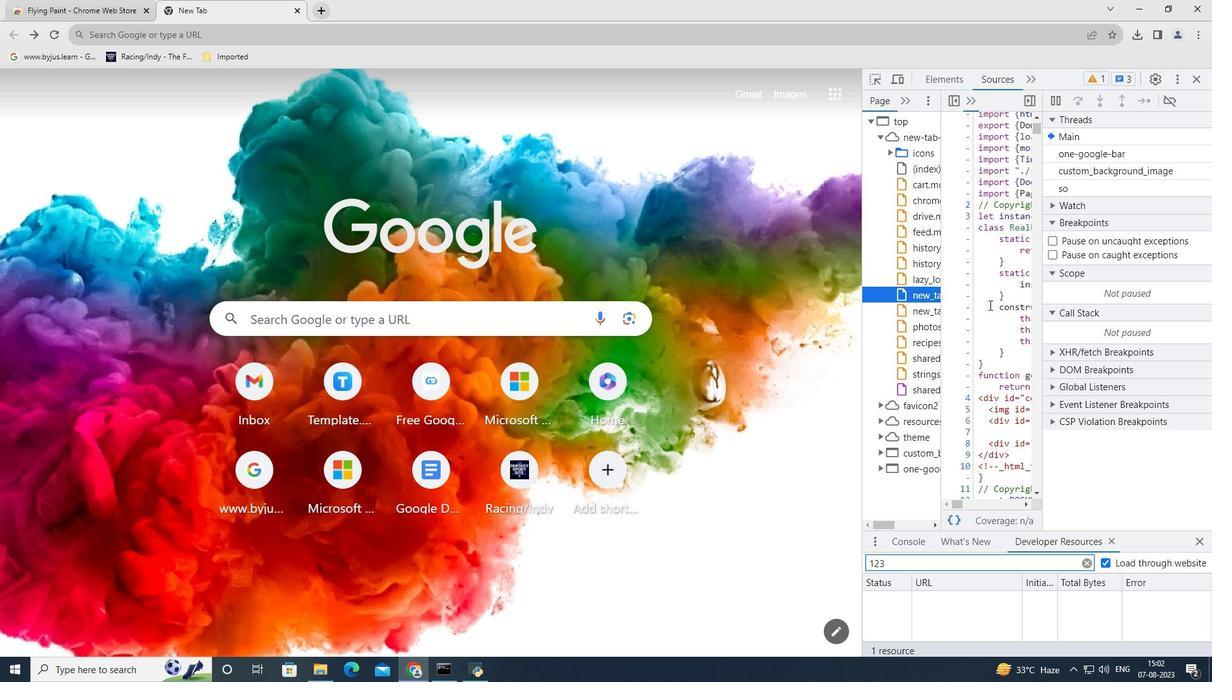 
Action: Mouse scrolled (989, 304) with delta (0, 0)
Screenshot: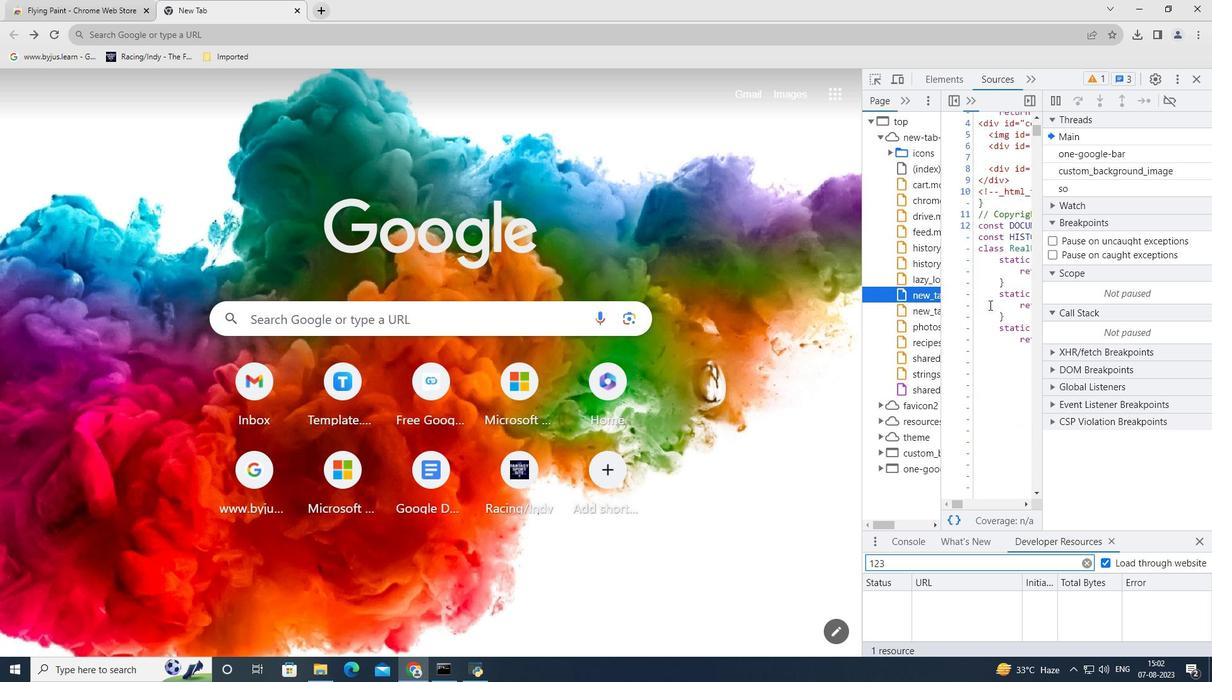 
Action: Mouse scrolled (989, 304) with delta (0, 0)
Screenshot: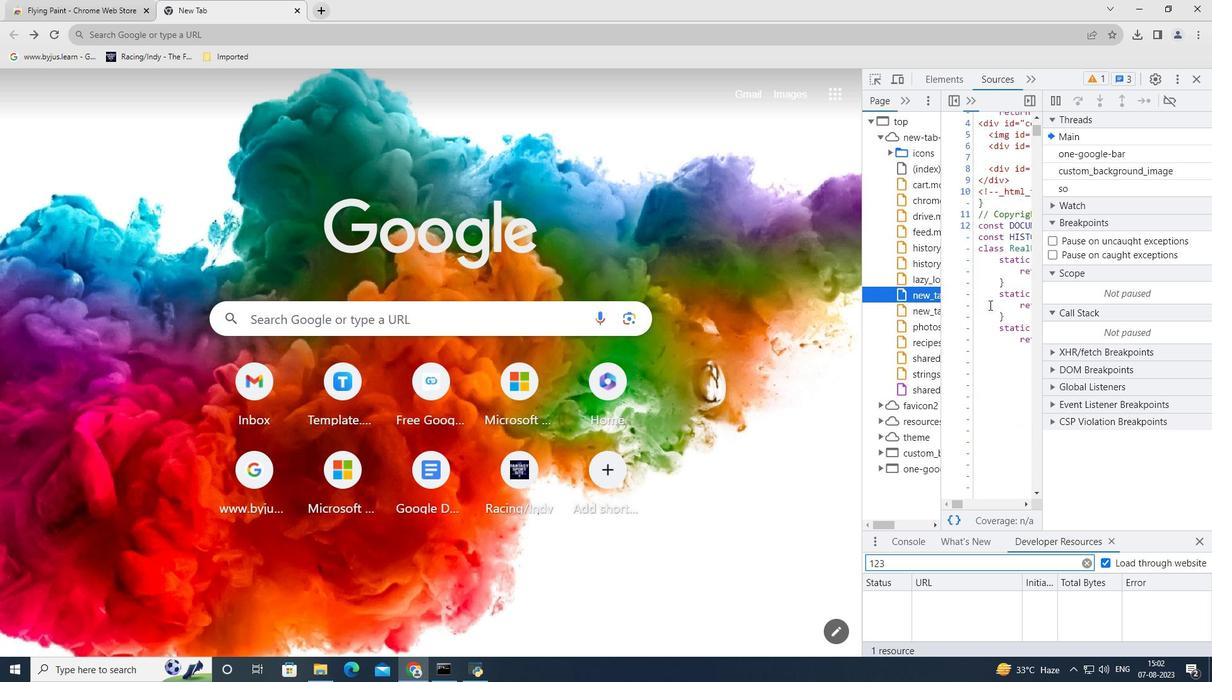 
Action: Mouse scrolled (989, 304) with delta (0, 0)
Screenshot: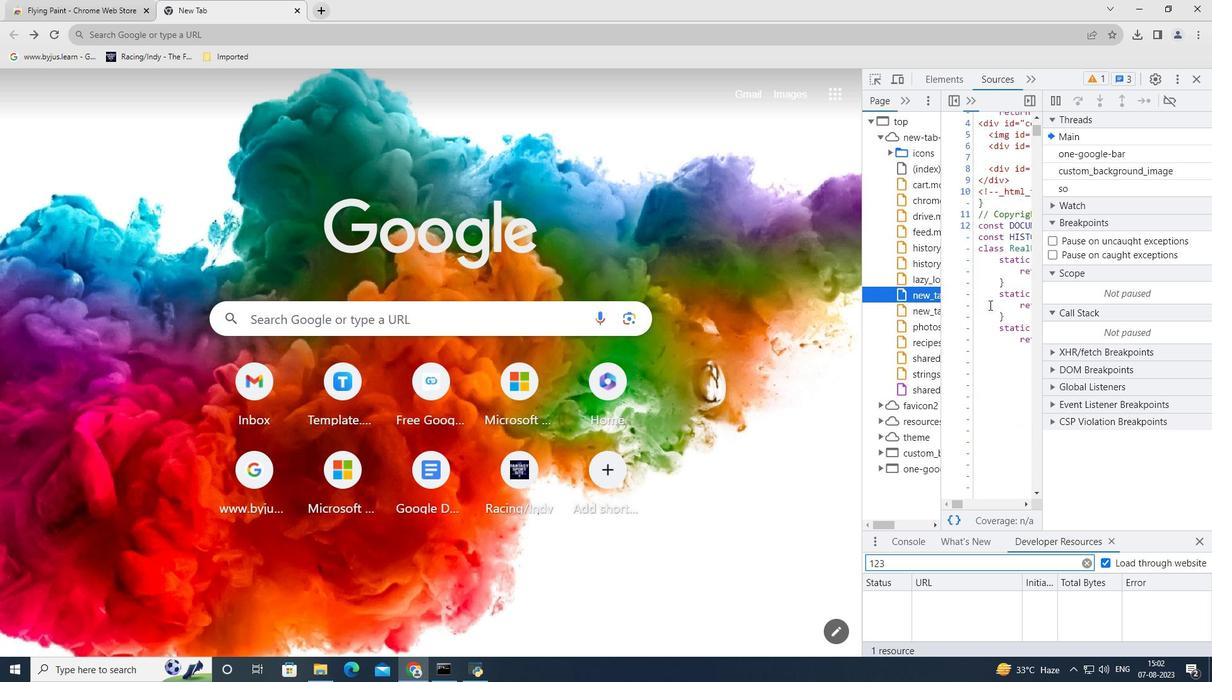 
Action: Mouse scrolled (989, 304) with delta (0, 0)
Screenshot: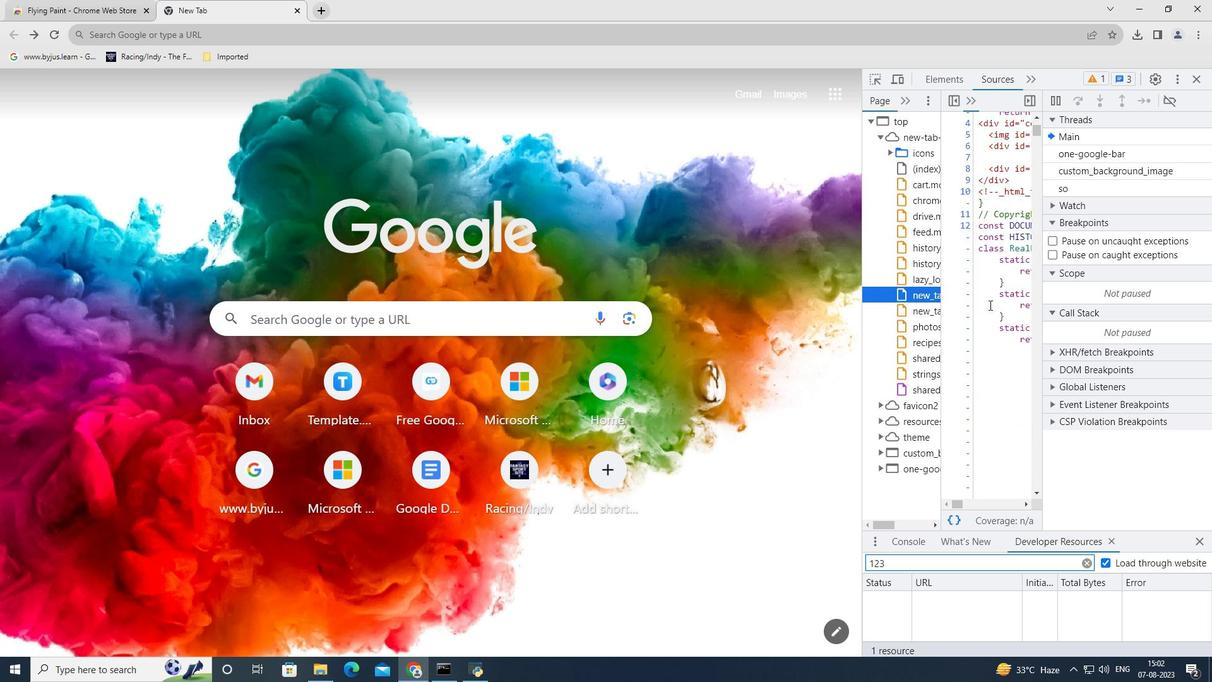 
Action: Mouse scrolled (989, 304) with delta (0, 0)
Screenshot: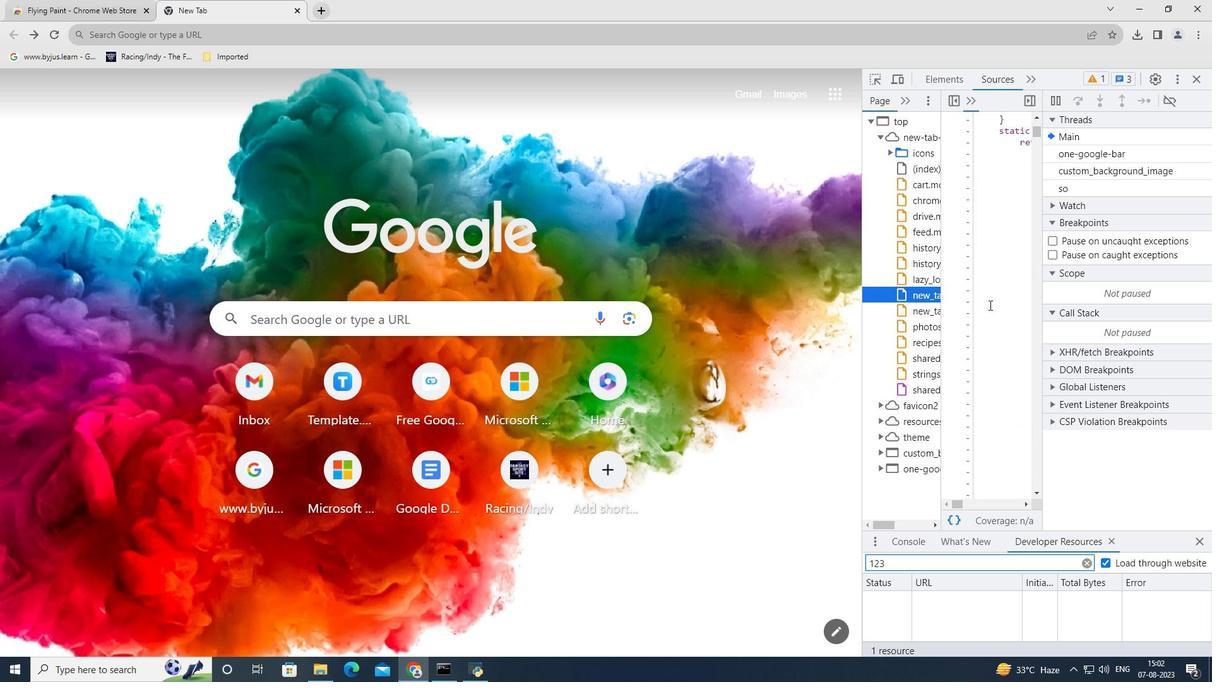
Action: Mouse scrolled (989, 304) with delta (0, 0)
Screenshot: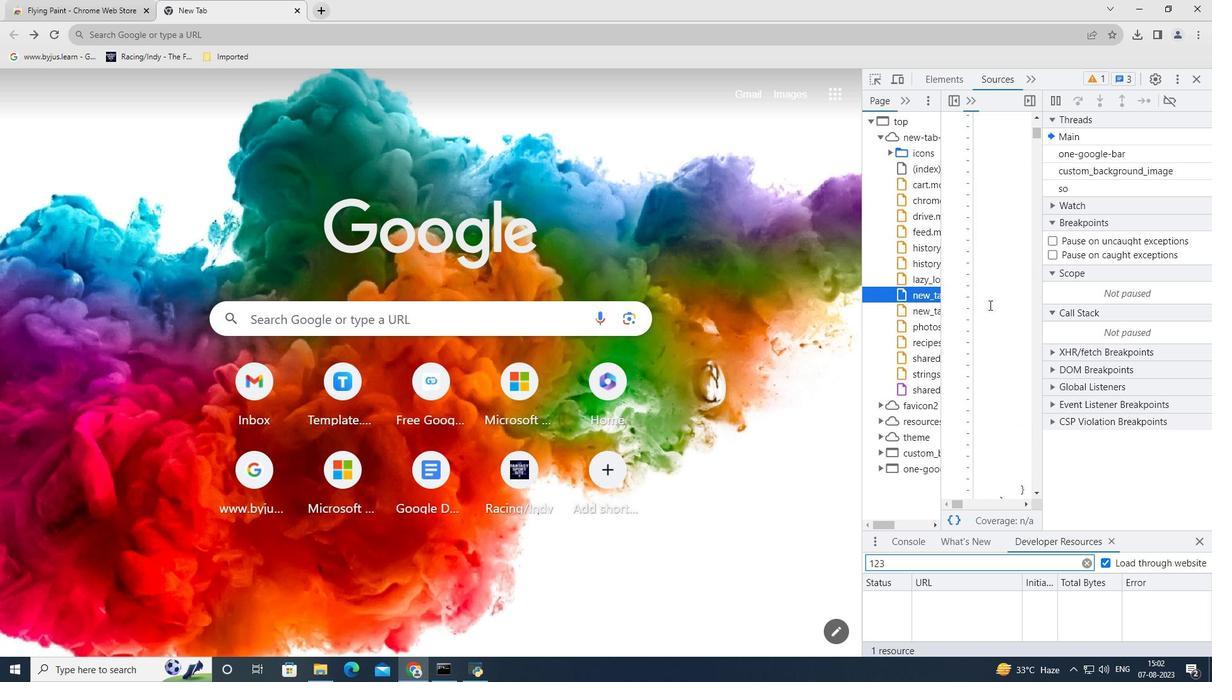
Action: Mouse scrolled (989, 304) with delta (0, 0)
Screenshot: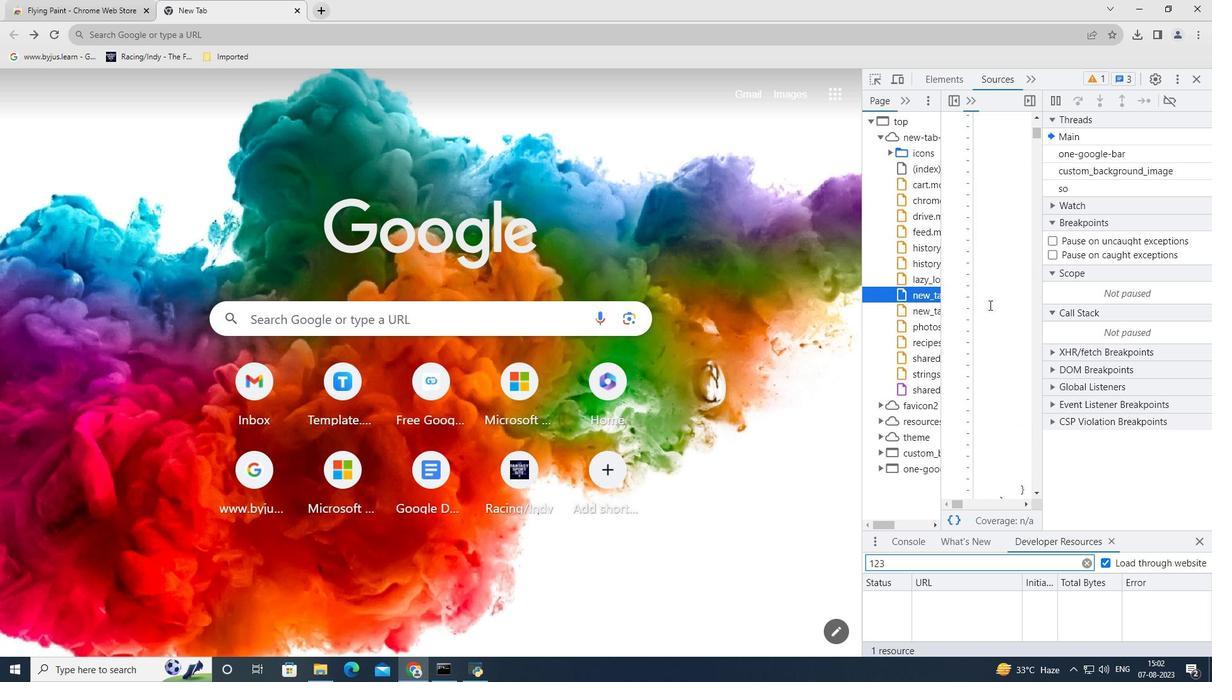 
Action: Mouse scrolled (989, 304) with delta (0, 0)
Screenshot: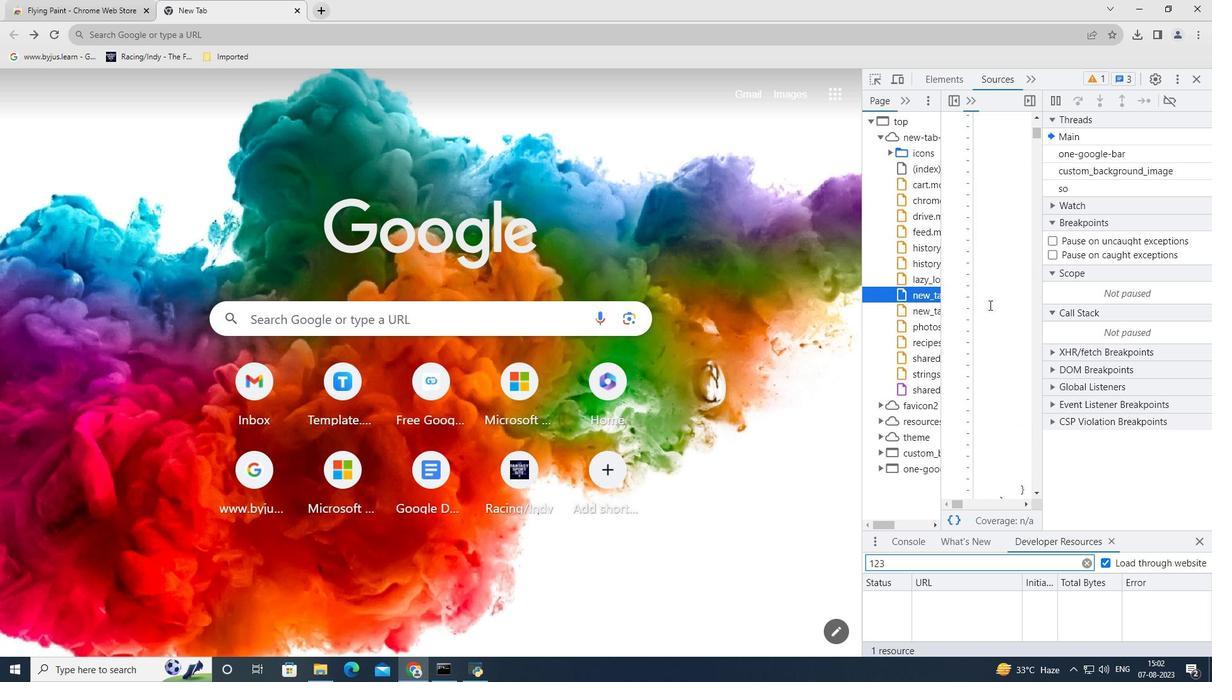 
Action: Mouse scrolled (989, 304) with delta (0, 0)
Screenshot: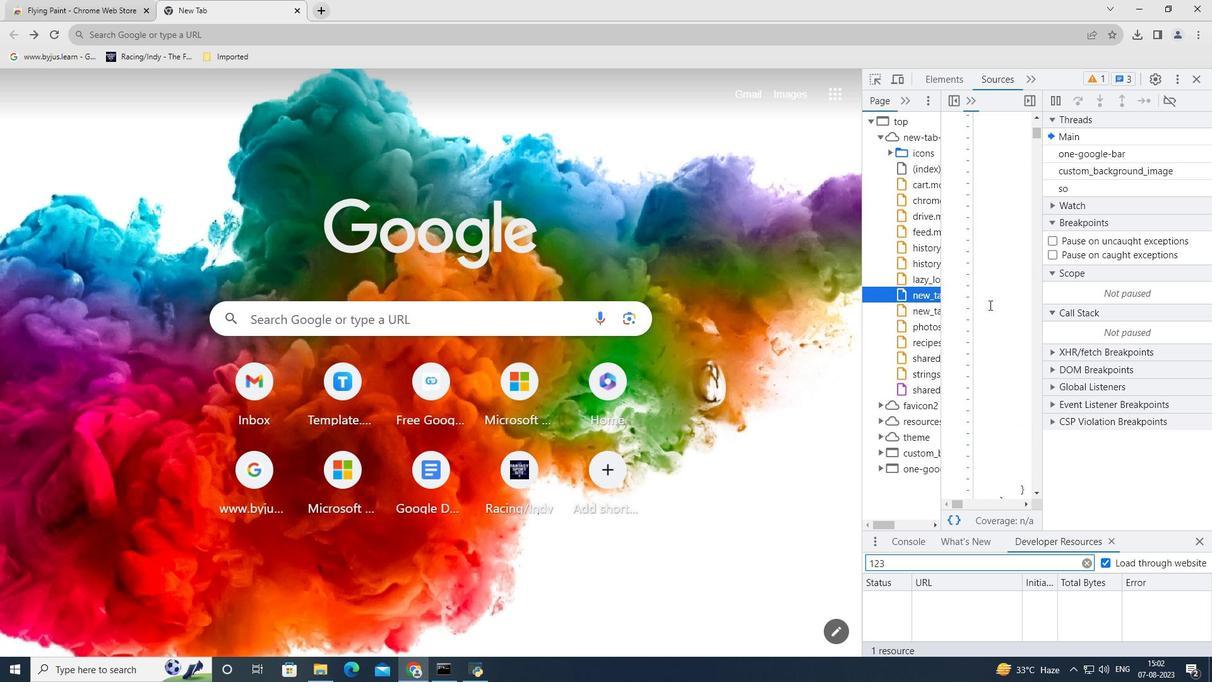 
Action: Mouse scrolled (989, 304) with delta (0, 0)
Screenshot: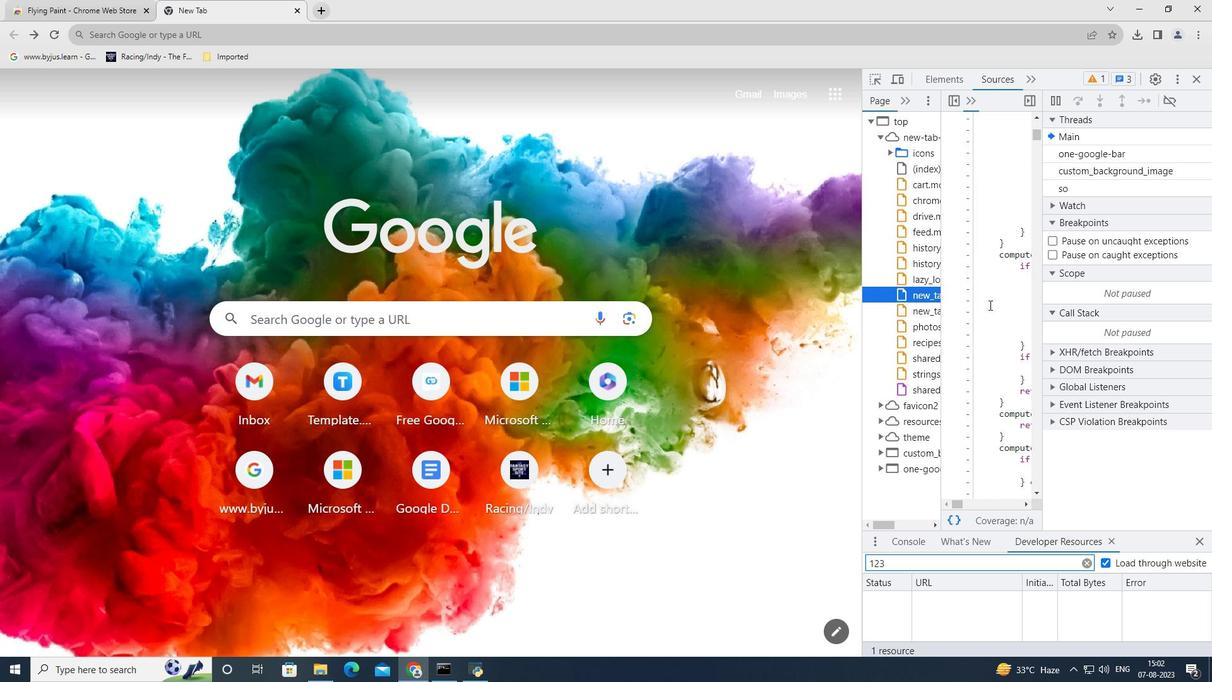 
Action: Mouse scrolled (989, 304) with delta (0, 0)
Screenshot: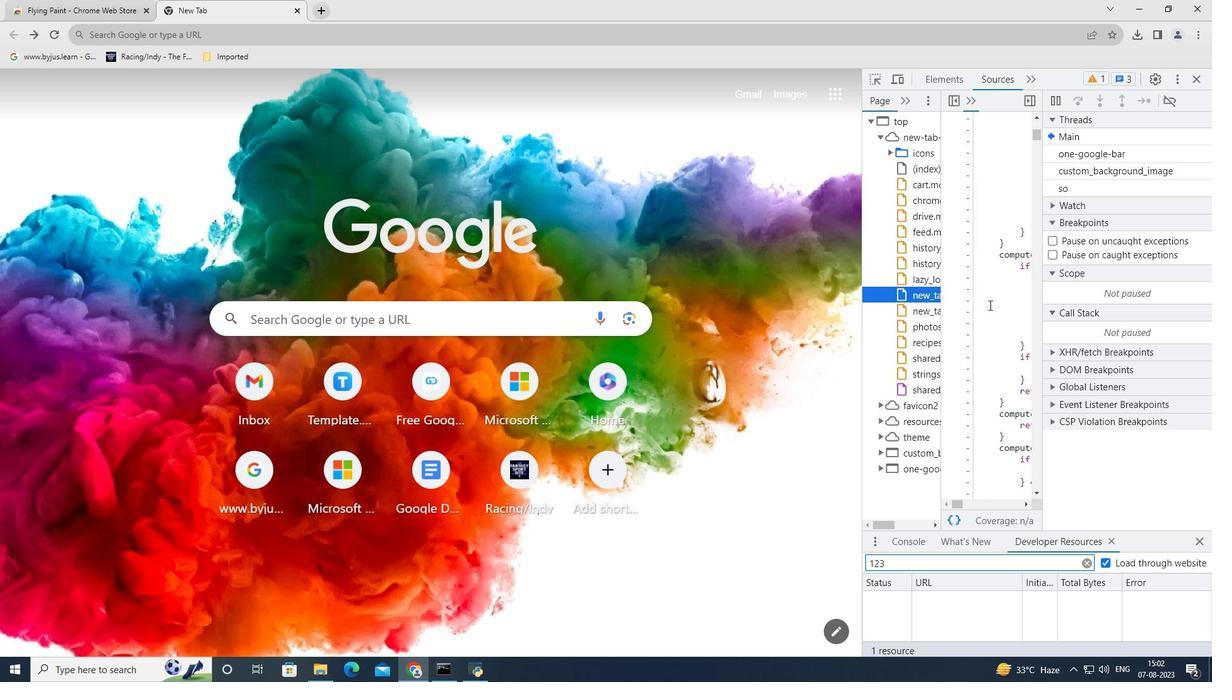 
Action: Mouse scrolled (989, 304) with delta (0, 0)
Screenshot: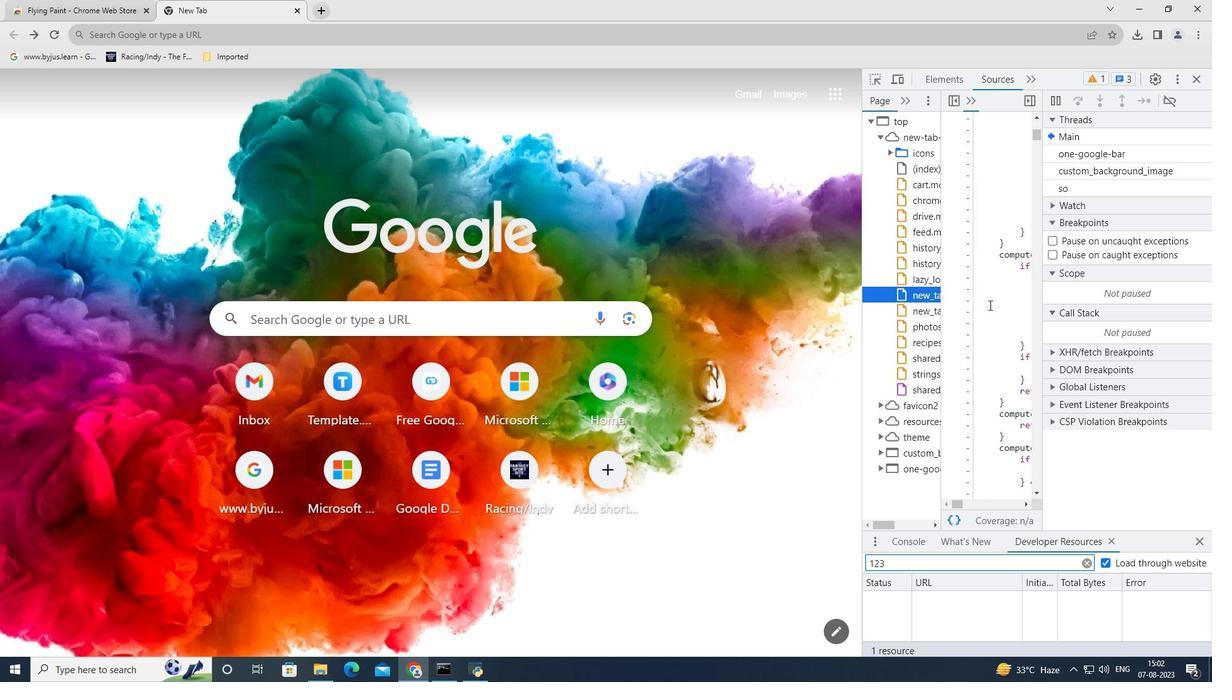 
Action: Mouse scrolled (989, 304) with delta (0, 0)
Screenshot: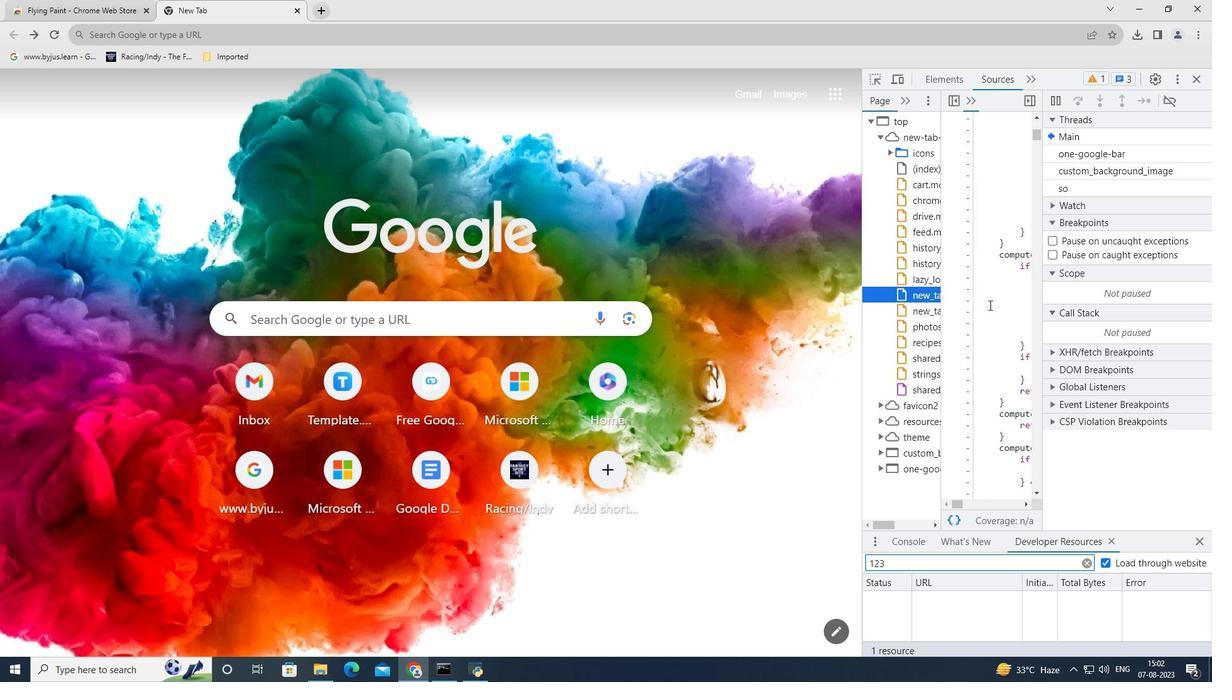 
Action: Mouse scrolled (989, 304) with delta (0, 0)
Screenshot: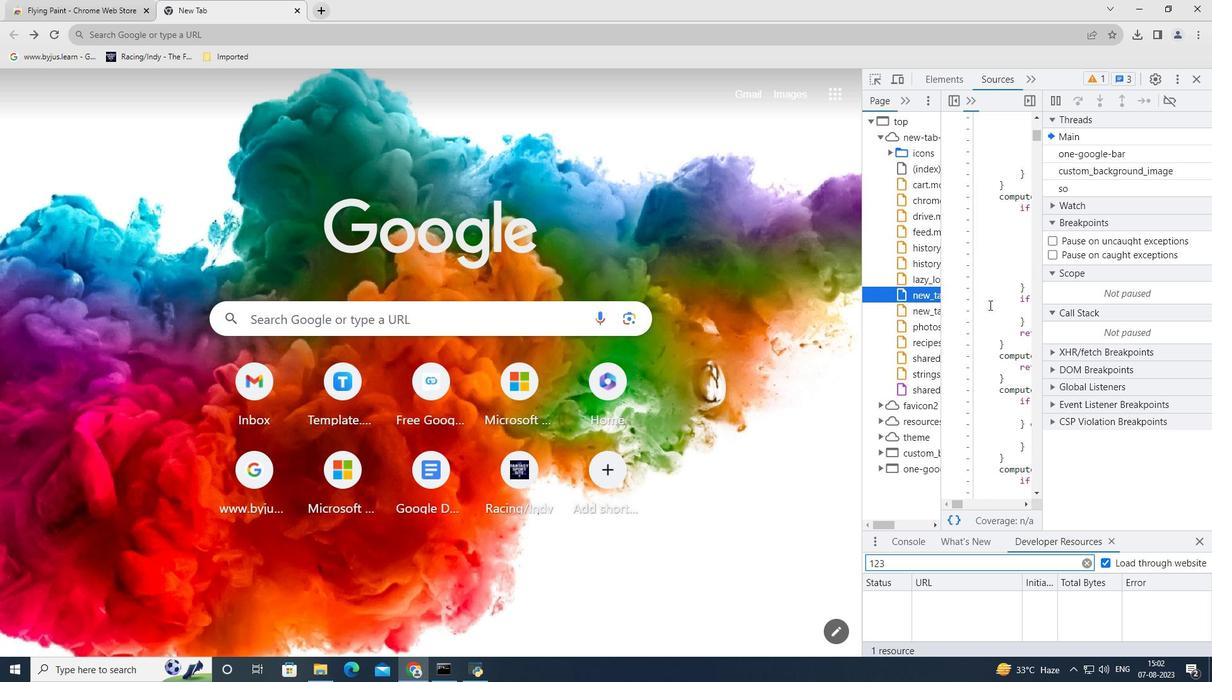 
Action: Mouse scrolled (989, 304) with delta (0, 0)
Screenshot: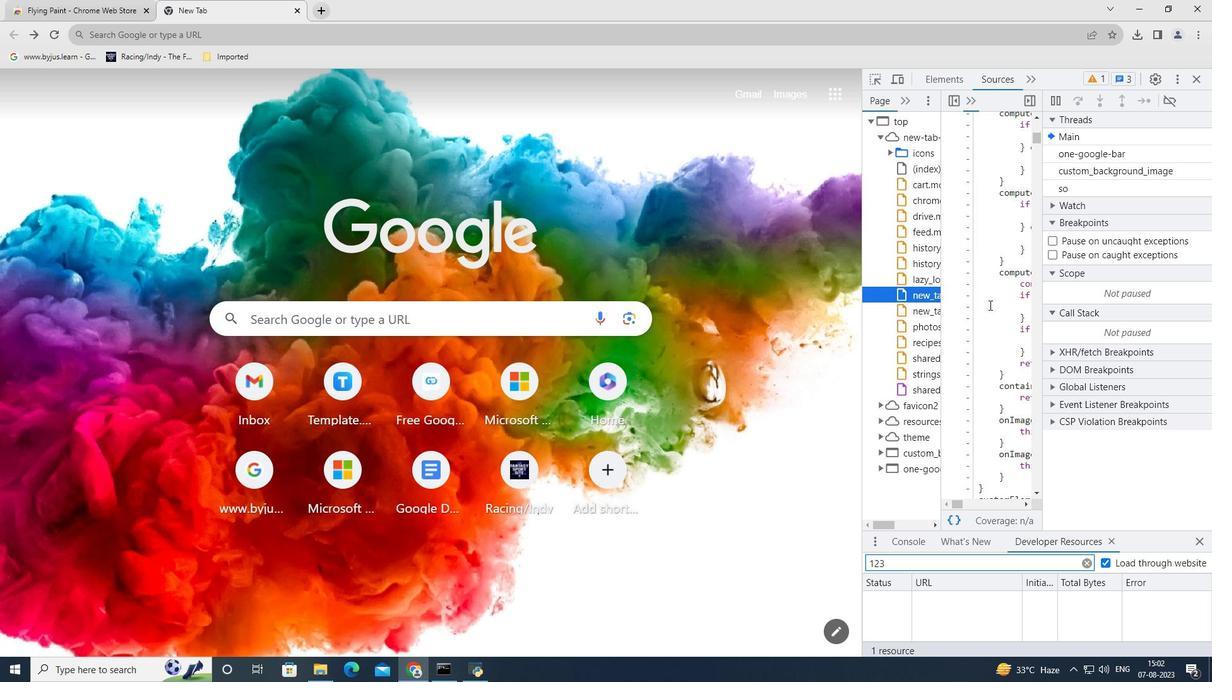 
Action: Mouse scrolled (989, 304) with delta (0, 0)
Screenshot: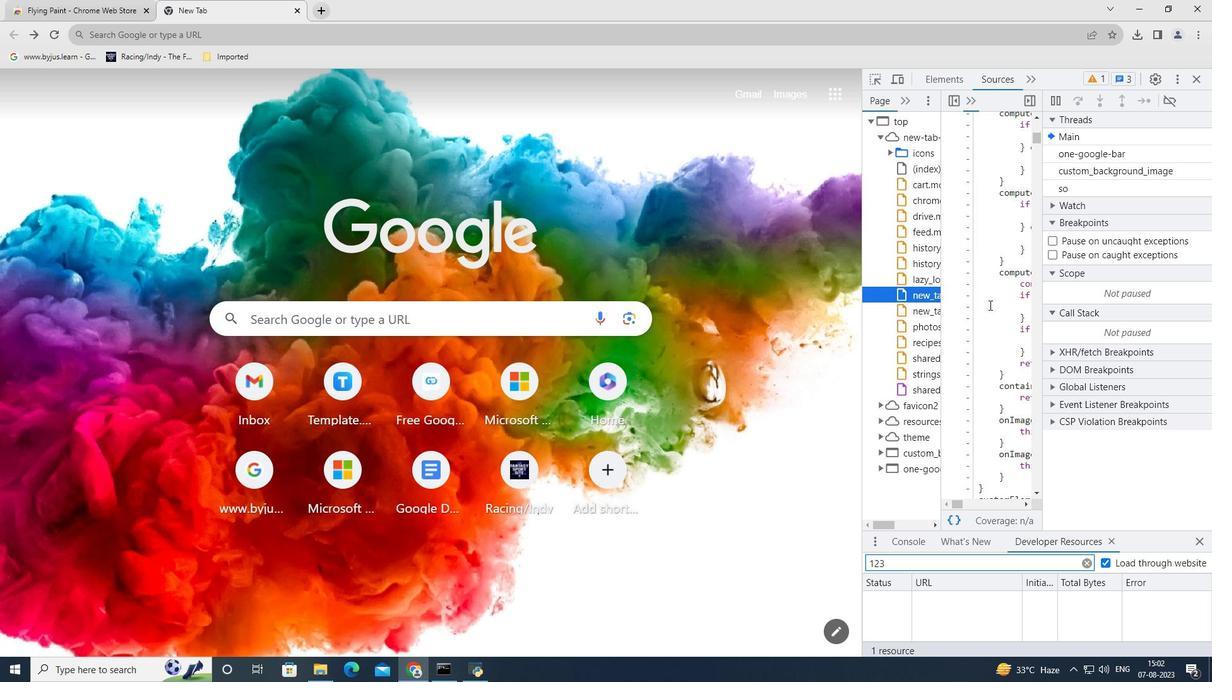
Action: Mouse scrolled (989, 304) with delta (0, 0)
Screenshot: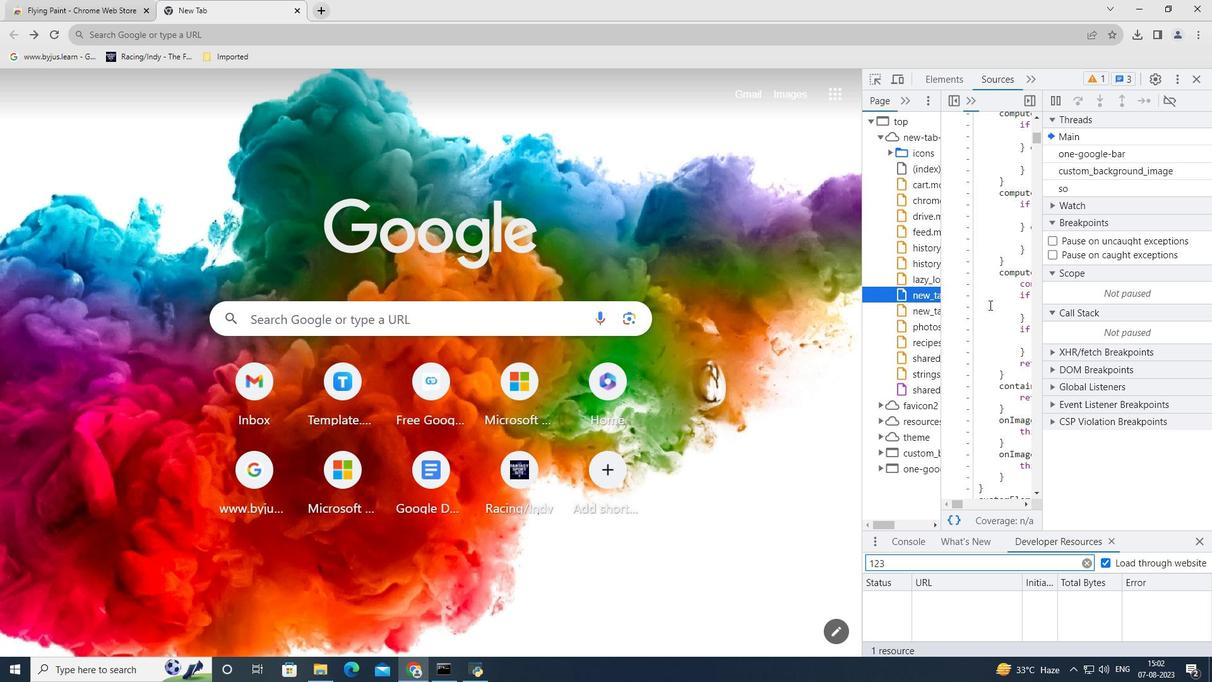 
Action: Mouse scrolled (989, 304) with delta (0, 0)
Screenshot: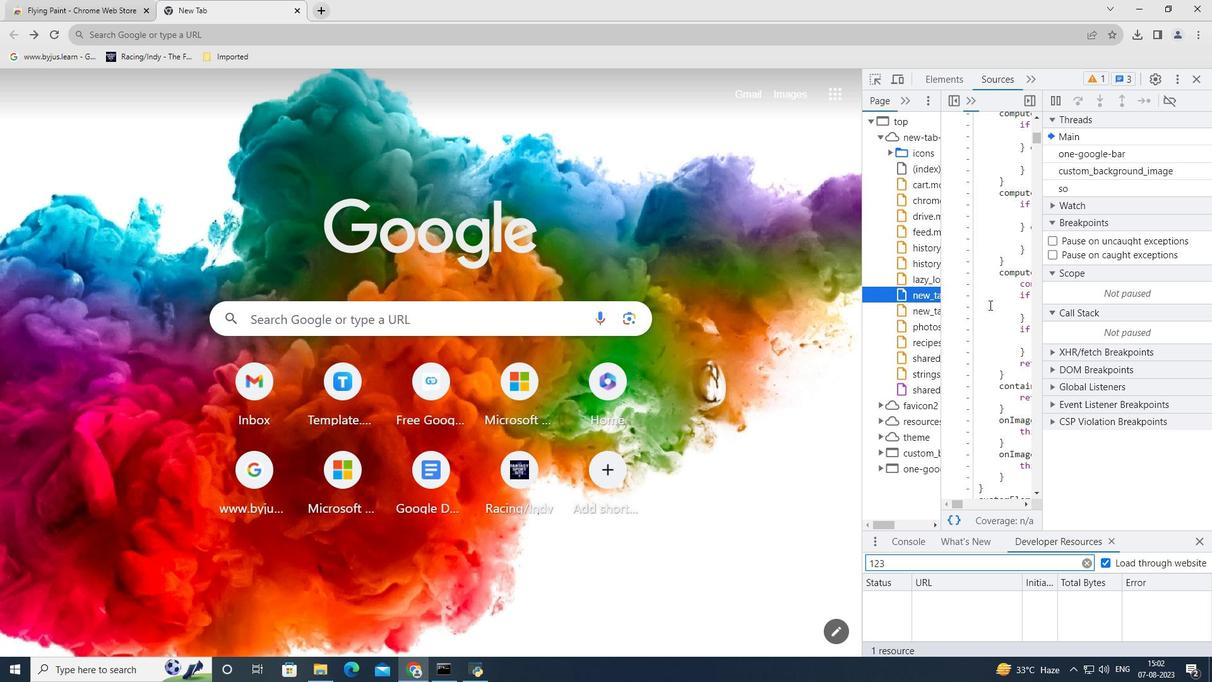 
Action: Mouse scrolled (989, 304) with delta (0, 0)
Screenshot: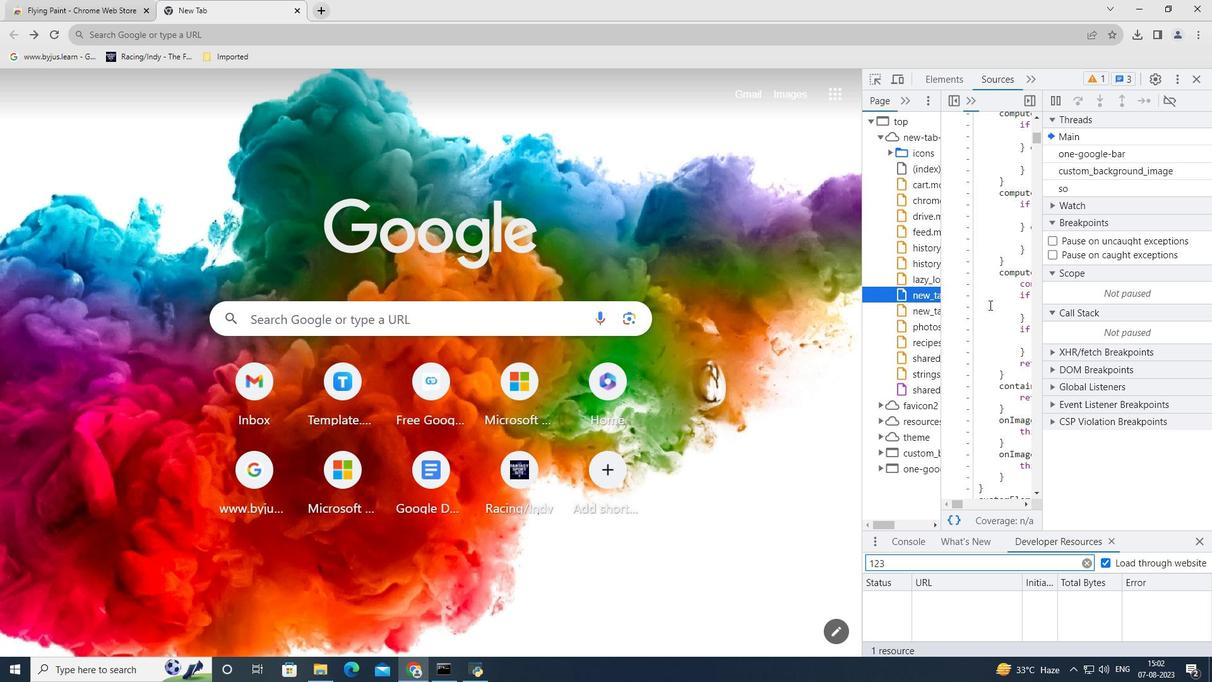 
Action: Mouse scrolled (989, 304) with delta (0, 0)
Screenshot: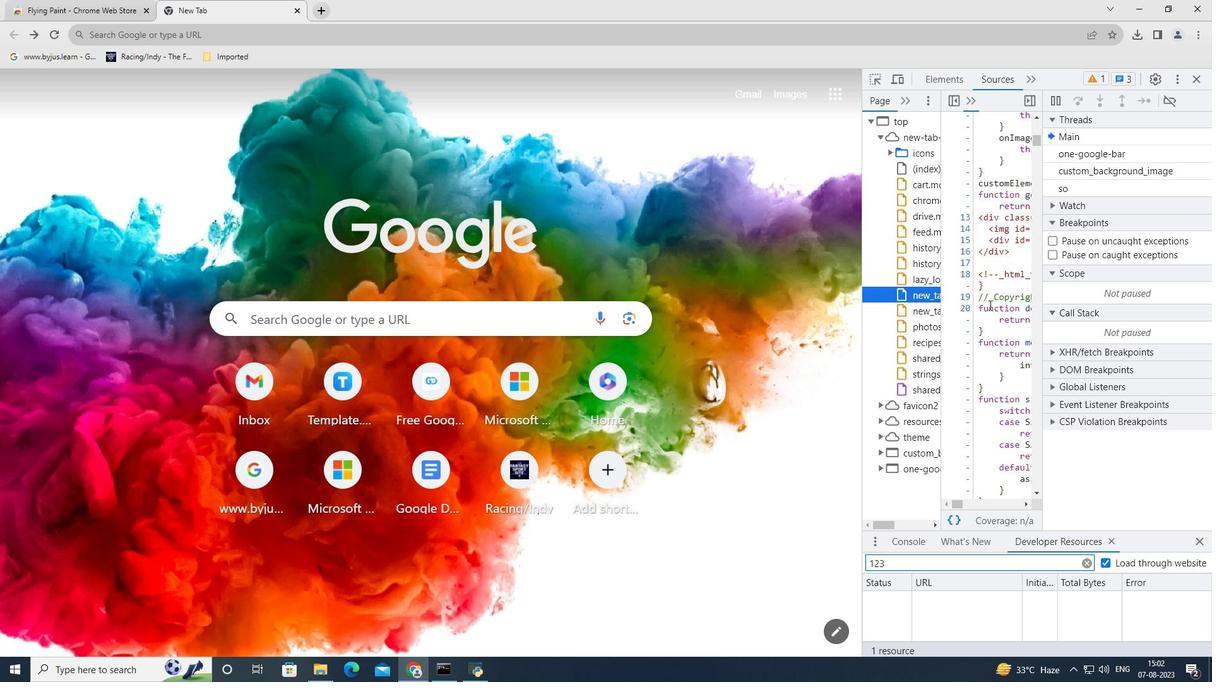 
Action: Mouse scrolled (989, 304) with delta (0, 0)
Screenshot: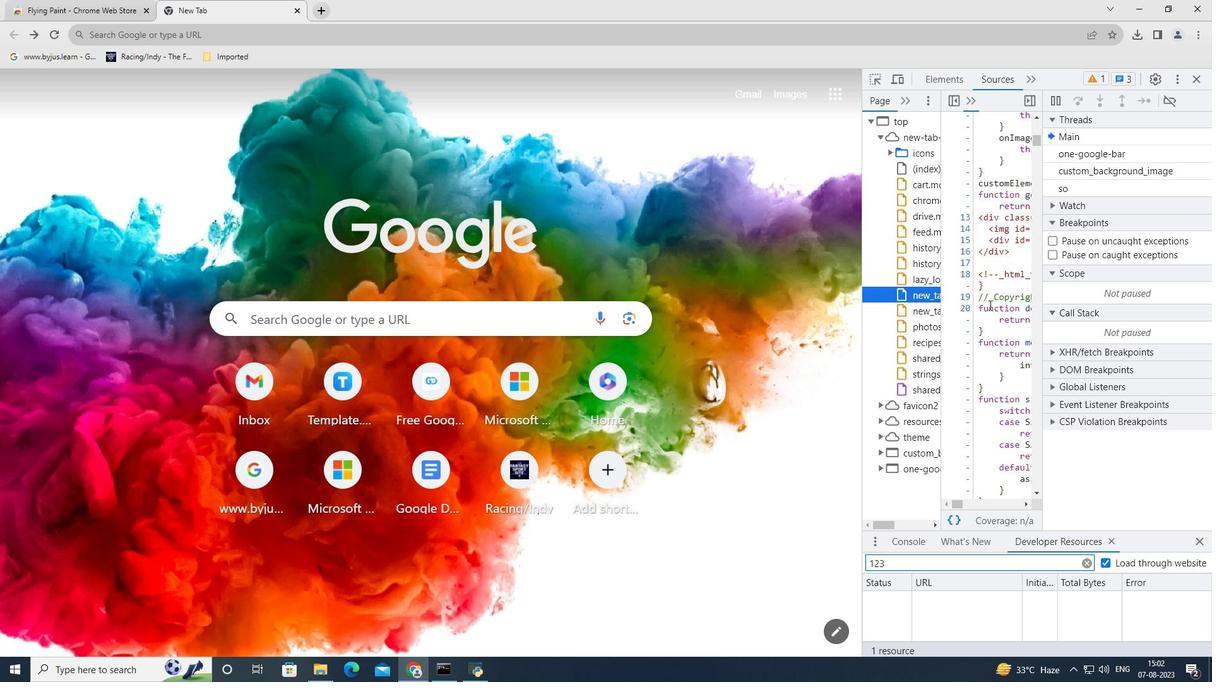 
Action: Mouse scrolled (989, 304) with delta (0, 0)
Screenshot: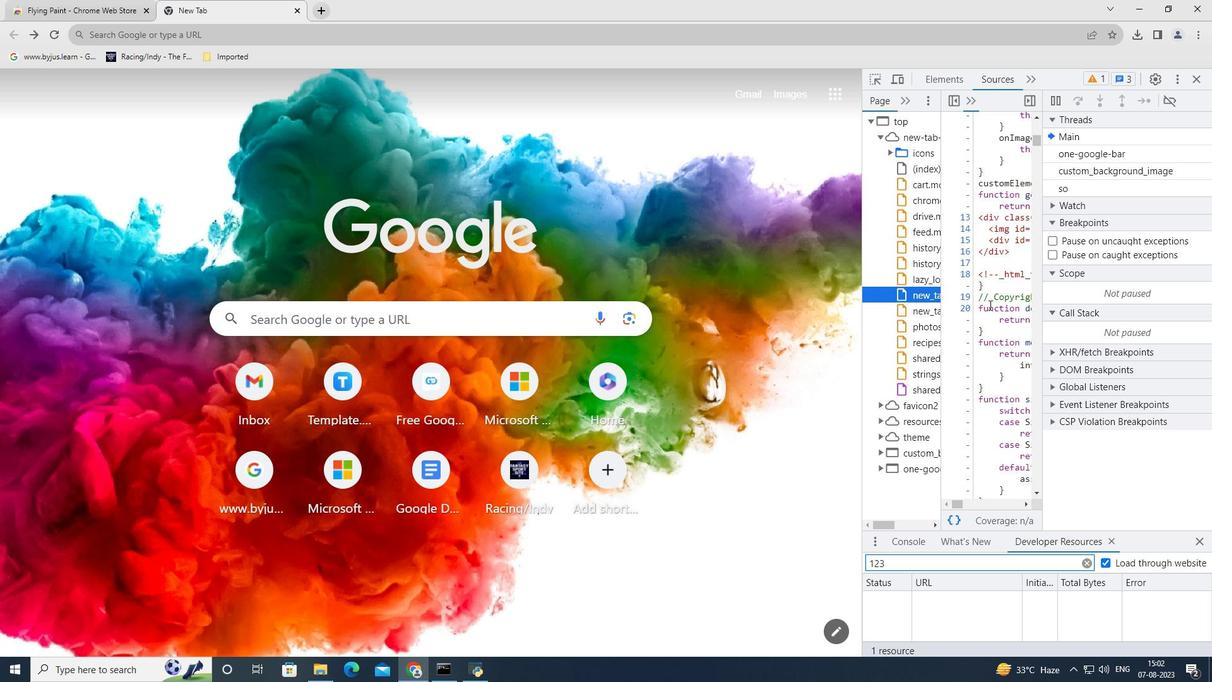 
Action: Mouse scrolled (989, 304) with delta (0, 0)
Screenshot: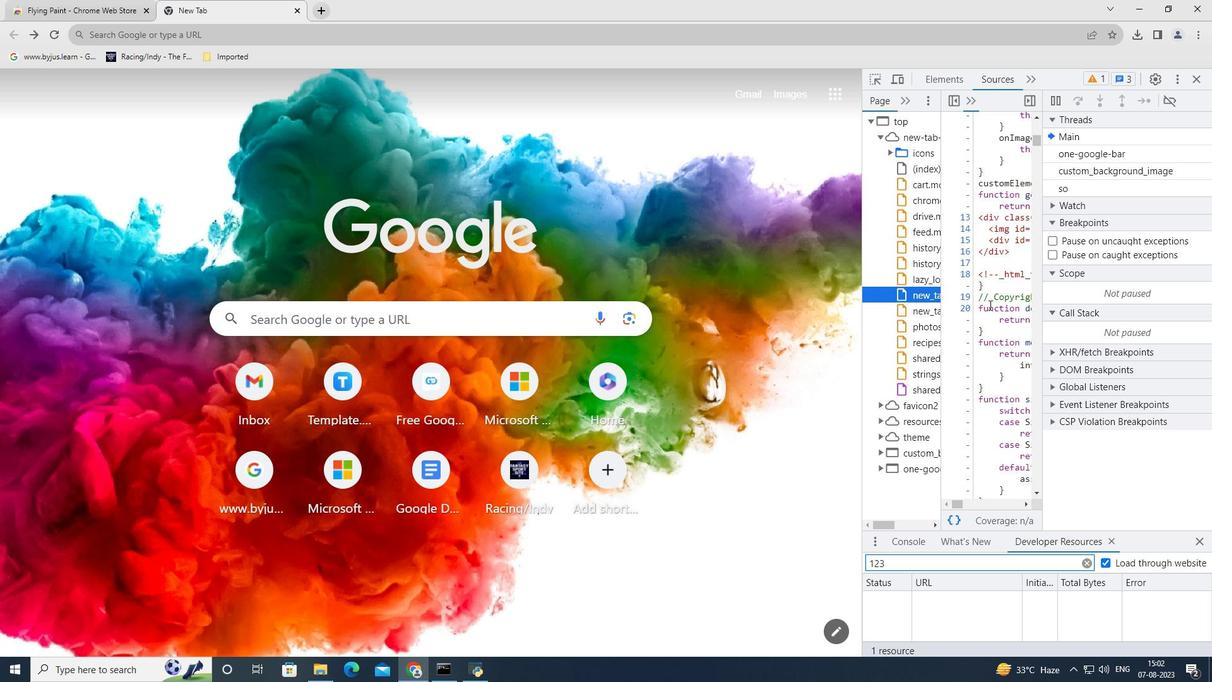 
Action: Mouse scrolled (989, 304) with delta (0, 0)
Screenshot: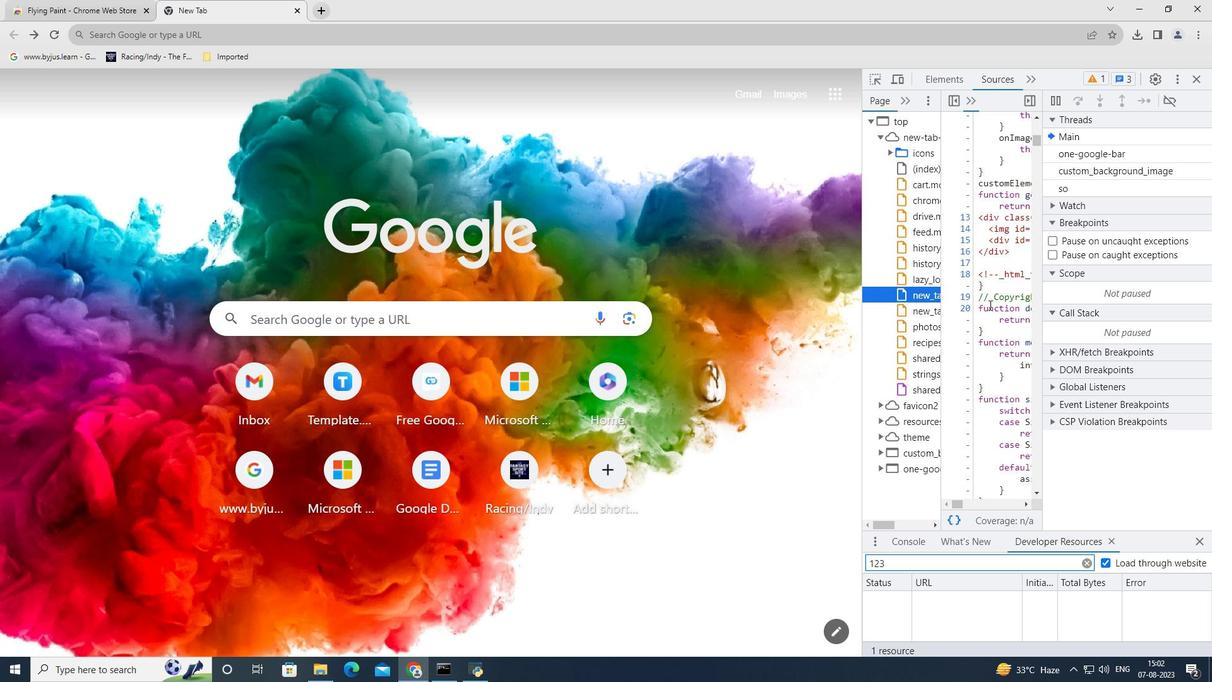 
Action: Mouse scrolled (989, 304) with delta (0, 0)
Screenshot: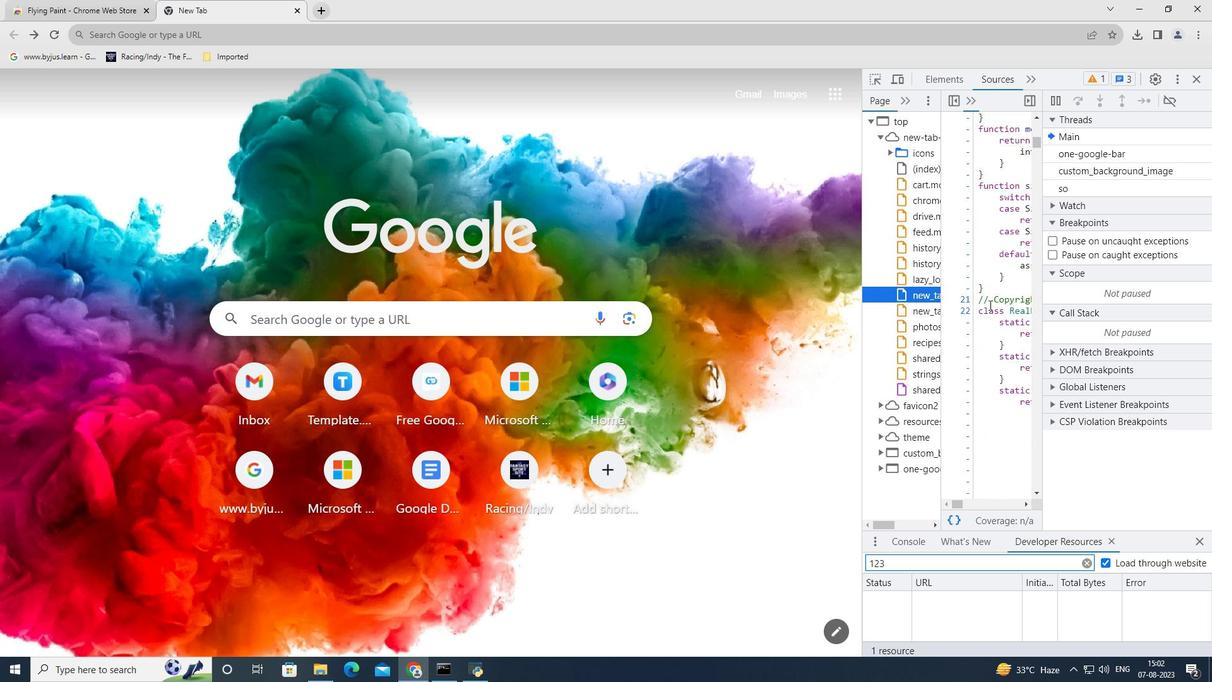 
Action: Mouse scrolled (989, 304) with delta (0, 0)
Screenshot: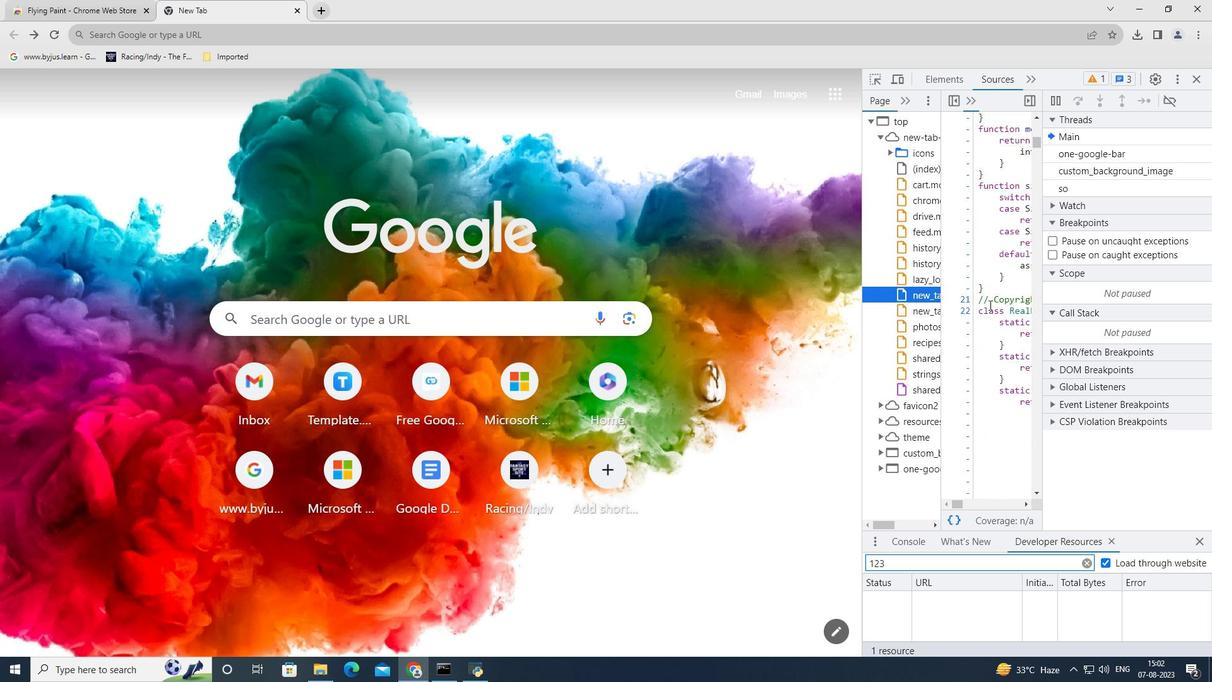 
Action: Mouse scrolled (989, 304) with delta (0, 0)
Screenshot: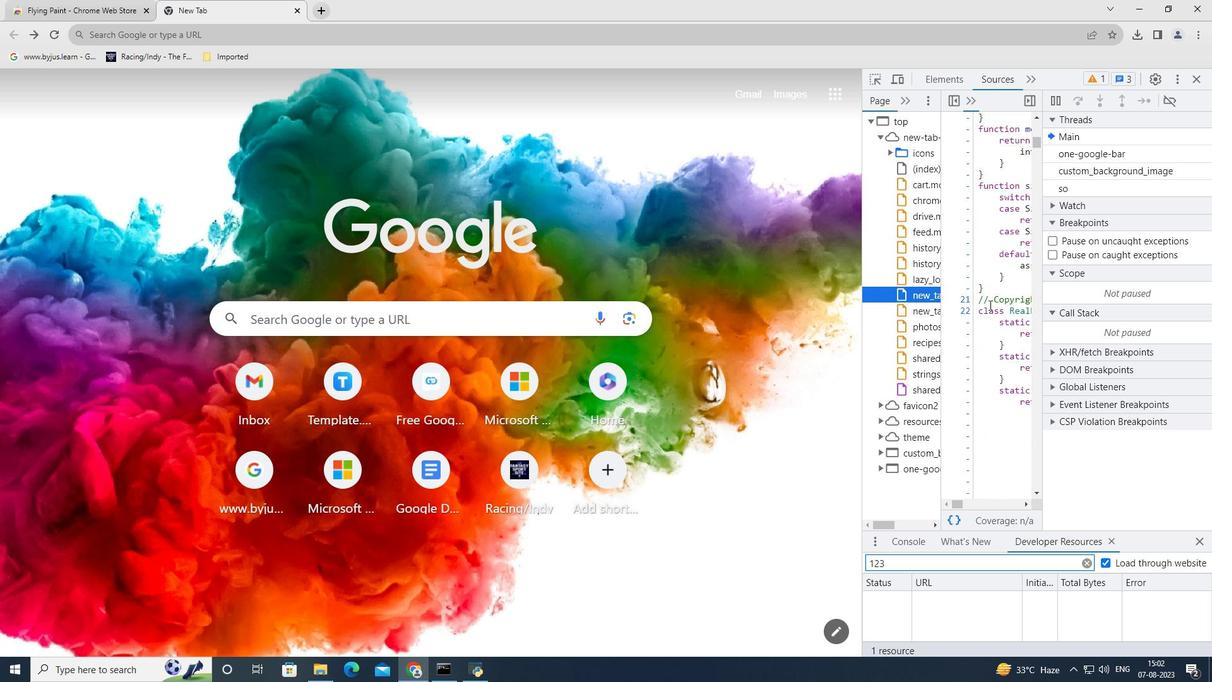 
Action: Mouse scrolled (989, 304) with delta (0, 0)
Screenshot: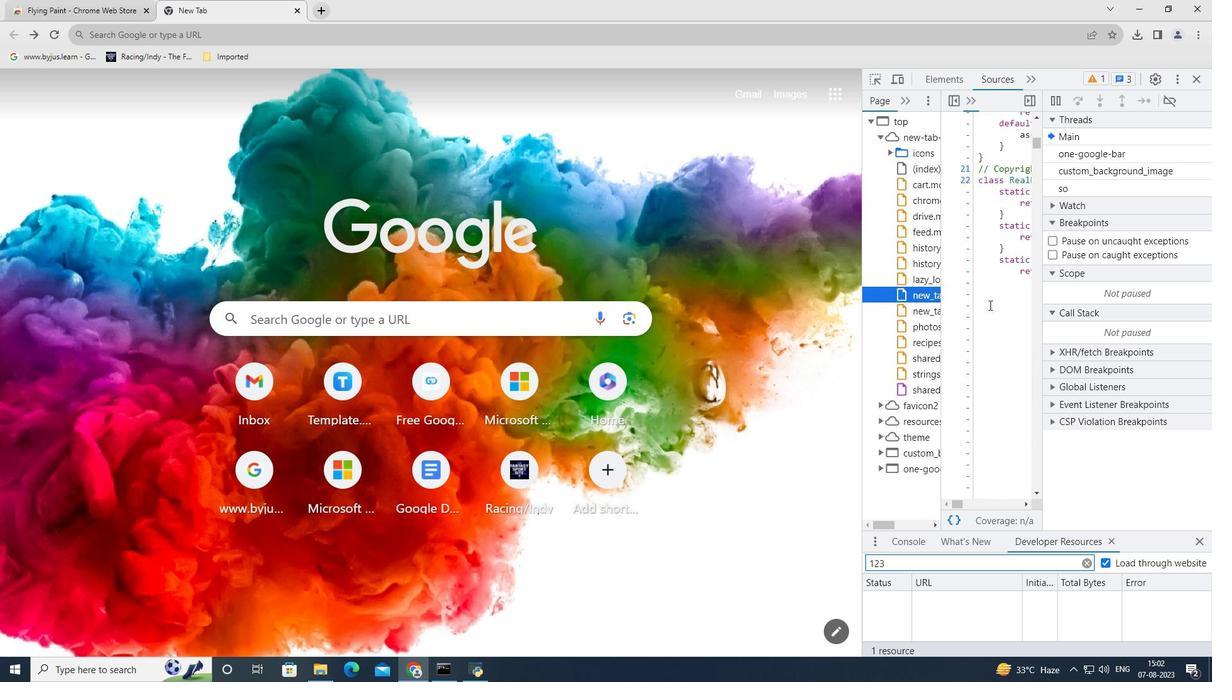 
Action: Mouse scrolled (989, 304) with delta (0, 0)
Screenshot: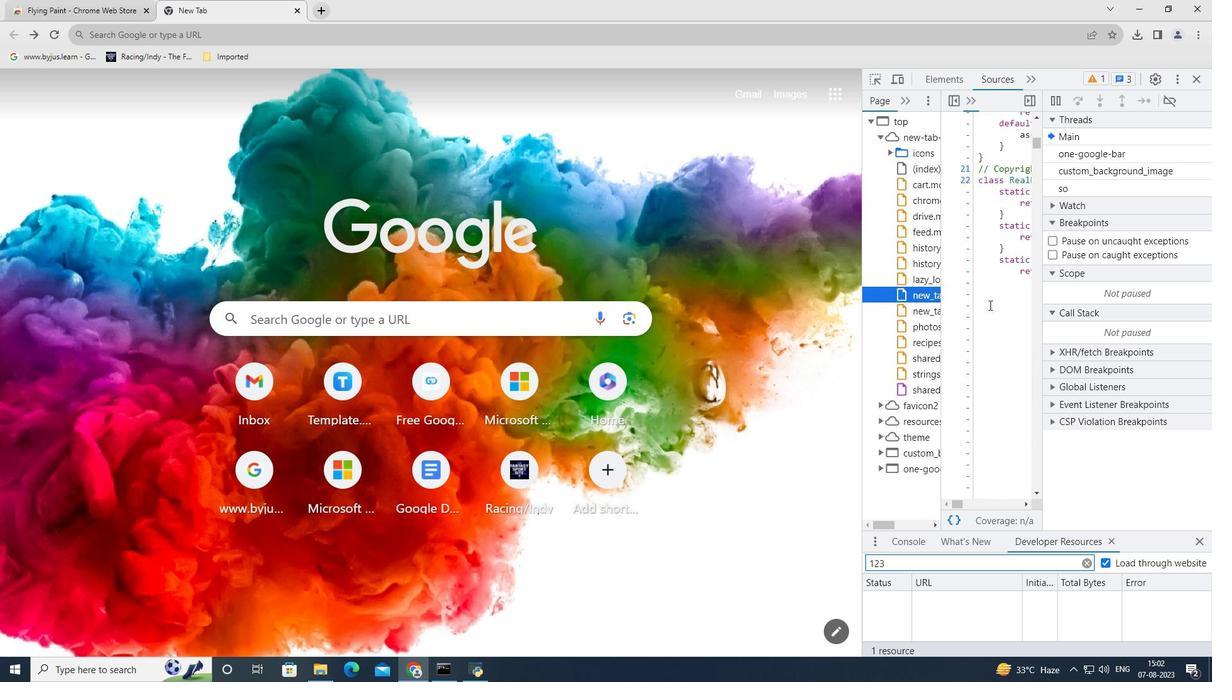 
Action: Mouse scrolled (989, 304) with delta (0, 0)
Screenshot: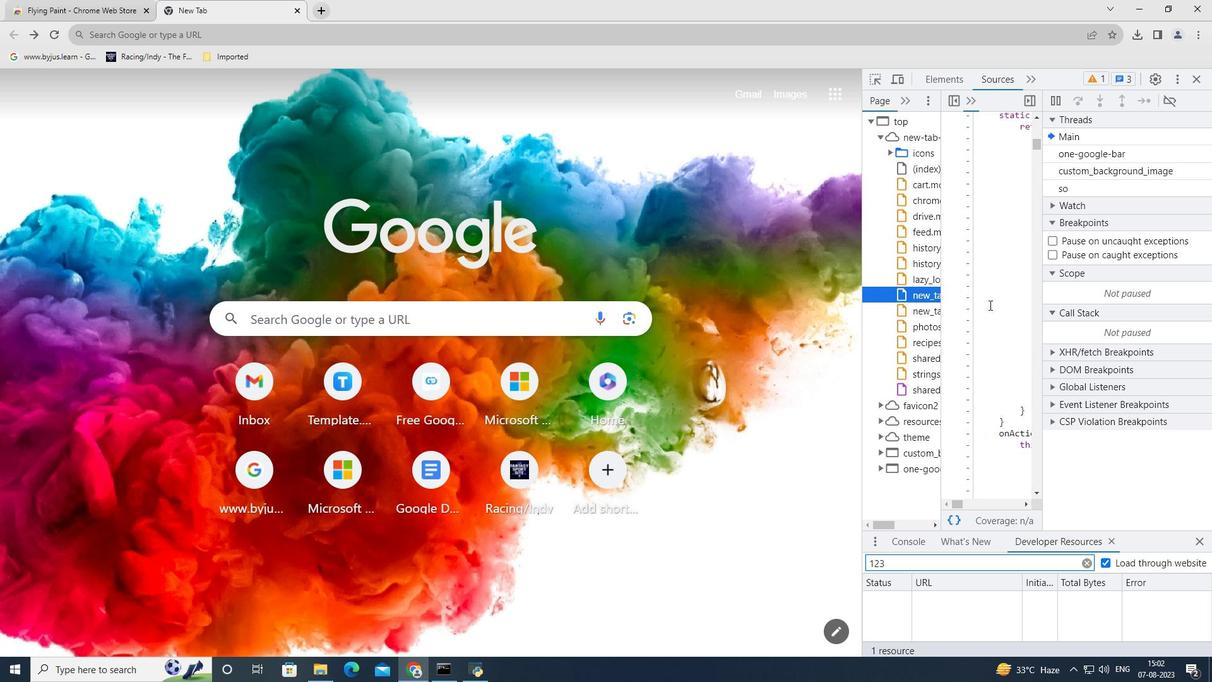 
Action: Mouse scrolled (989, 304) with delta (0, 0)
Screenshot: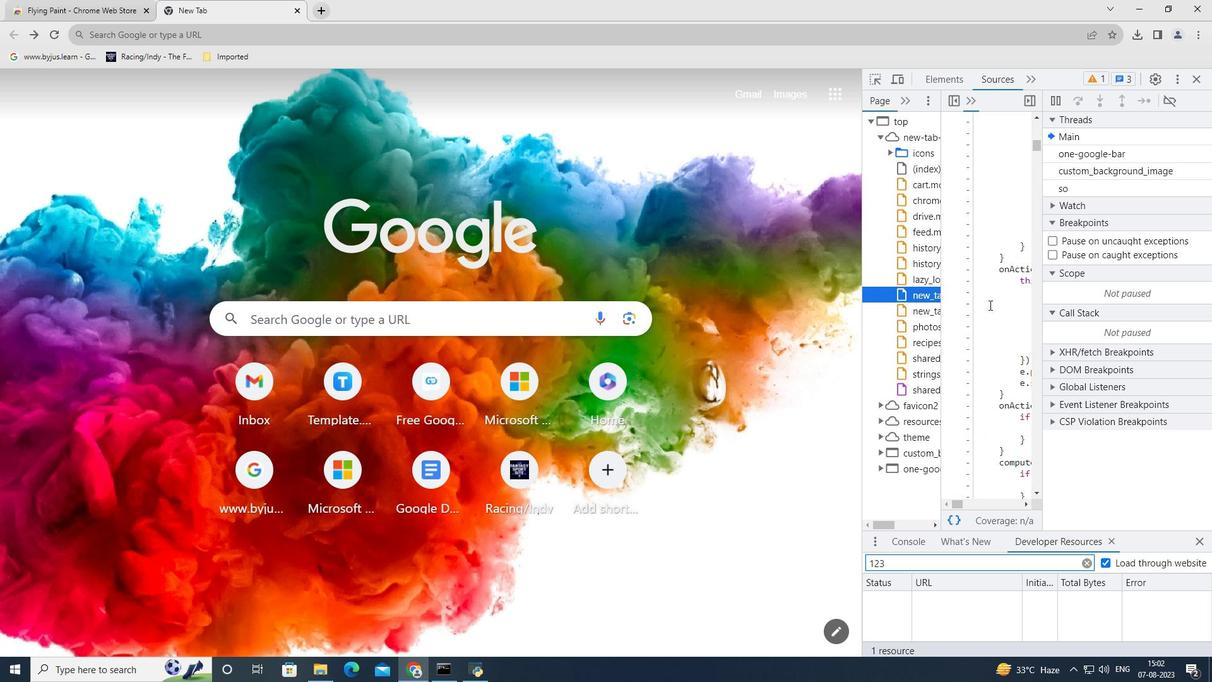 
Action: Mouse scrolled (989, 304) with delta (0, 0)
Screenshot: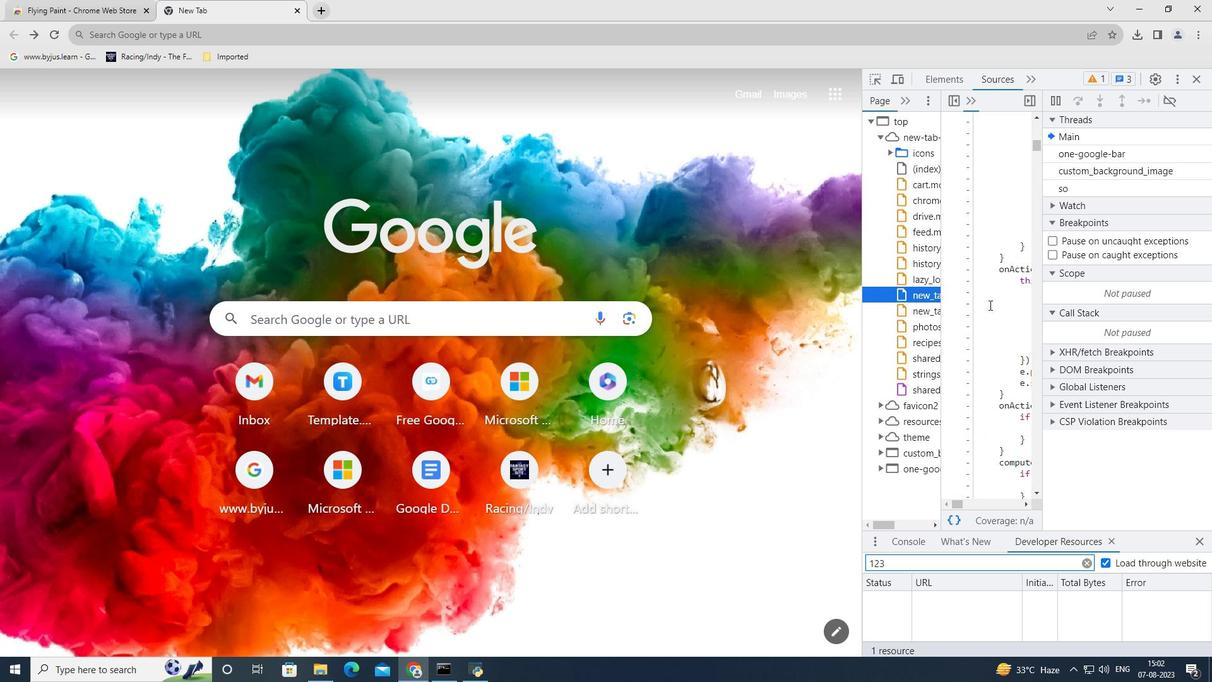 
Action: Mouse scrolled (989, 304) with delta (0, 0)
Screenshot: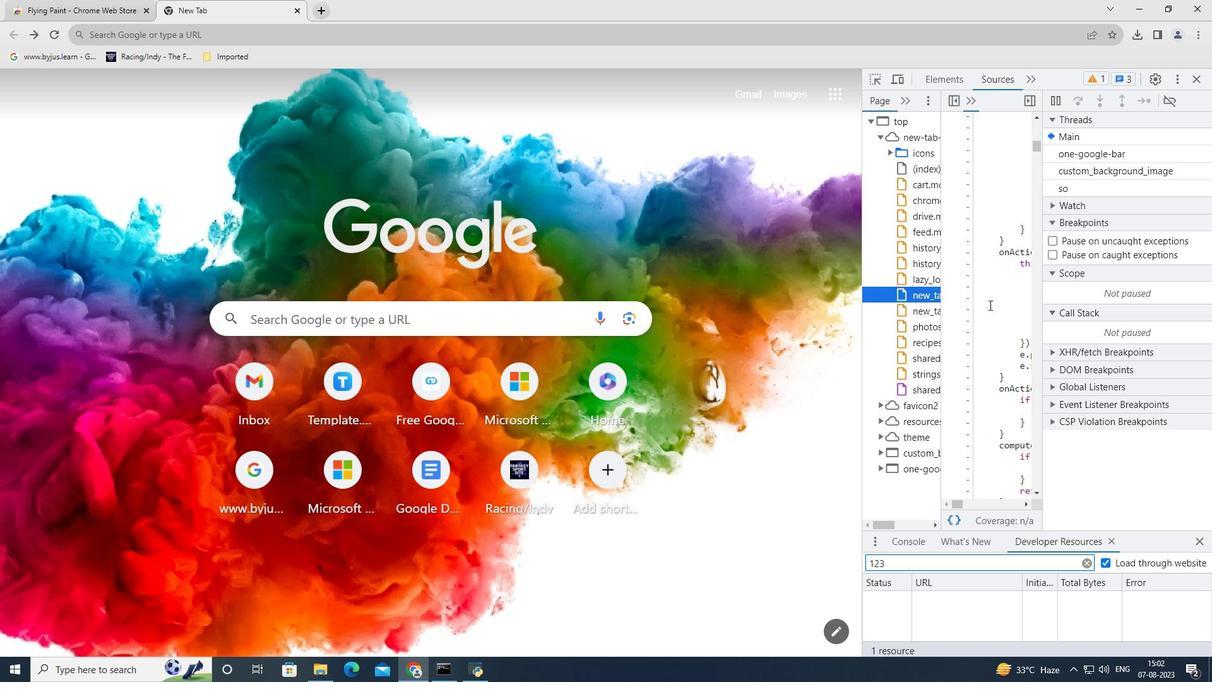 
Action: Mouse scrolled (989, 304) with delta (0, 0)
Screenshot: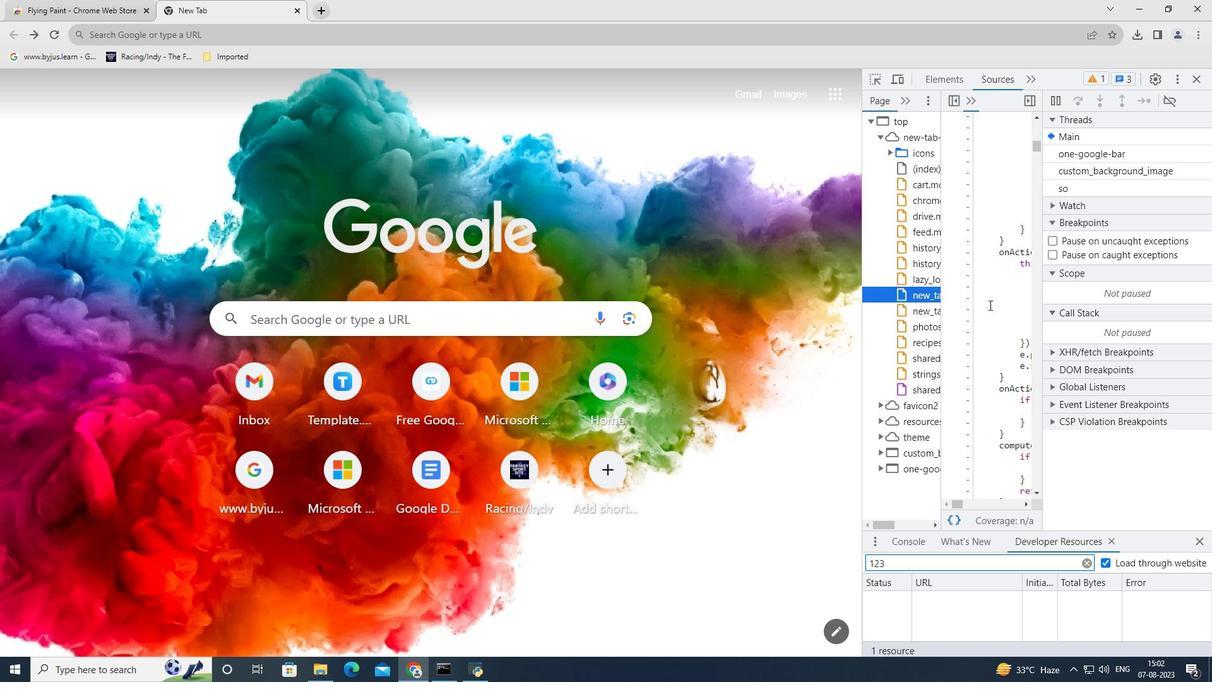 
Action: Mouse scrolled (989, 304) with delta (0, 0)
Screenshot: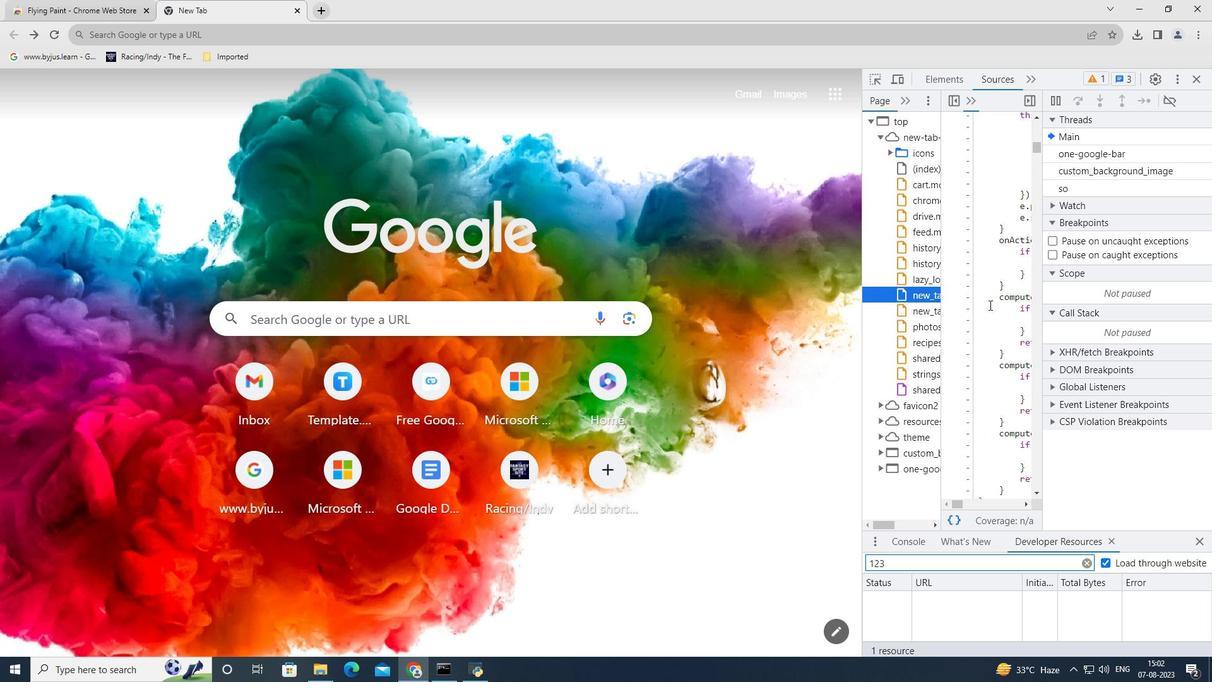 
Action: Mouse scrolled (989, 304) with delta (0, 0)
Screenshot: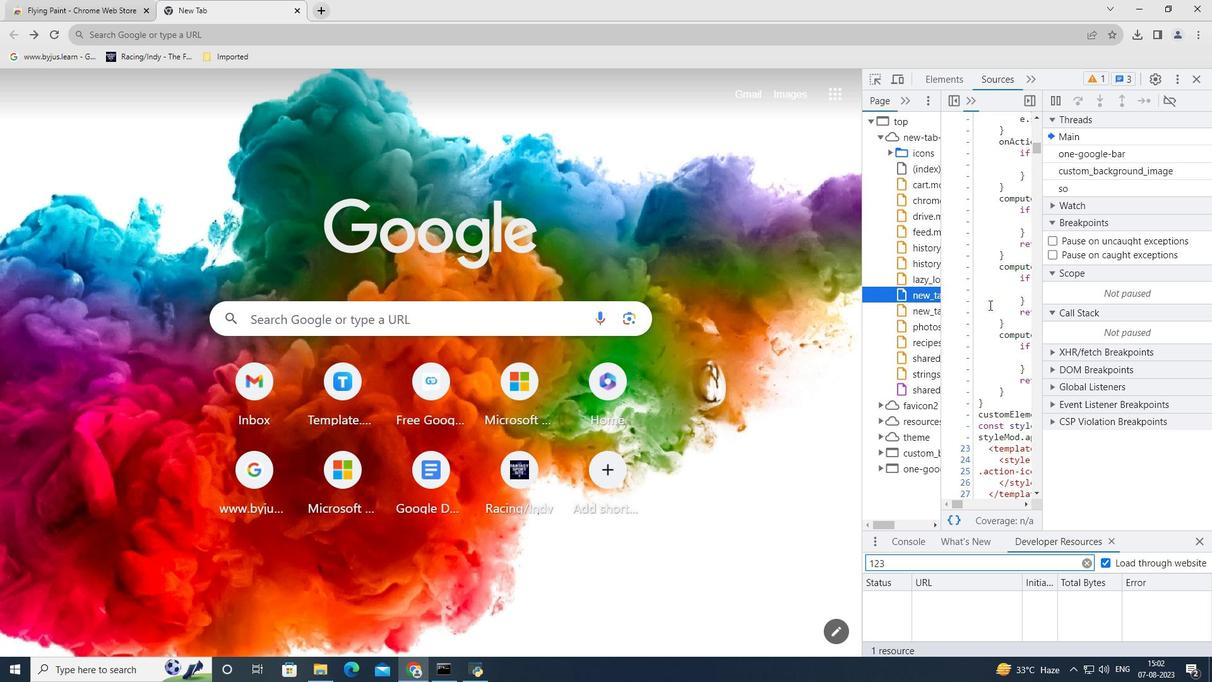 
Action: Mouse scrolled (989, 304) with delta (0, 0)
Screenshot: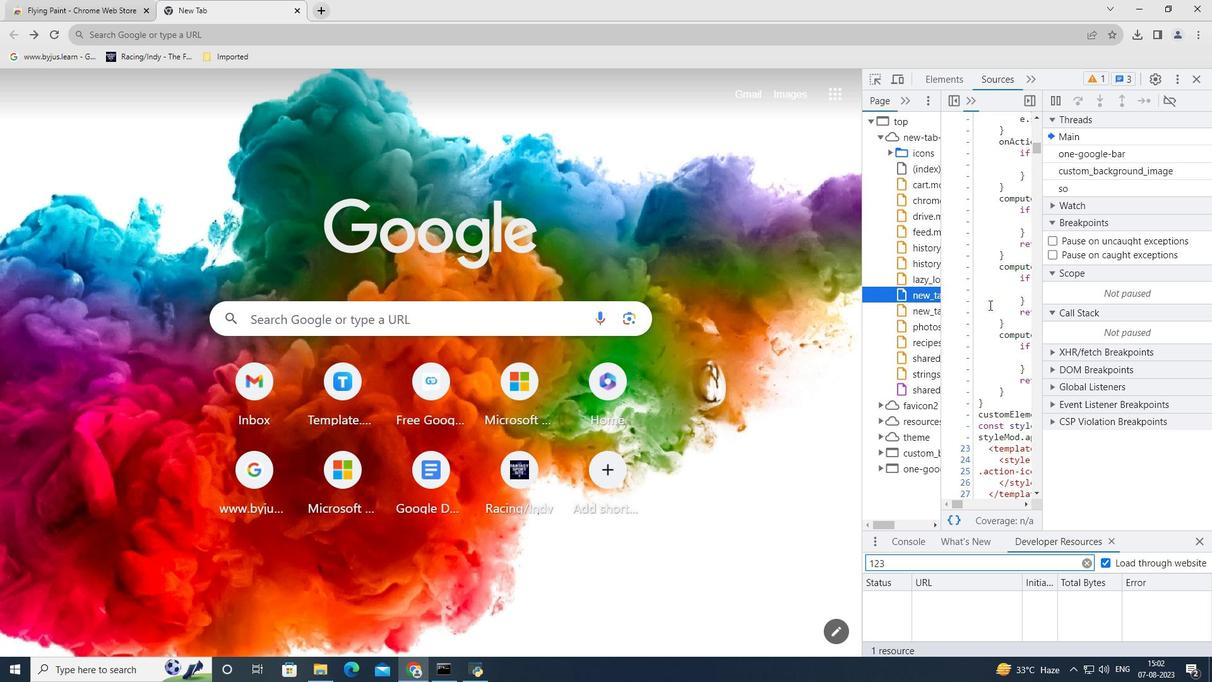 
Action: Mouse scrolled (989, 304) with delta (0, 0)
Screenshot: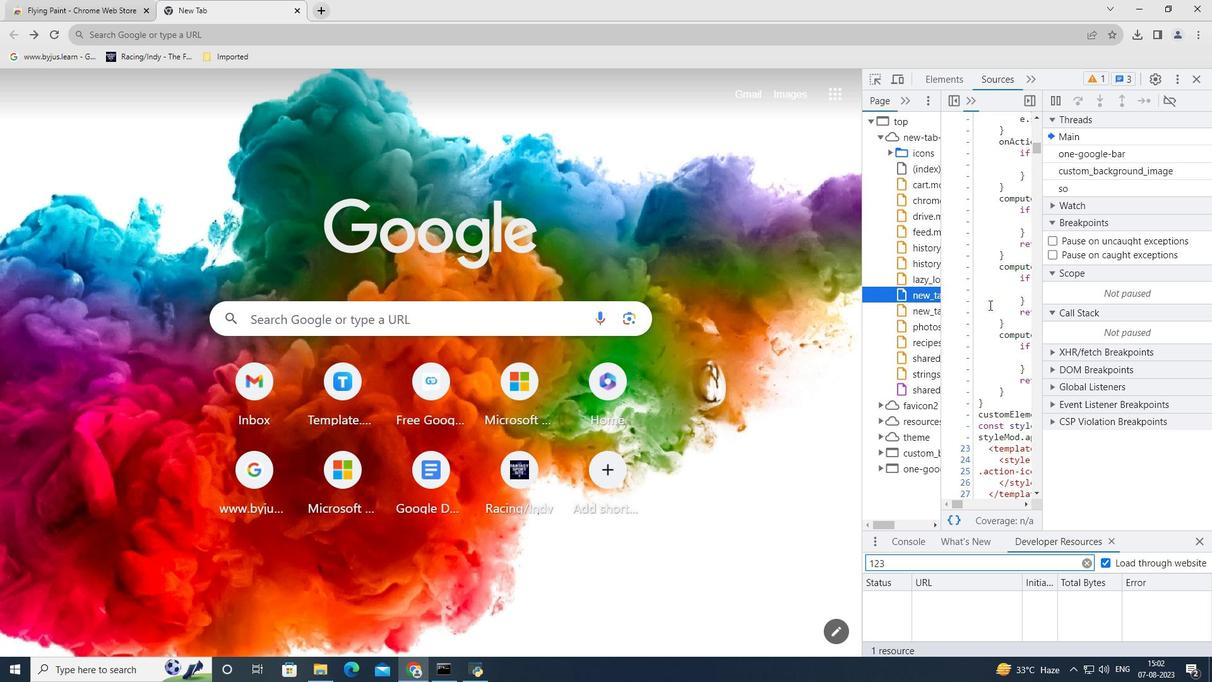 
Action: Mouse scrolled (989, 304) with delta (0, 0)
Screenshot: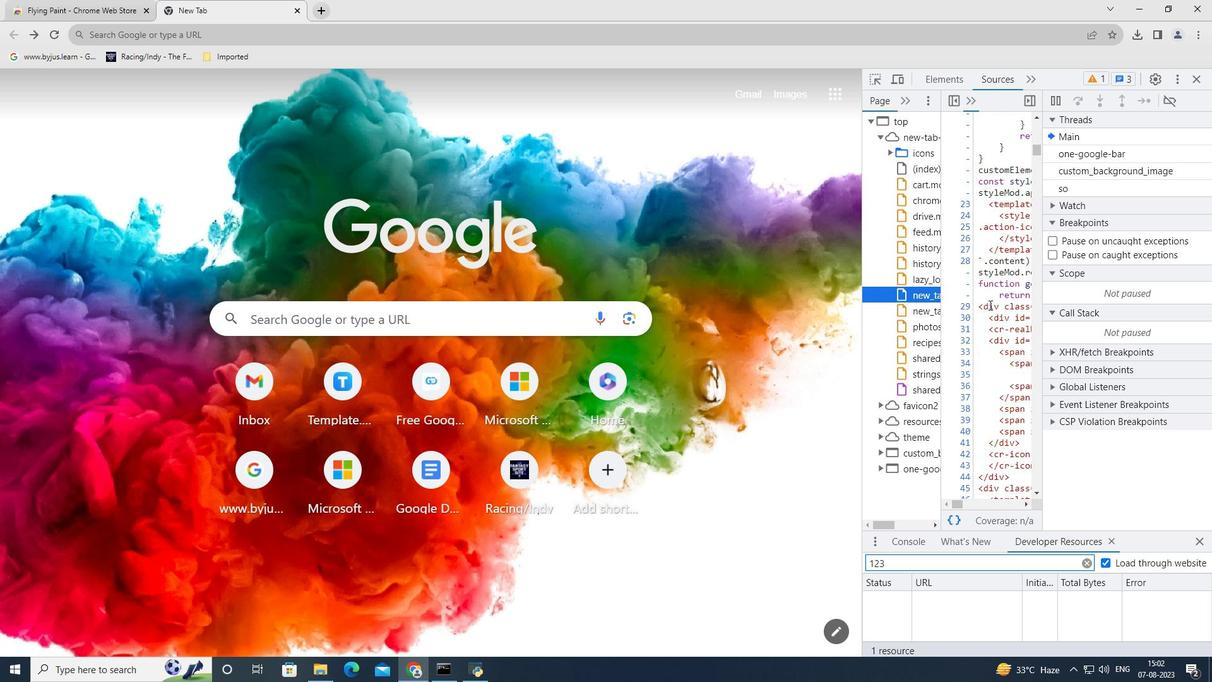 
Action: Mouse scrolled (989, 304) with delta (0, 0)
Screenshot: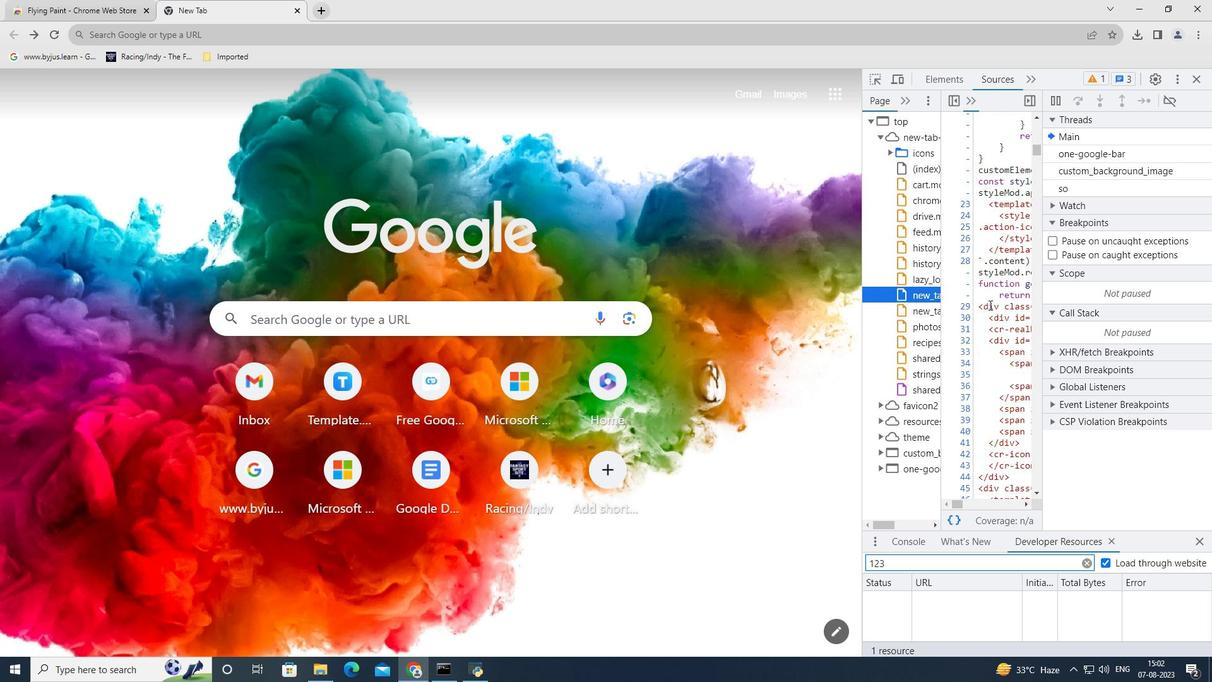 
Action: Mouse scrolled (989, 304) with delta (0, 0)
Screenshot: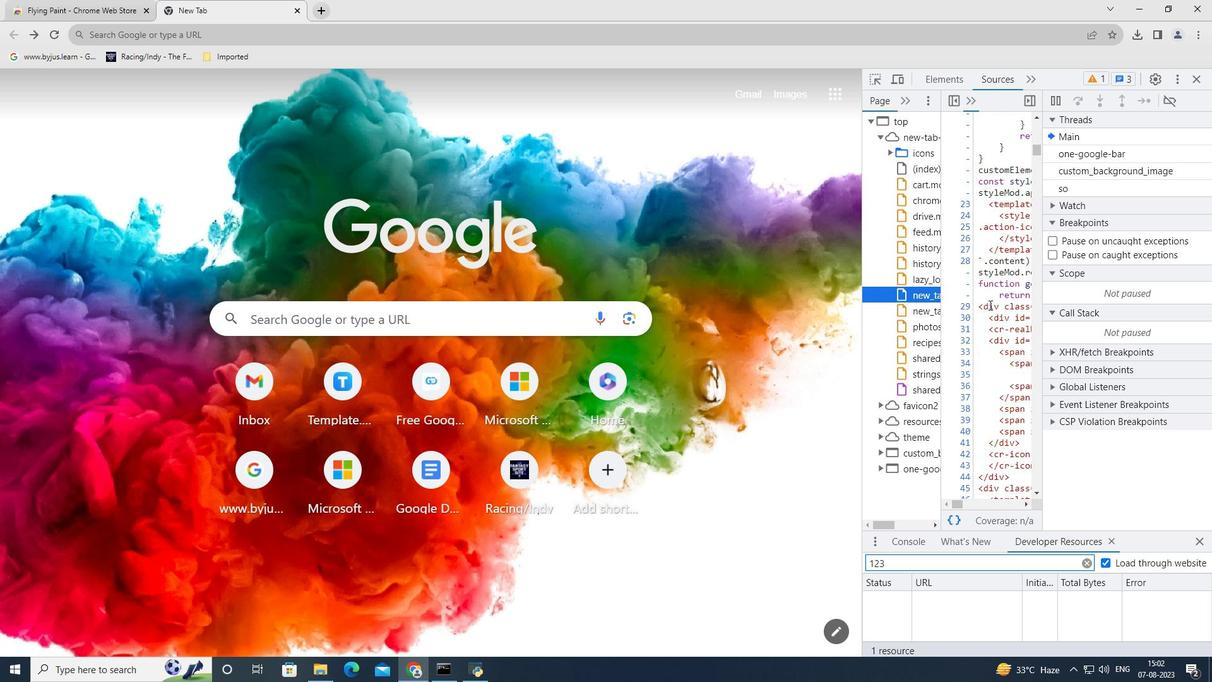 
Action: Mouse scrolled (989, 304) with delta (0, 0)
Screenshot: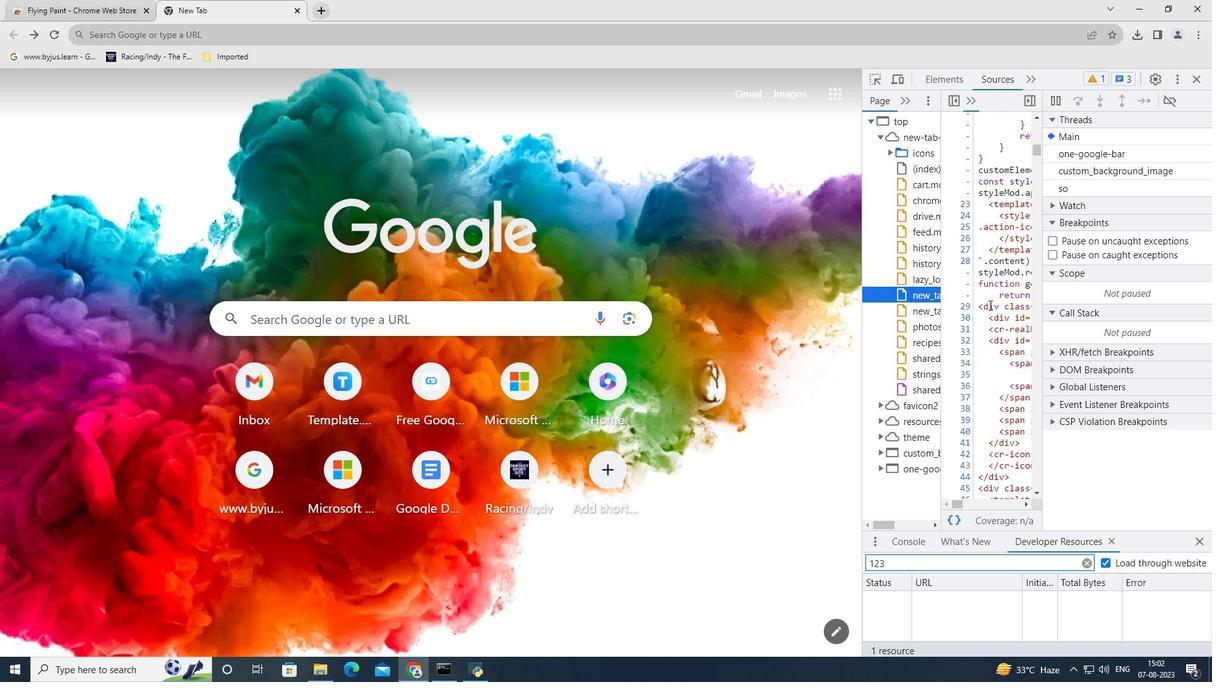 
Action: Mouse scrolled (989, 304) with delta (0, 0)
Screenshot: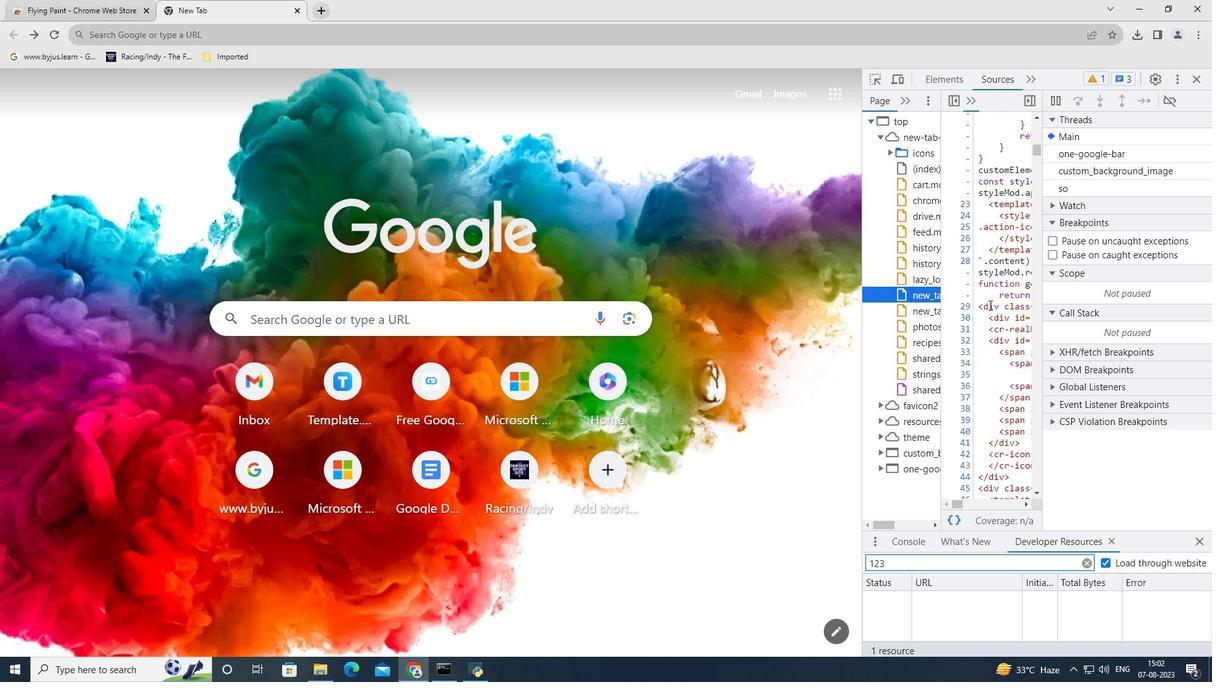 
Action: Mouse scrolled (989, 304) with delta (0, 0)
Screenshot: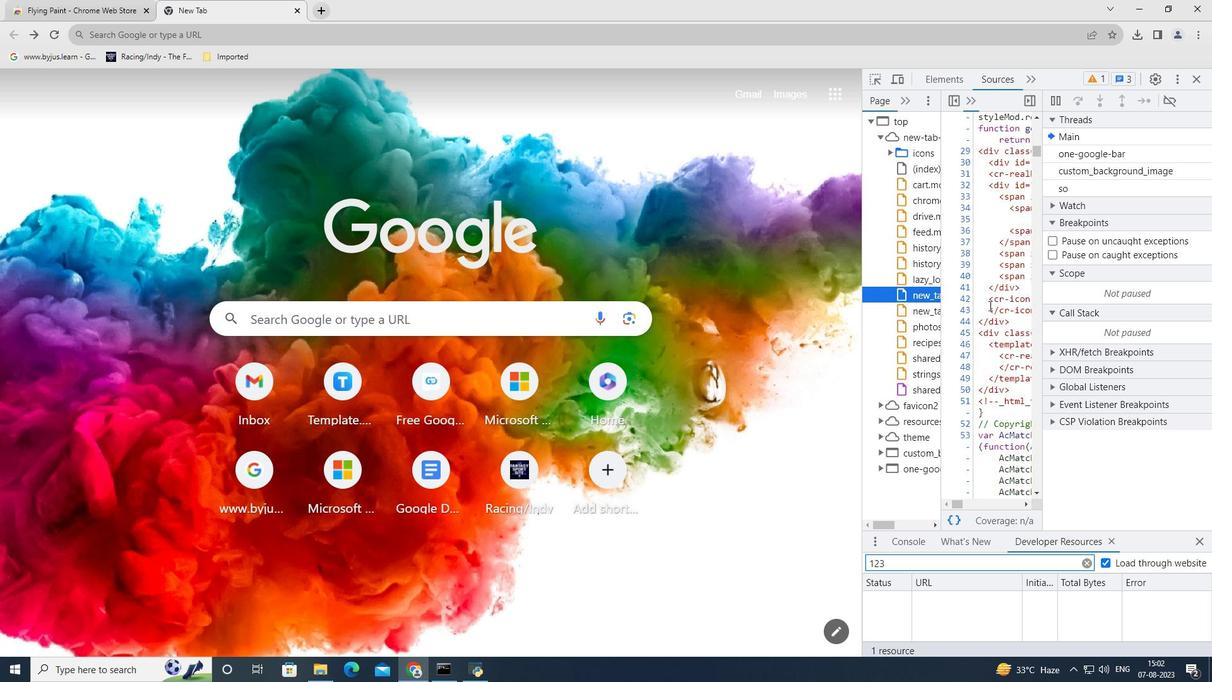 
Action: Mouse scrolled (989, 304) with delta (0, 0)
Screenshot: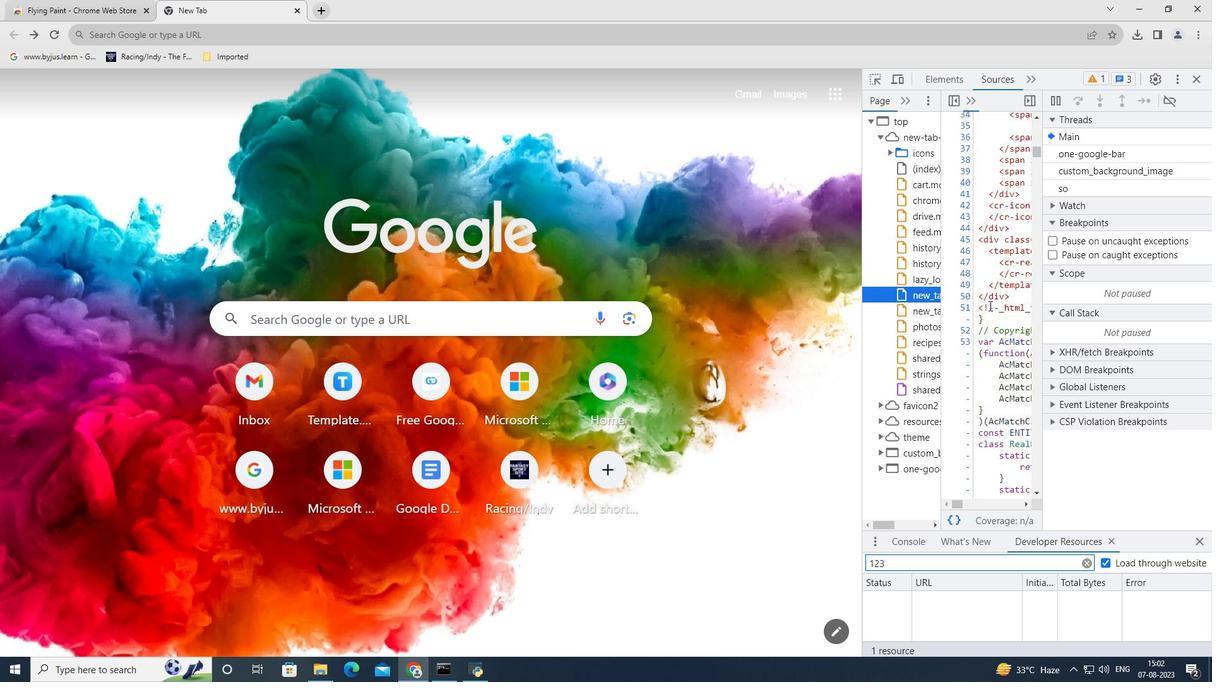 
Action: Mouse scrolled (989, 304) with delta (0, 0)
Screenshot: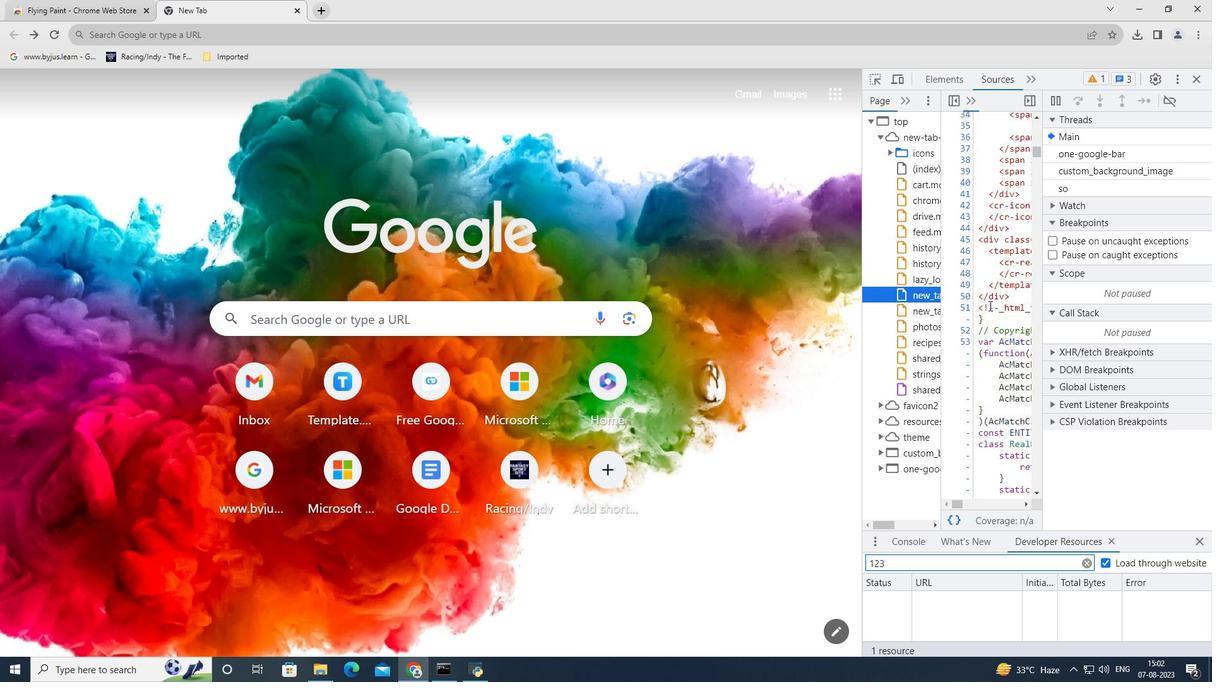 
Action: Mouse scrolled (989, 304) with delta (0, 0)
Screenshot: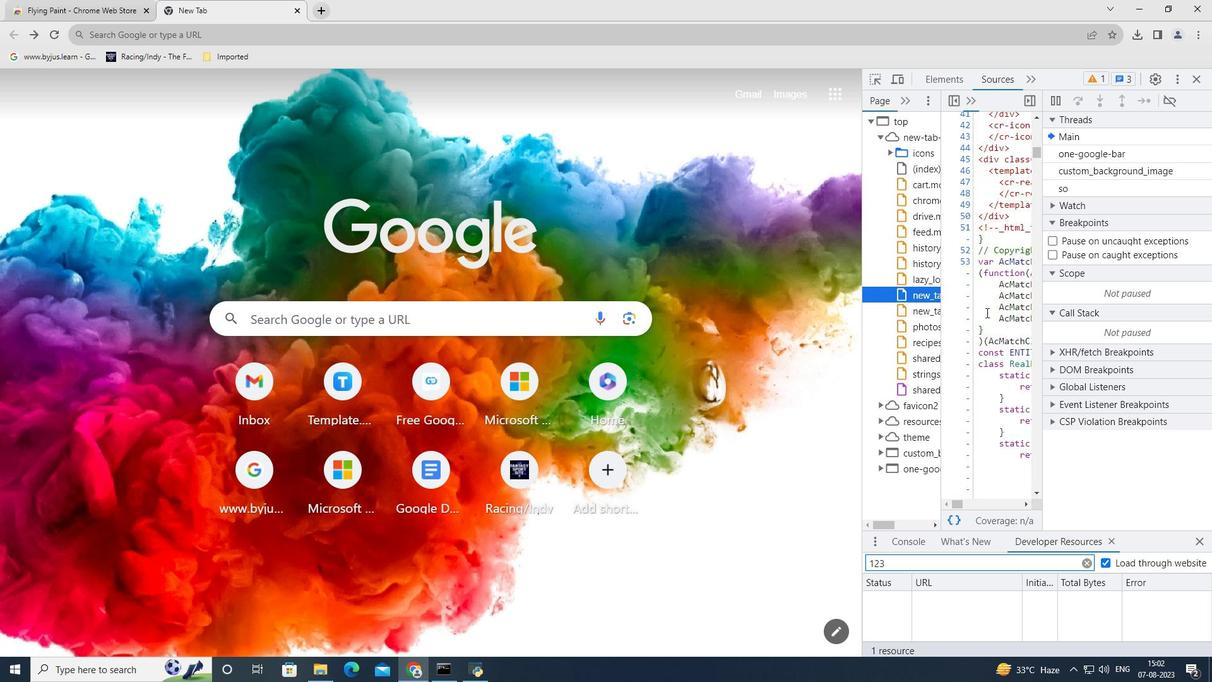 
Action: Mouse moved to (894, 557)
Screenshot: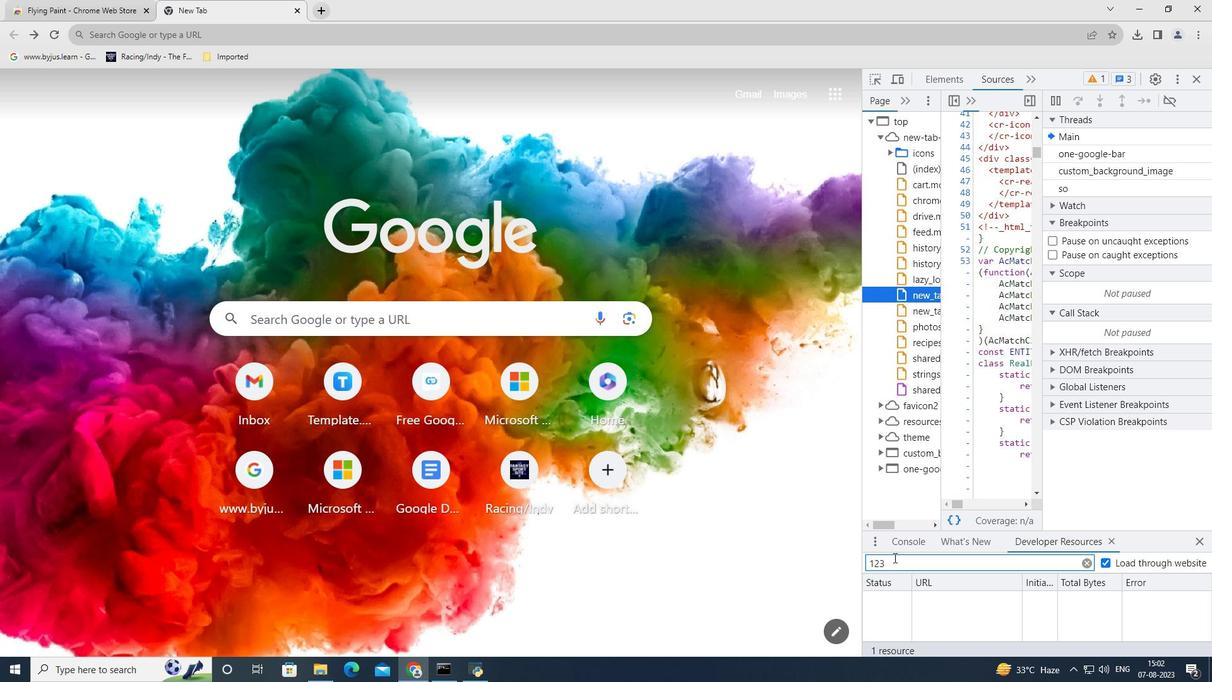 
Action: Mouse pressed left at (894, 557)
Screenshot: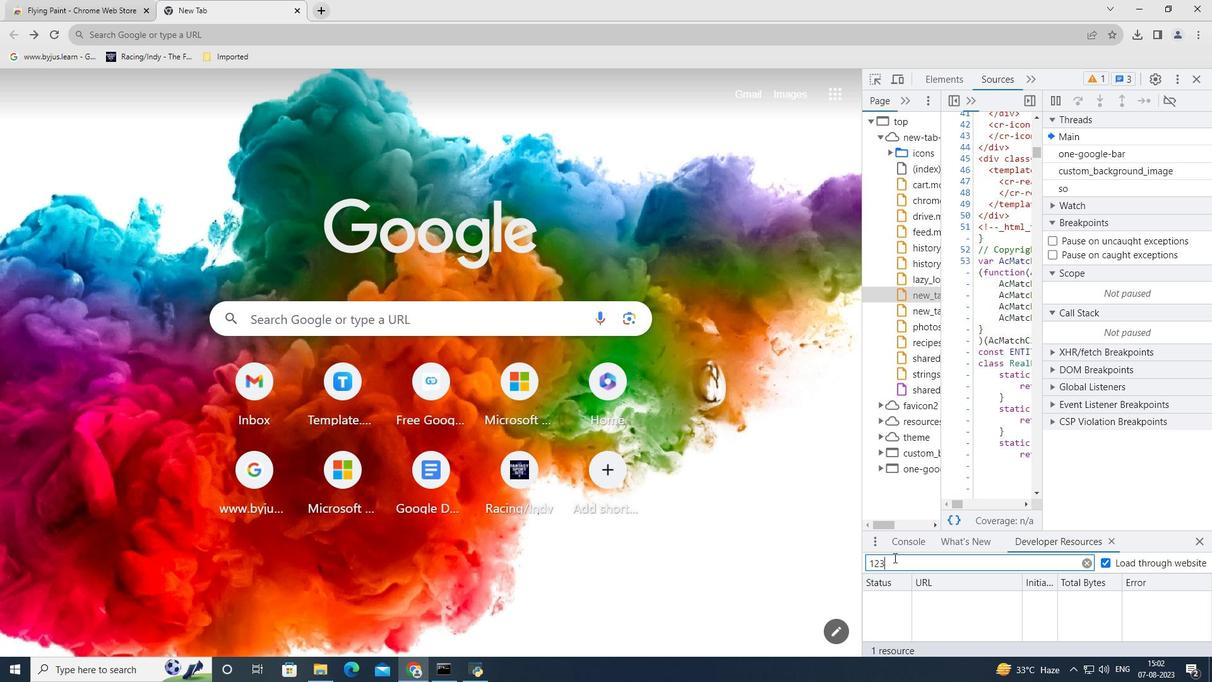 
Action: Mouse moved to (866, 555)
Screenshot: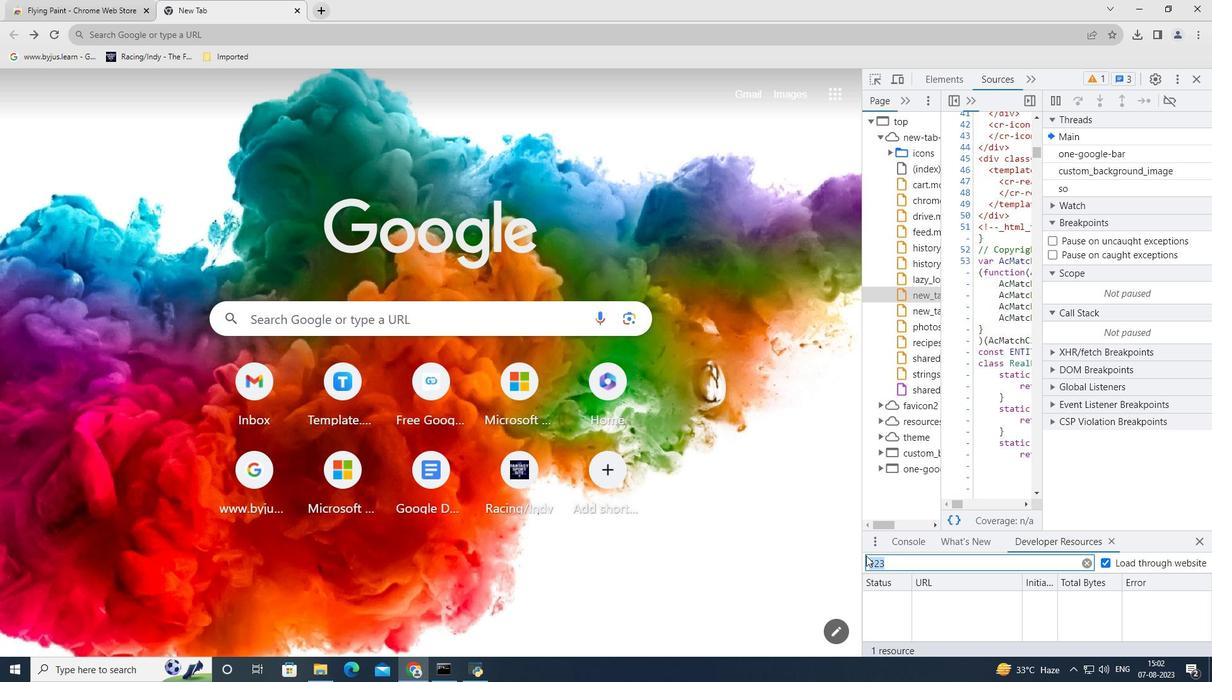 
Action: Key pressed <Key.backspace>
Screenshot: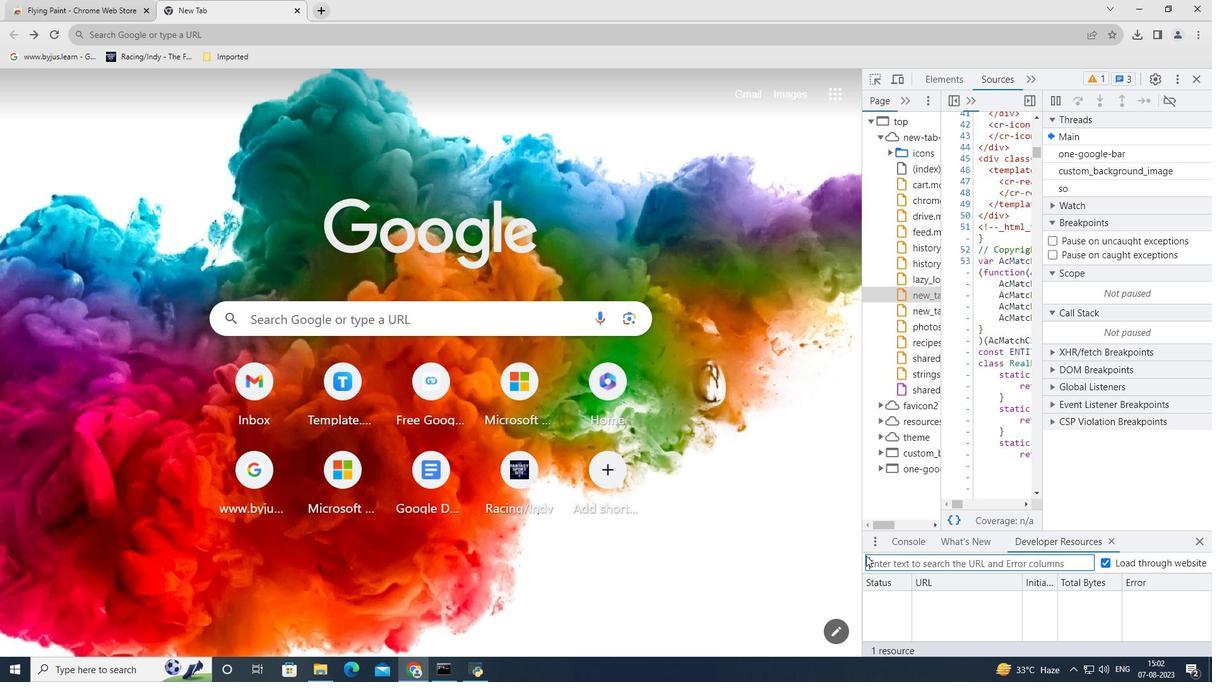 
Action: Mouse moved to (914, 267)
Screenshot: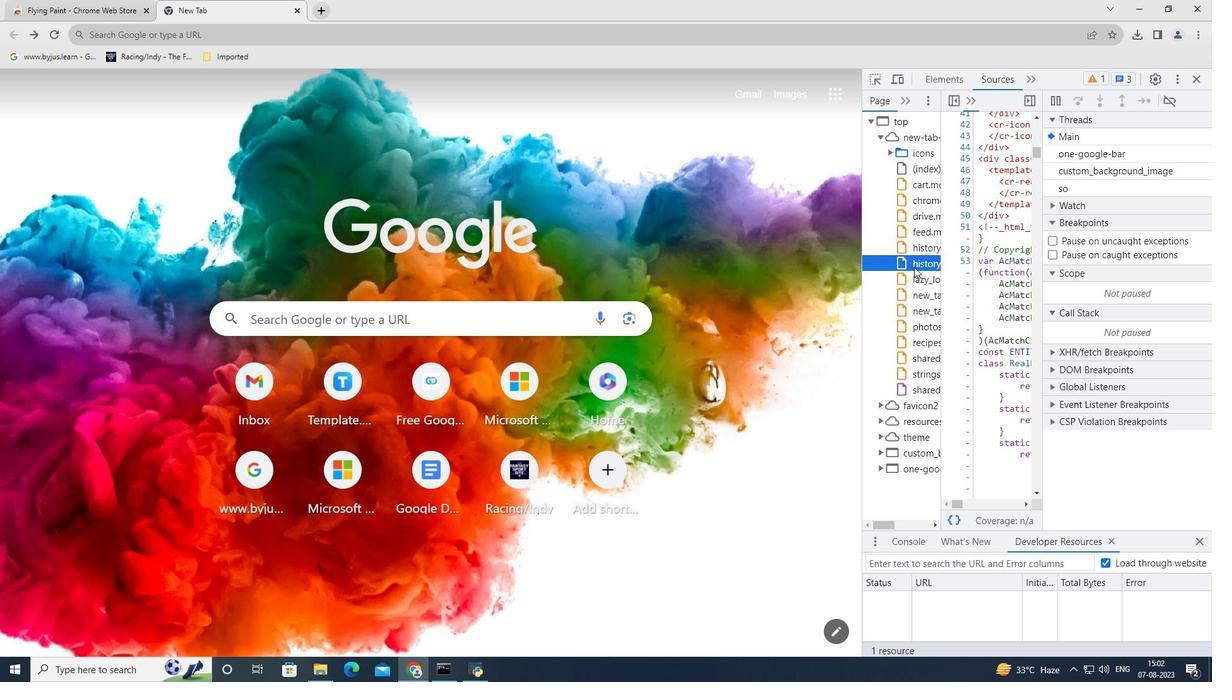 
Action: Mouse pressed left at (914, 267)
Screenshot: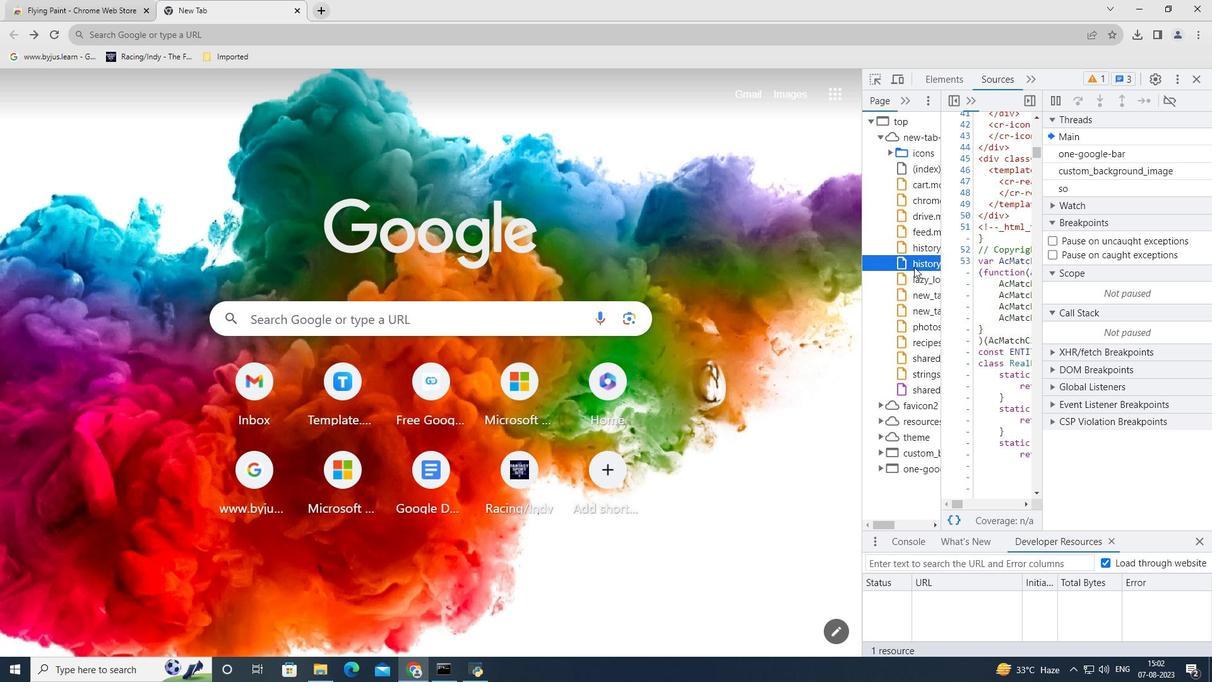 
Action: Mouse moved to (1035, 271)
Screenshot: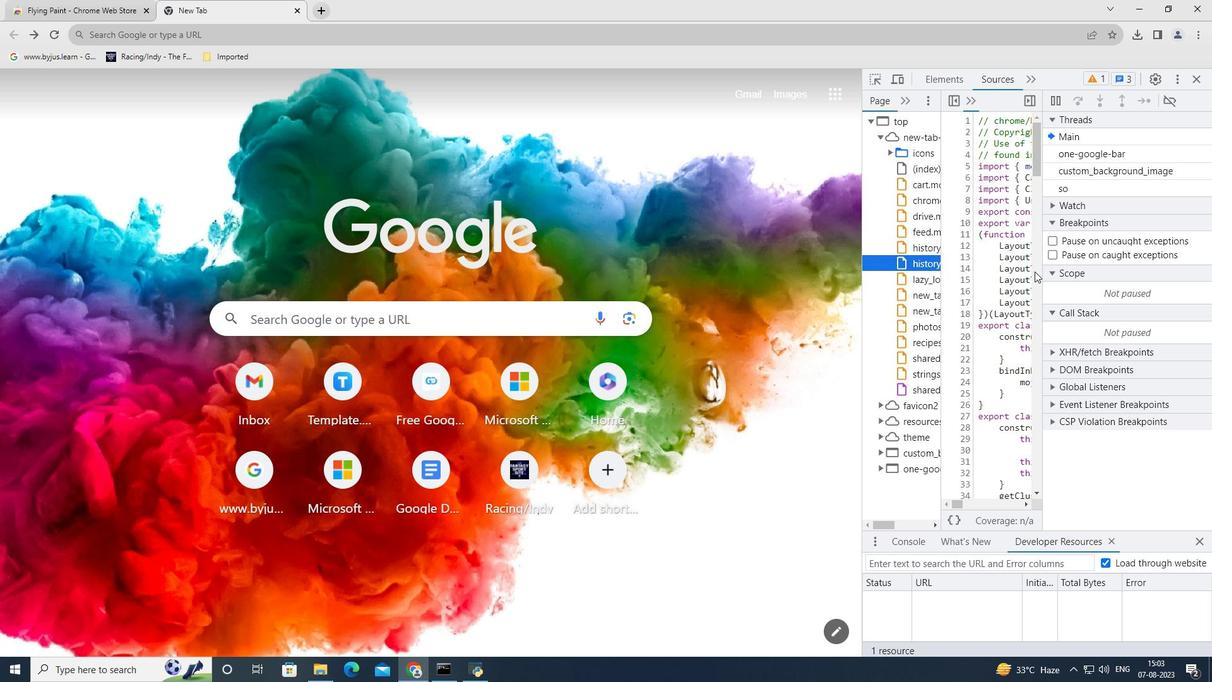 
Action: Mouse pressed left at (1035, 271)
Screenshot: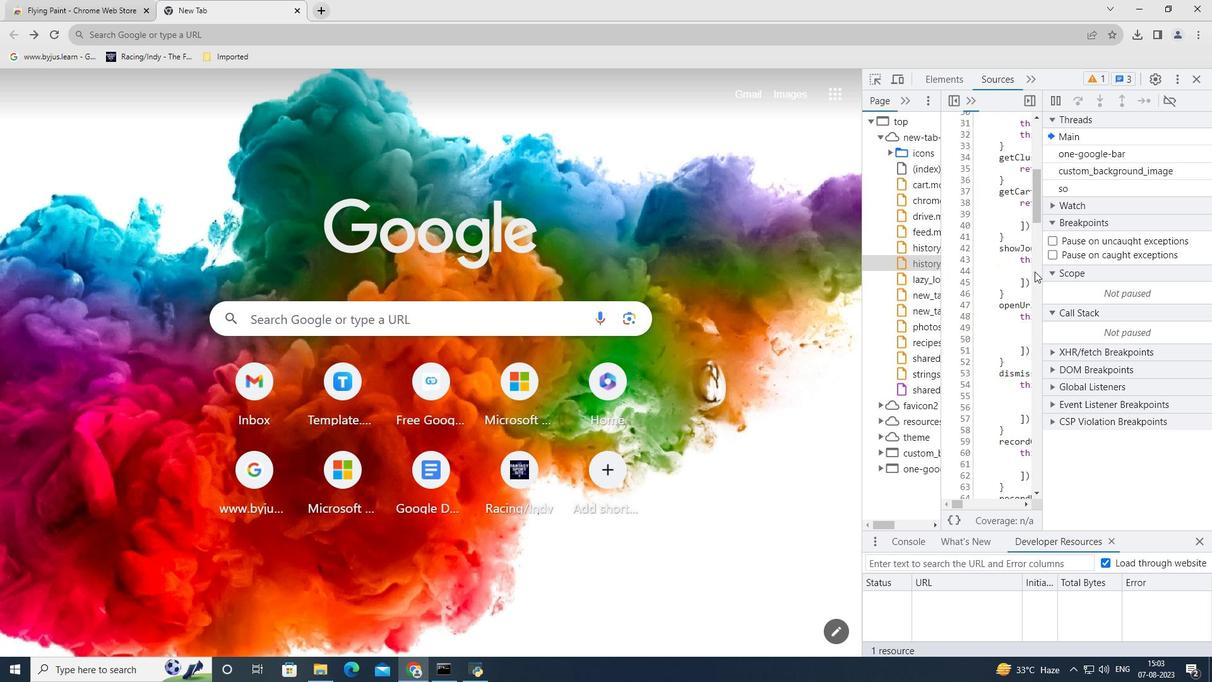 
Action: Mouse pressed left at (1035, 271)
Screenshot: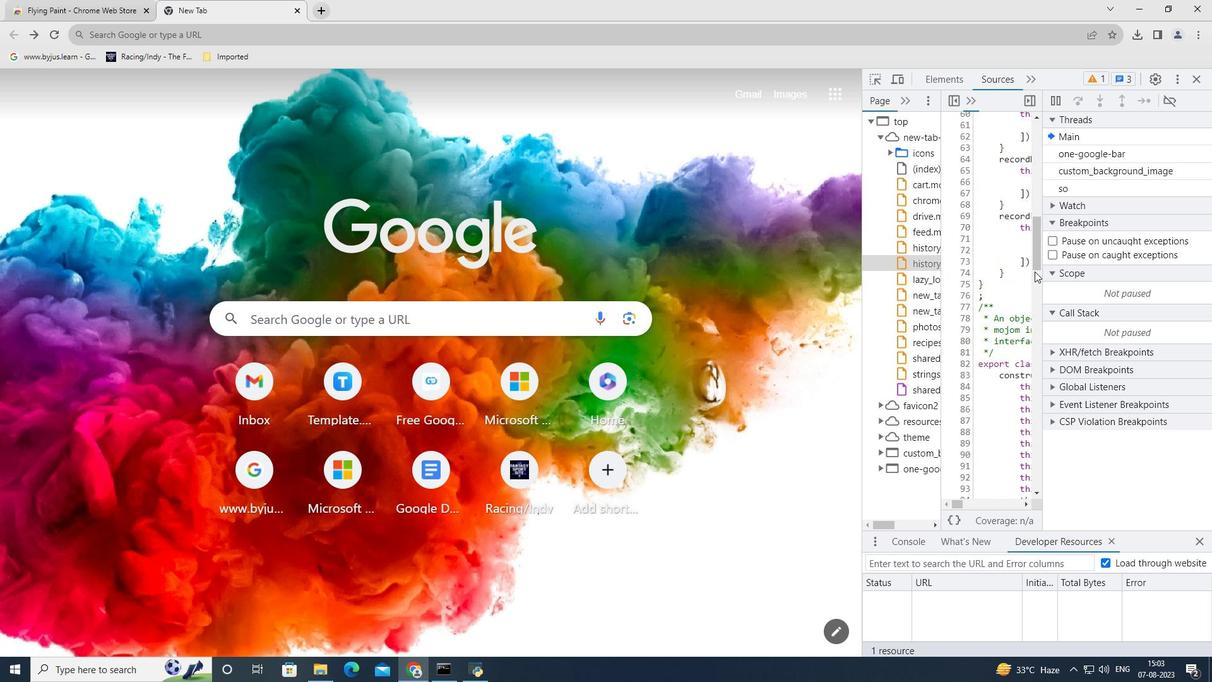 
Action: Mouse pressed left at (1035, 271)
Screenshot: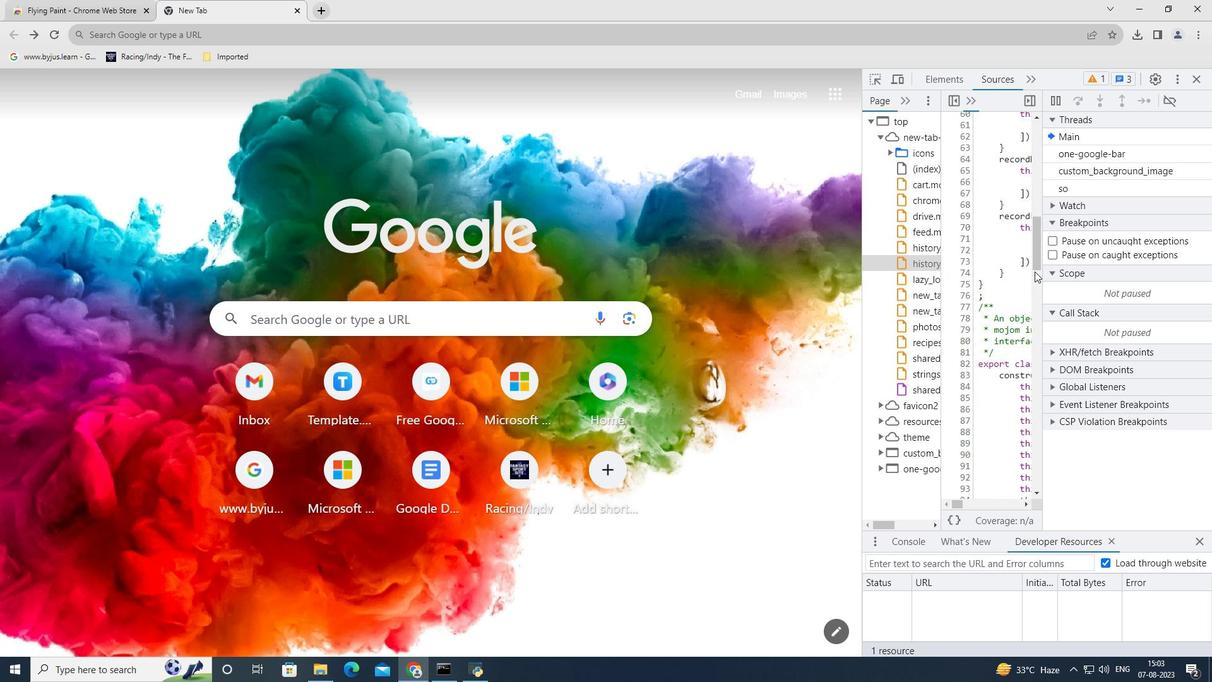
Action: Mouse moved to (1035, 291)
Screenshot: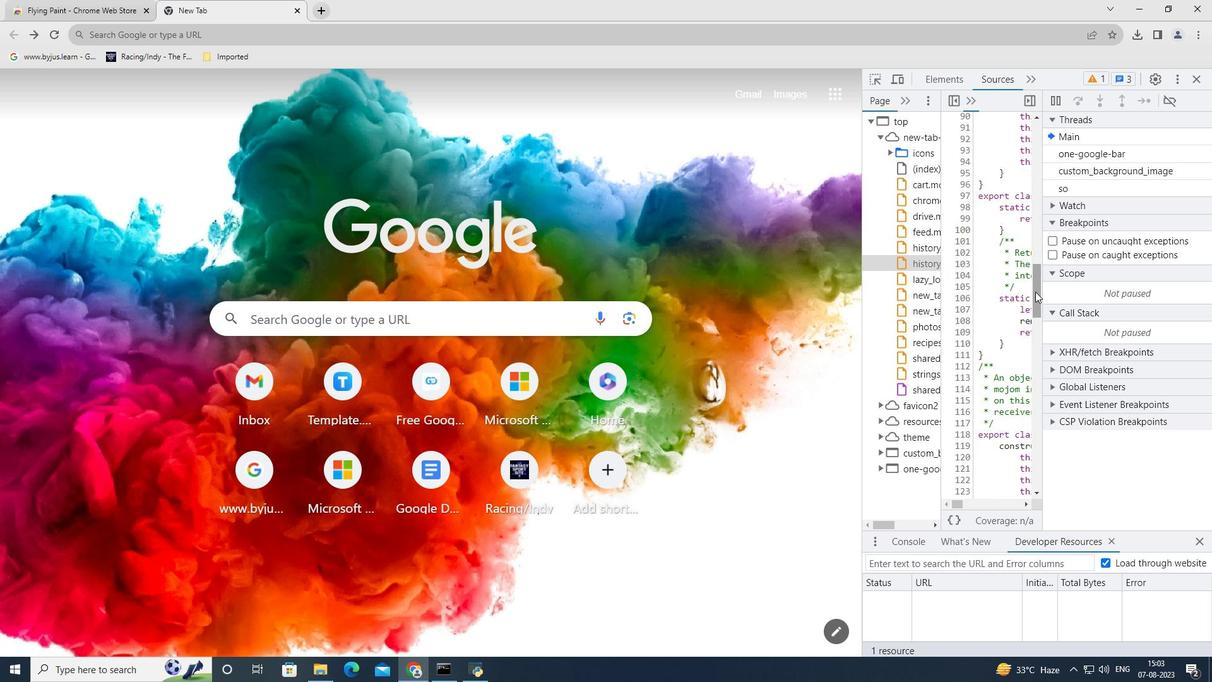 
Action: Mouse pressed left at (1035, 291)
Screenshot: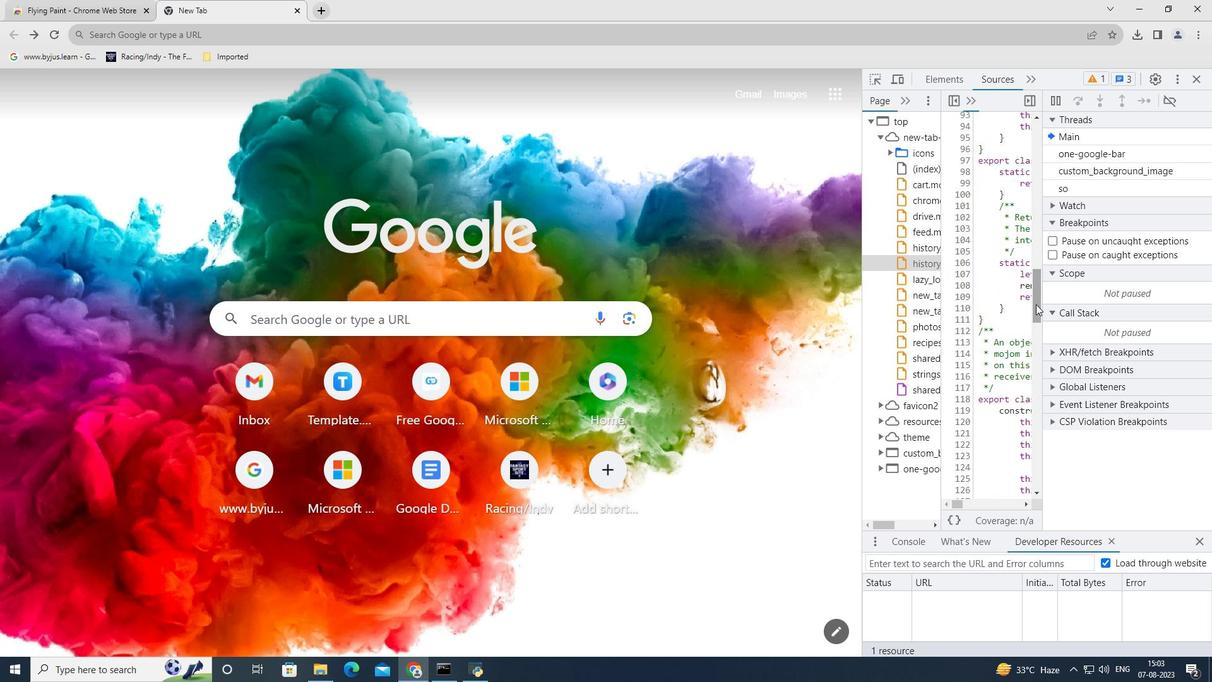 
Action: Mouse moved to (1038, 332)
Screenshot: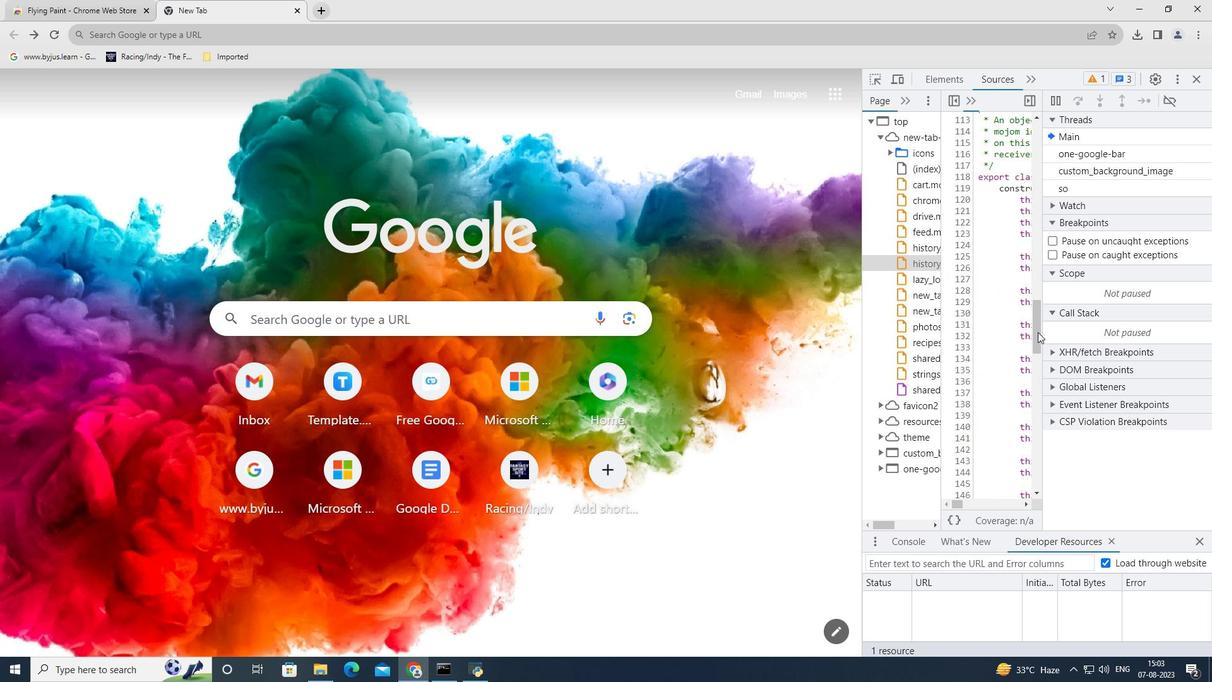 
Action: Mouse pressed left at (1038, 332)
Screenshot: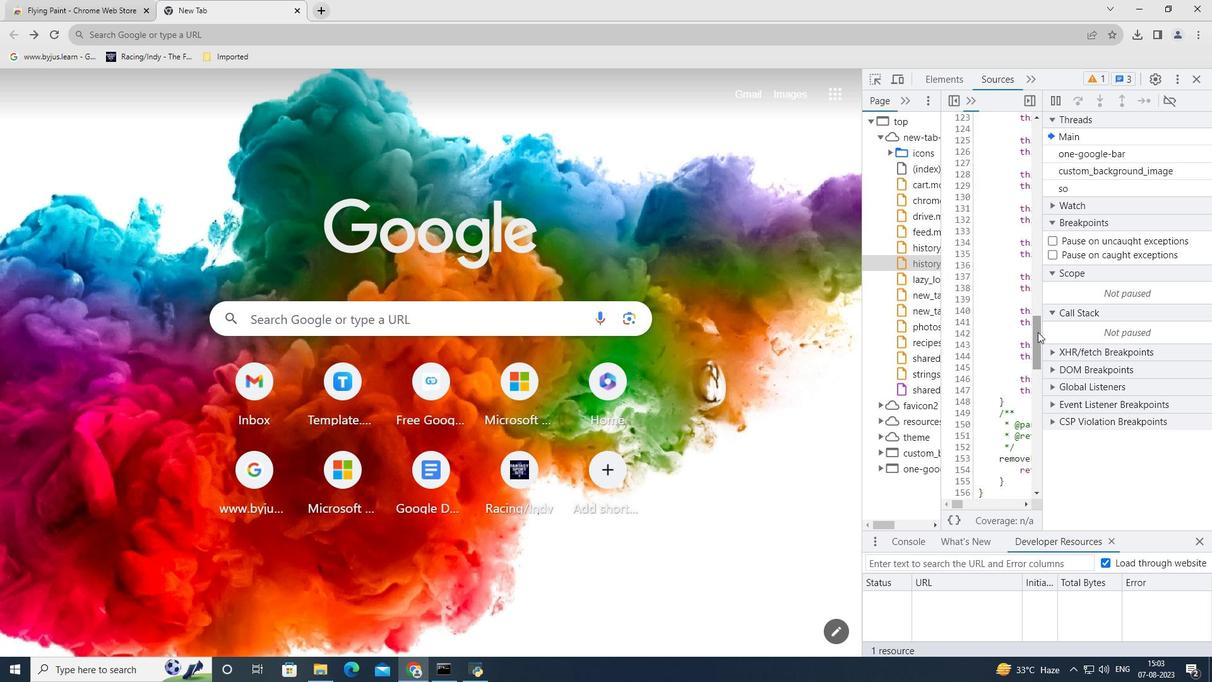 
Action: Mouse moved to (1033, 433)
Screenshot: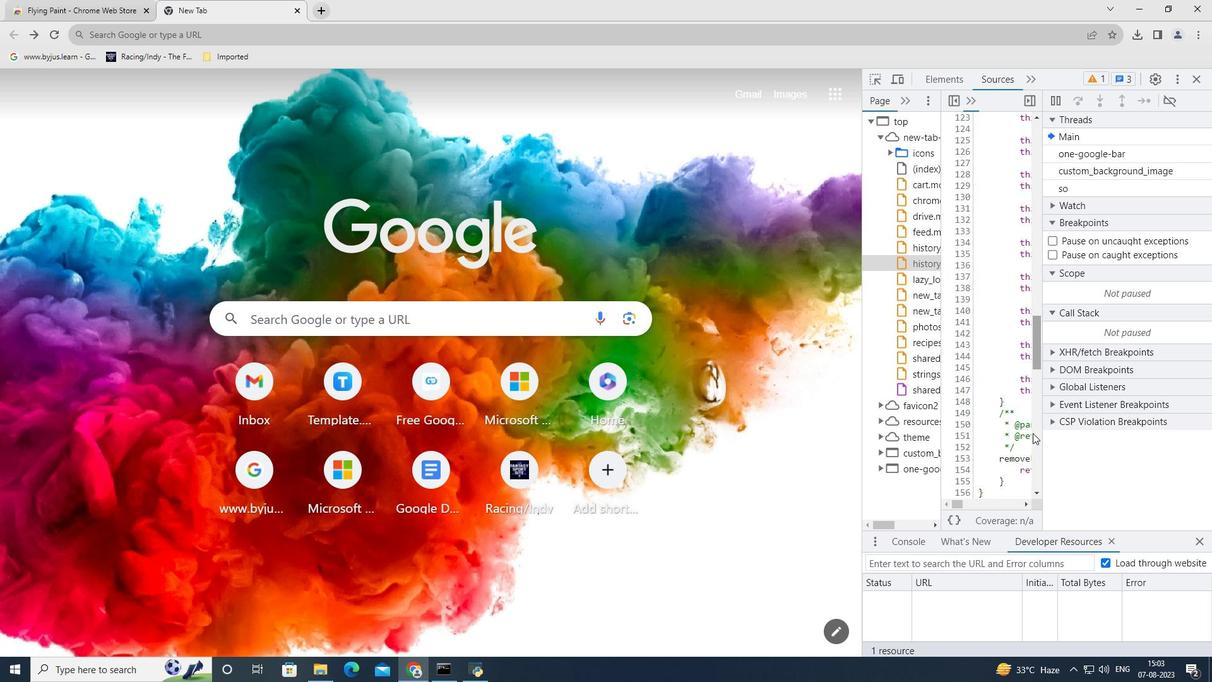 
Action: Mouse pressed left at (1033, 433)
Screenshot: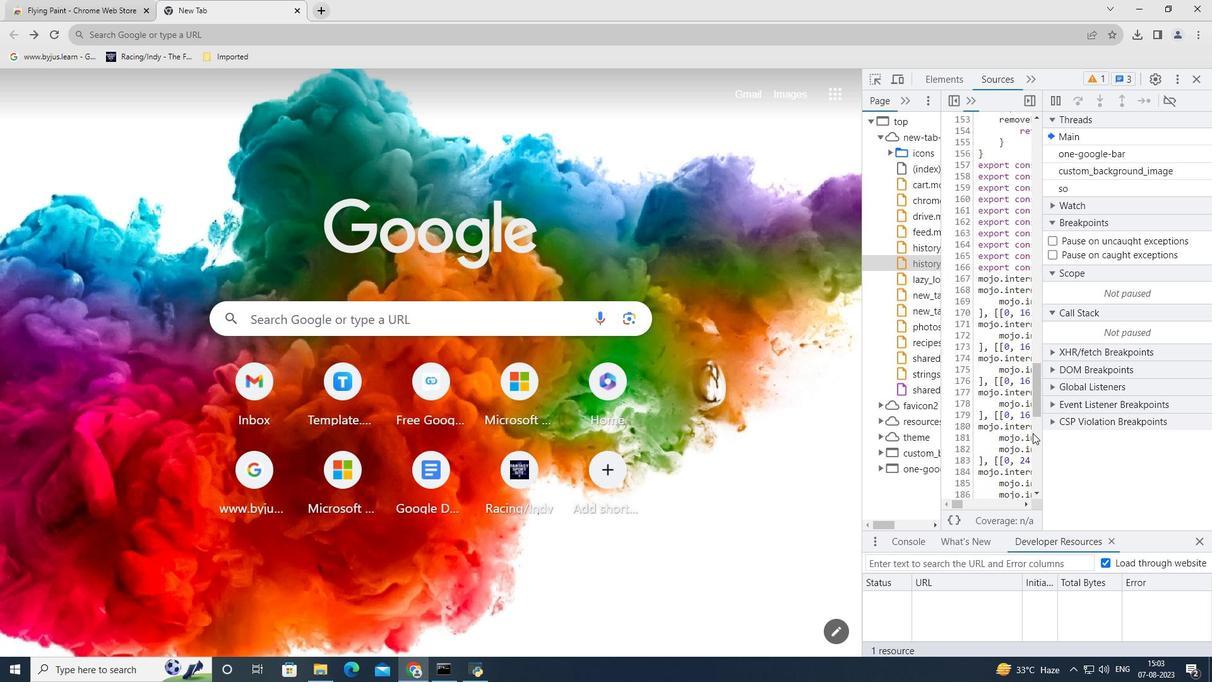 
Action: Mouse moved to (1032, 464)
Screenshot: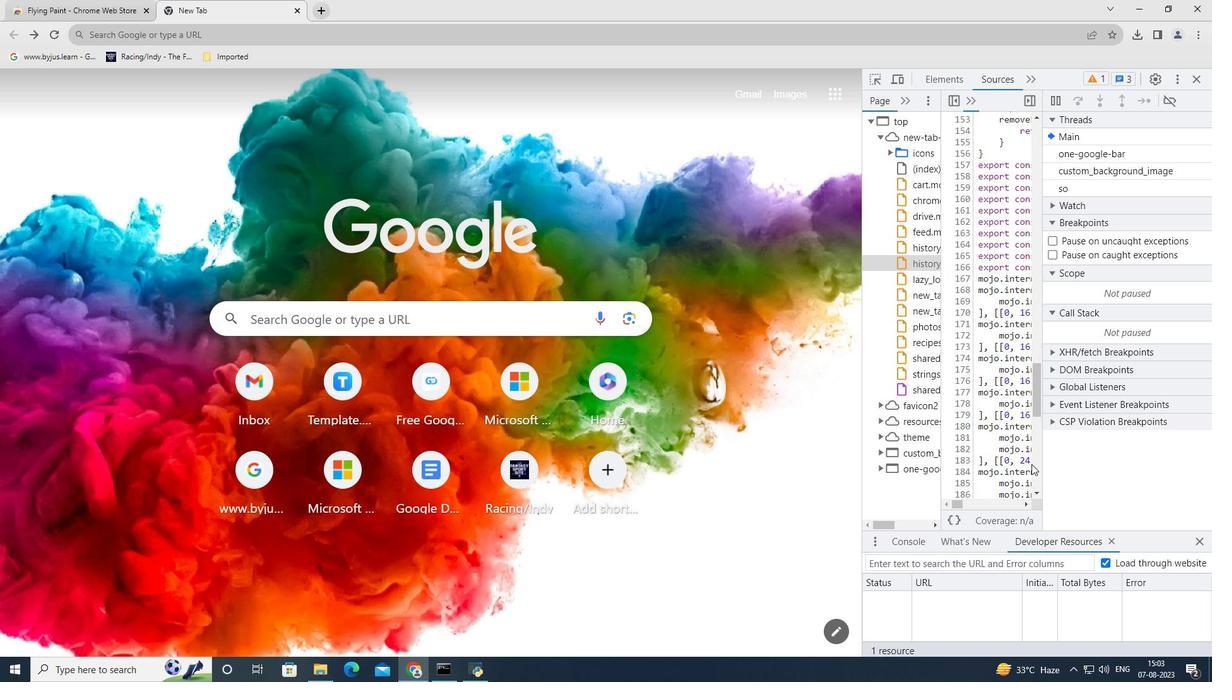 
Action: Mouse pressed left at (1032, 464)
Screenshot: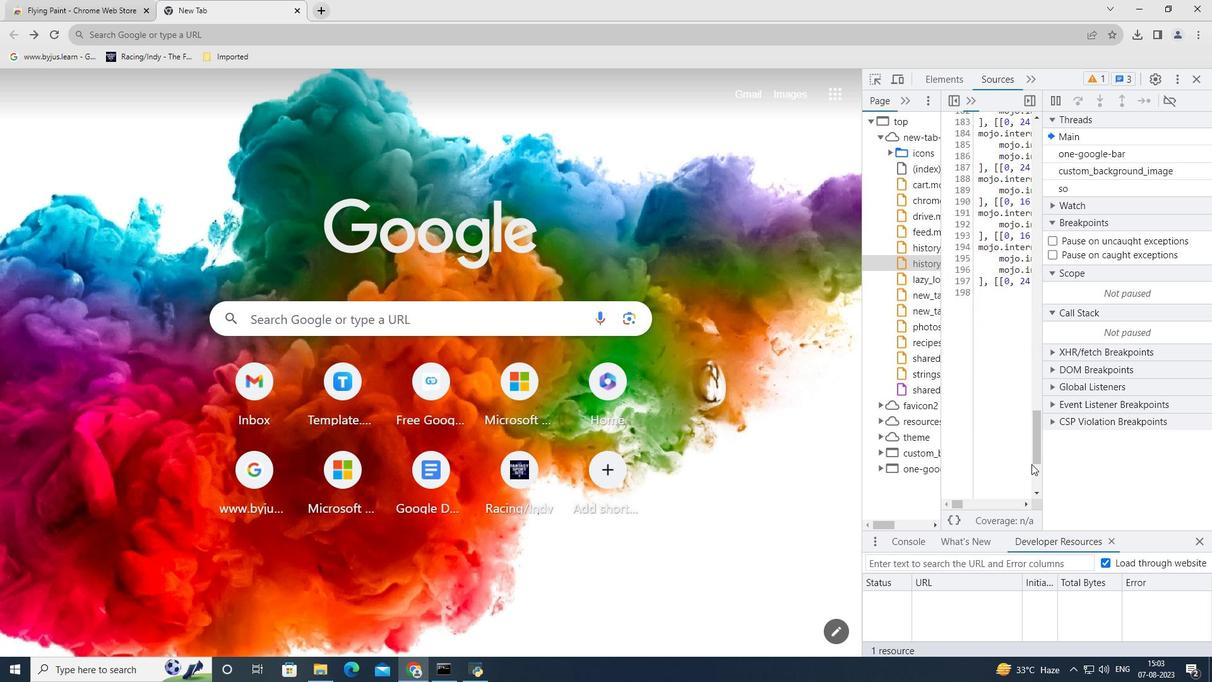 
Action: Mouse moved to (916, 253)
Screenshot: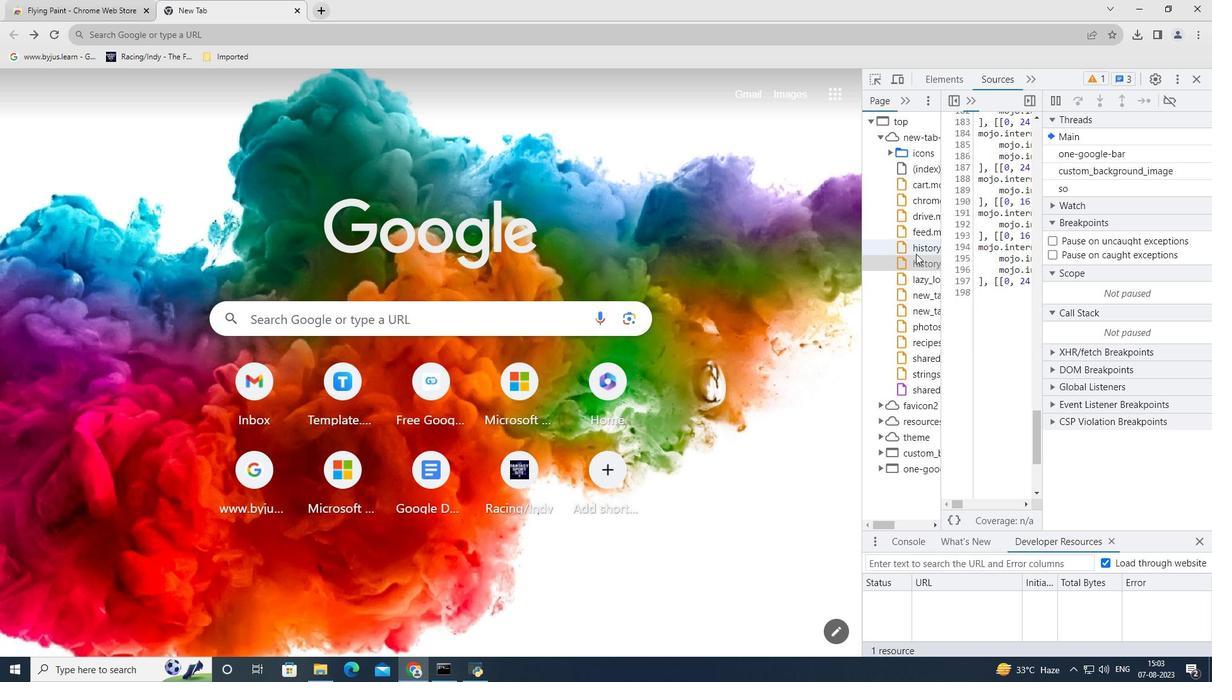 
Action: Mouse pressed left at (916, 253)
Screenshot: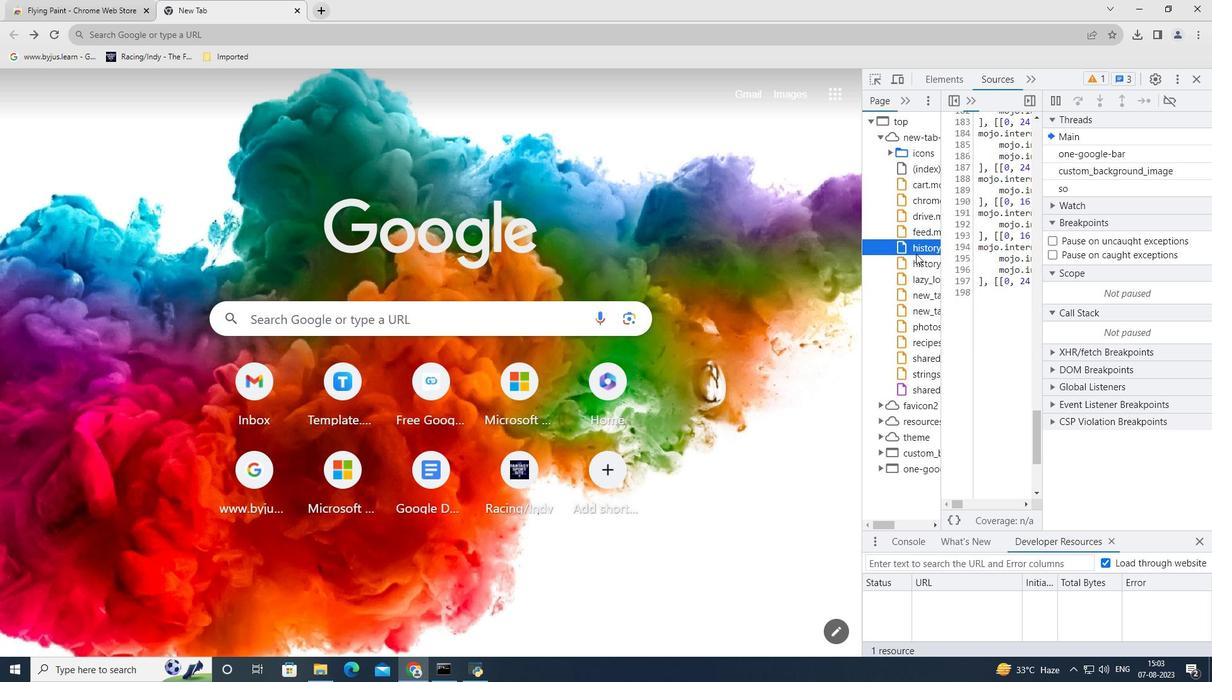 
Action: Mouse moved to (1042, 282)
Screenshot: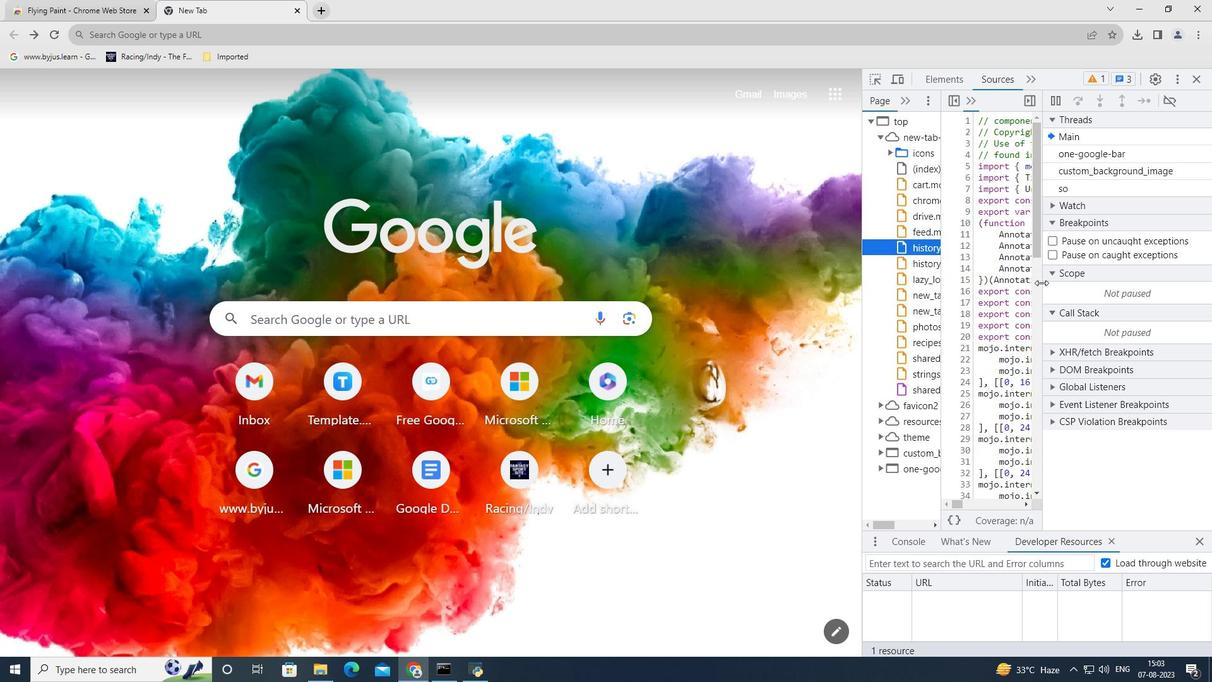 
Action: Mouse pressed left at (1042, 282)
Screenshot: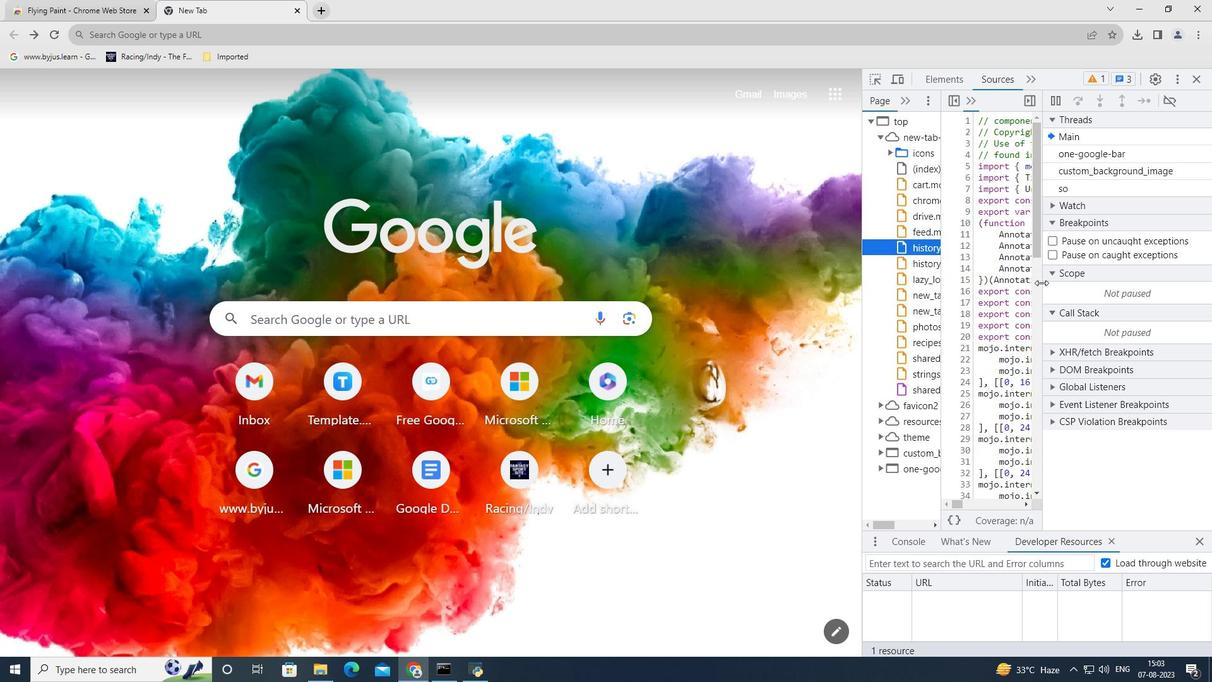 
Action: Mouse moved to (1041, 291)
Screenshot: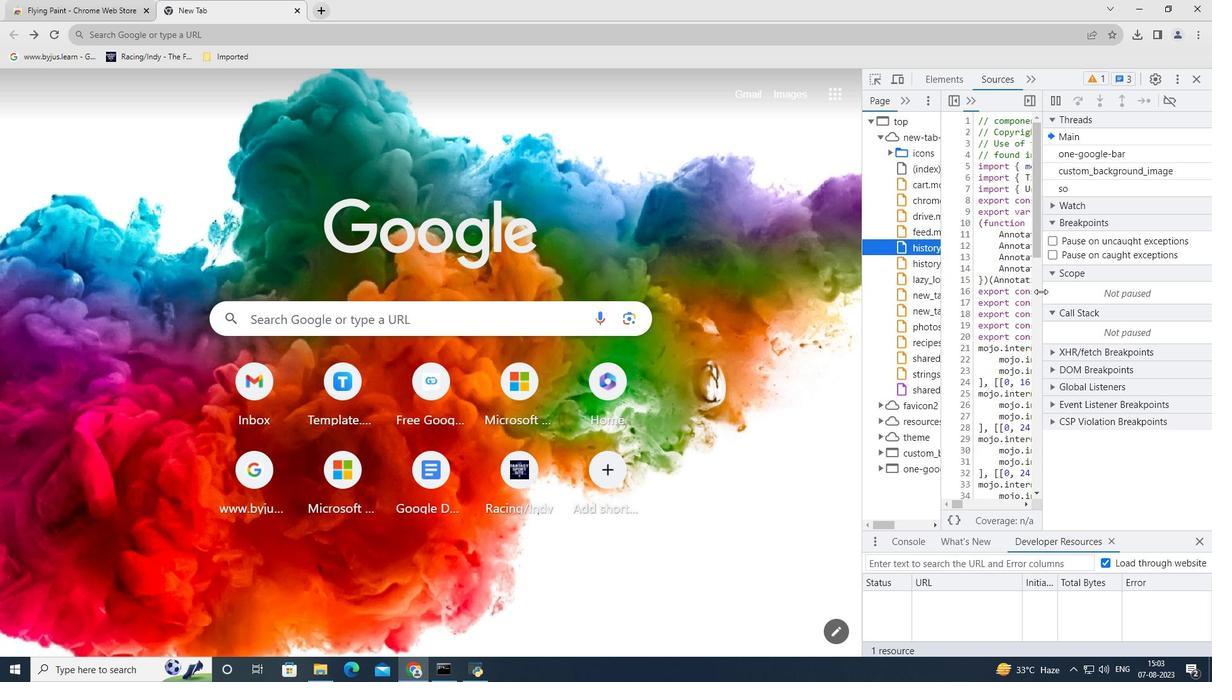 
Action: Mouse pressed left at (1041, 291)
Screenshot: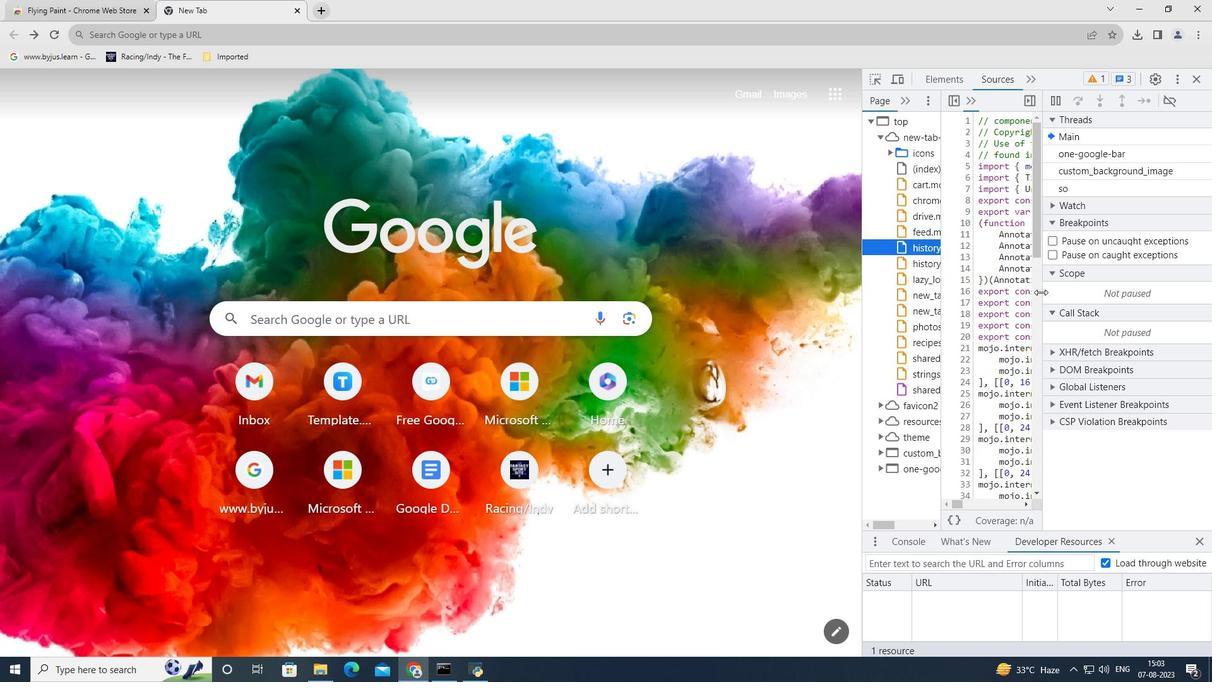 
Action: Mouse moved to (1038, 298)
Screenshot: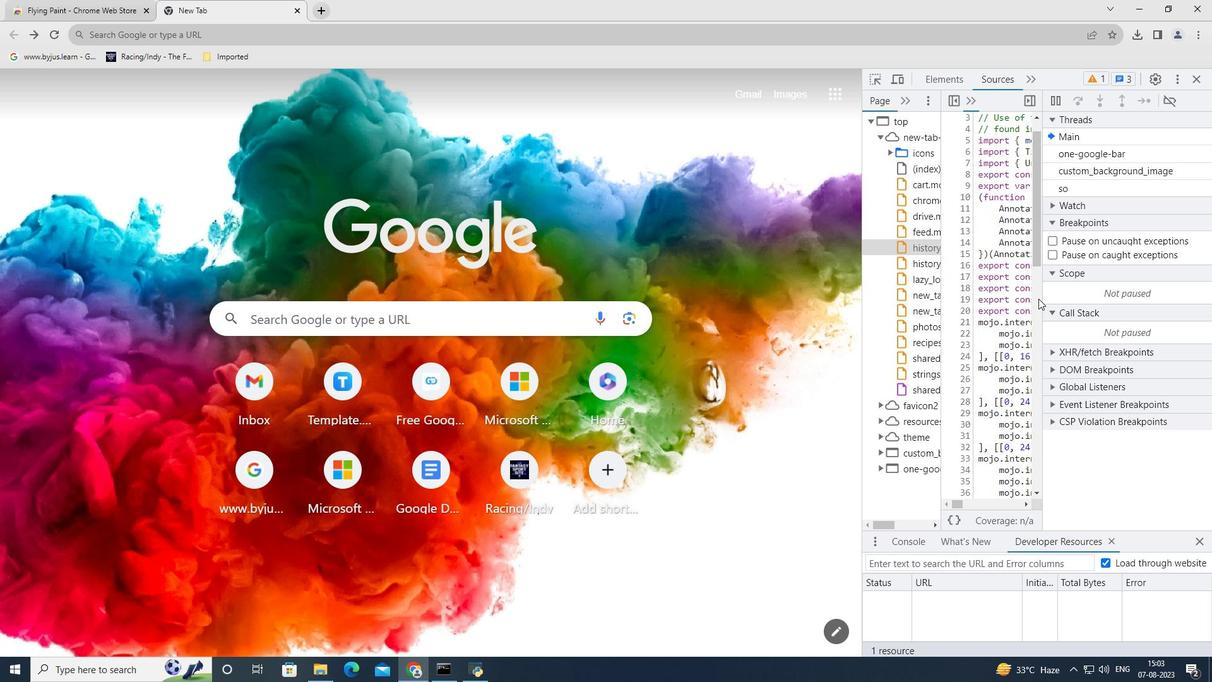 
Action: Mouse pressed left at (1038, 298)
Screenshot: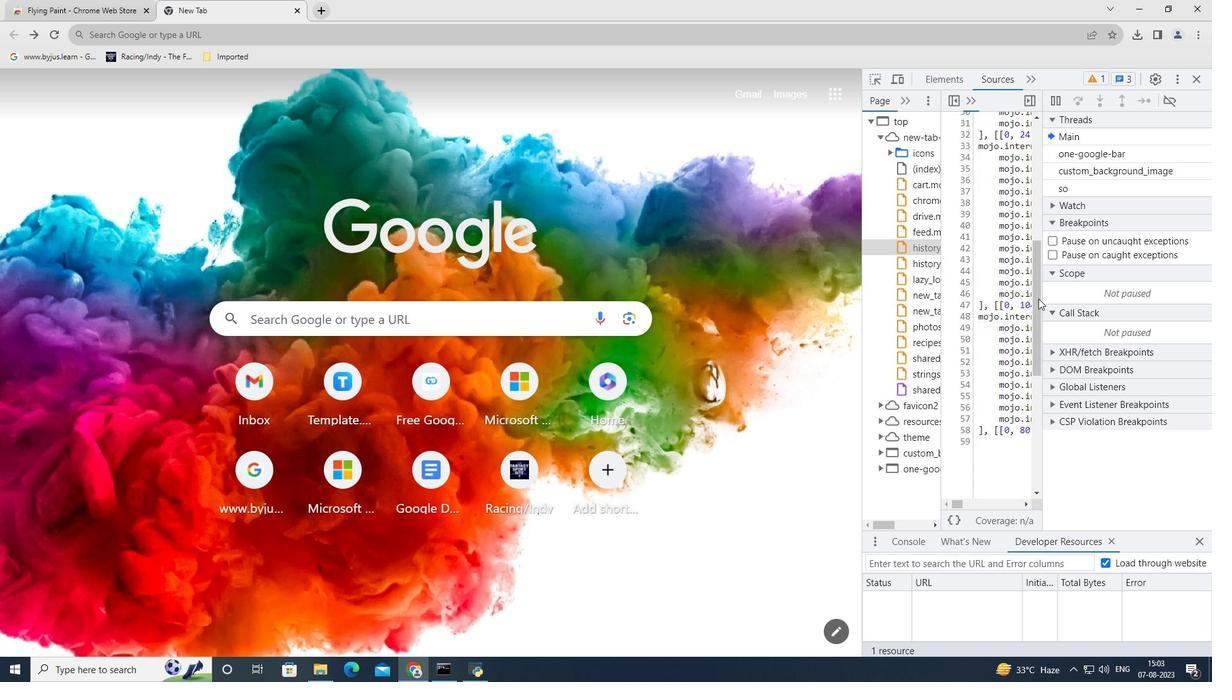 
Action: Mouse moved to (1041, 405)
Screenshot: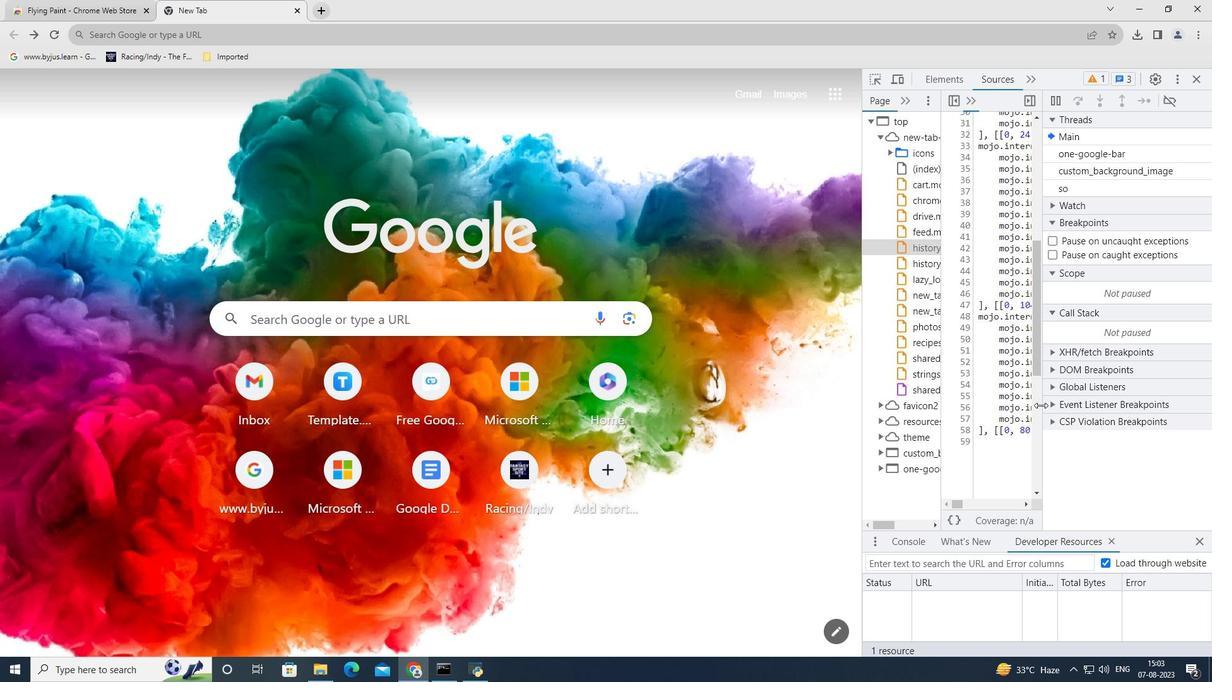 
Action: Mouse pressed left at (1041, 405)
Screenshot: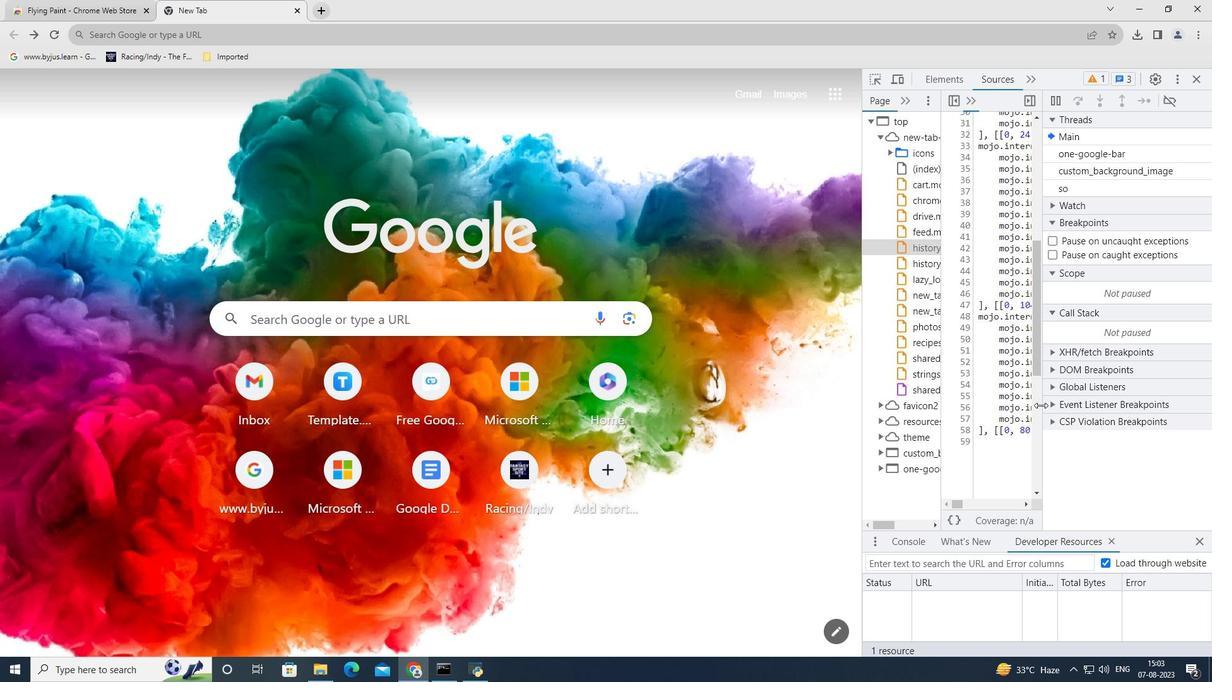 
Action: Mouse moved to (1046, 438)
Screenshot: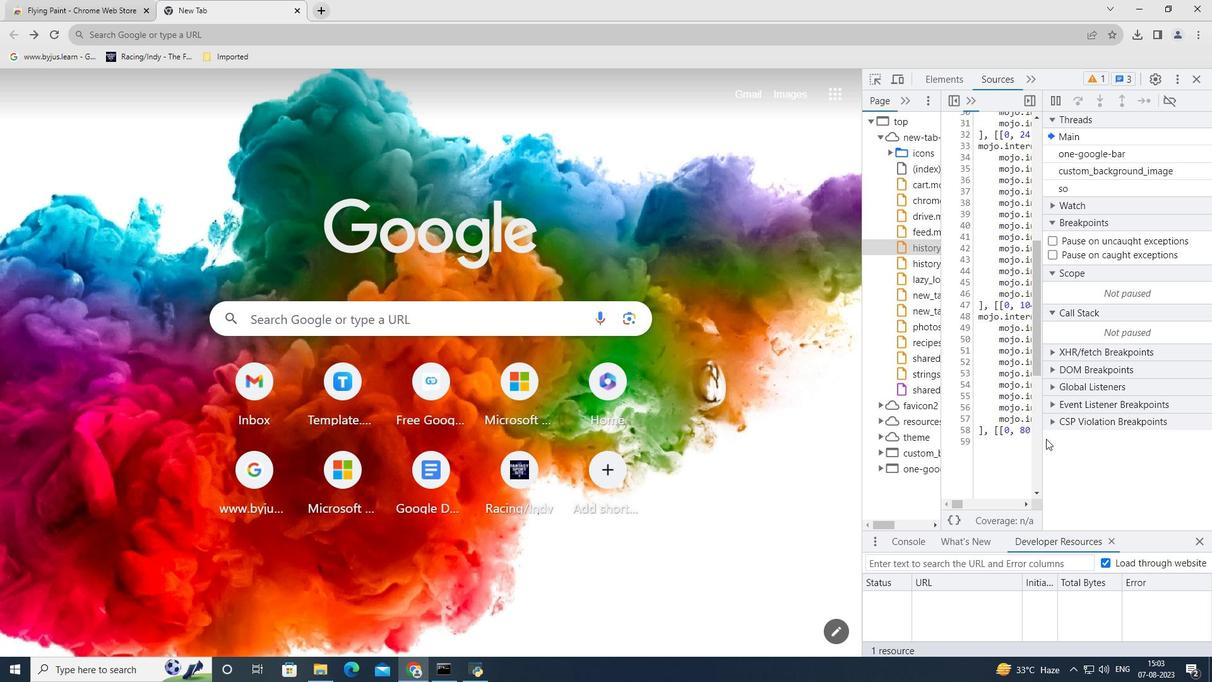 
Action: Mouse pressed left at (1046, 438)
Screenshot: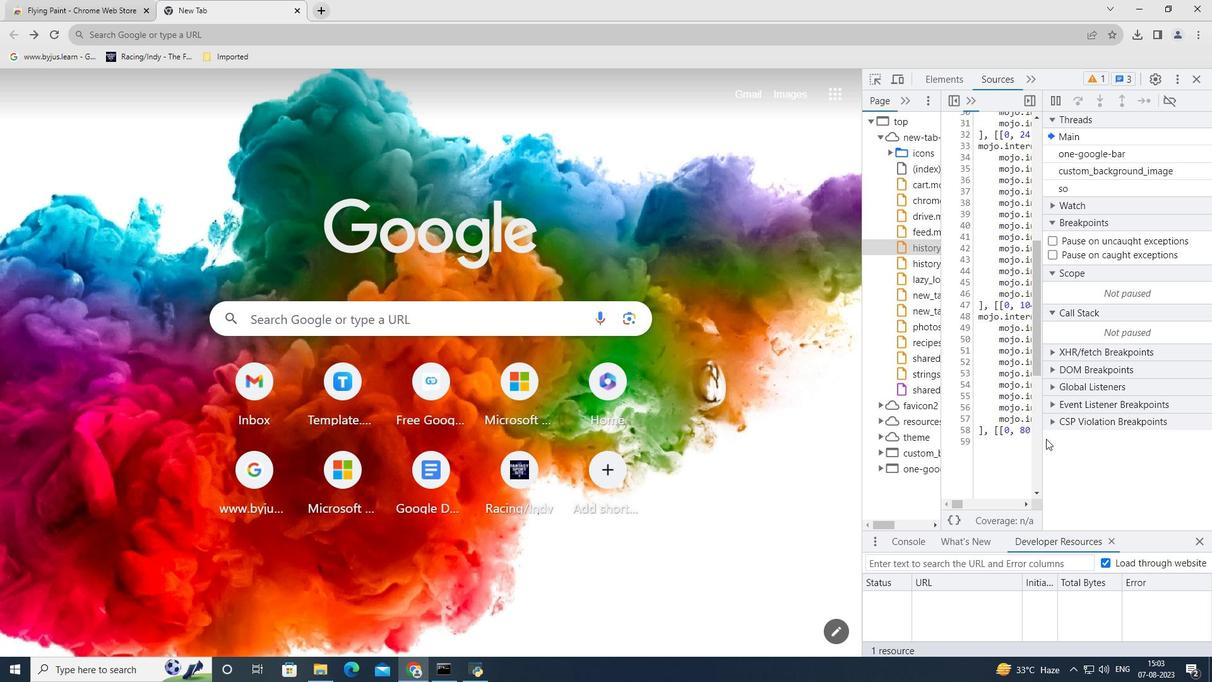 
Action: Mouse moved to (1044, 447)
Screenshot: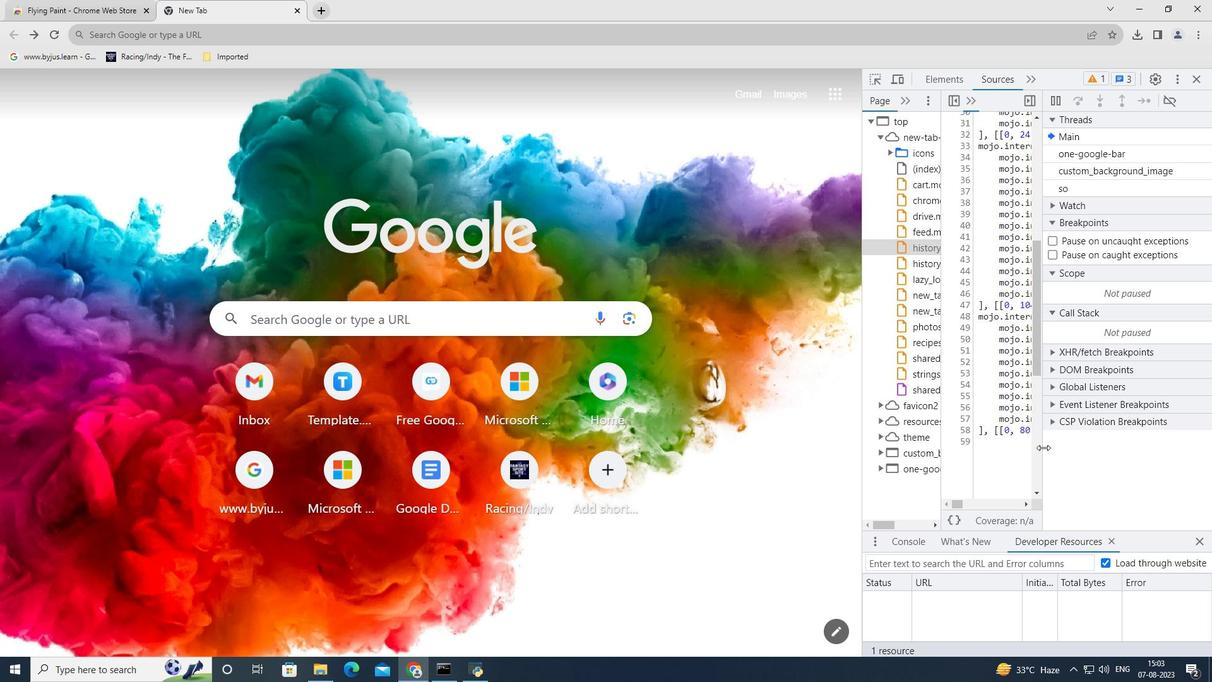 
Action: Mouse pressed left at (1044, 447)
Screenshot: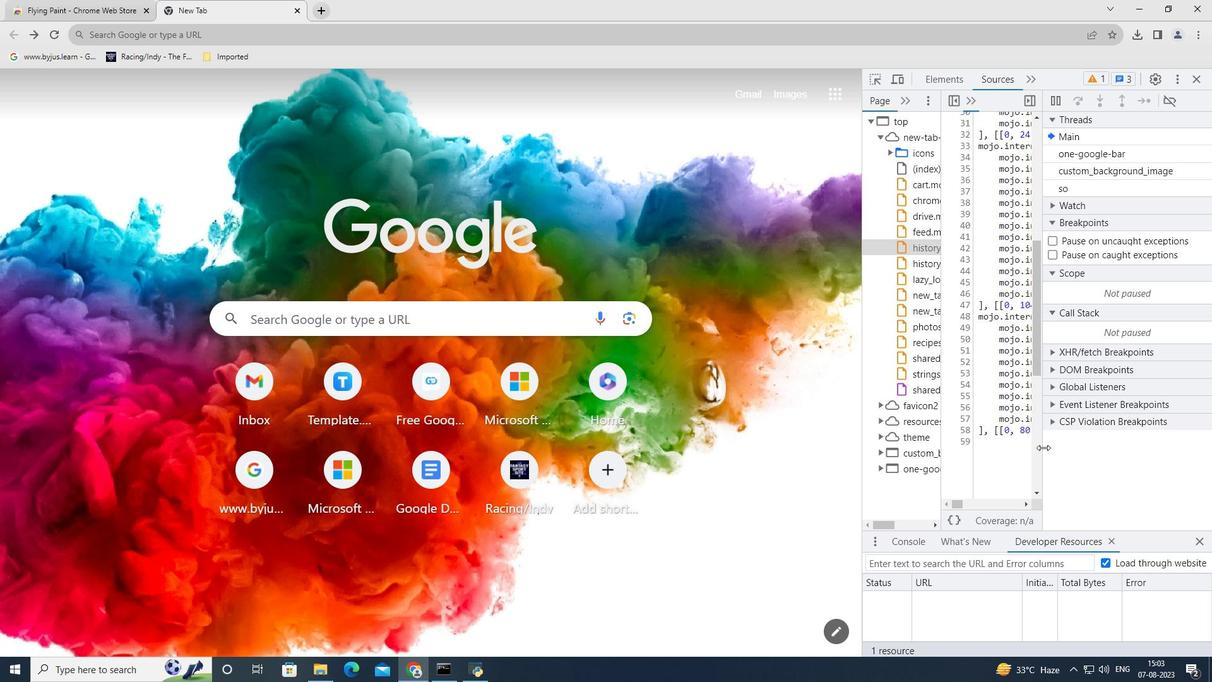 
Action: Mouse moved to (1035, 452)
Screenshot: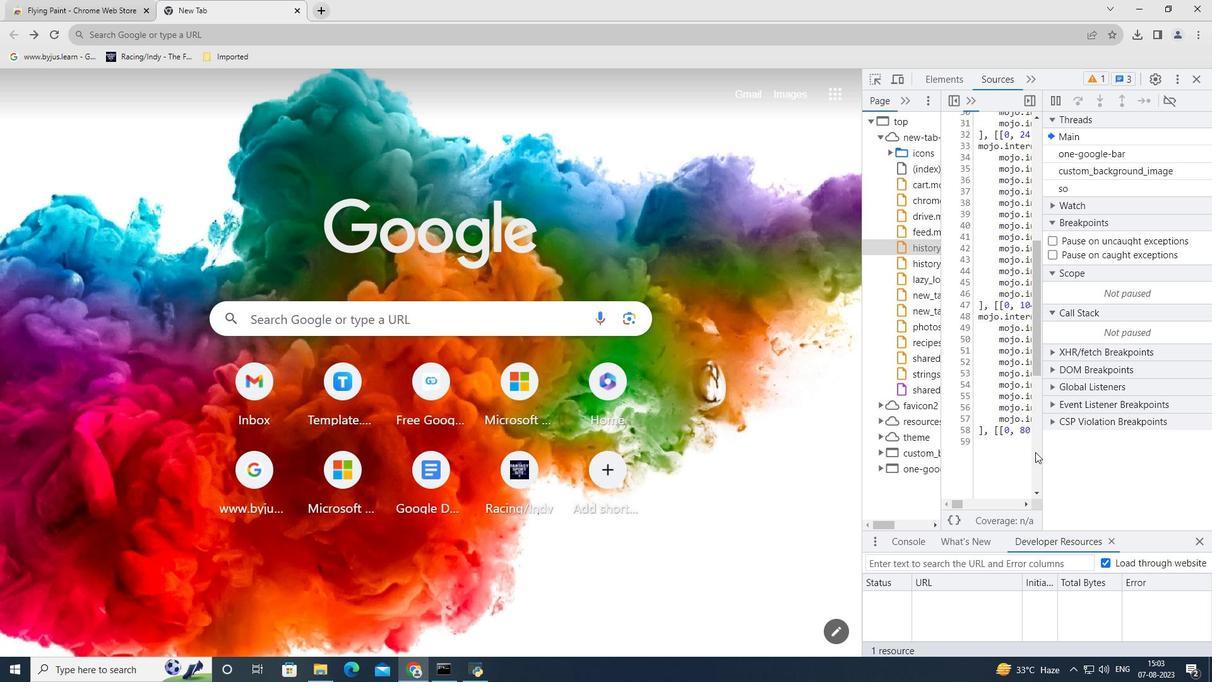 
Action: Mouse pressed left at (1035, 452)
Screenshot: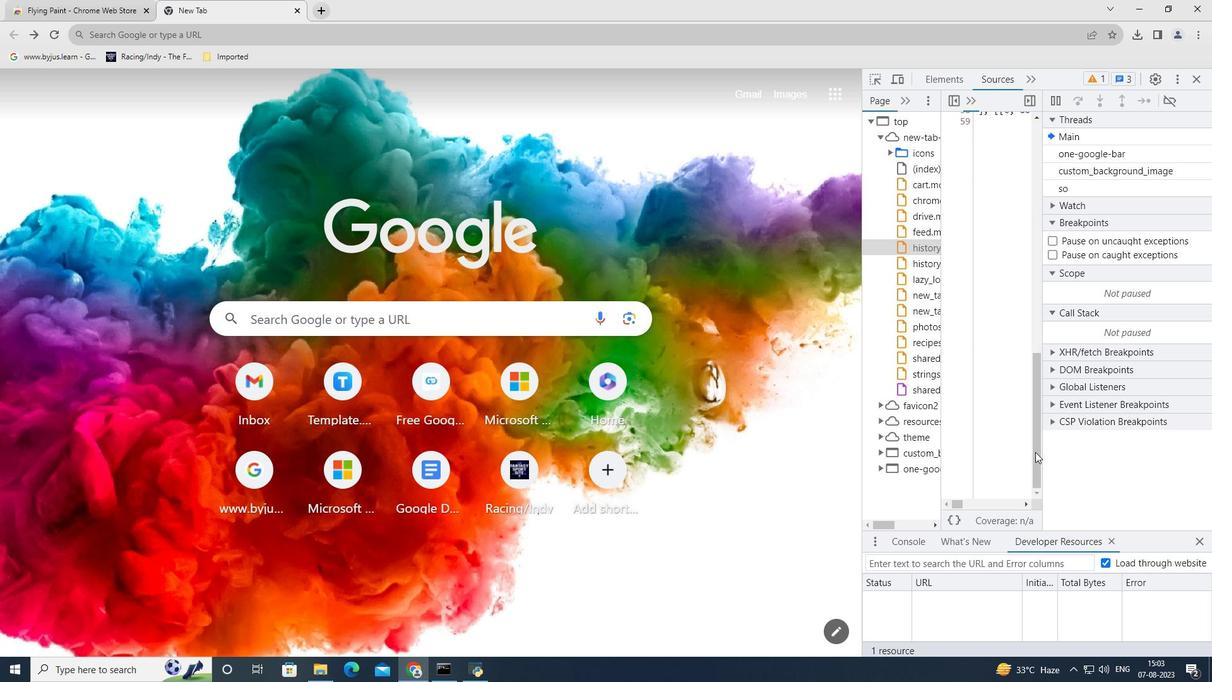 
Action: Mouse moved to (925, 224)
Screenshot: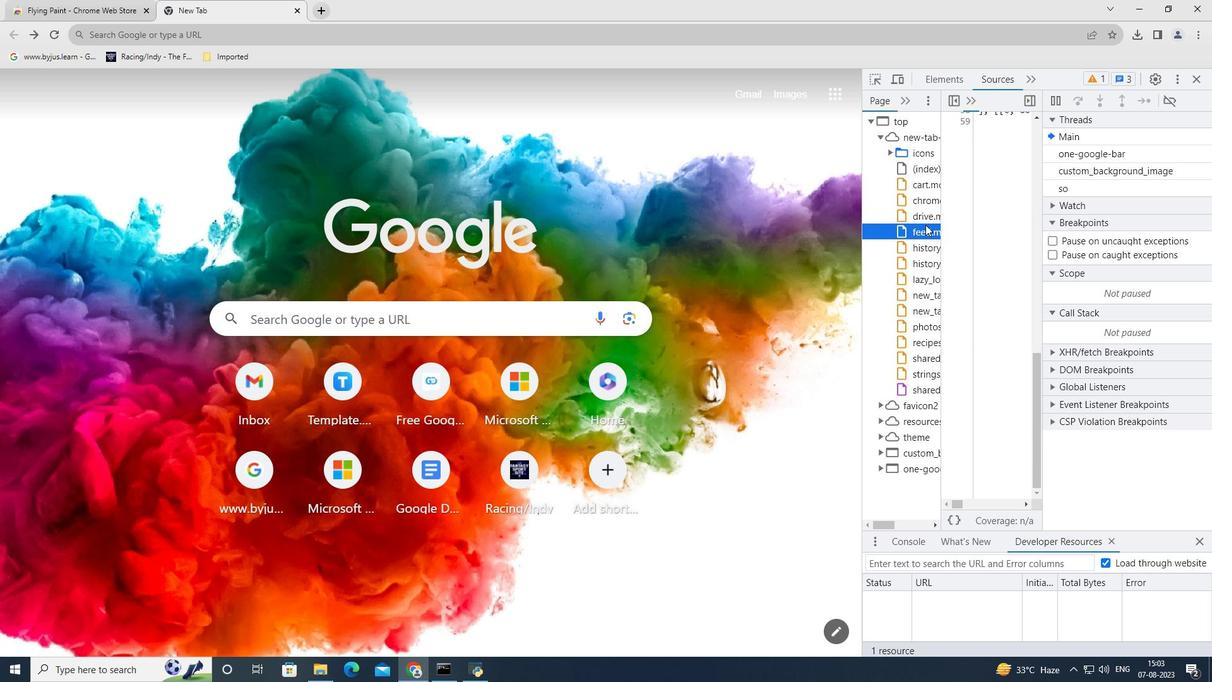 
Action: Mouse pressed left at (925, 224)
Screenshot: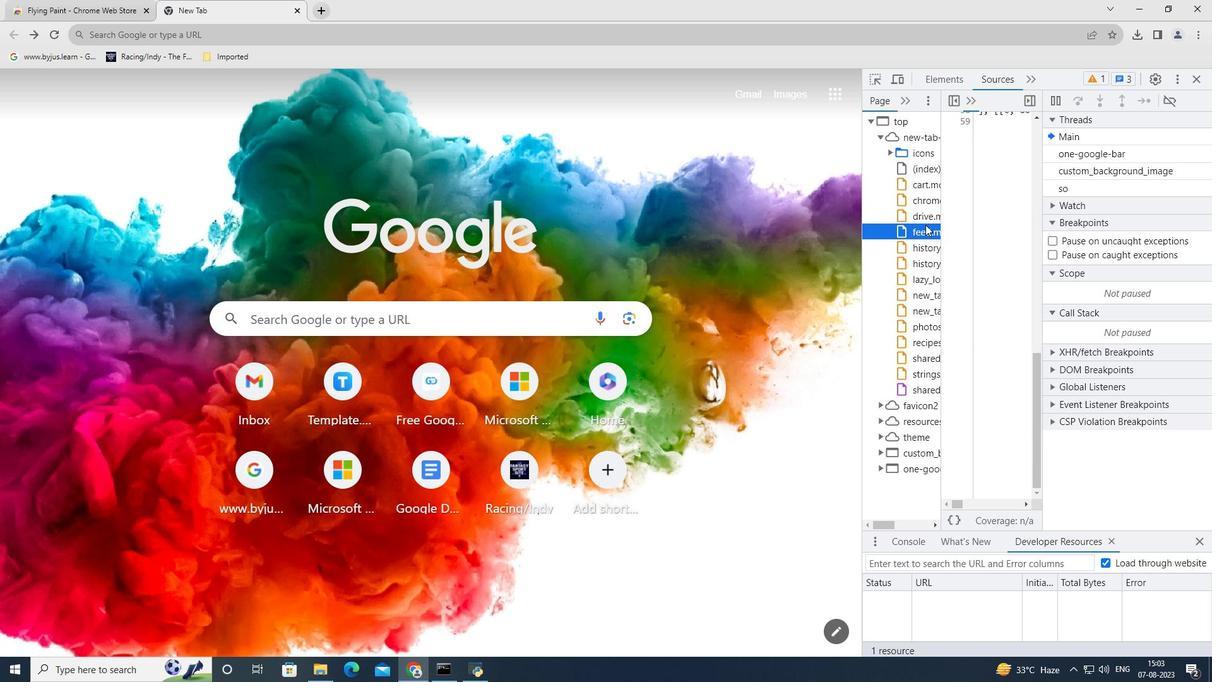 
Action: Mouse moved to (1036, 267)
Screenshot: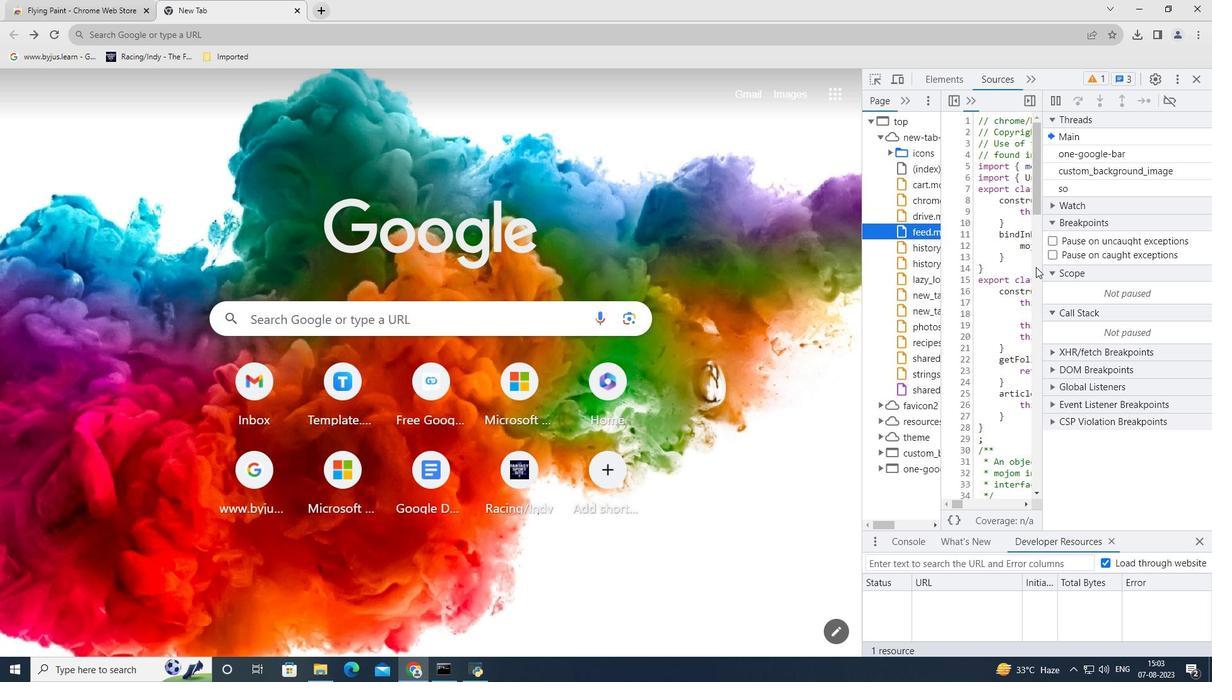 
Action: Mouse pressed left at (1036, 267)
Screenshot: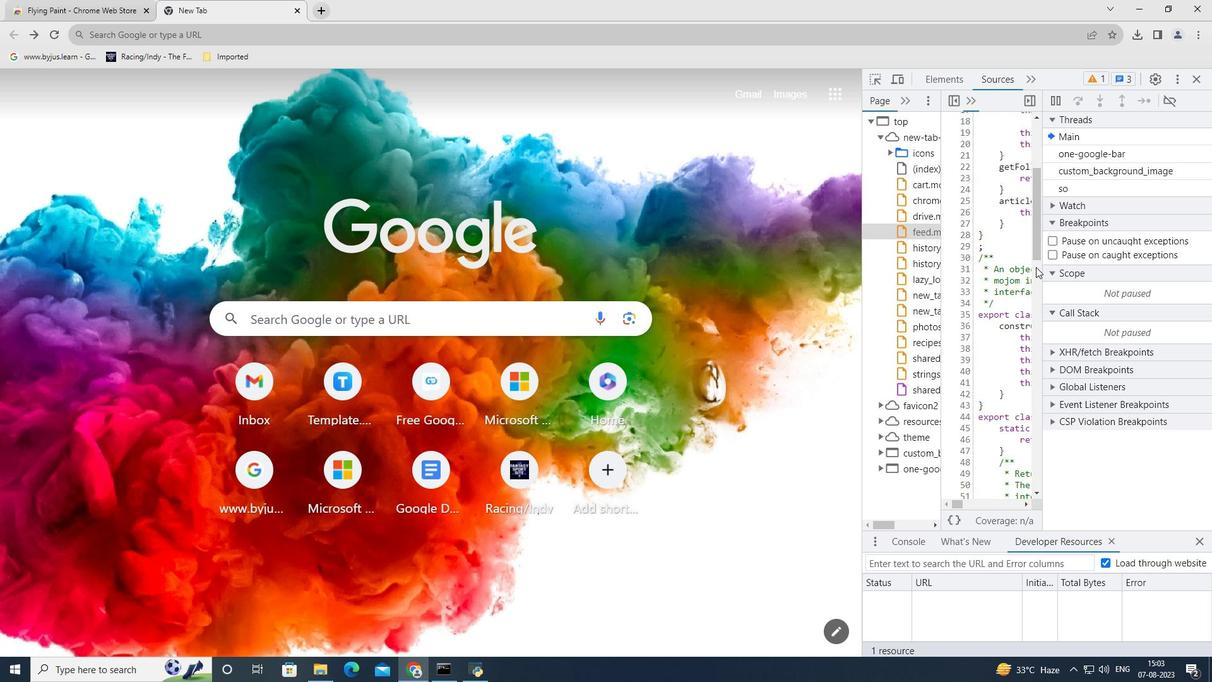 
Action: Mouse moved to (1036, 308)
Screenshot: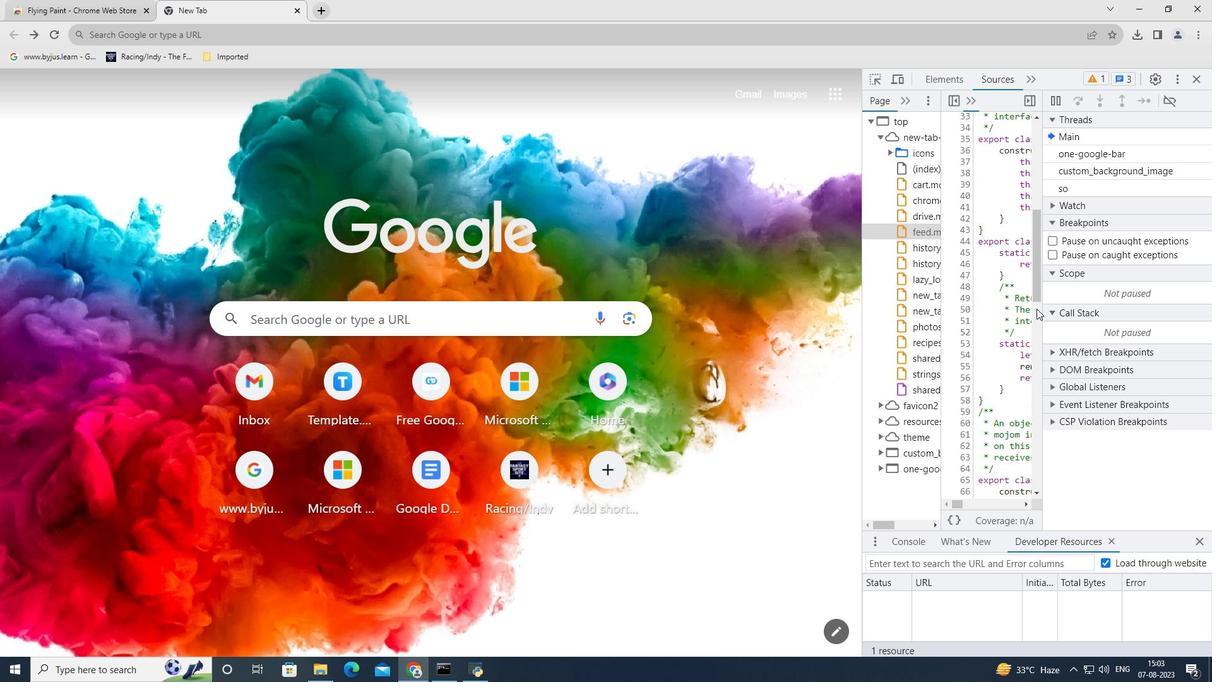 
Action: Mouse pressed left at (1036, 308)
Screenshot: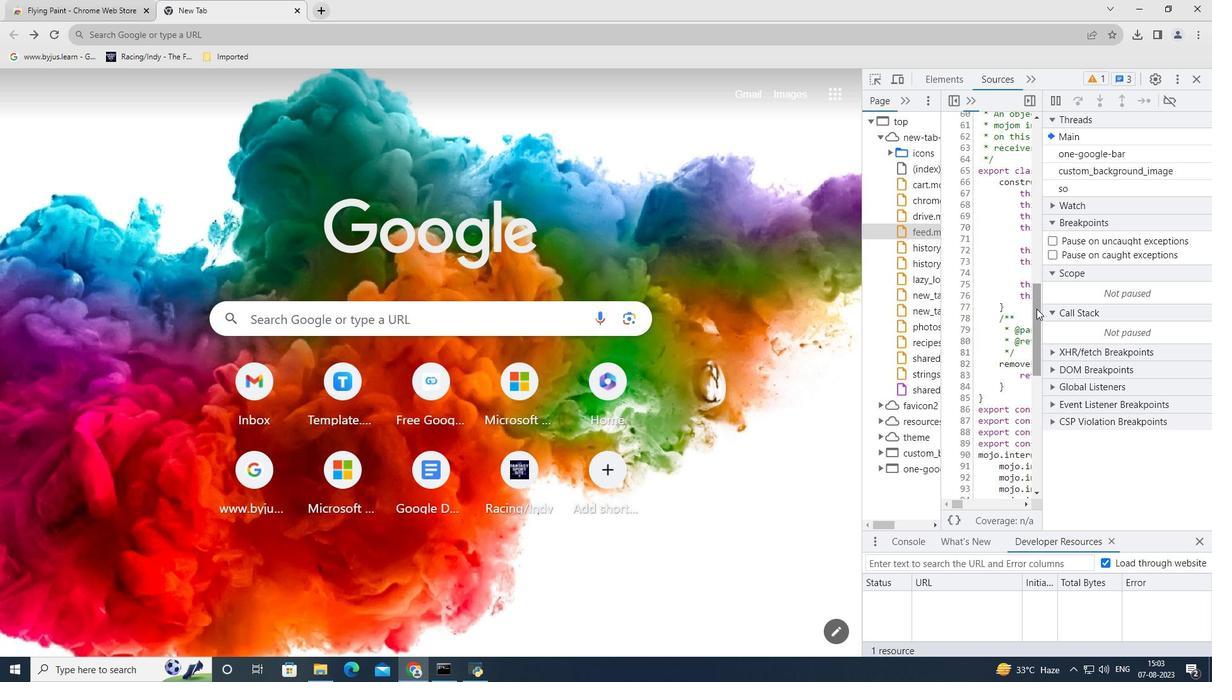 
Action: Mouse moved to (1040, 392)
Screenshot: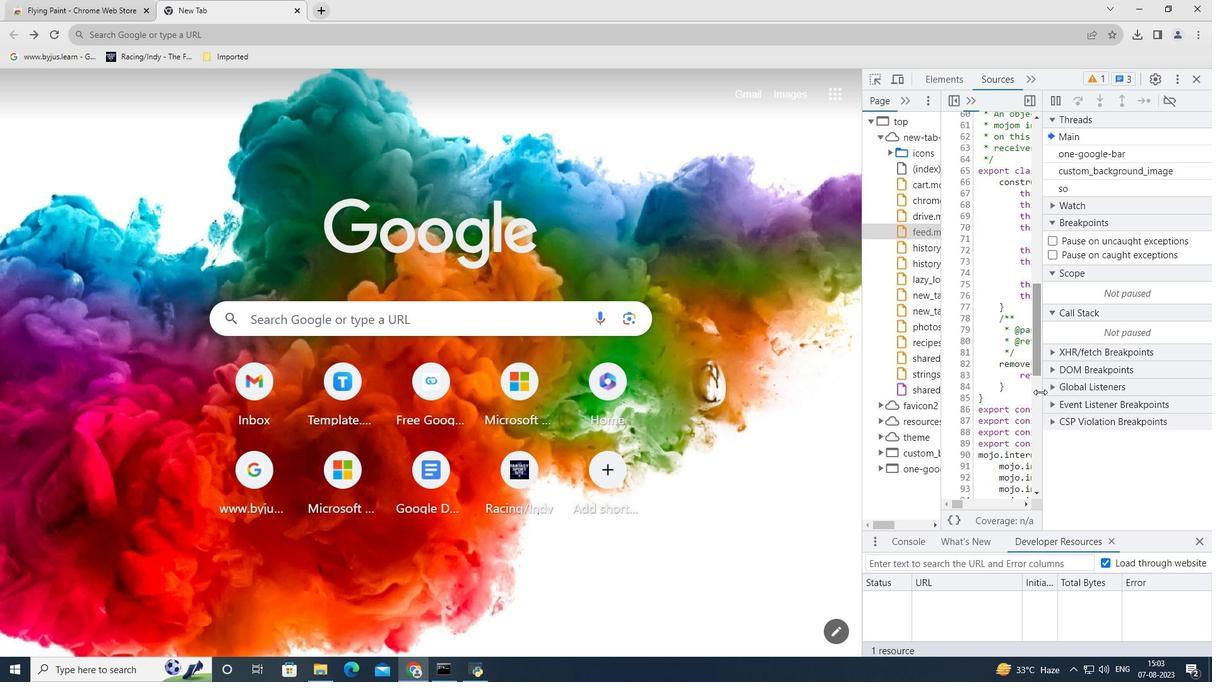 
Action: Mouse pressed left at (1040, 392)
